 Task: Play online Dominion game.
Action: Mouse moved to (500, 504)
Screenshot: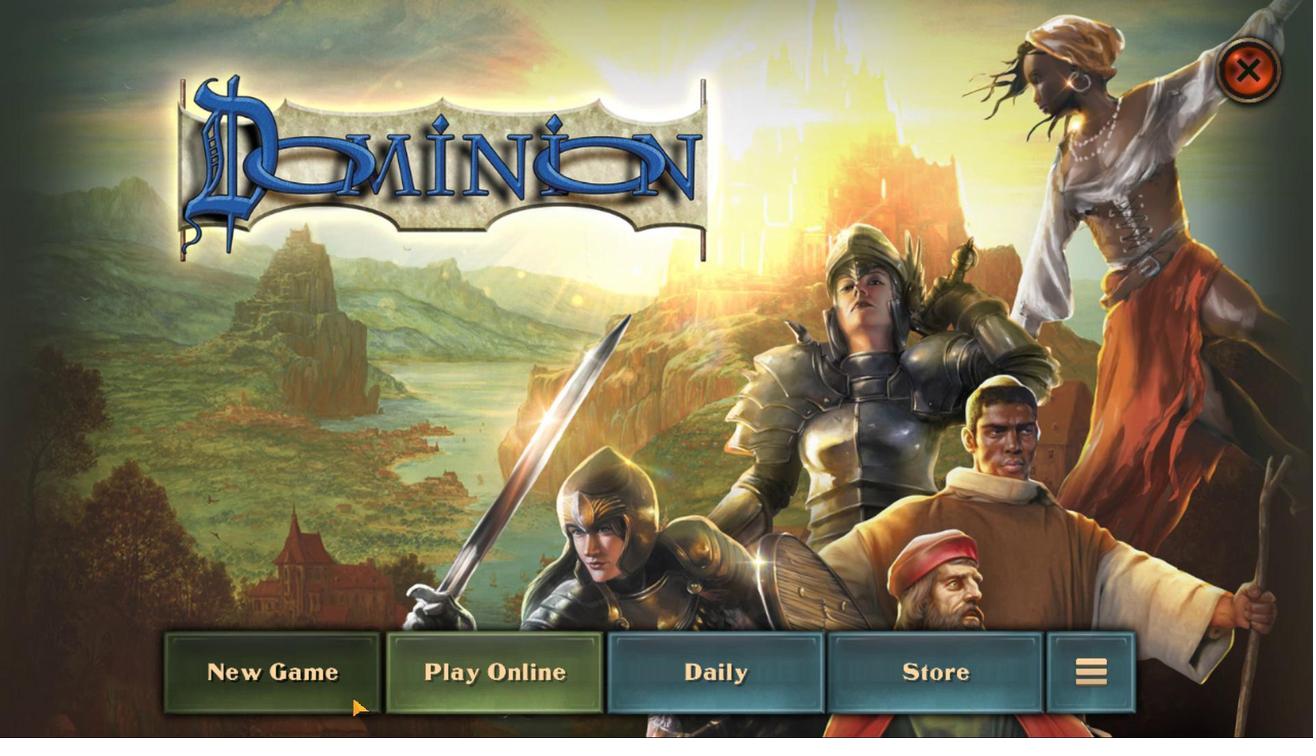 
Action: Mouse pressed left at (500, 504)
Screenshot: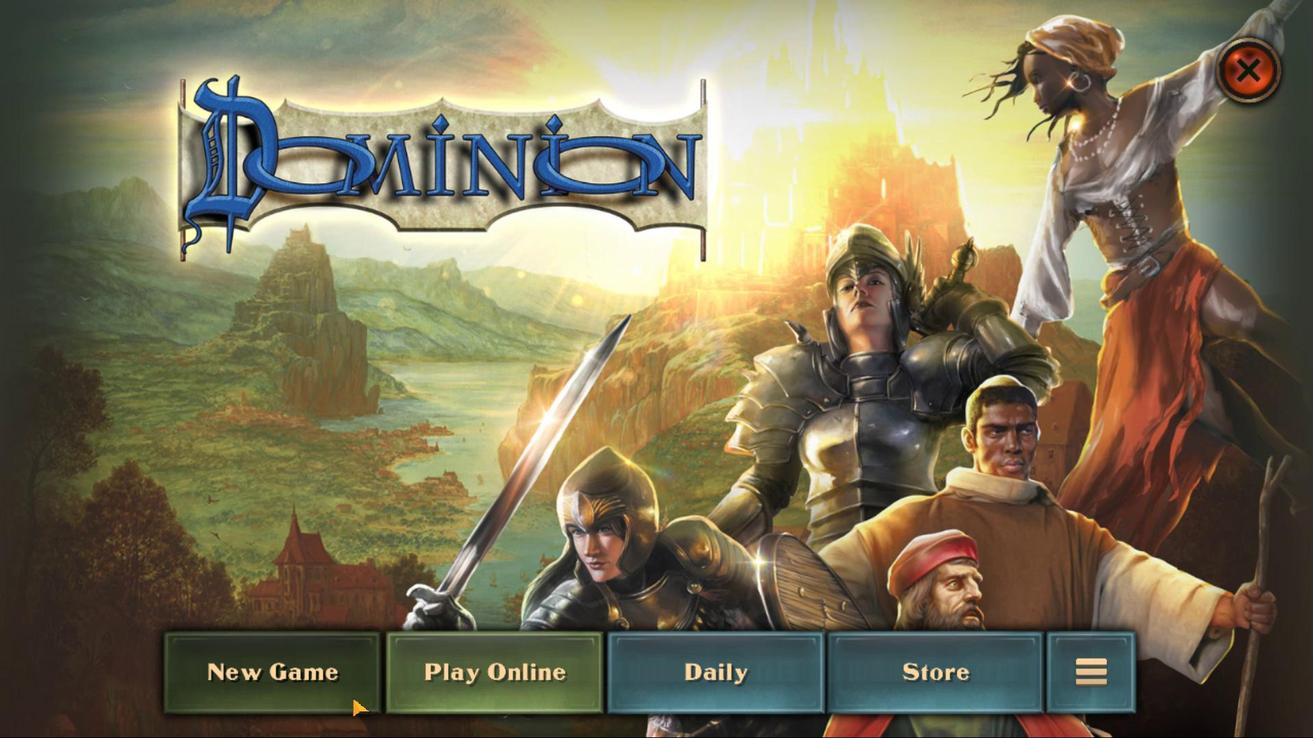 
Action: Mouse moved to (965, 481)
Screenshot: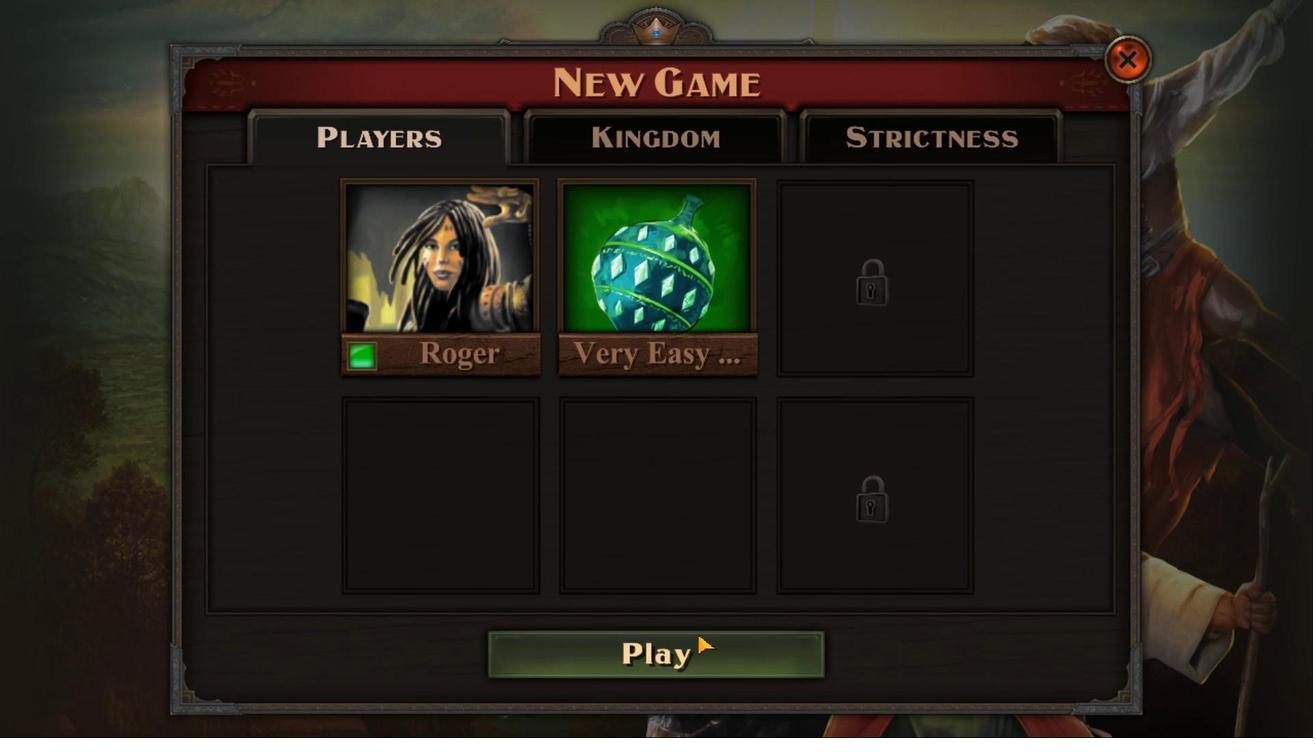 
Action: Mouse pressed left at (965, 481)
Screenshot: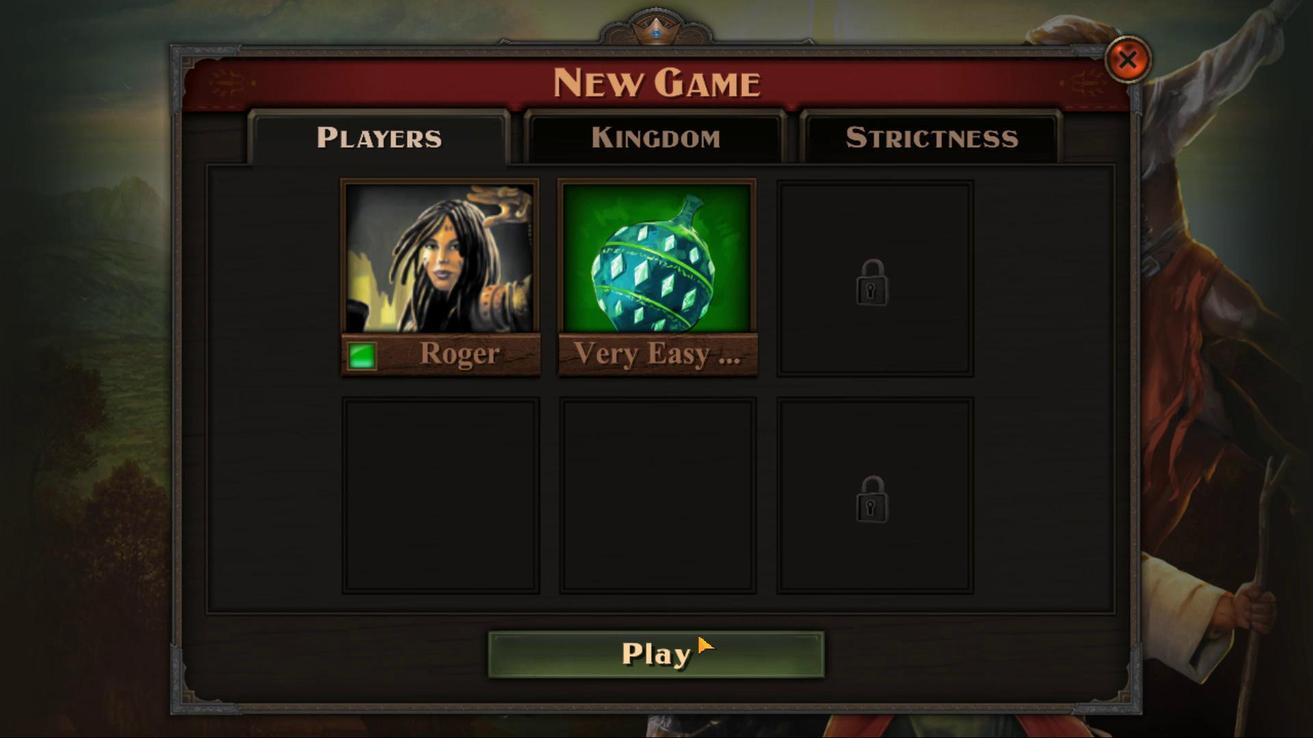 
Action: Mouse moved to (1004, 437)
Screenshot: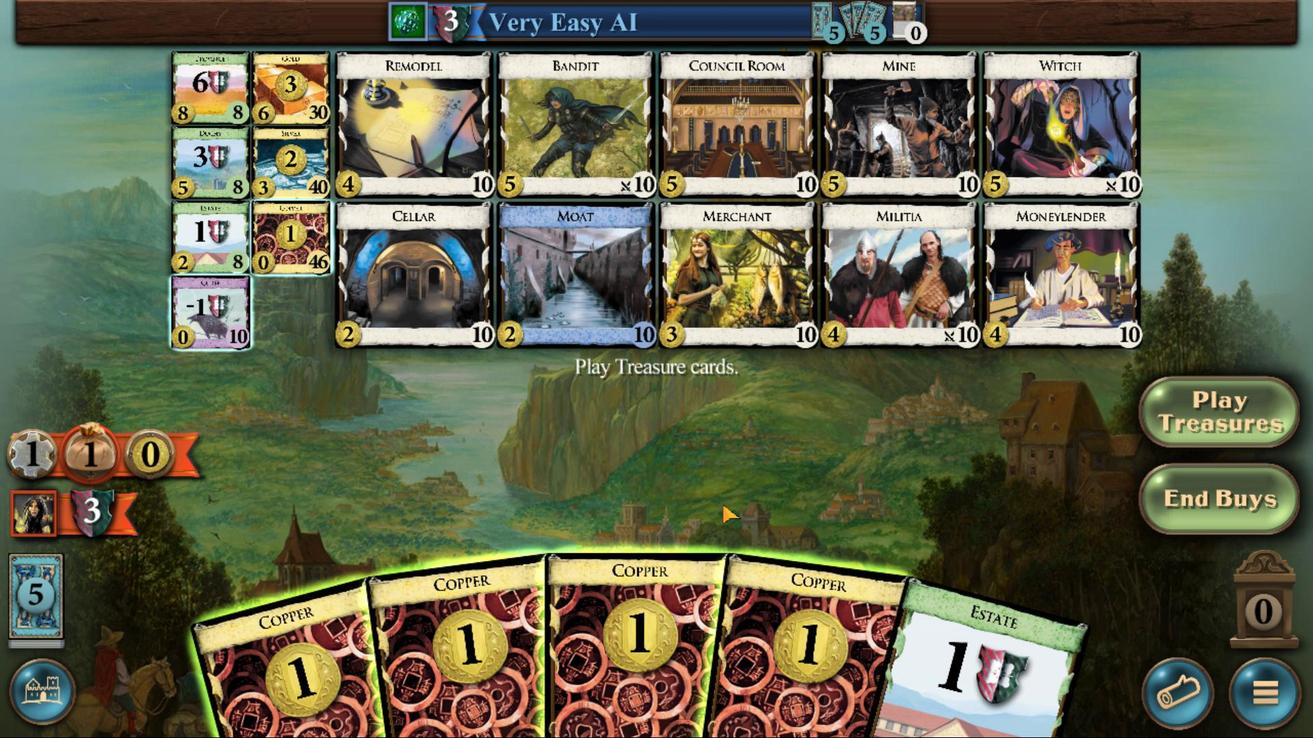 
Action: Mouse pressed left at (1004, 437)
Screenshot: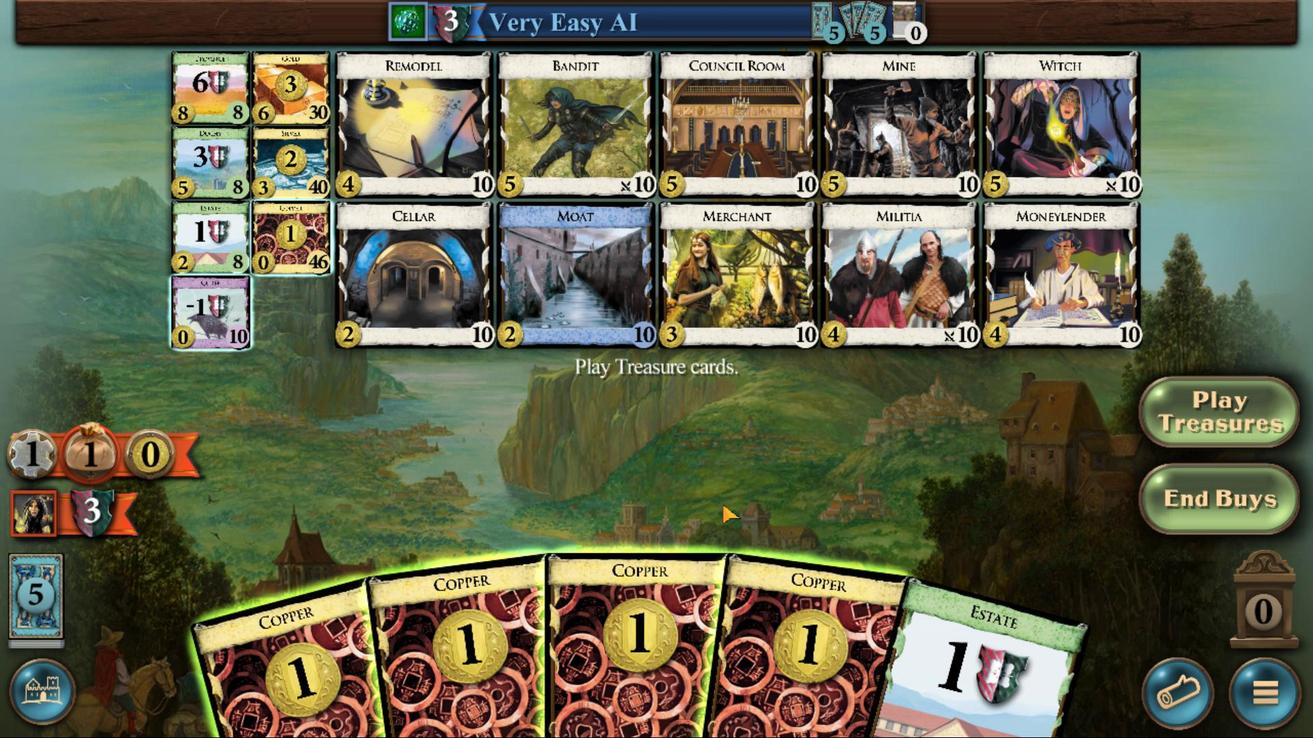
Action: Mouse moved to (1079, 468)
Screenshot: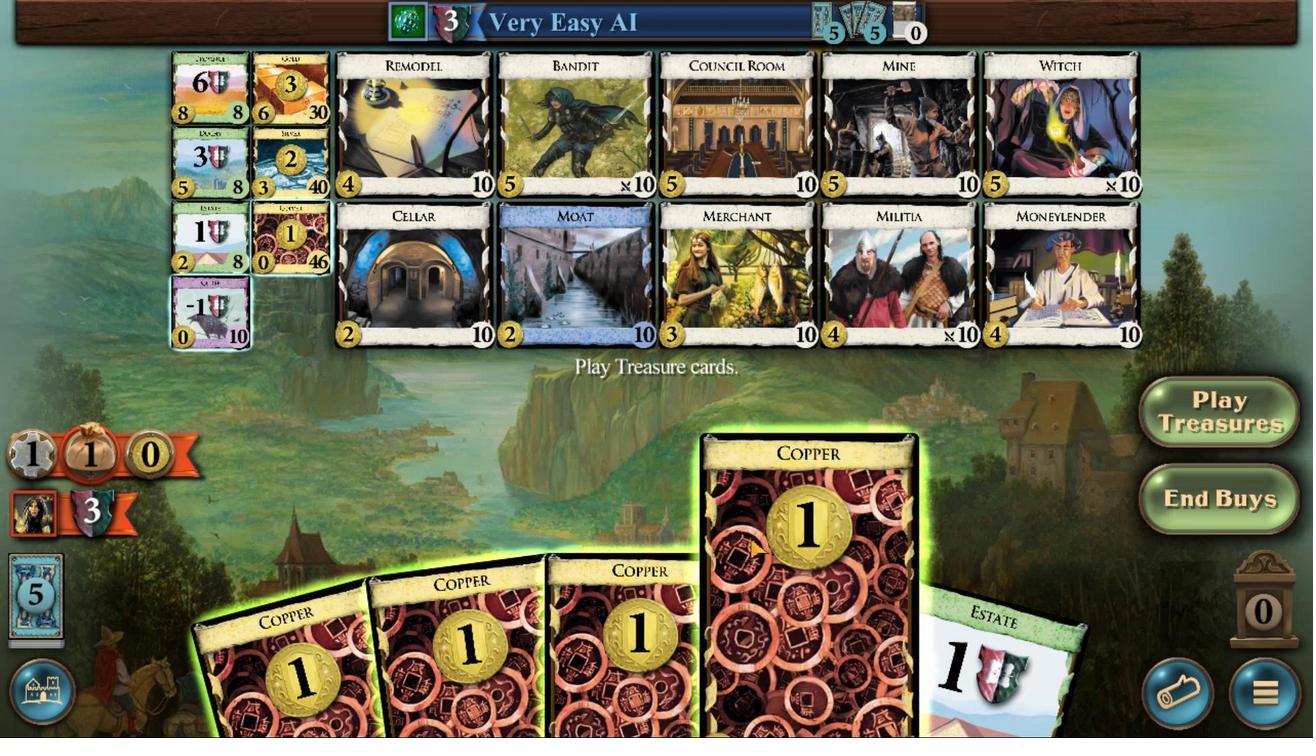
Action: Mouse pressed left at (1079, 468)
Screenshot: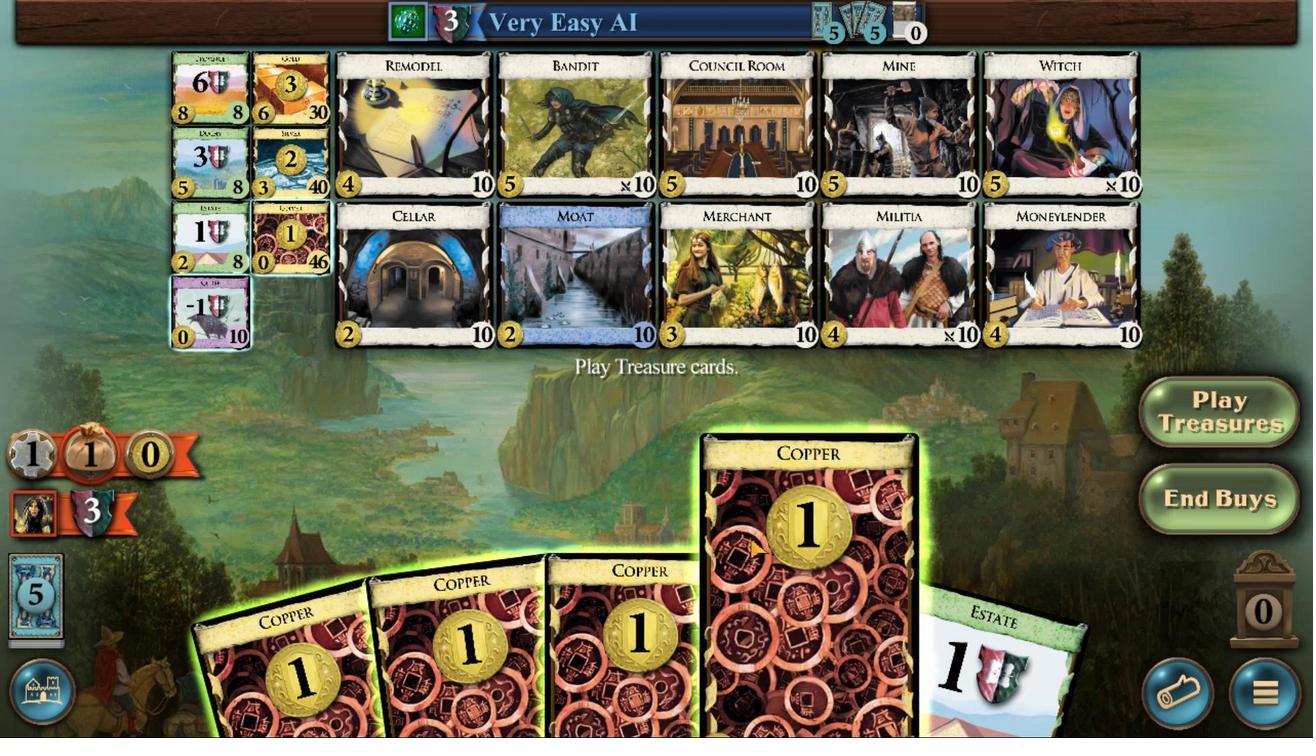 
Action: Mouse moved to (941, 471)
Screenshot: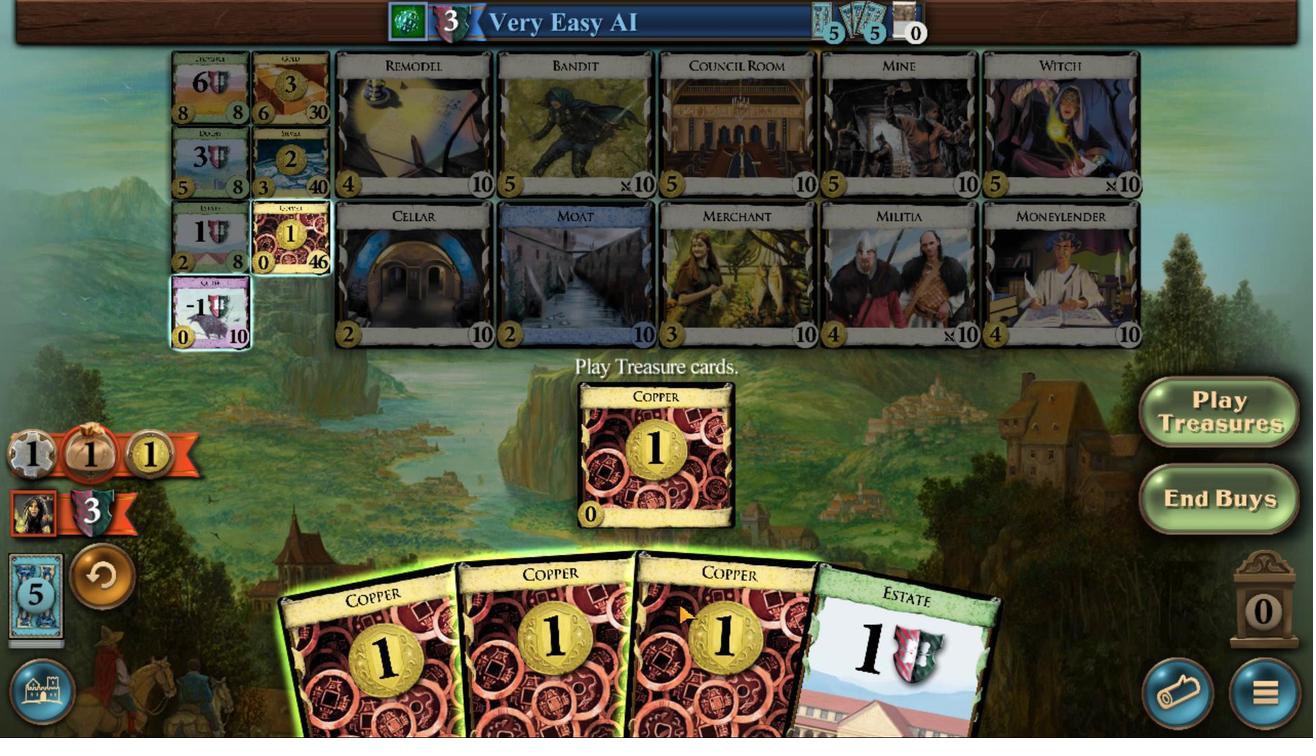 
Action: Mouse pressed left at (941, 471)
Screenshot: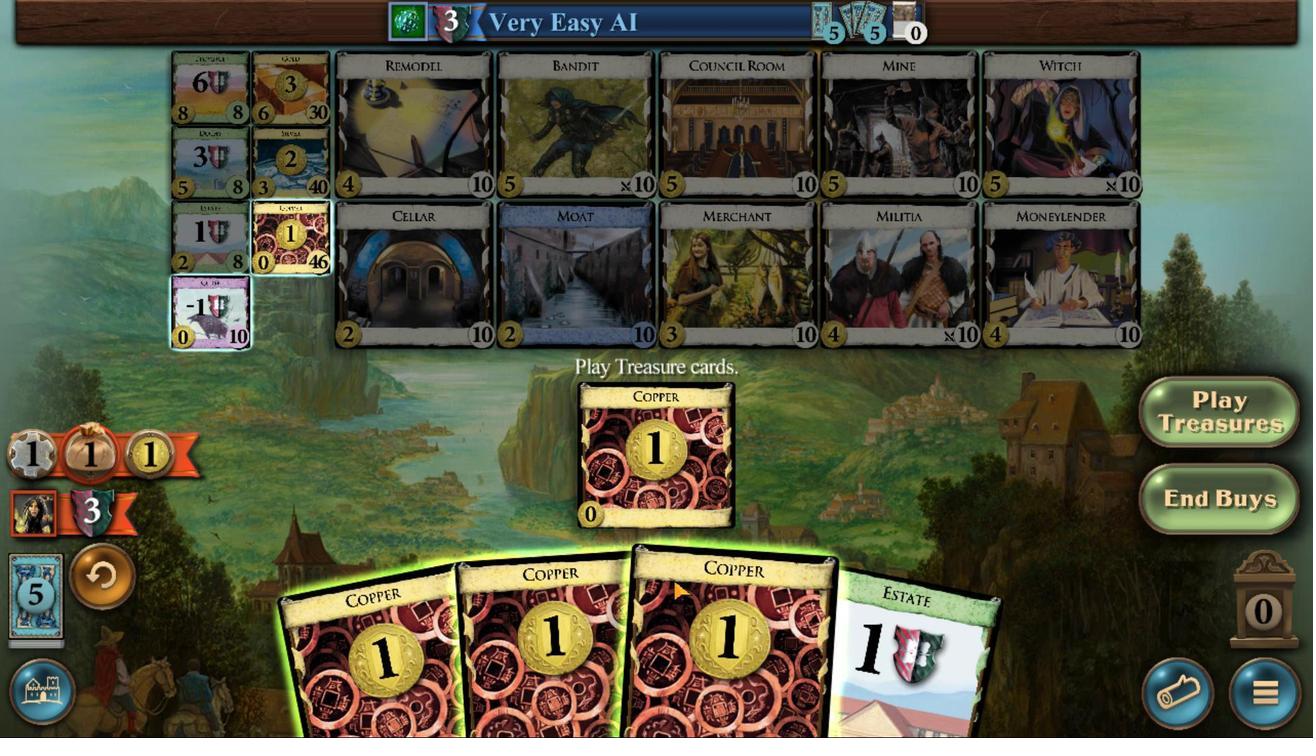 
Action: Mouse moved to (876, 448)
Screenshot: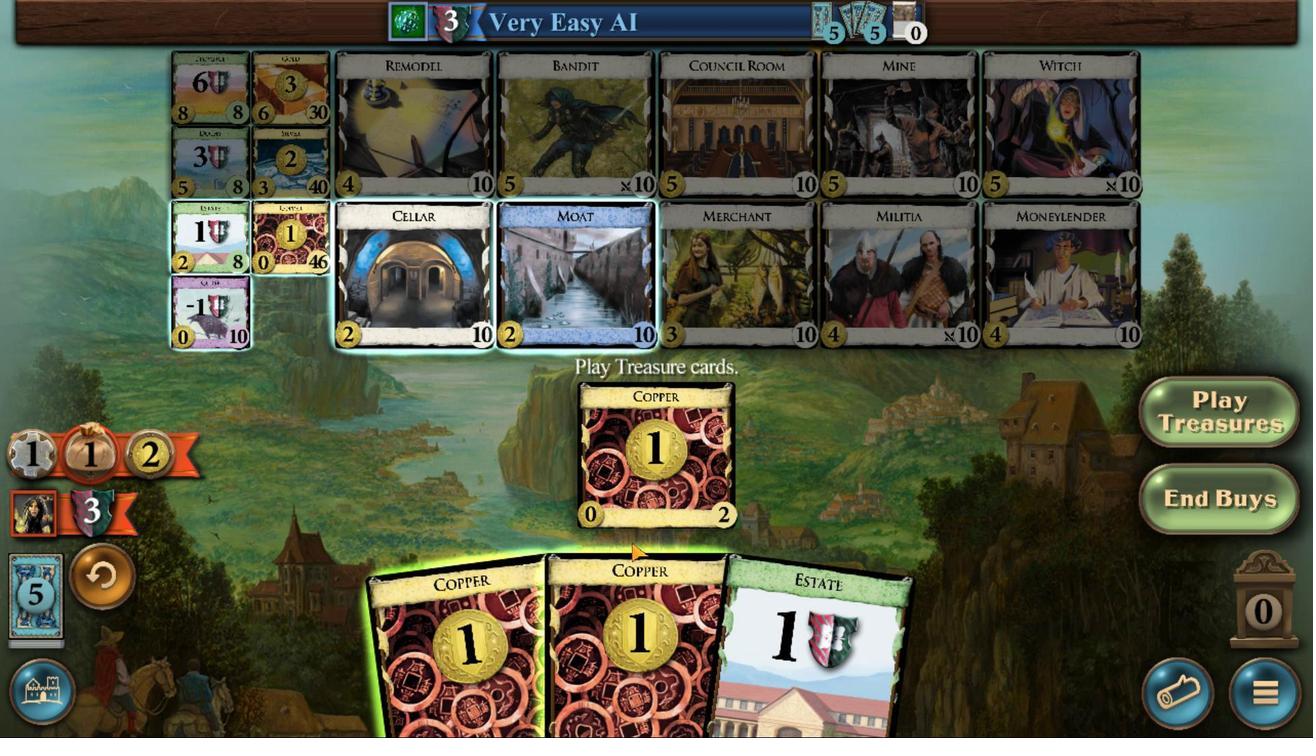
Action: Mouse pressed left at (876, 448)
Screenshot: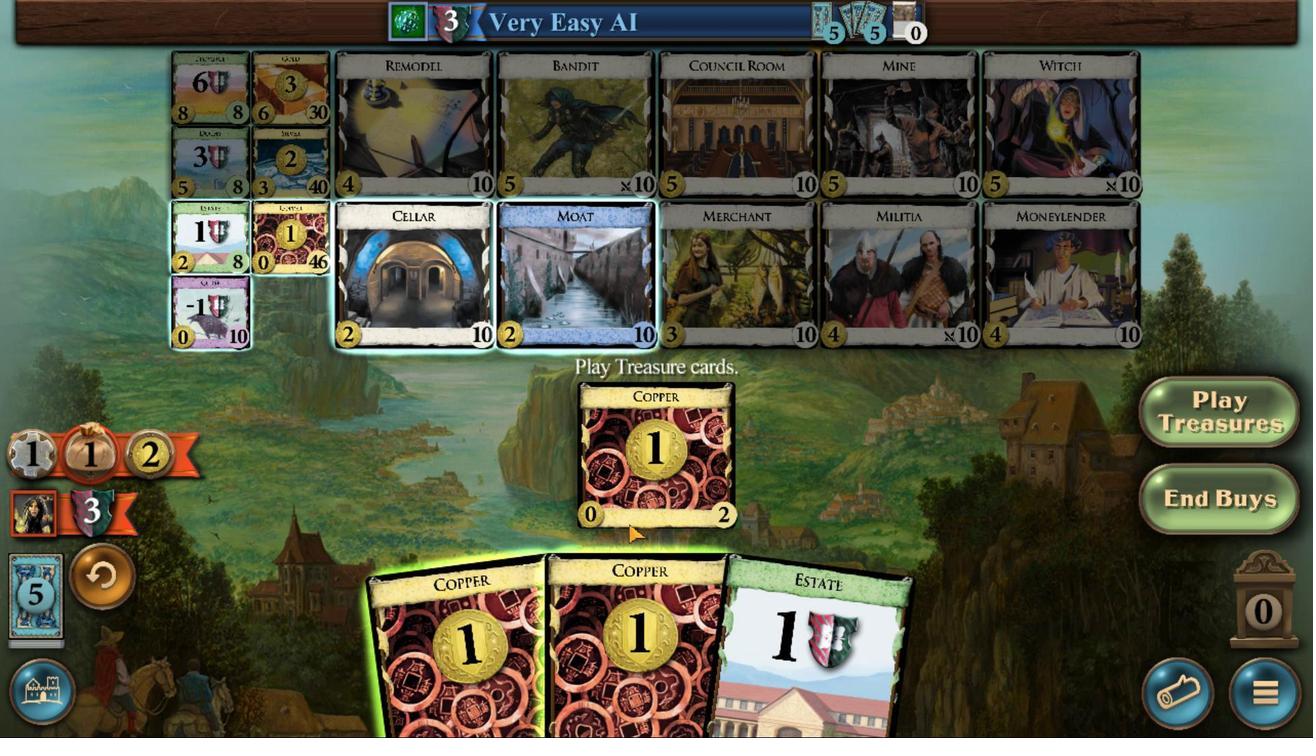 
Action: Mouse moved to (783, 468)
Screenshot: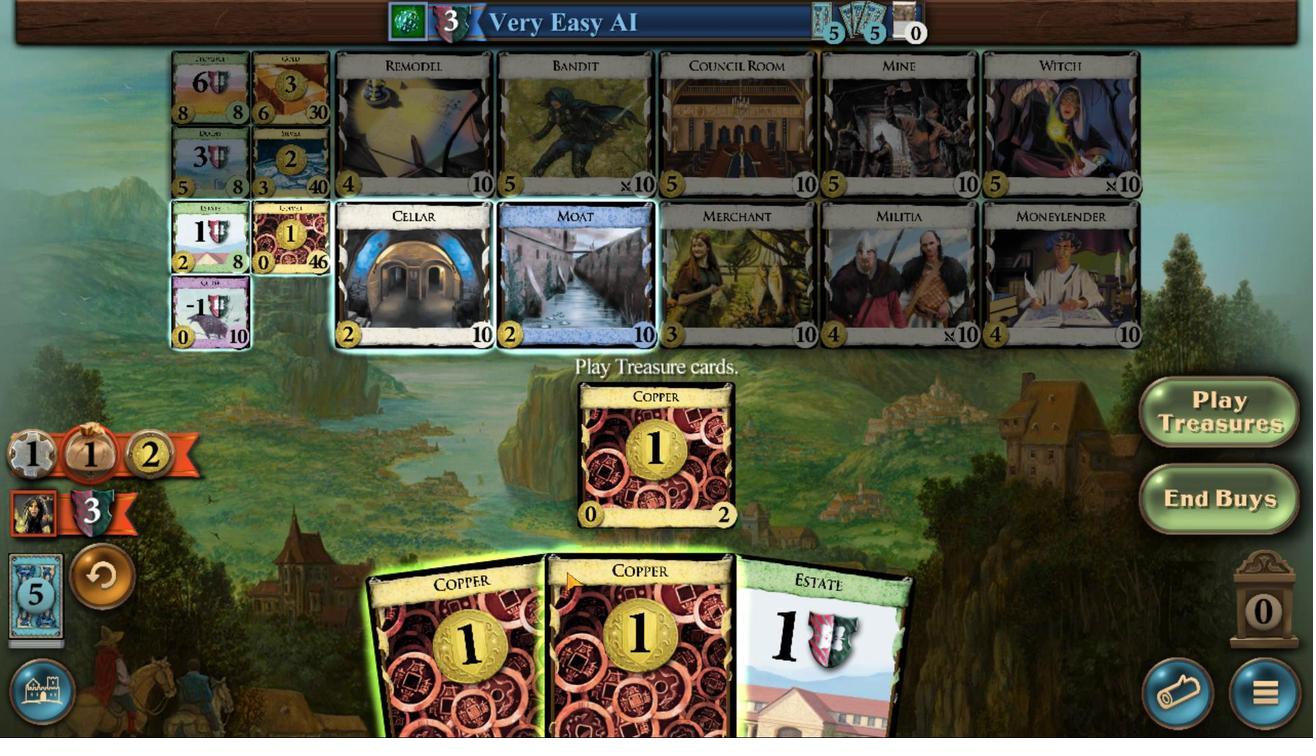 
Action: Mouse pressed left at (783, 468)
Screenshot: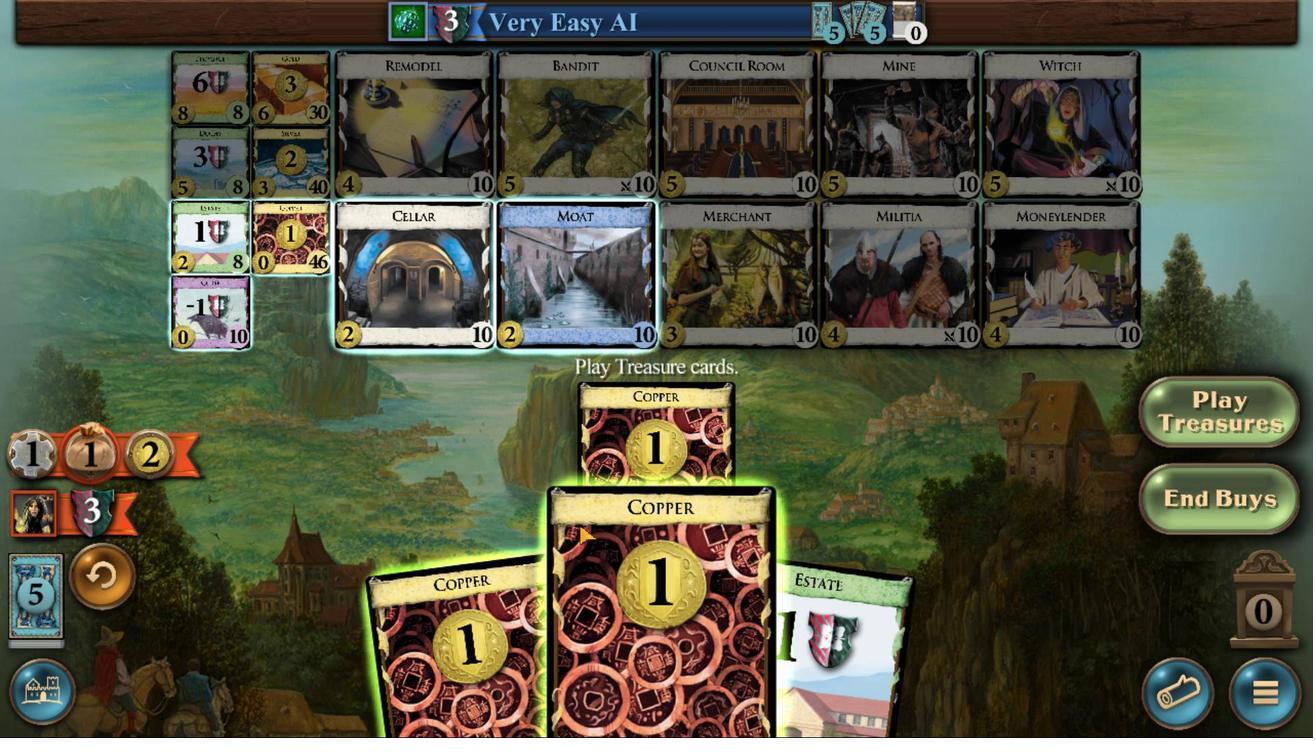 
Action: Mouse moved to (398, 320)
Screenshot: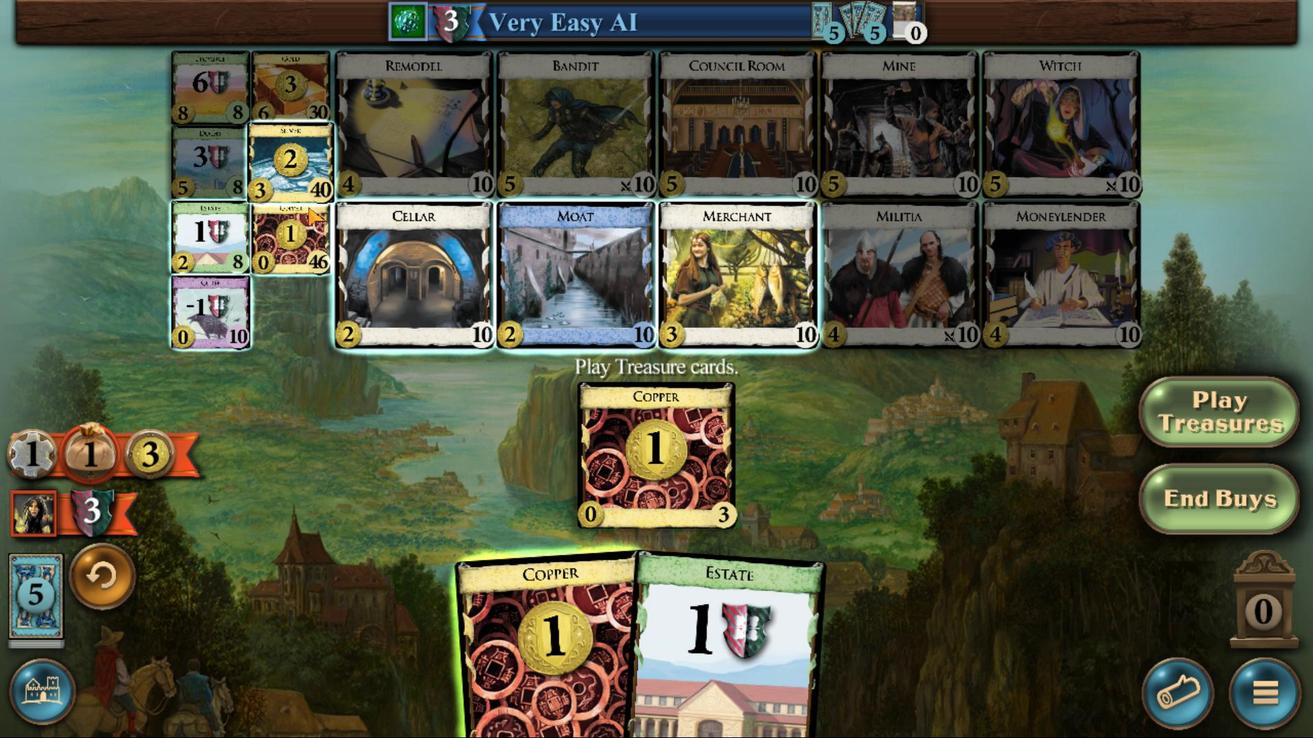 
Action: Mouse pressed left at (398, 320)
Screenshot: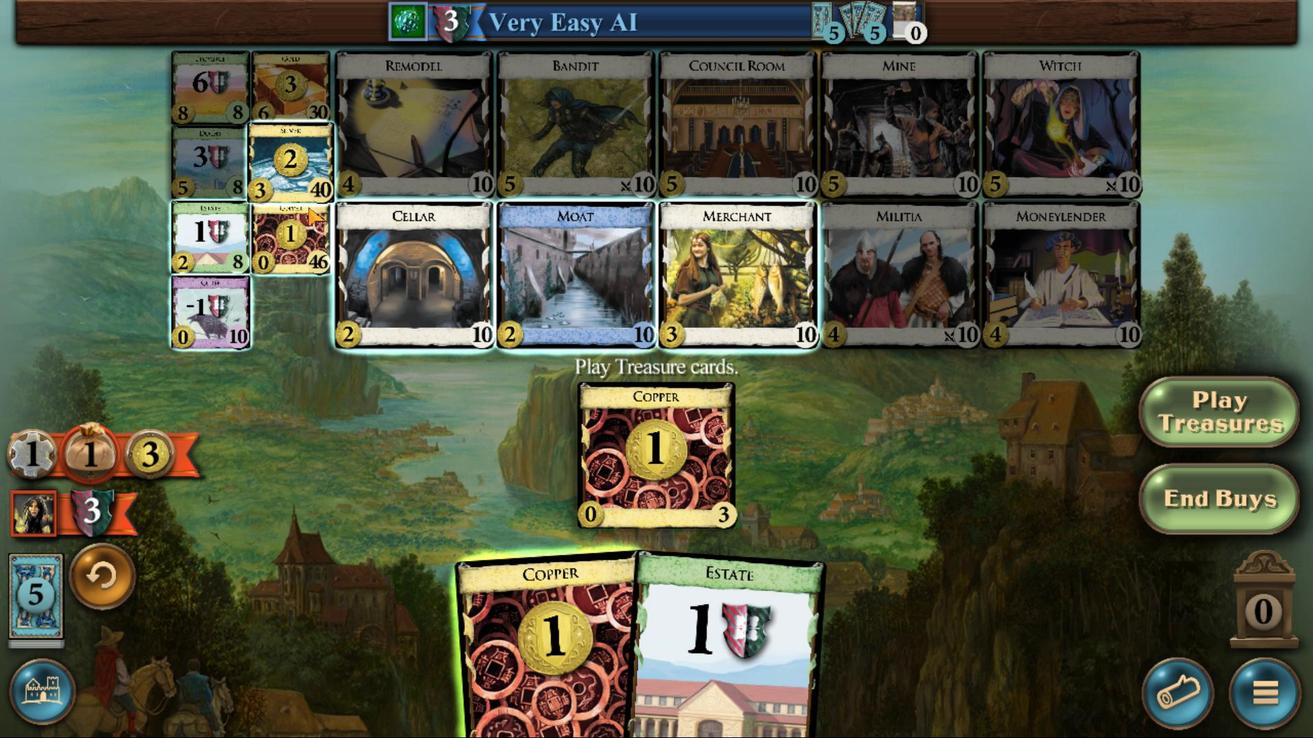 
Action: Mouse moved to (558, 369)
Screenshot: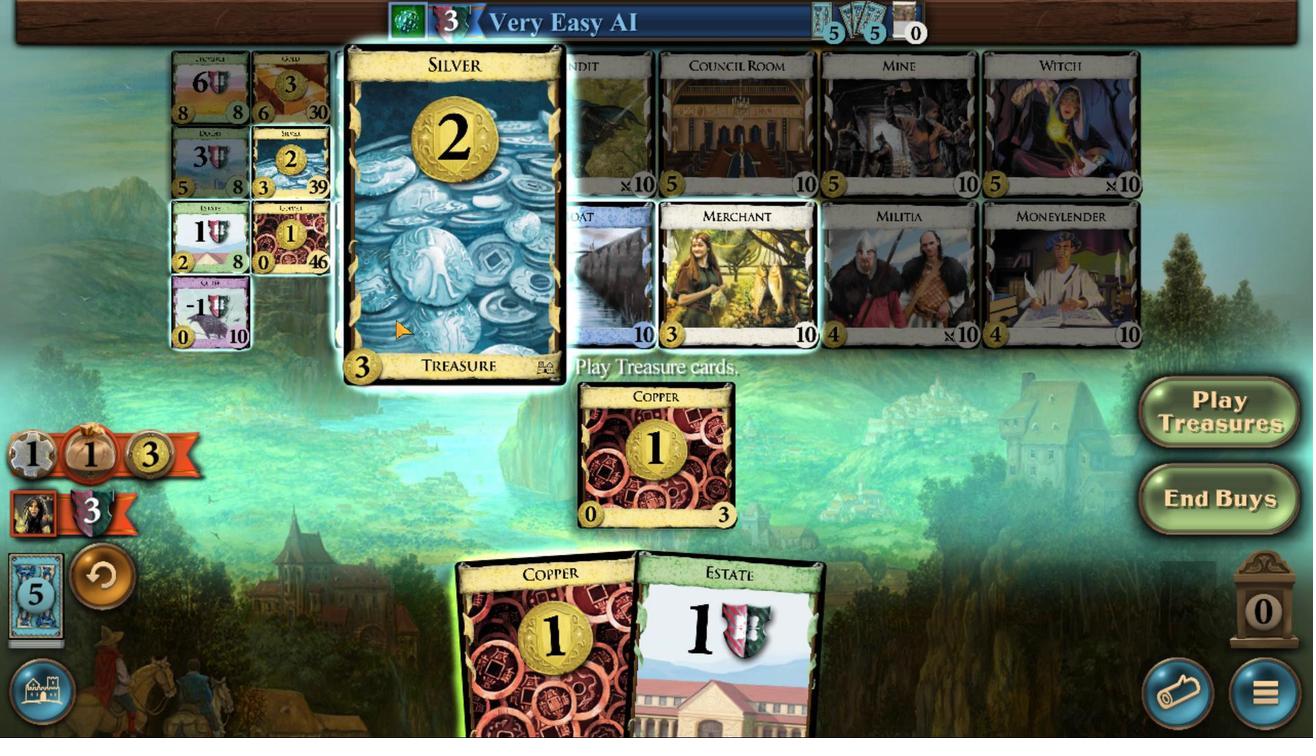 
Action: Mouse pressed left at (558, 369)
Screenshot: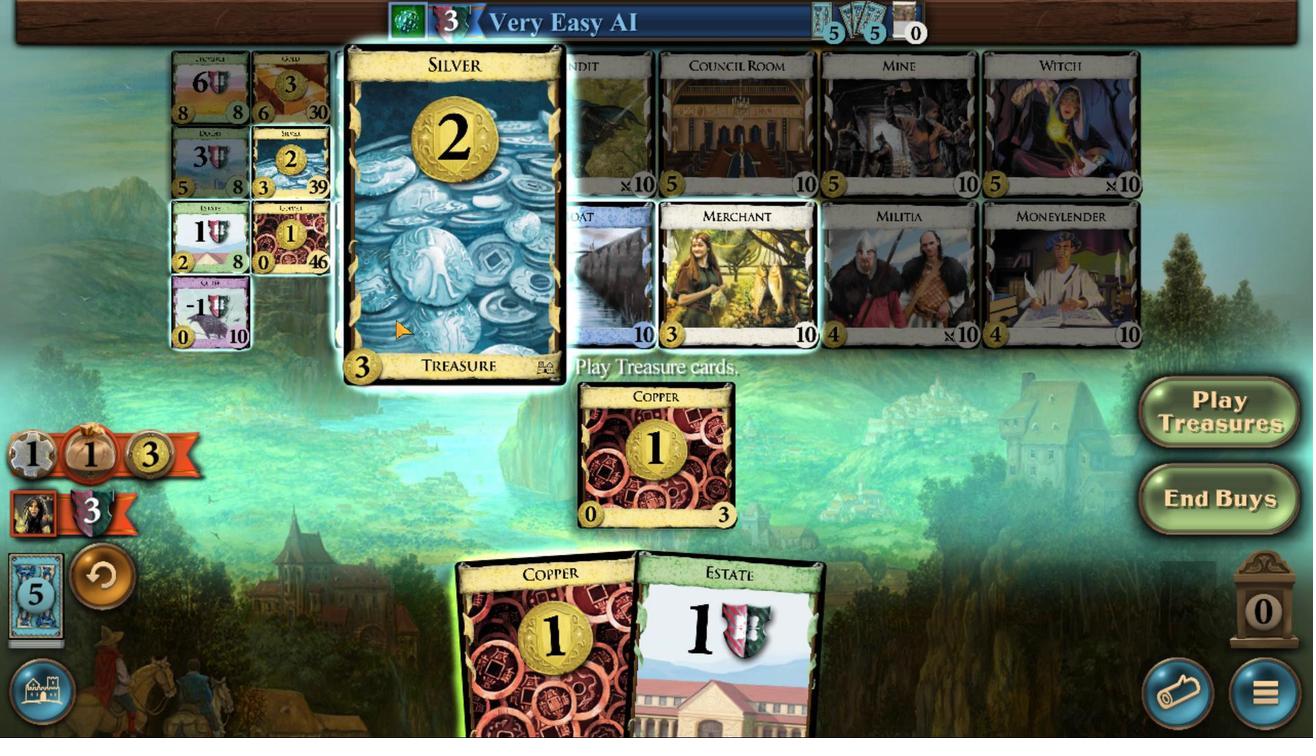 
Action: Mouse moved to (428, 321)
Screenshot: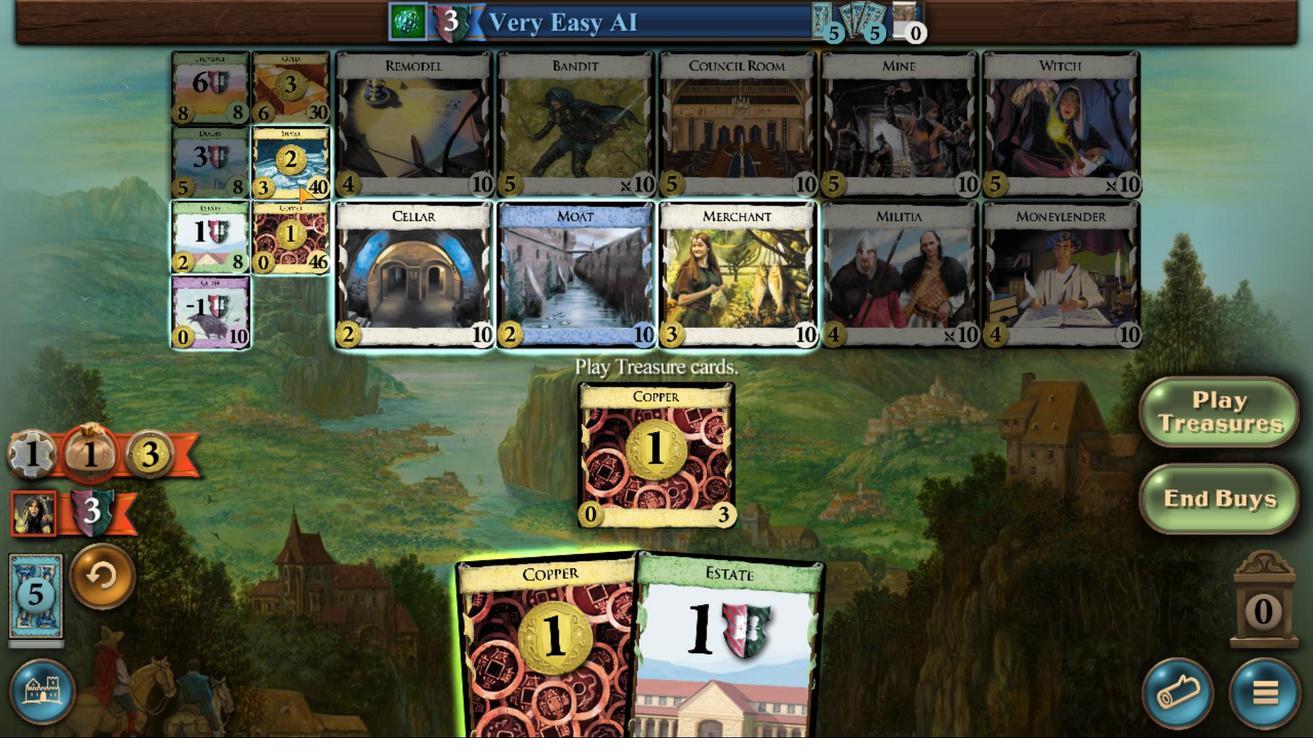 
Action: Mouse pressed left at (428, 321)
Screenshot: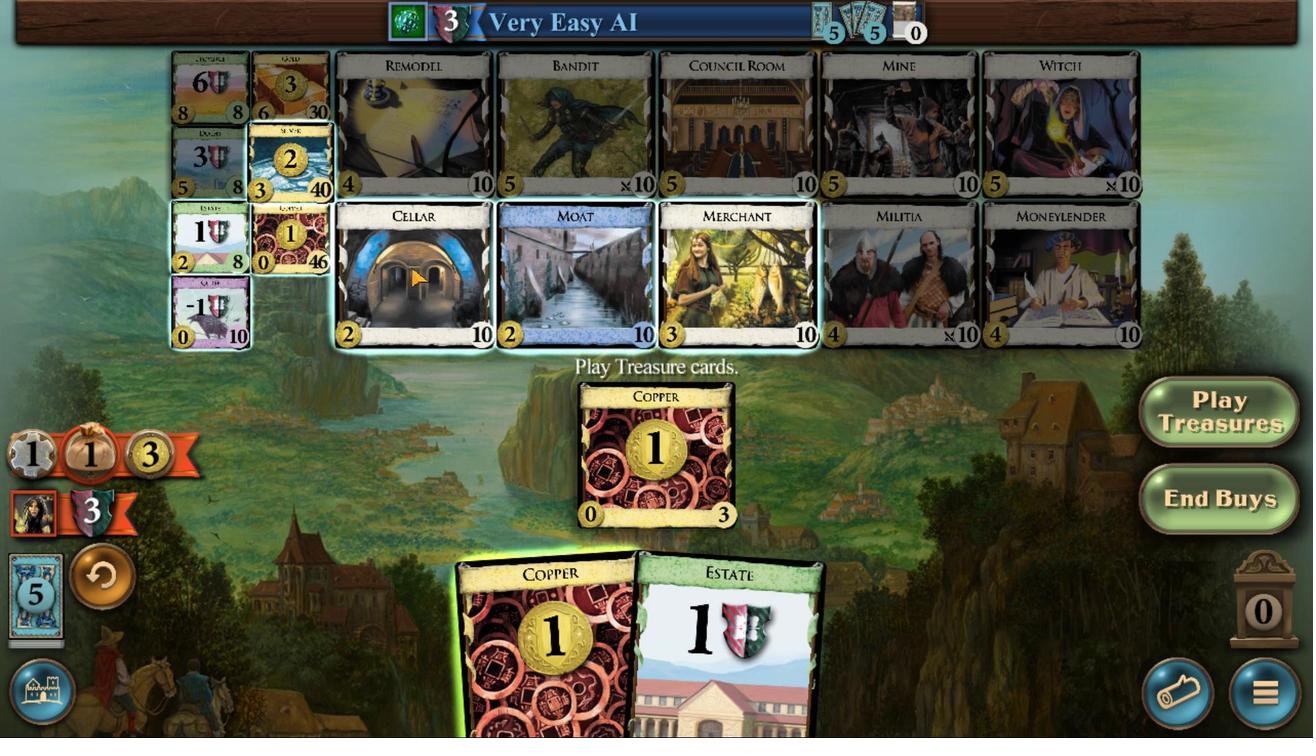 
Action: Mouse moved to (830, 473)
Screenshot: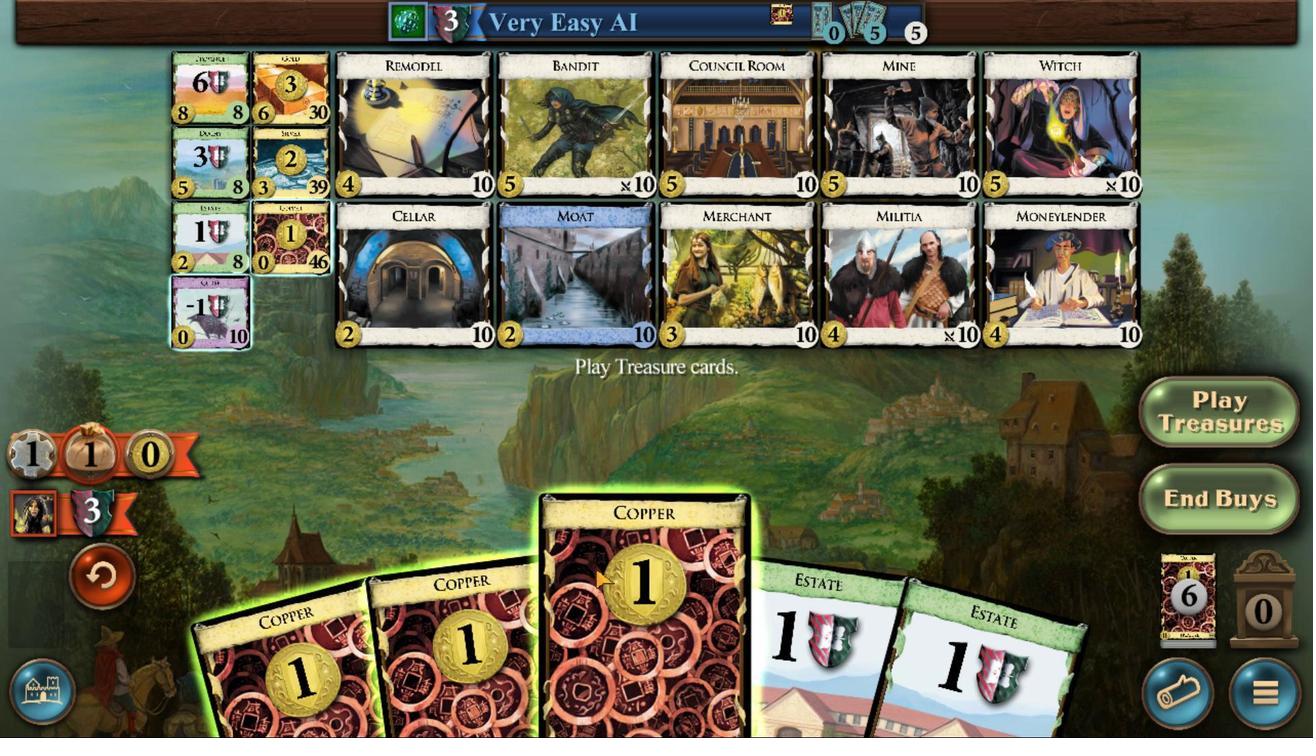 
Action: Mouse pressed left at (830, 473)
Screenshot: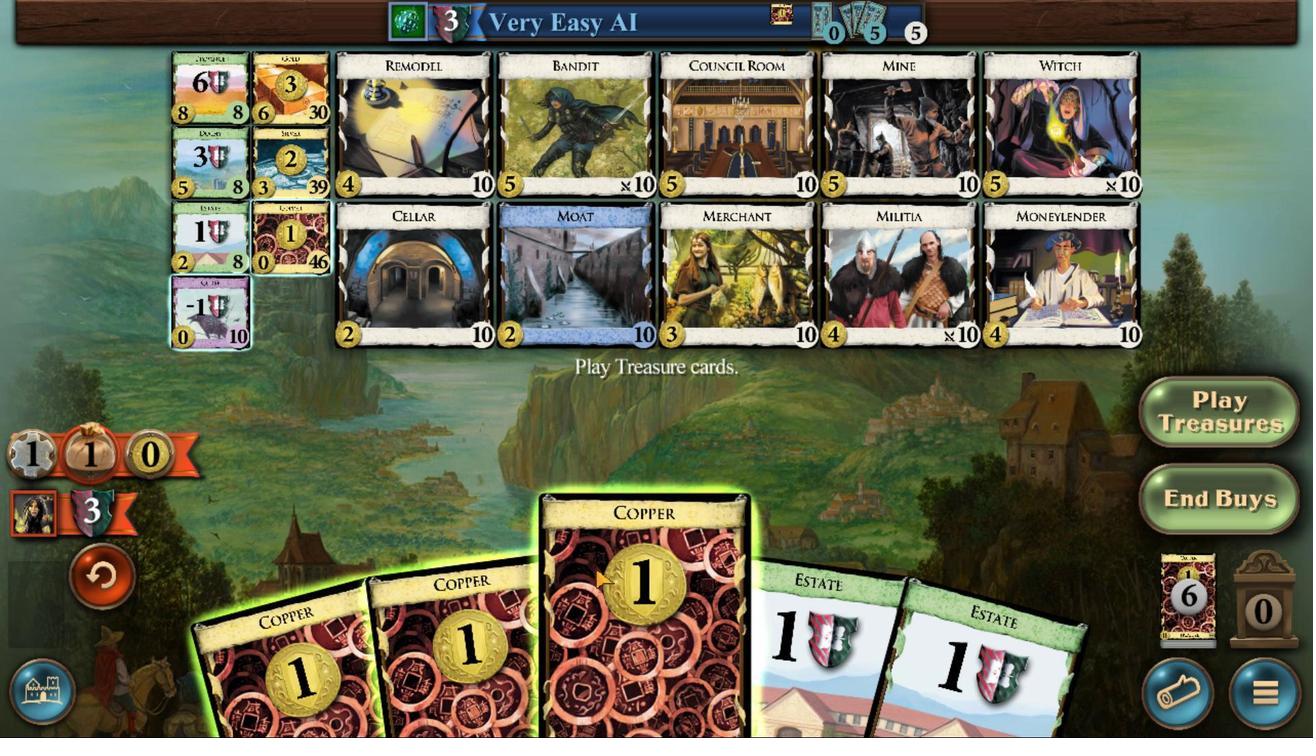 
Action: Mouse moved to (792, 474)
Screenshot: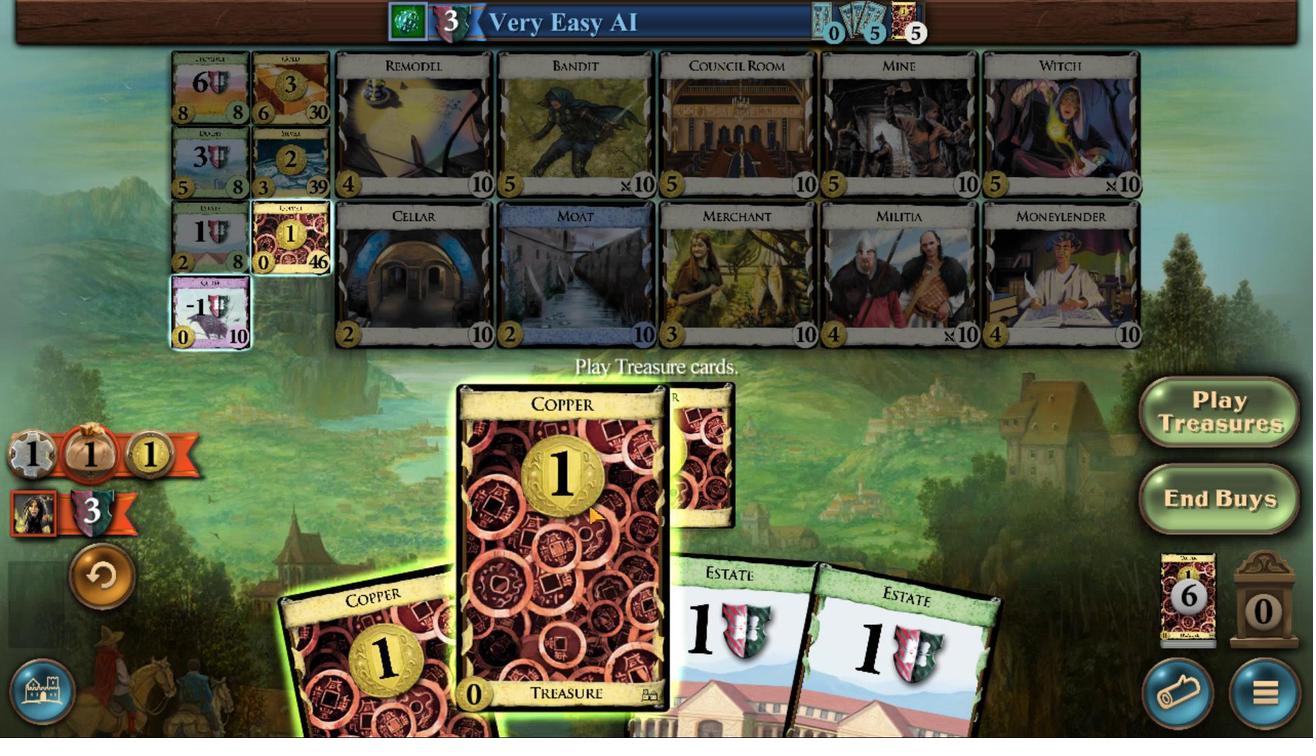 
Action: Mouse pressed left at (792, 474)
Screenshot: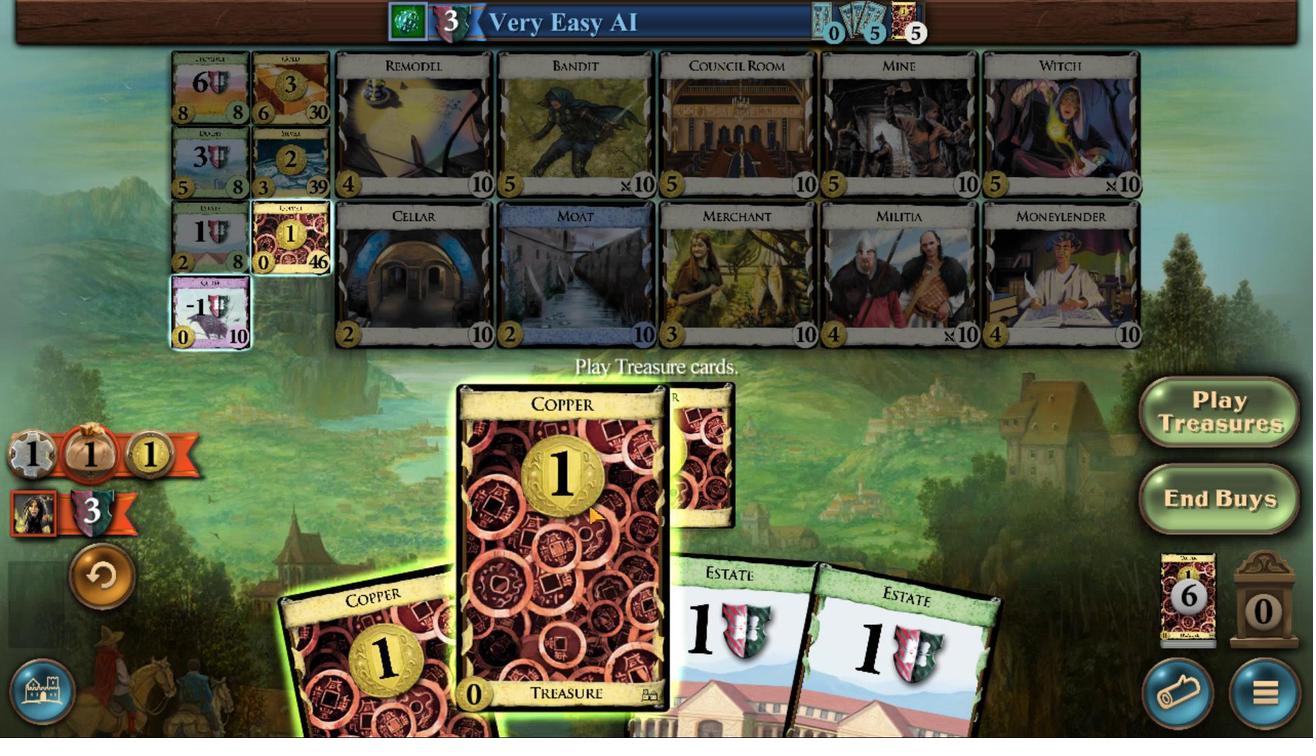 
Action: Mouse moved to (757, 474)
Screenshot: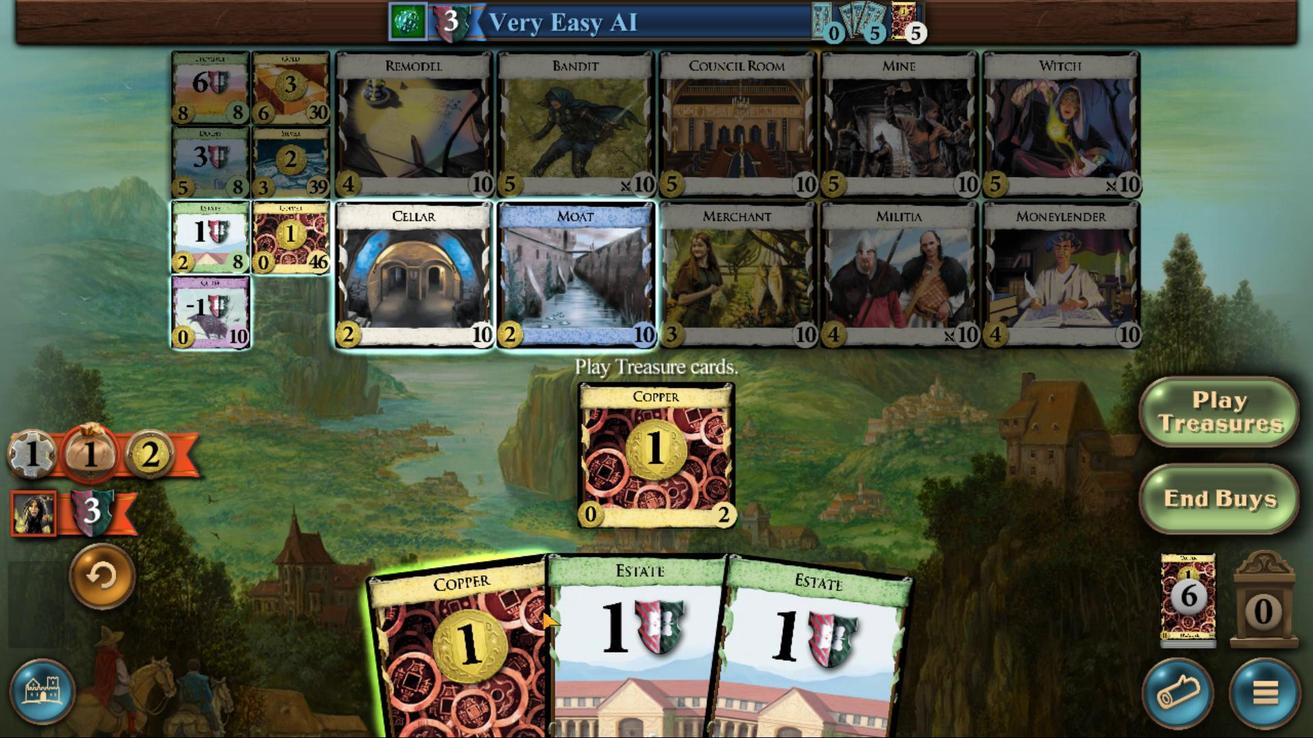
Action: Mouse pressed left at (757, 474)
Screenshot: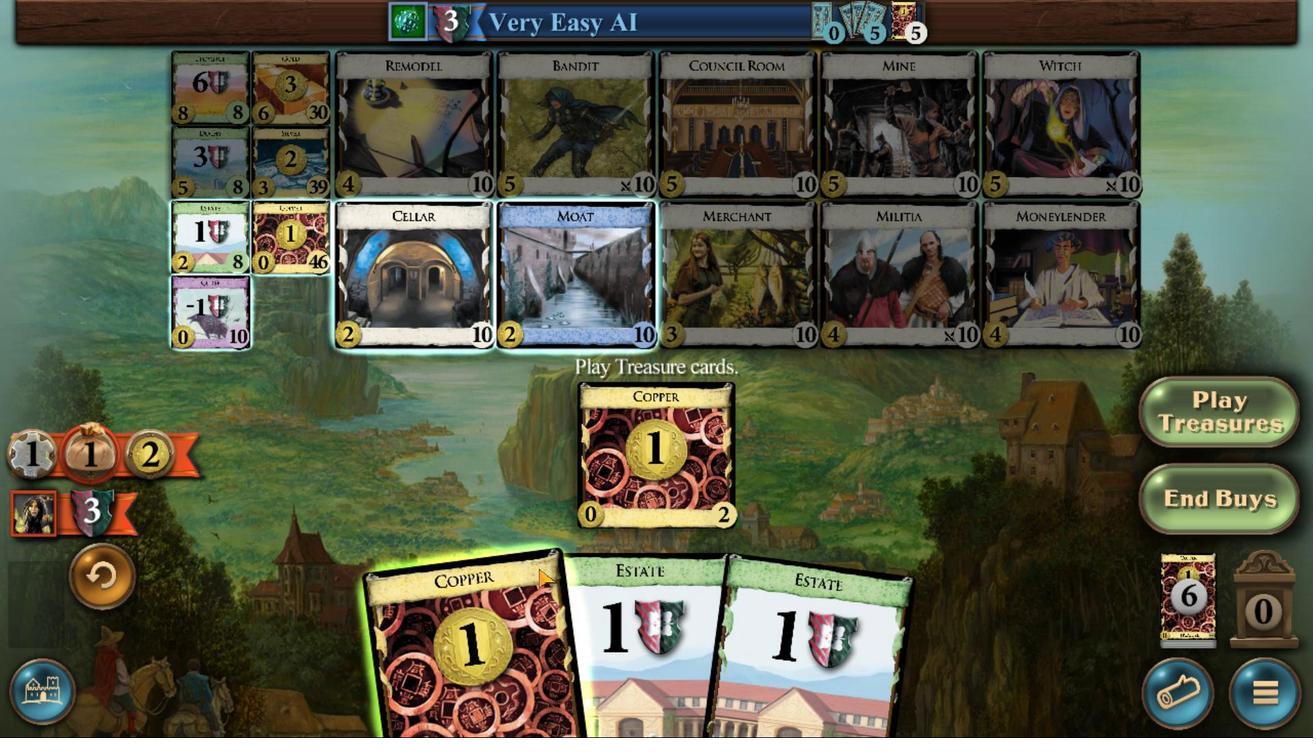 
Action: Mouse moved to (435, 326)
Screenshot: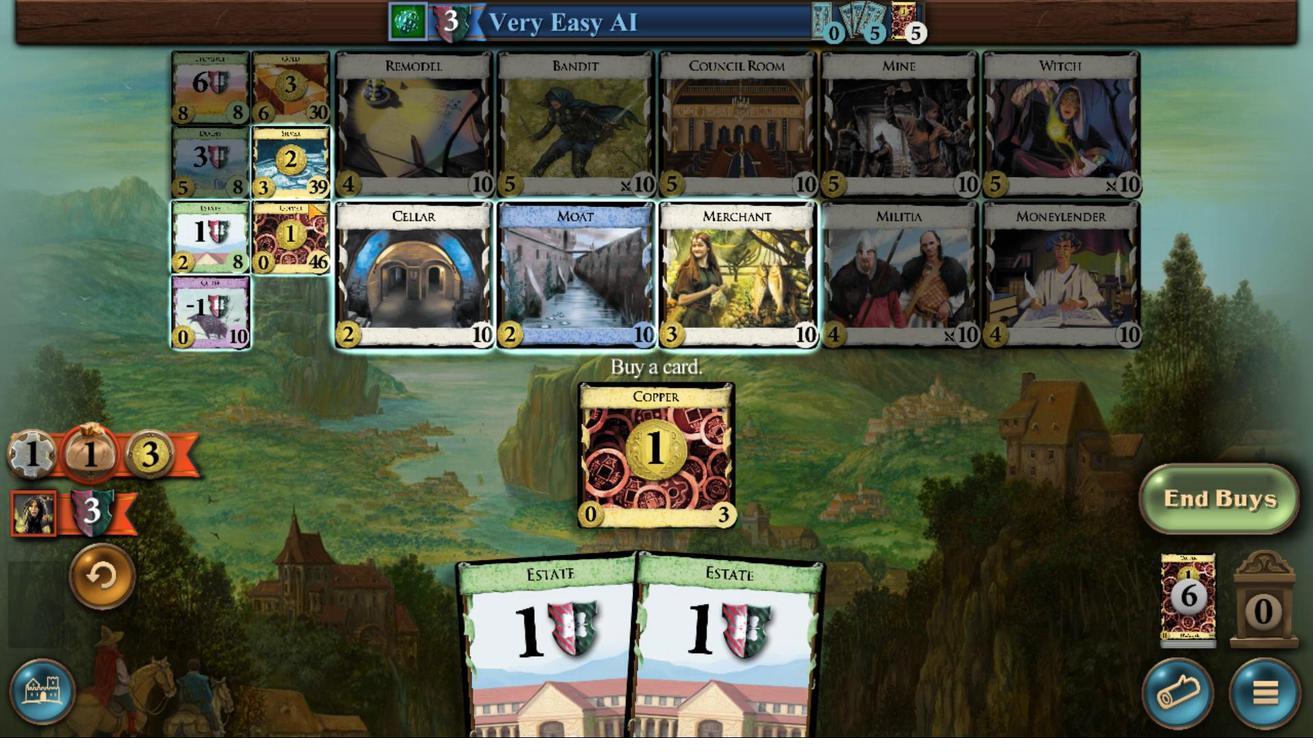 
Action: Mouse pressed left at (435, 326)
Screenshot: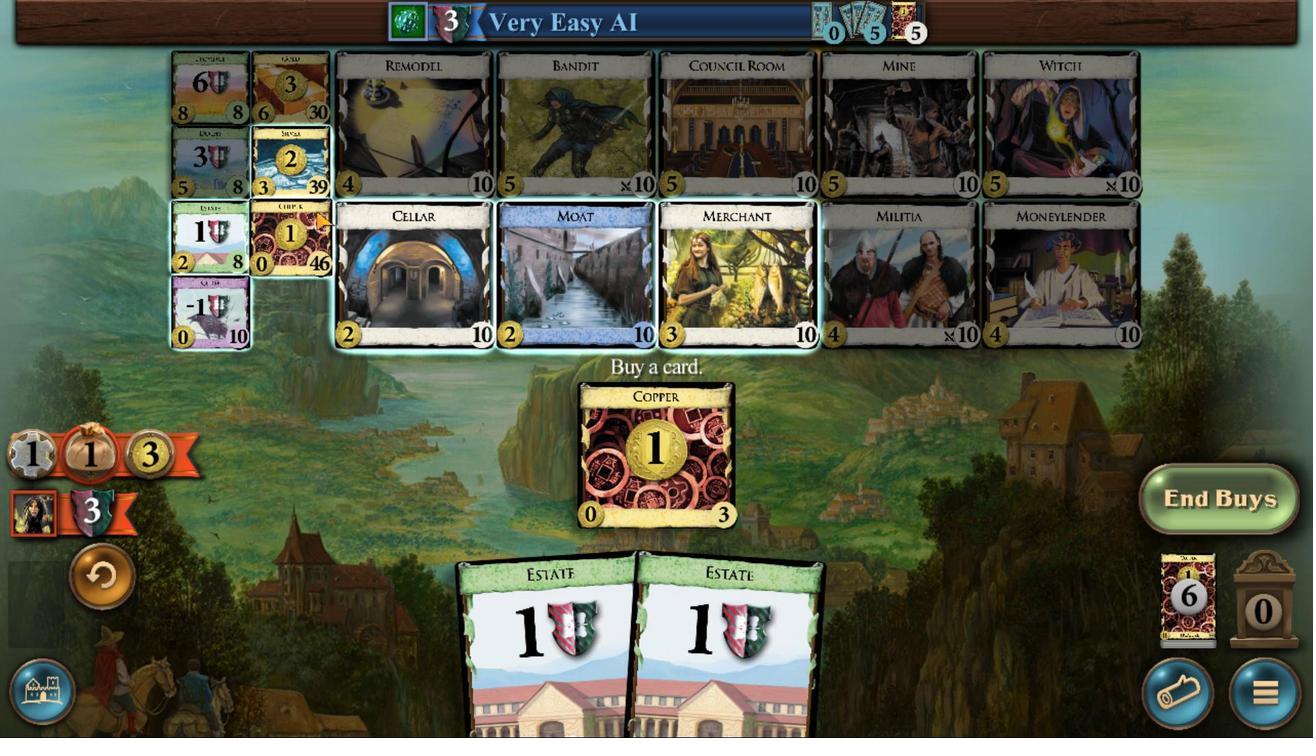
Action: Mouse moved to (403, 318)
Screenshot: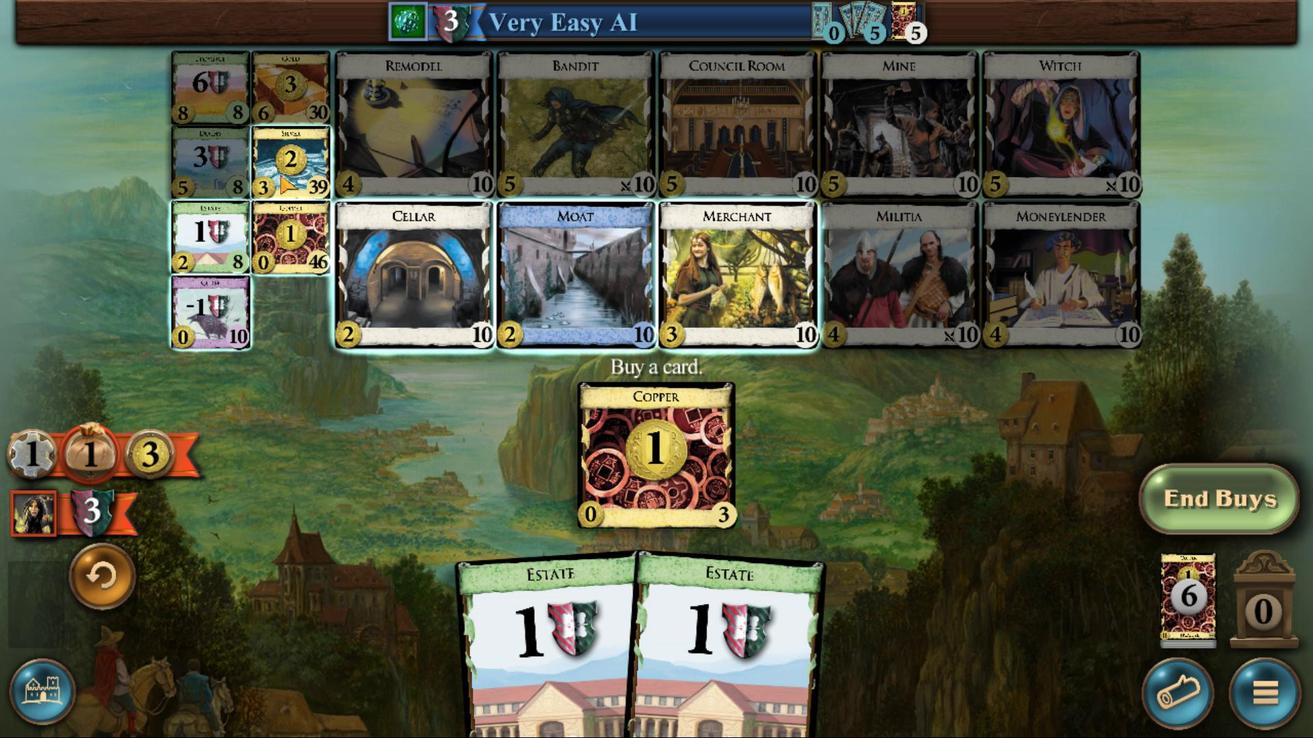 
Action: Mouse pressed left at (403, 318)
Screenshot: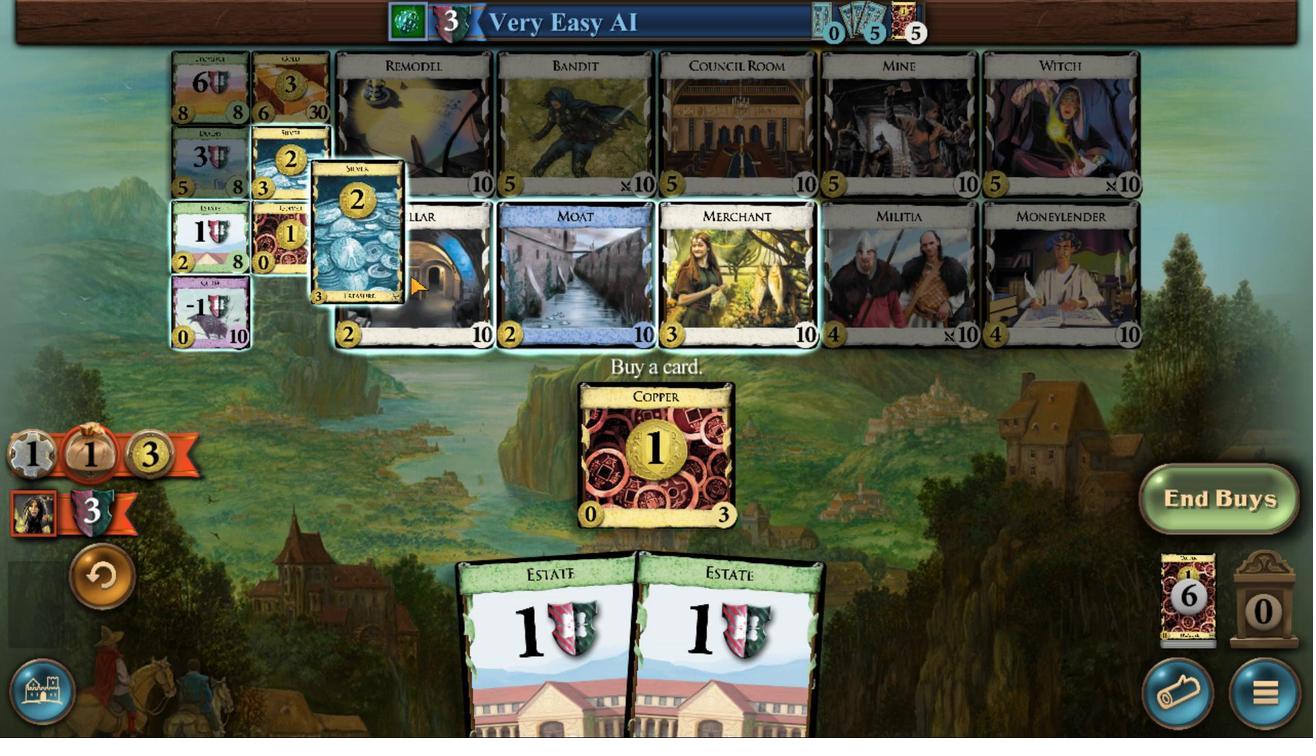 
Action: Mouse moved to (939, 467)
Screenshot: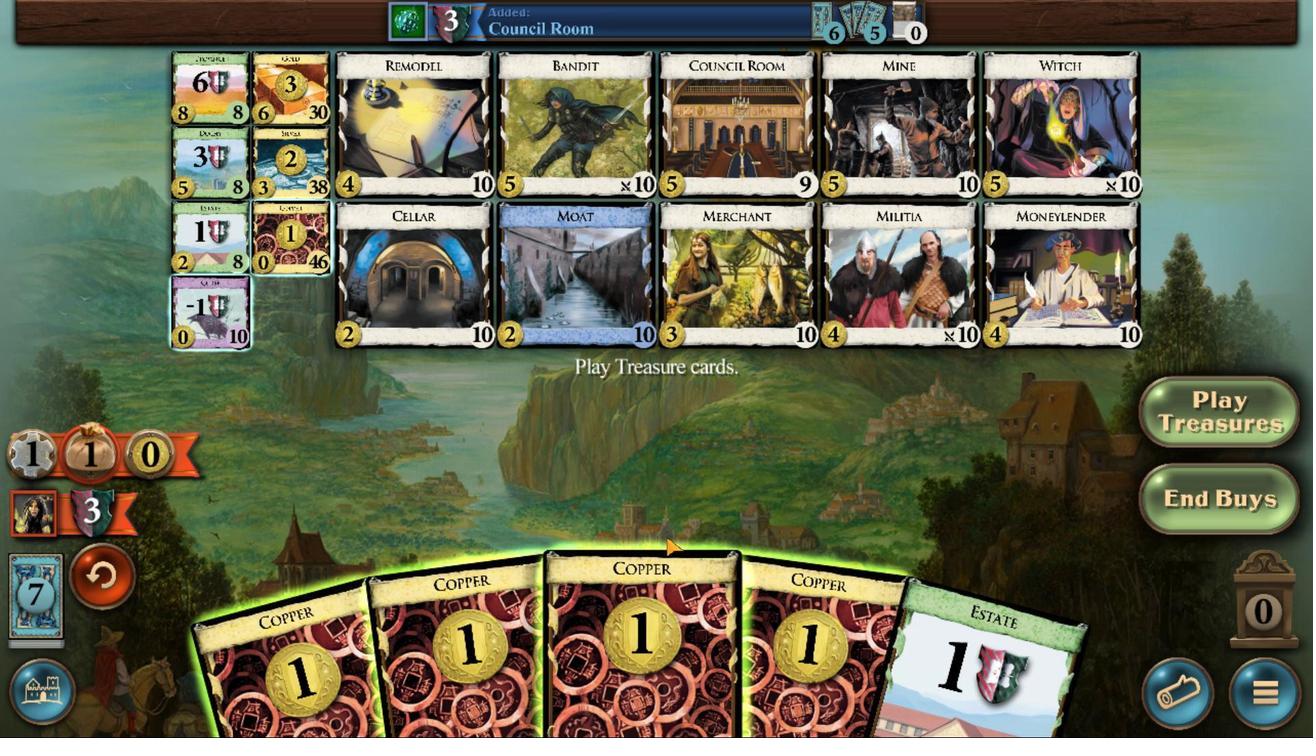 
Action: Mouse pressed left at (939, 467)
Screenshot: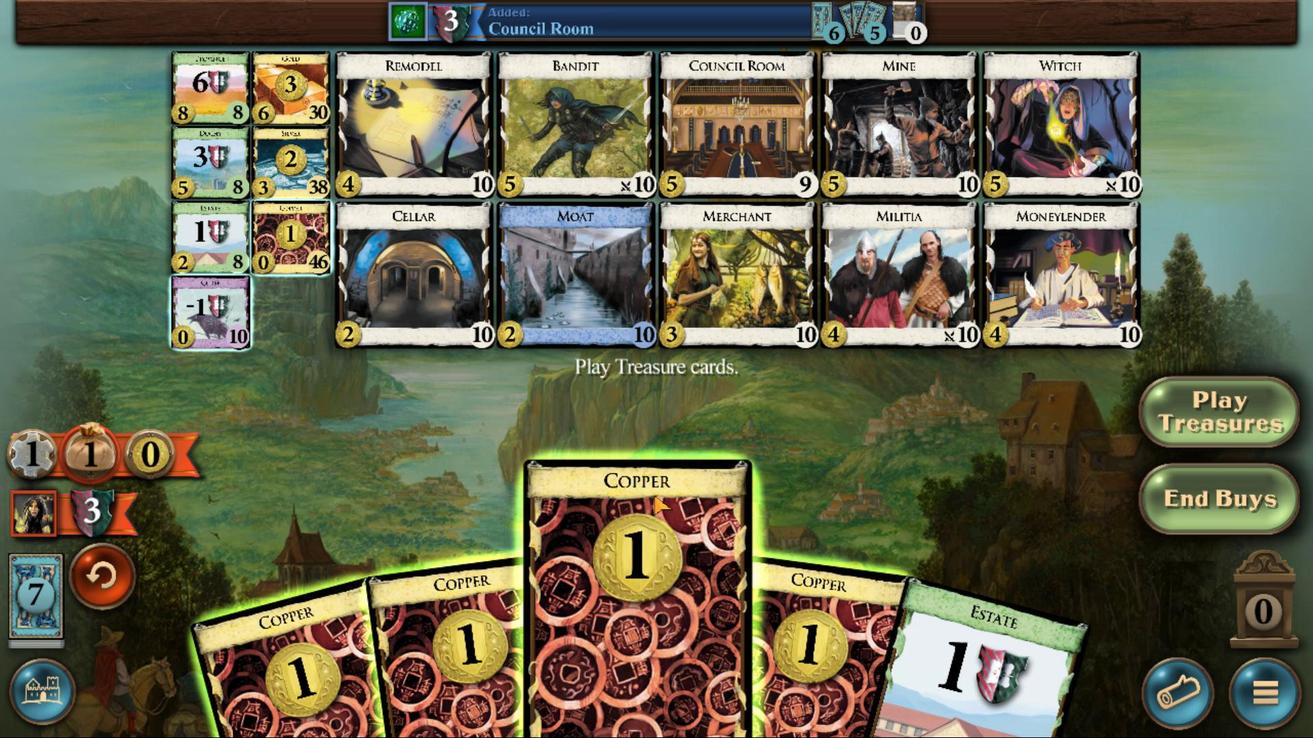 
Action: Mouse moved to (823, 469)
Screenshot: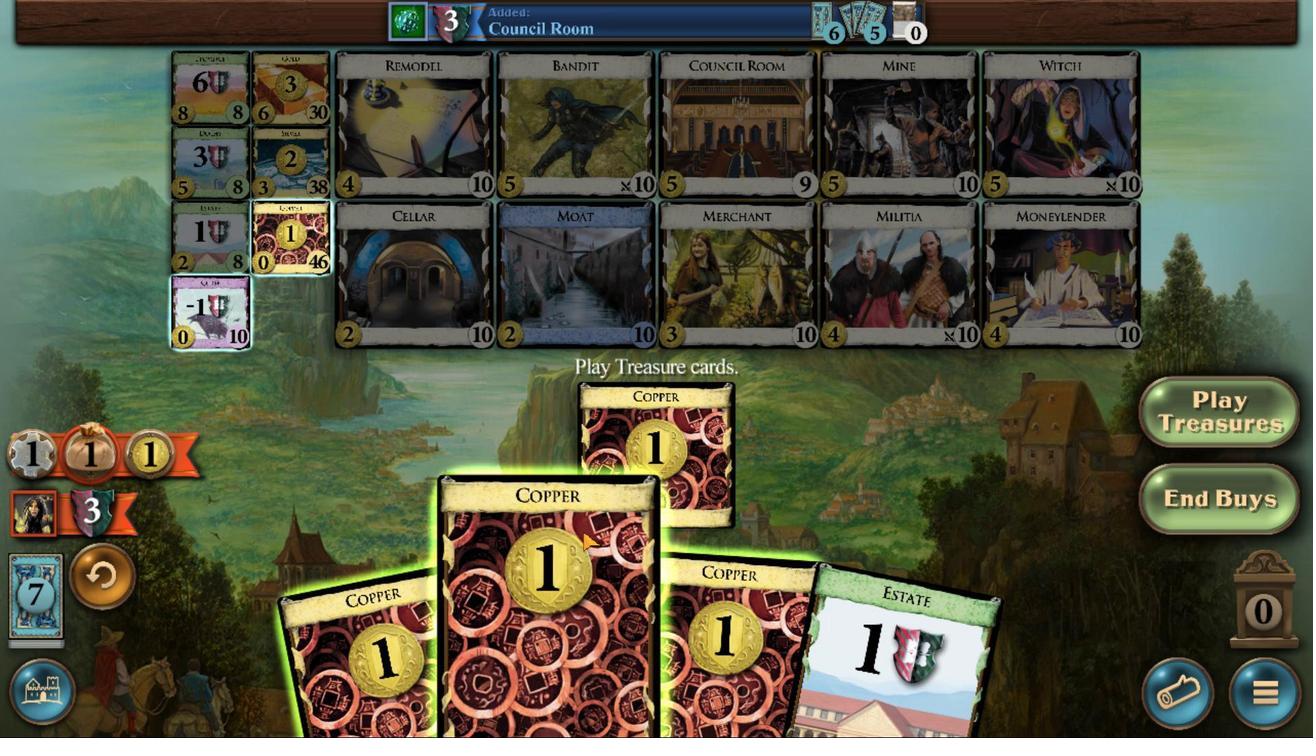
Action: Mouse pressed left at (823, 469)
Screenshot: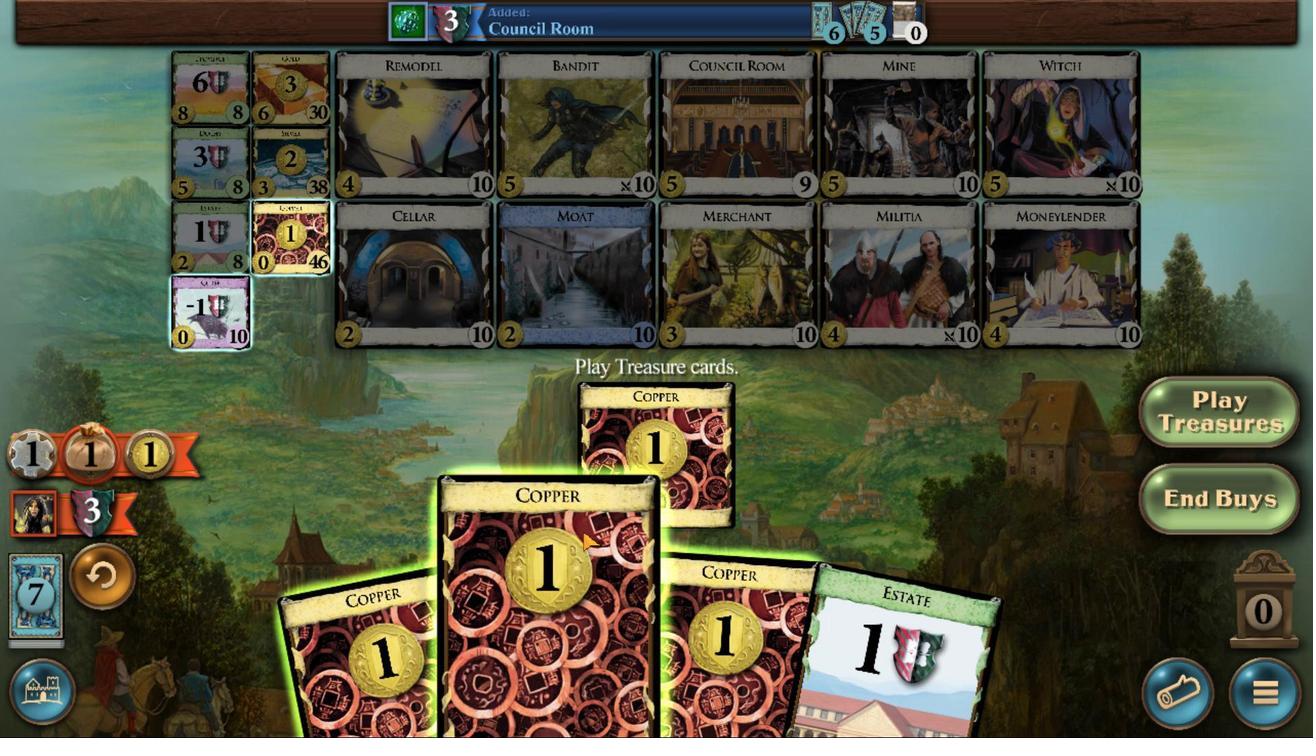 
Action: Mouse moved to (882, 455)
Screenshot: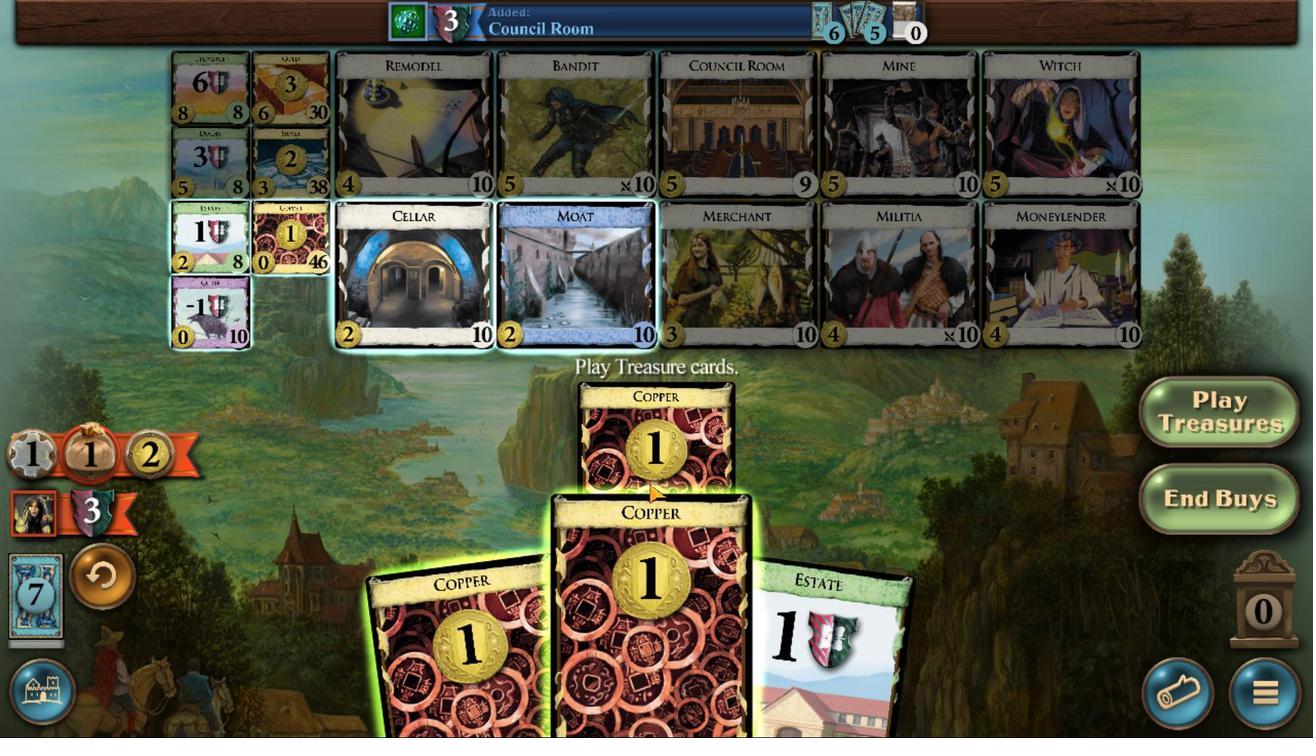 
Action: Mouse pressed left at (882, 455)
Screenshot: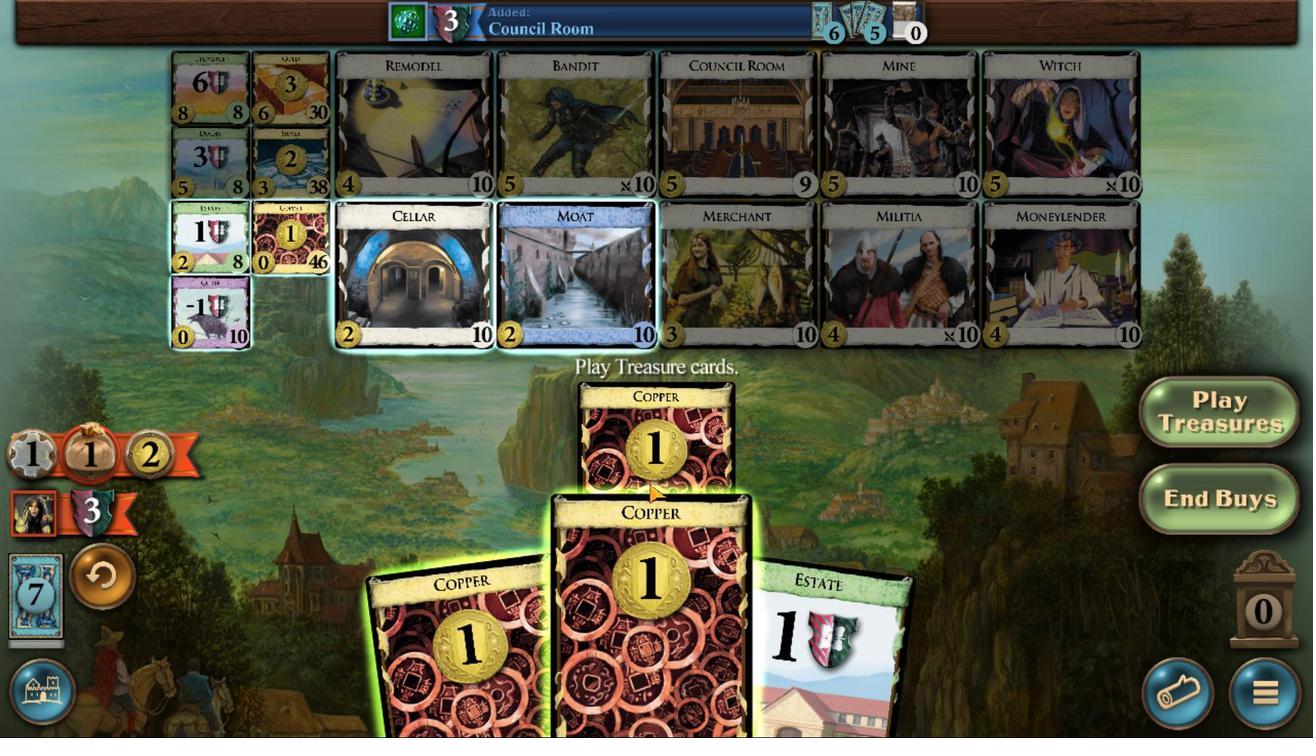 
Action: Mouse moved to (403, 308)
Screenshot: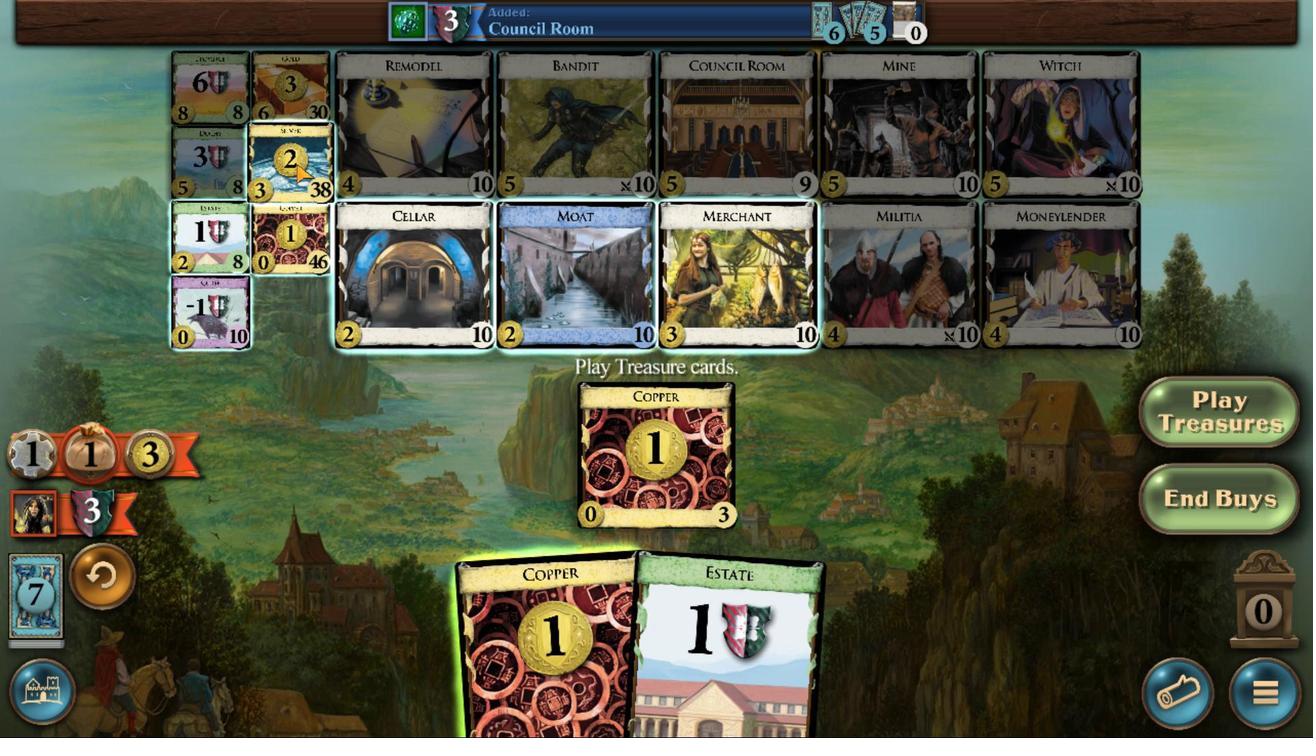 
Action: Mouse pressed left at (403, 308)
Screenshot: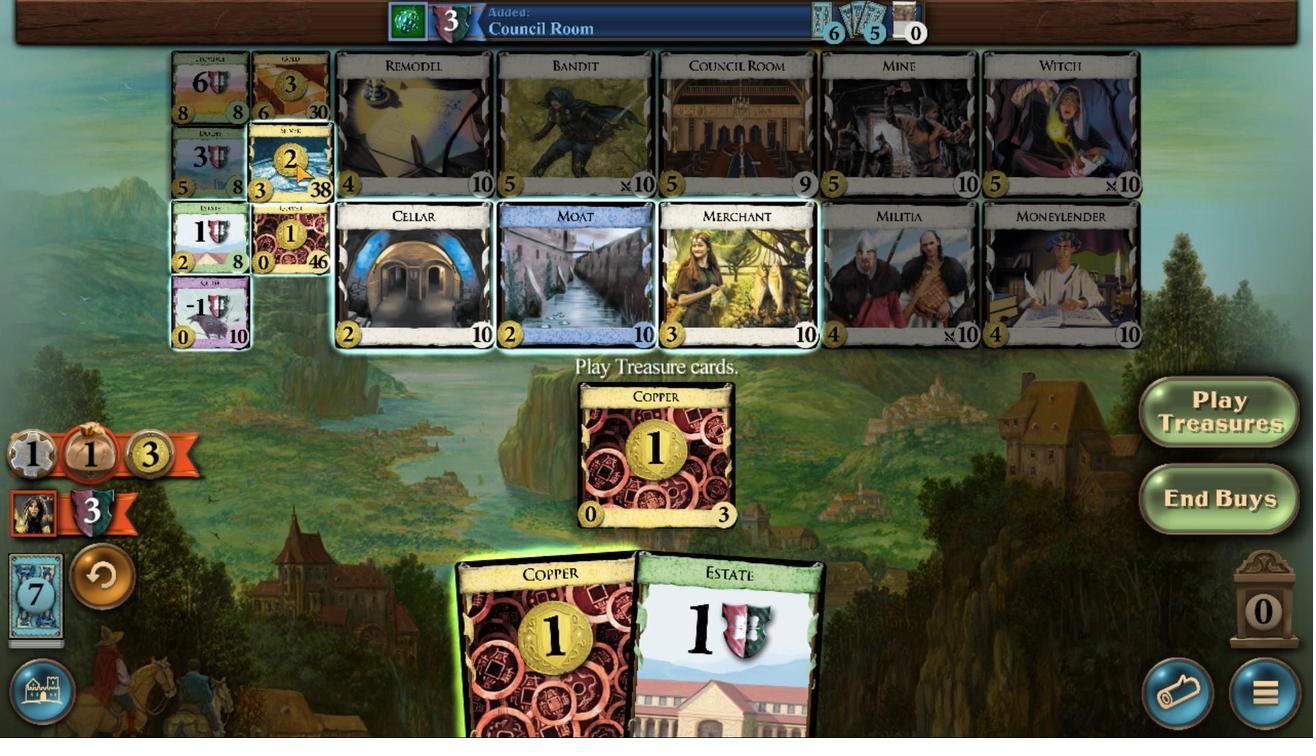 
Action: Mouse moved to (922, 454)
Screenshot: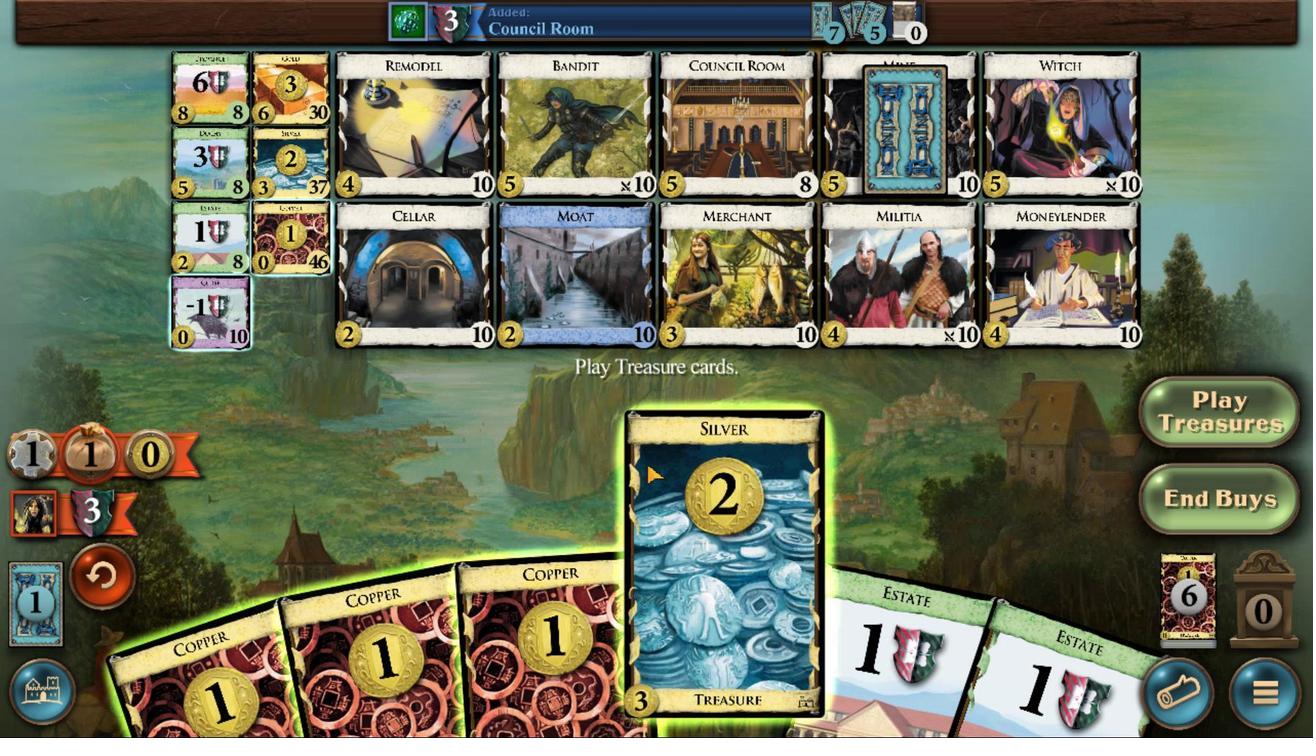 
Action: Mouse pressed left at (922, 454)
Screenshot: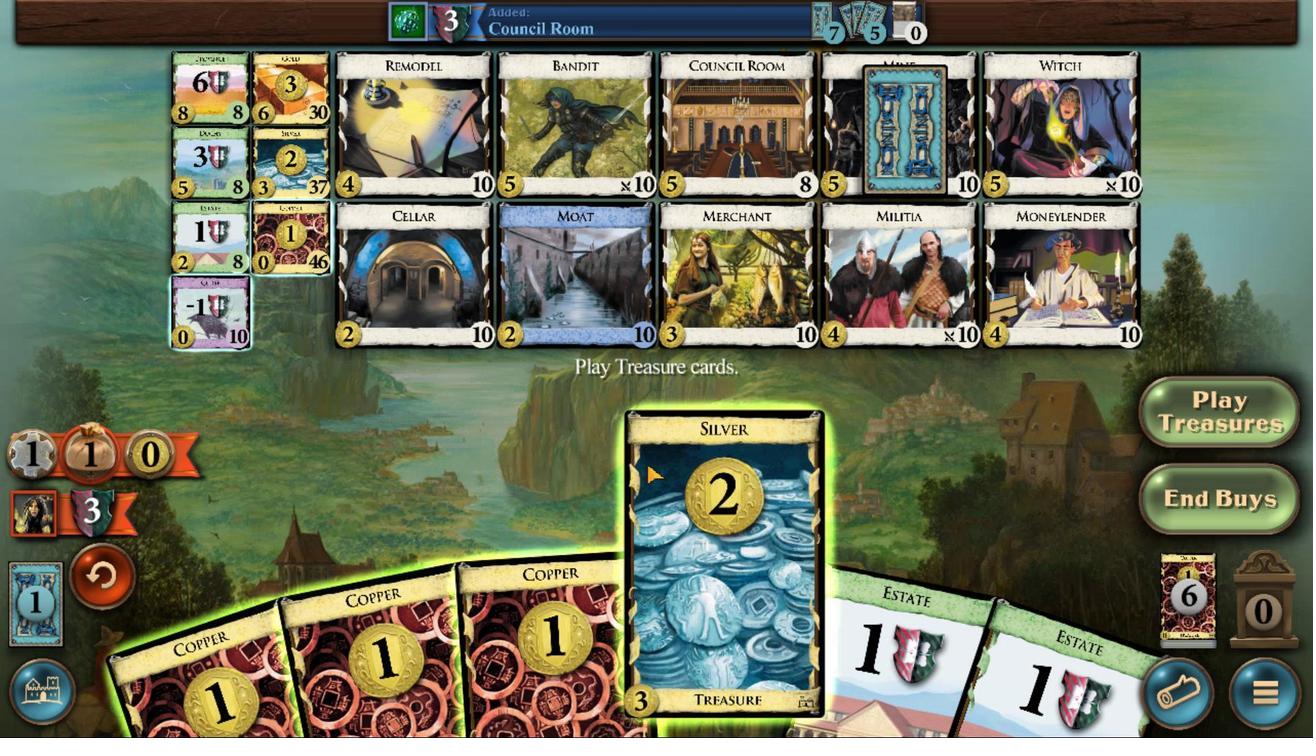 
Action: Mouse moved to (806, 473)
Screenshot: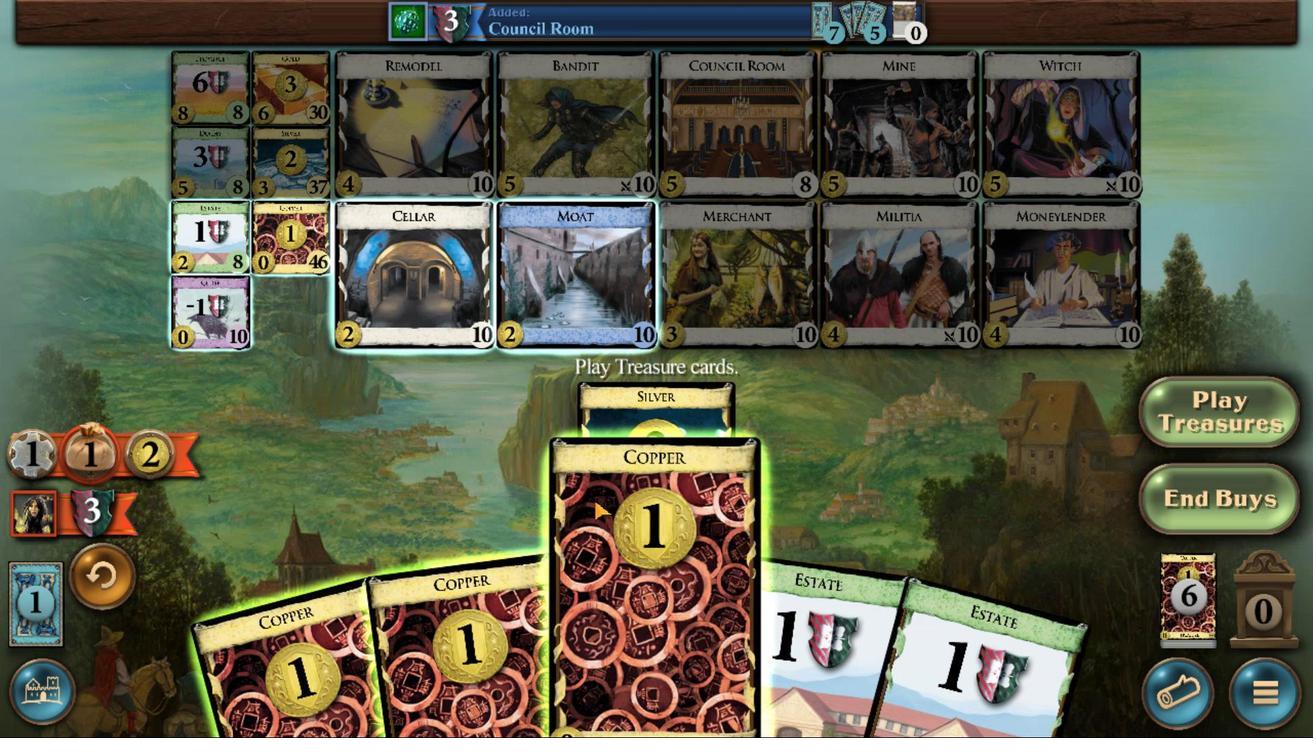 
Action: Mouse pressed left at (806, 473)
Screenshot: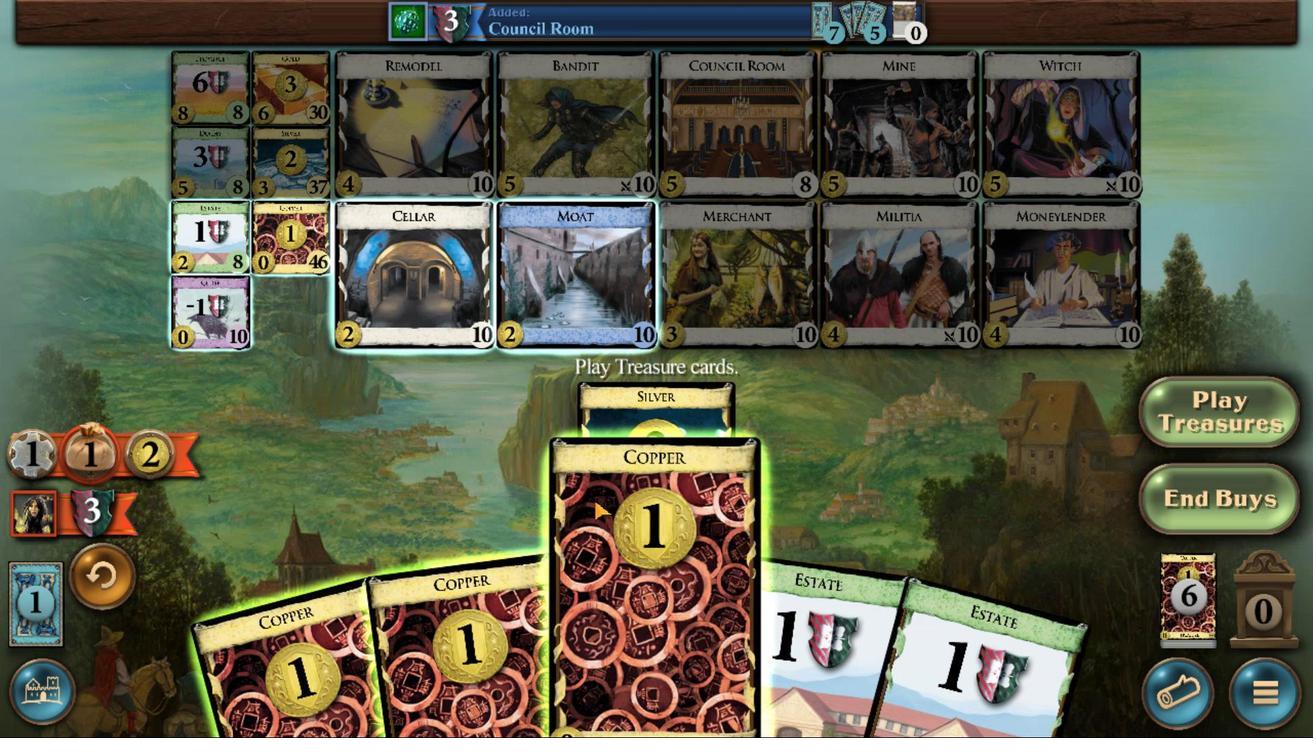 
Action: Mouse moved to (766, 460)
Screenshot: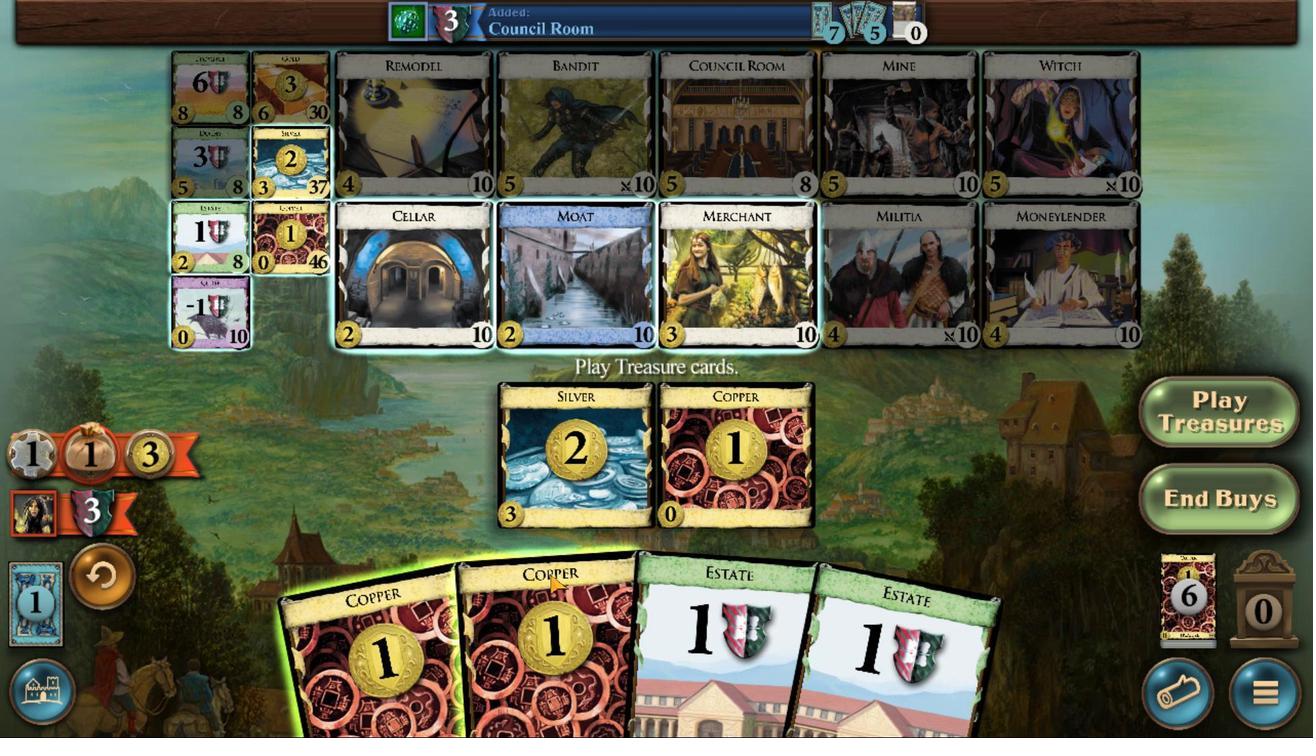 
Action: Mouse pressed left at (766, 460)
Screenshot: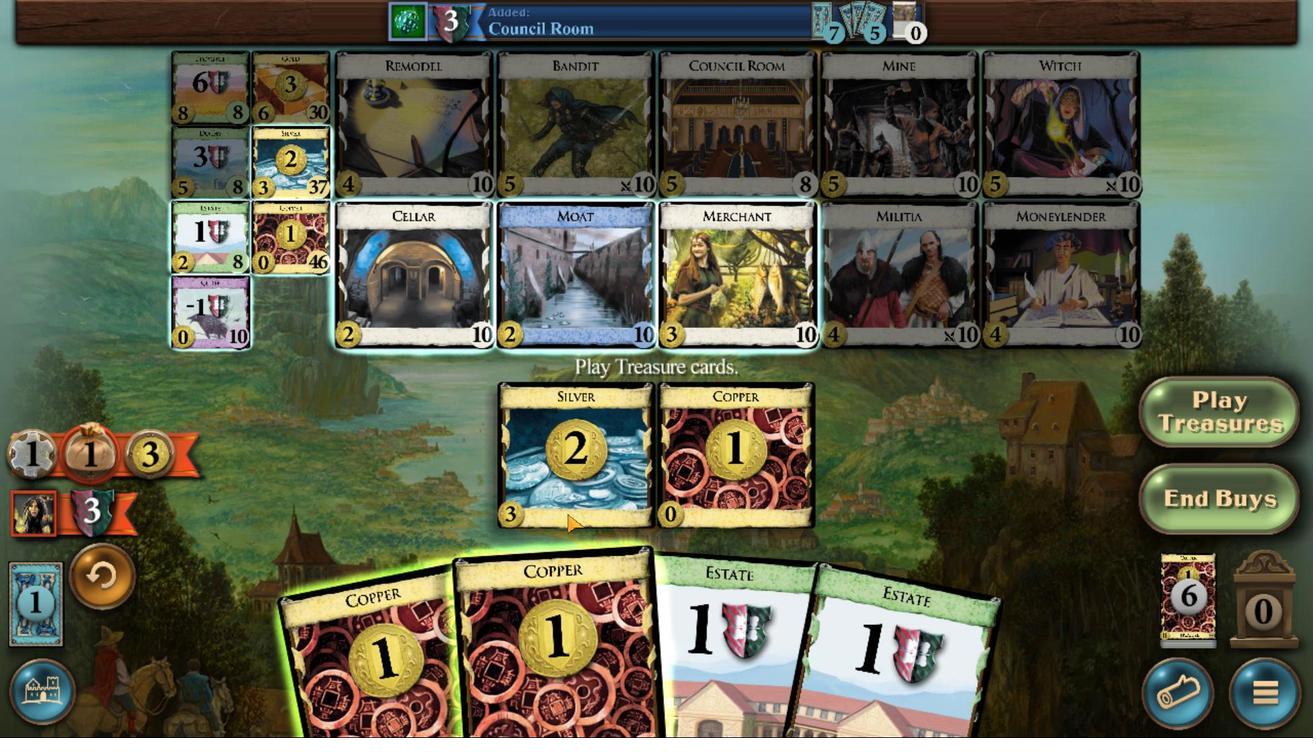 
Action: Mouse moved to (675, 484)
Screenshot: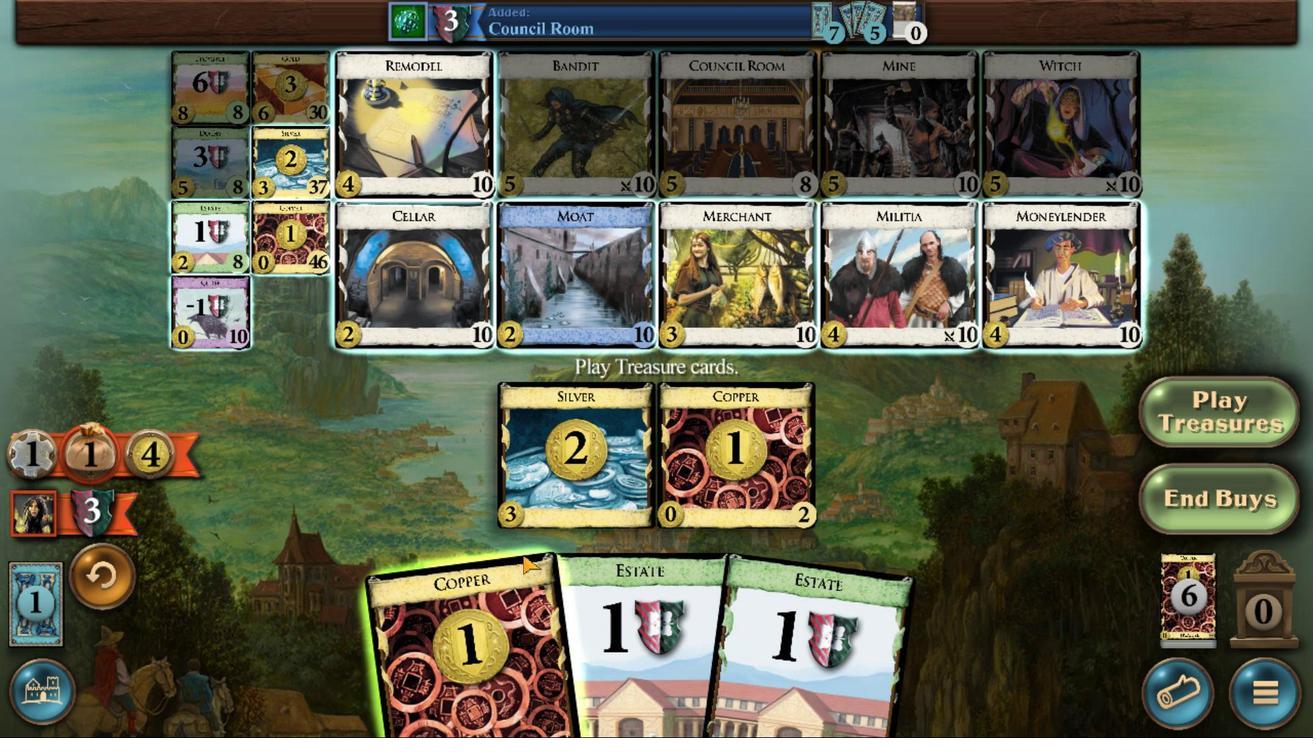 
Action: Mouse pressed left at (675, 484)
Screenshot: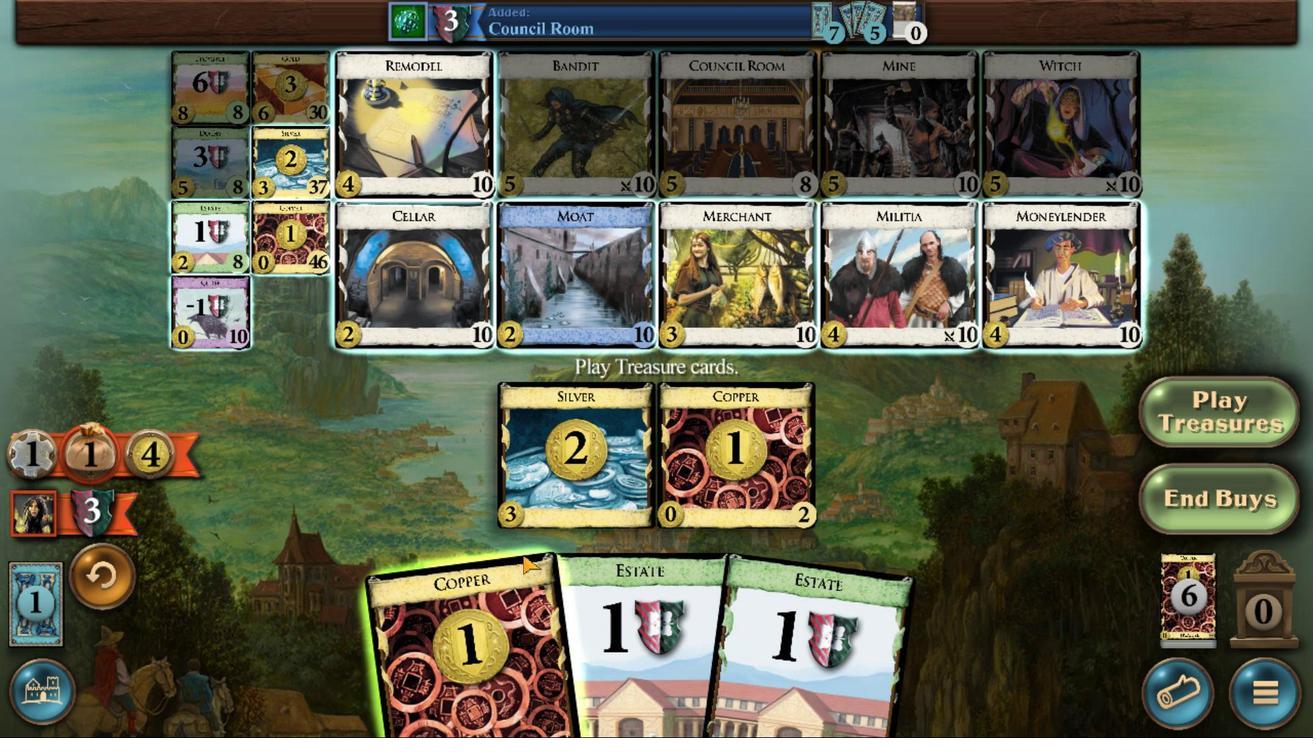 
Action: Mouse moved to (333, 307)
Screenshot: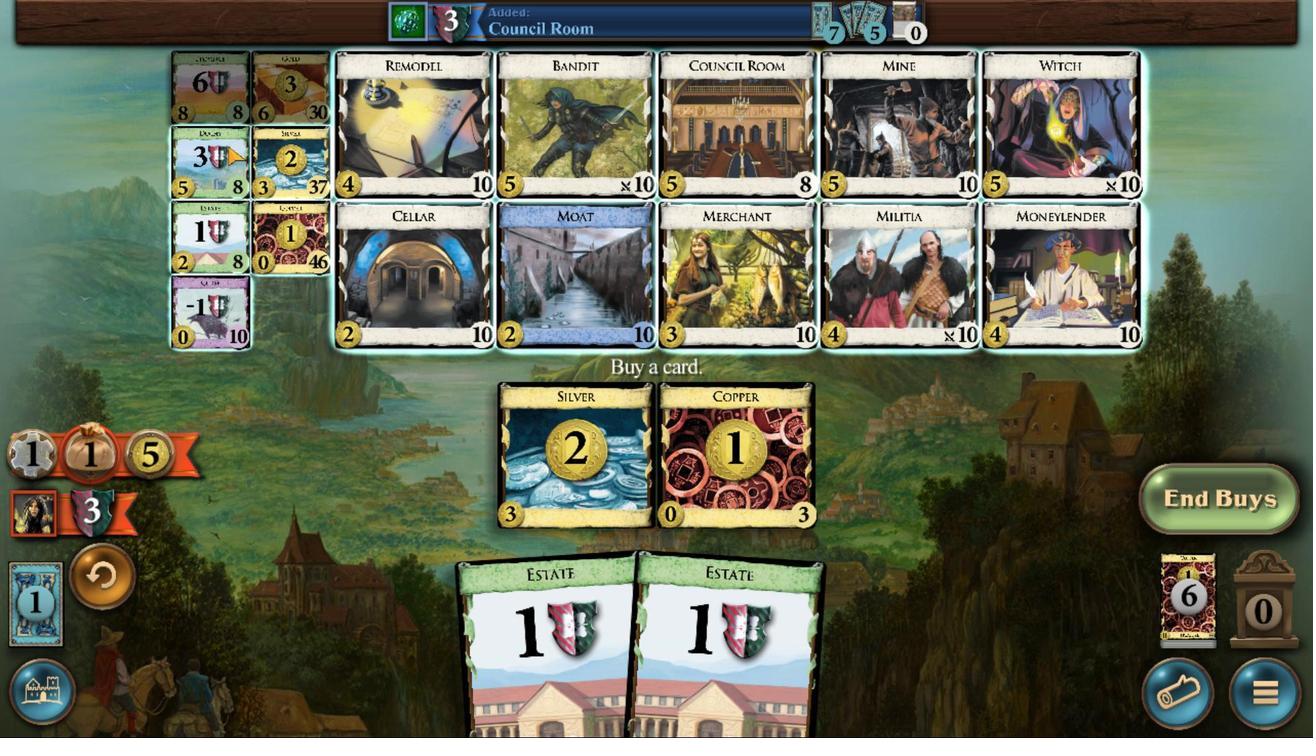 
Action: Mouse pressed left at (333, 307)
Screenshot: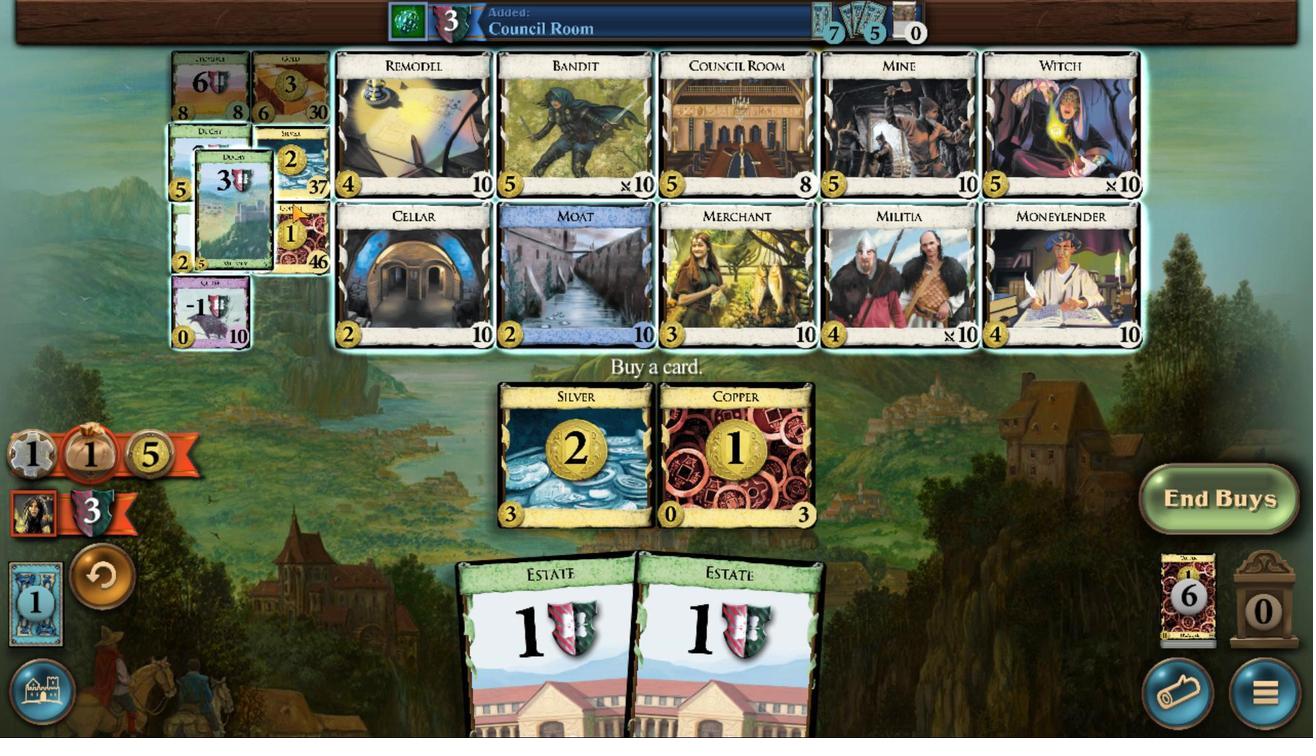 
Action: Mouse moved to (1024, 491)
Screenshot: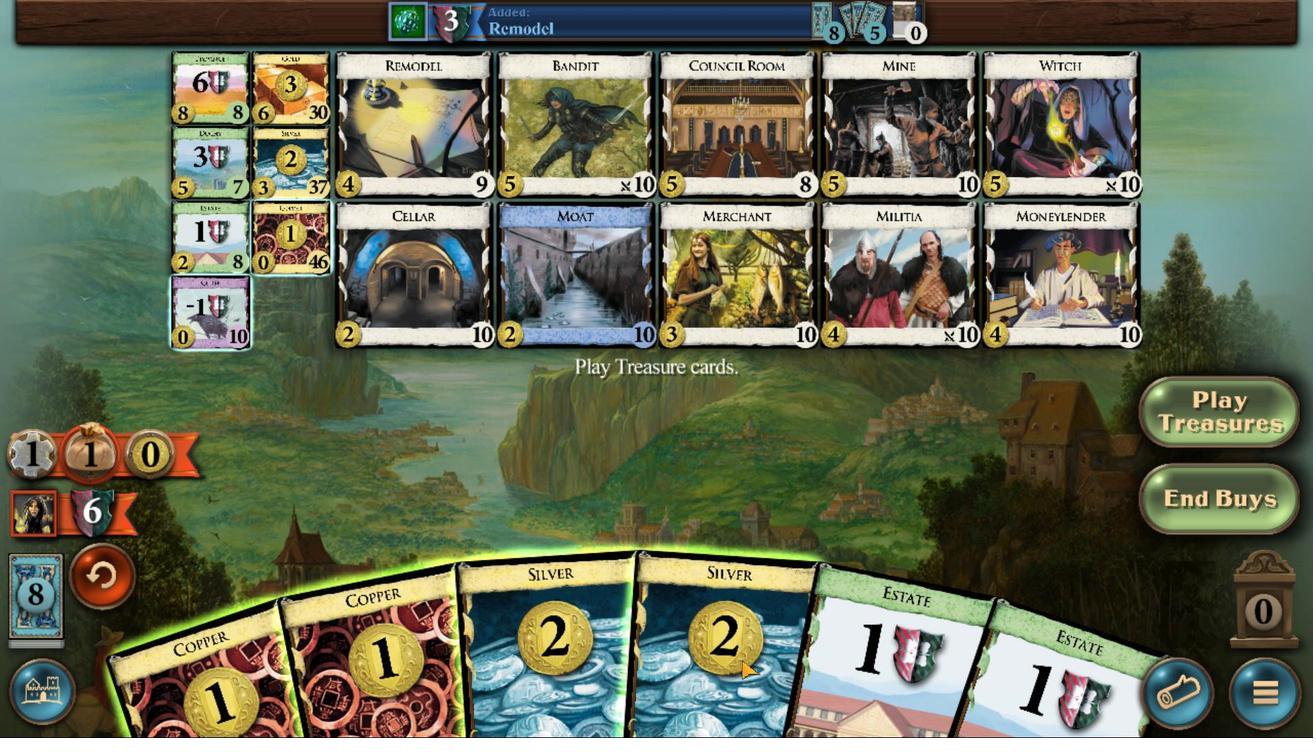 
Action: Mouse pressed left at (1024, 491)
Screenshot: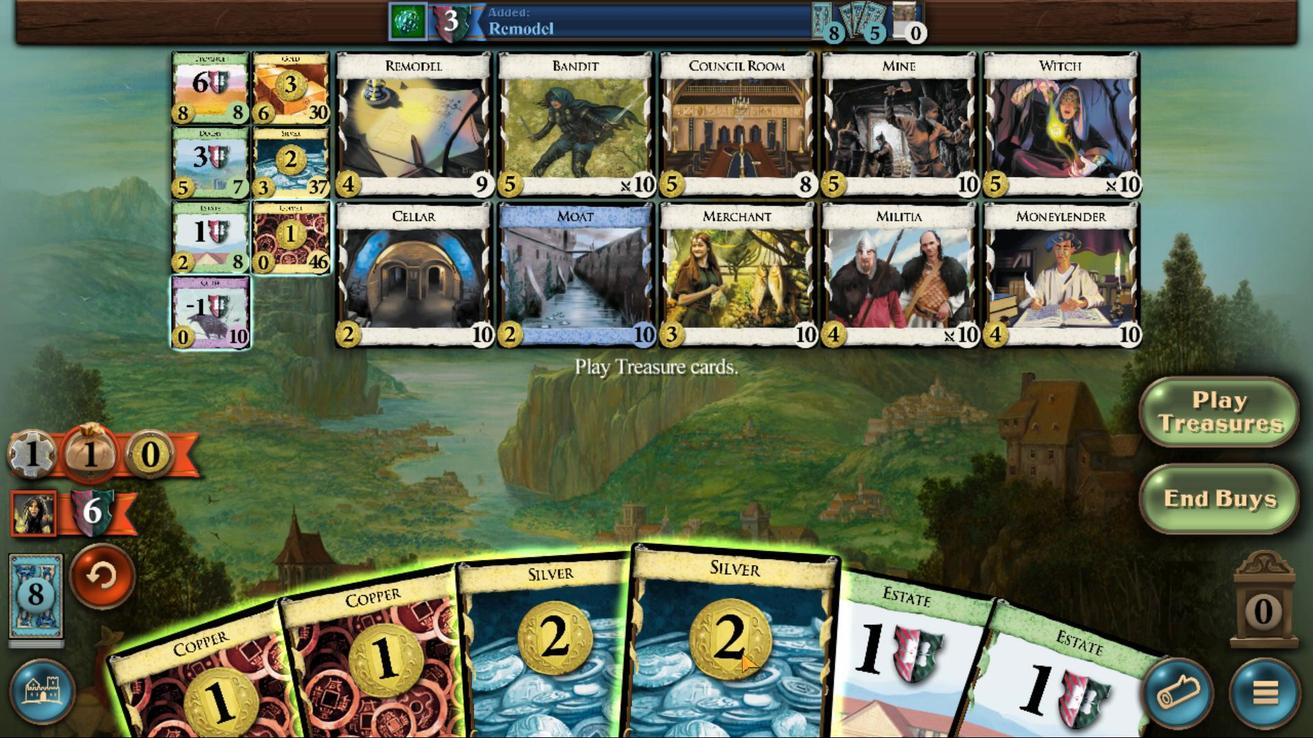 
Action: Mouse moved to (919, 496)
Screenshot: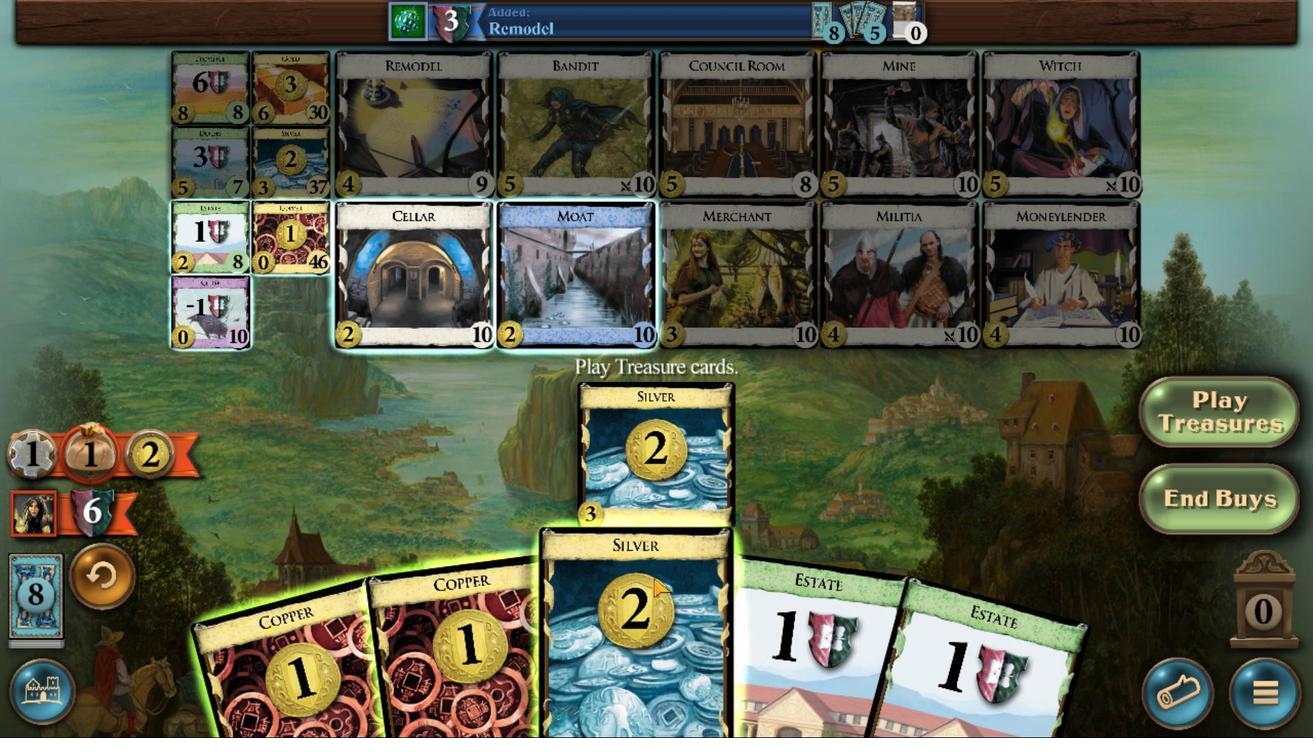 
Action: Mouse pressed left at (919, 496)
Screenshot: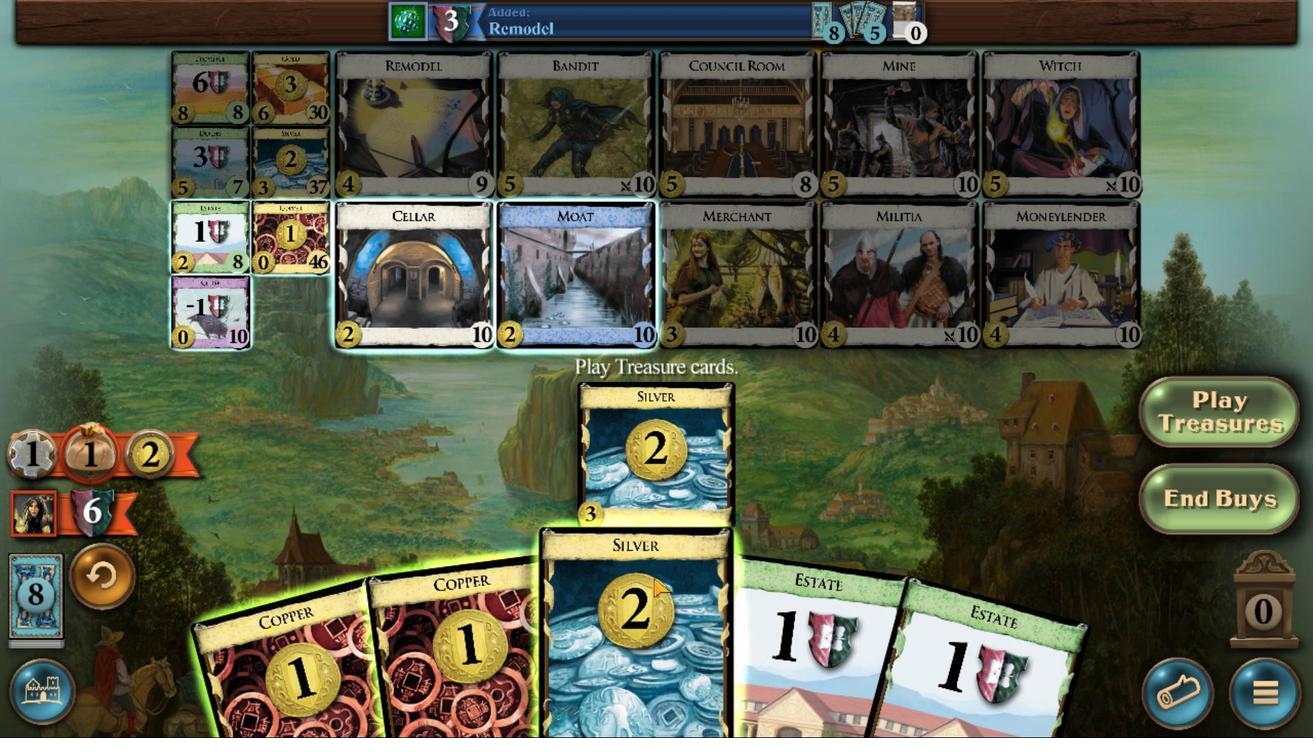 
Action: Mouse moved to (584, 505)
Screenshot: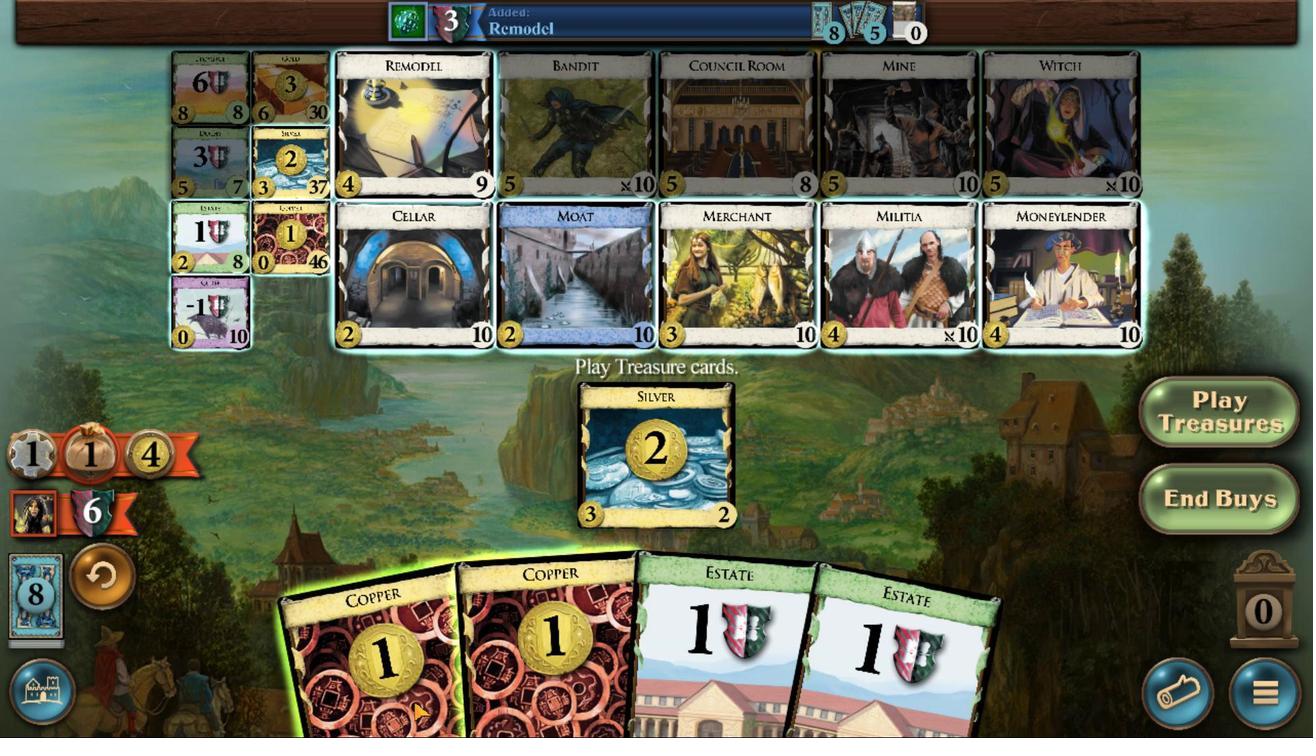 
Action: Mouse pressed left at (584, 505)
Screenshot: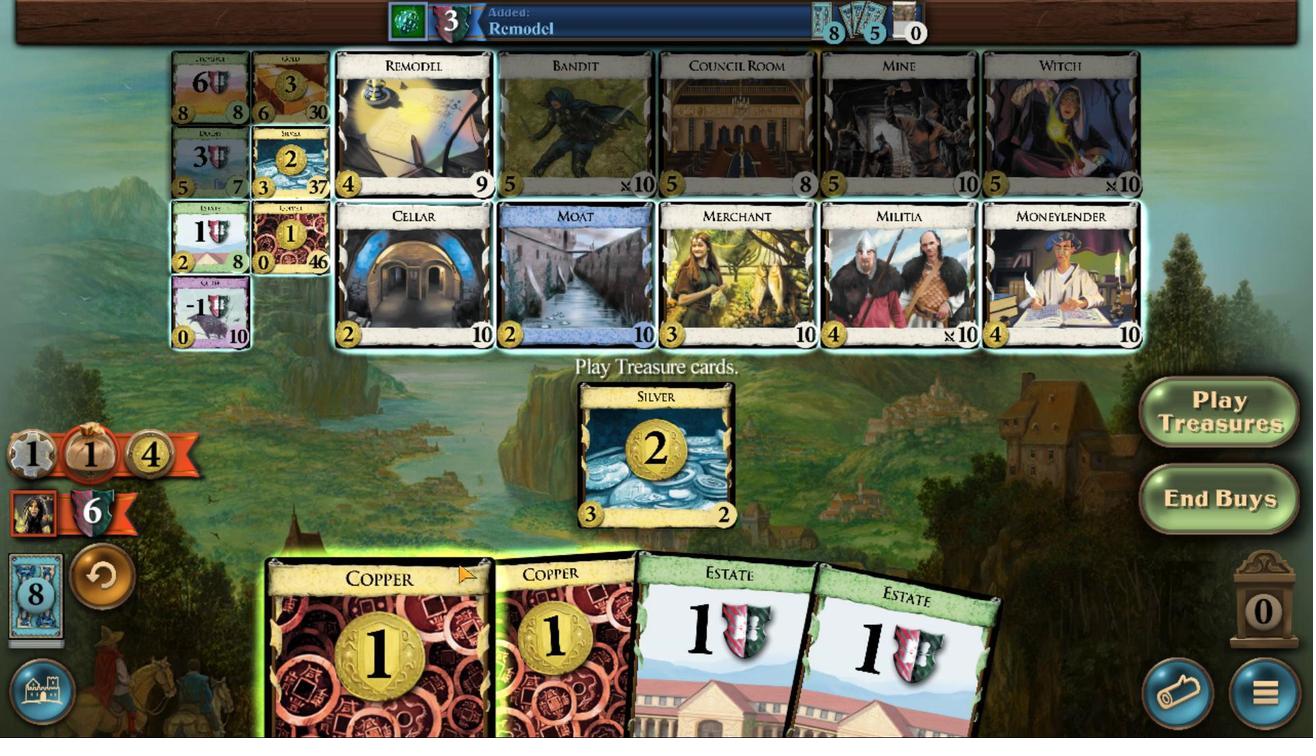 
Action: Mouse moved to (675, 499)
Screenshot: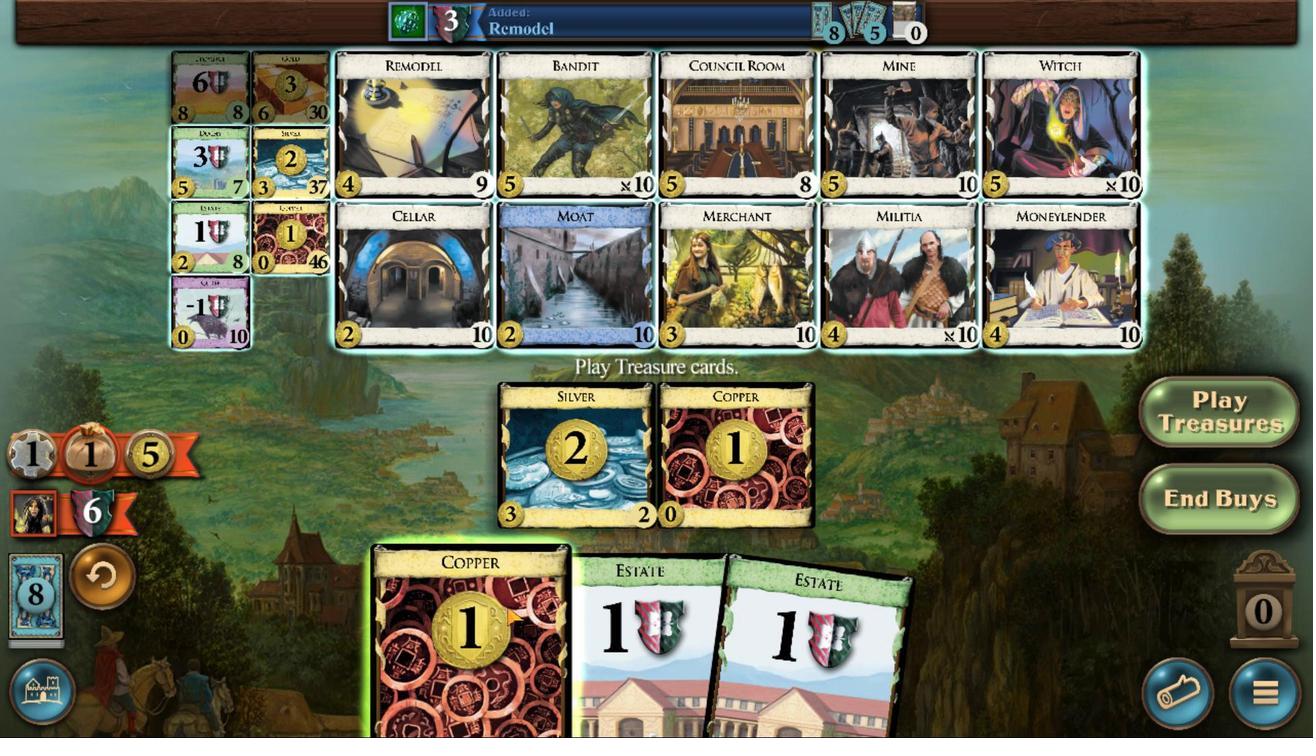 
Action: Mouse pressed left at (675, 499)
Screenshot: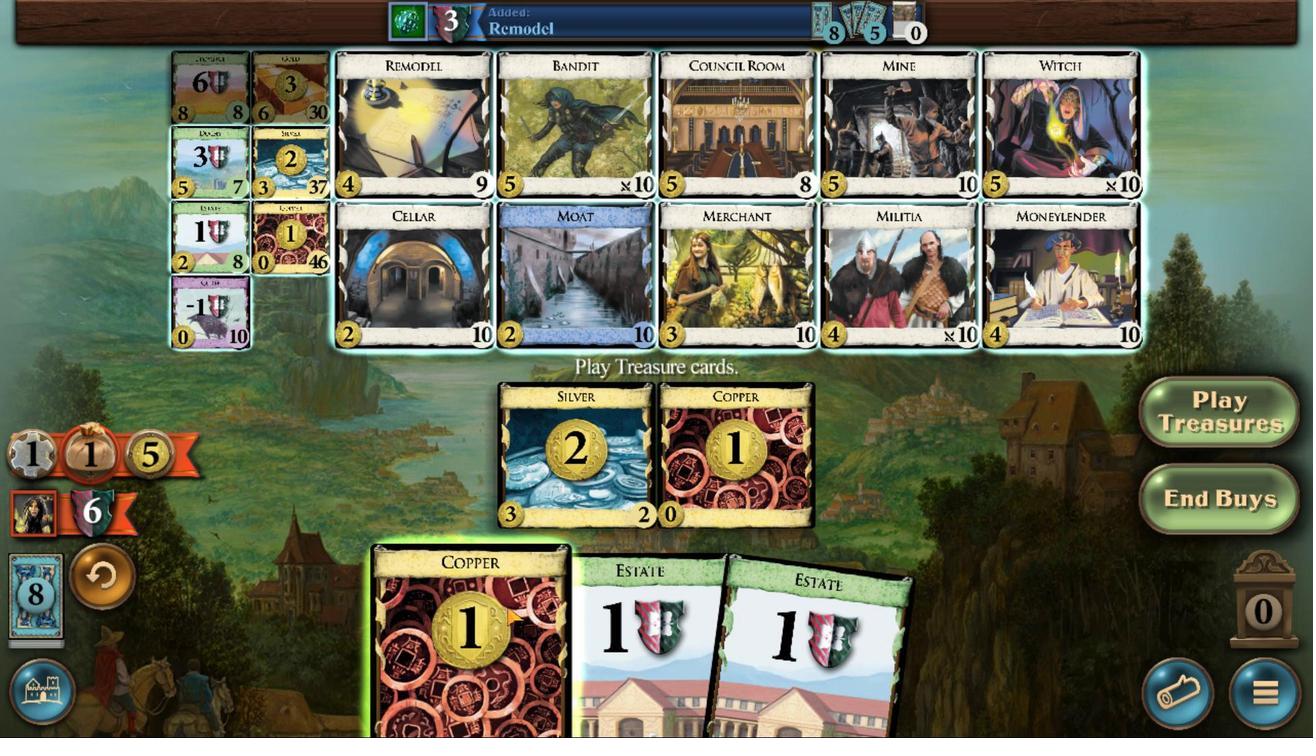 
Action: Mouse moved to (433, 290)
Screenshot: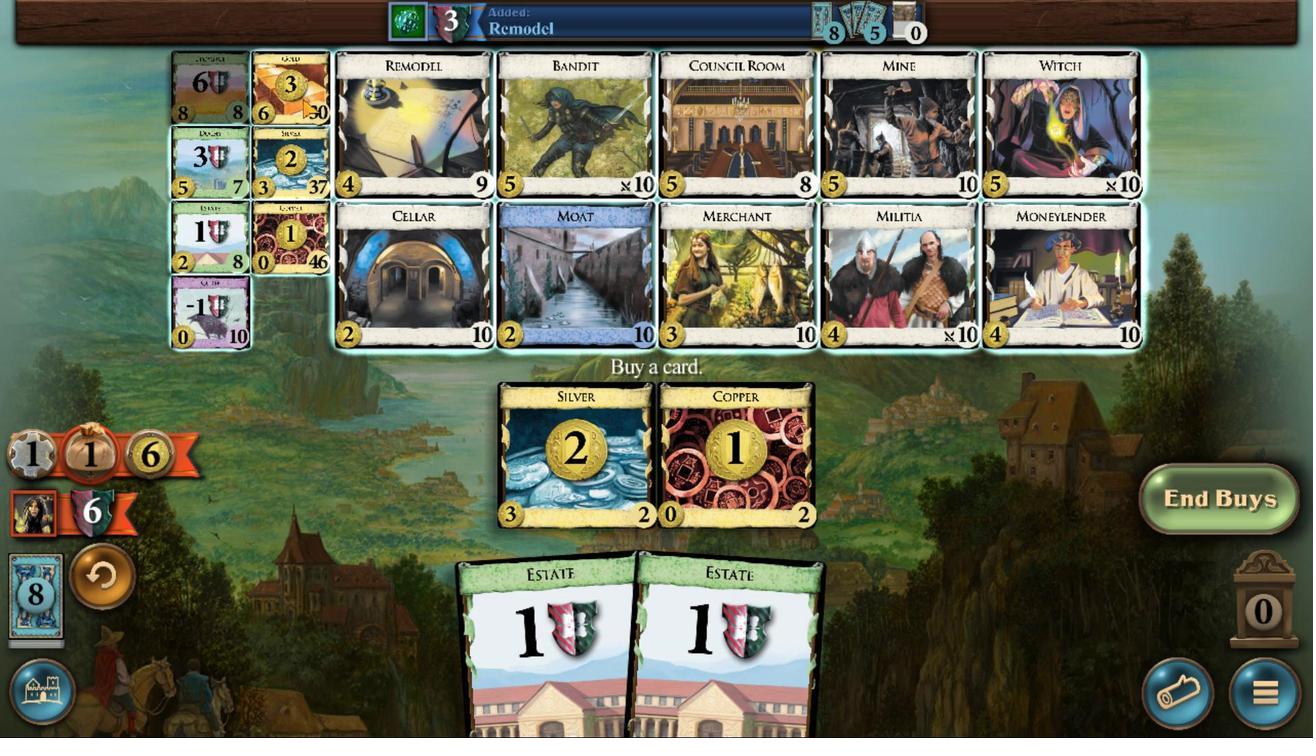 
Action: Mouse pressed left at (433, 290)
Screenshot: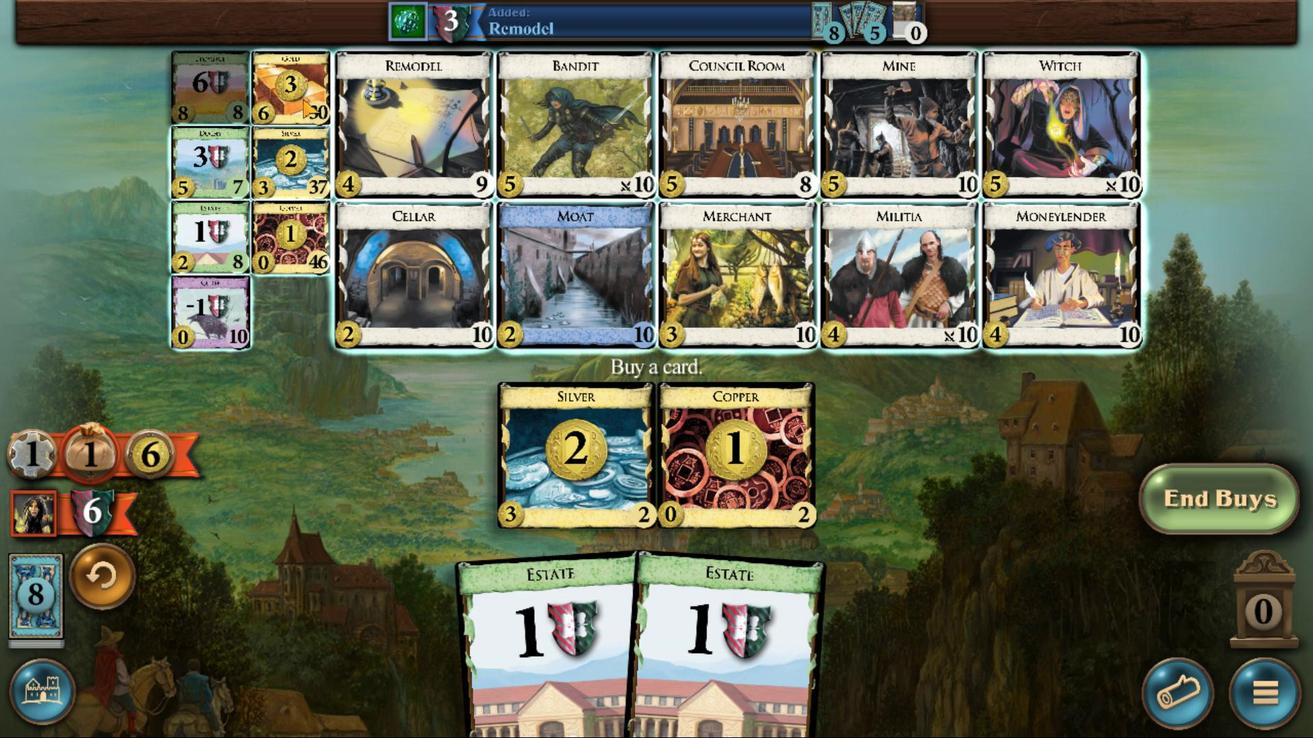 
Action: Mouse moved to (1034, 491)
Screenshot: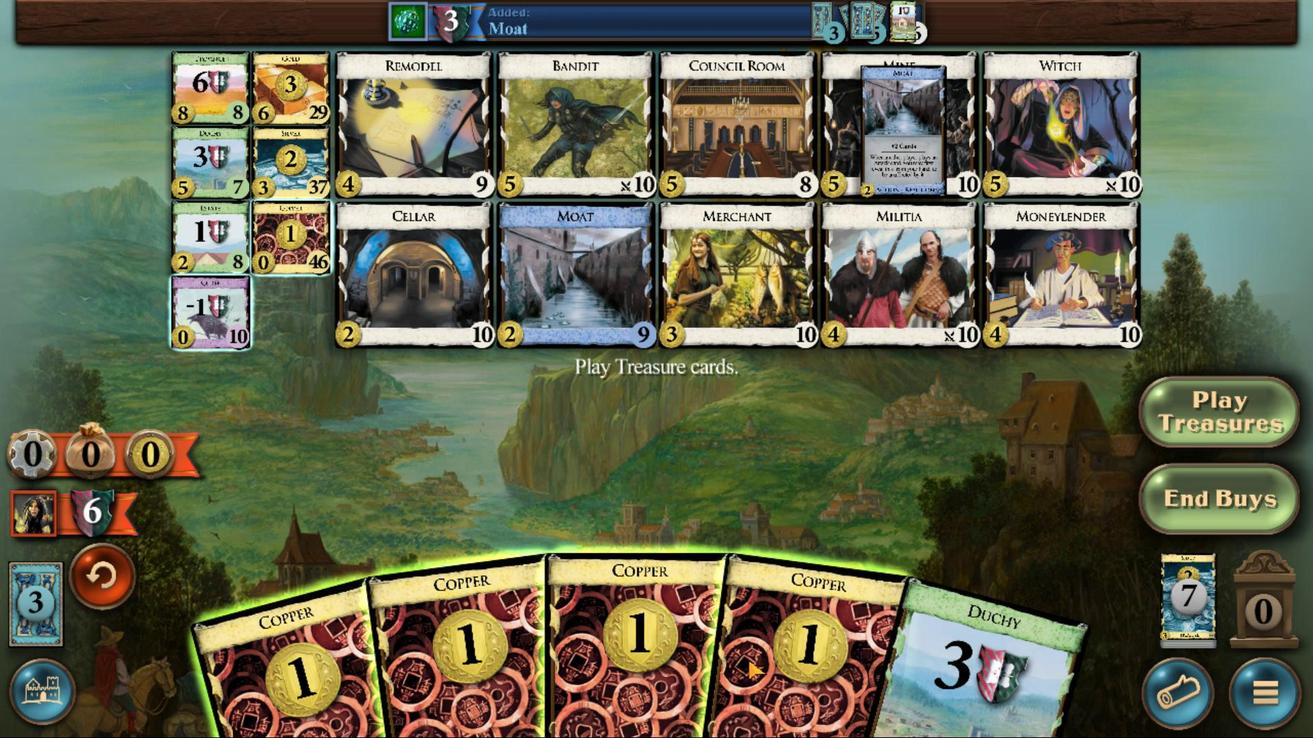 
Action: Mouse pressed left at (1034, 491)
Screenshot: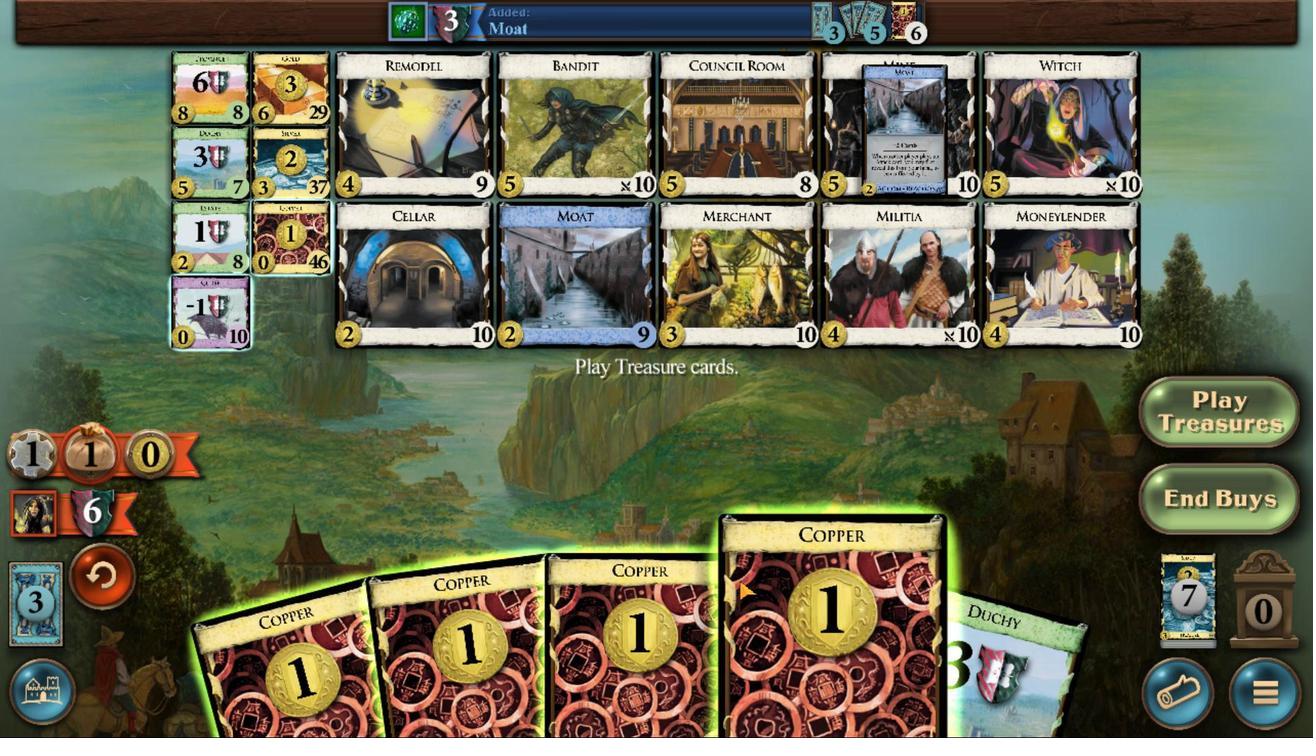 
Action: Mouse moved to (980, 493)
Screenshot: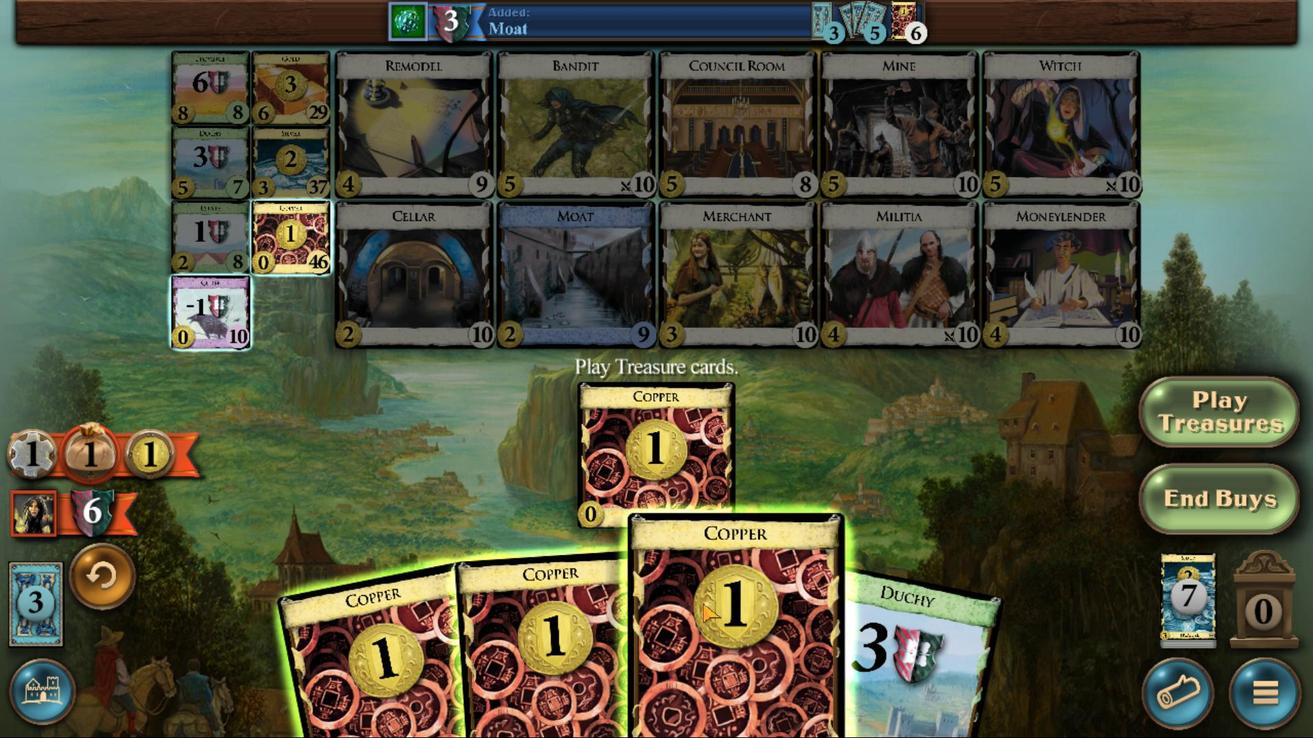 
Action: Mouse pressed left at (980, 493)
Screenshot: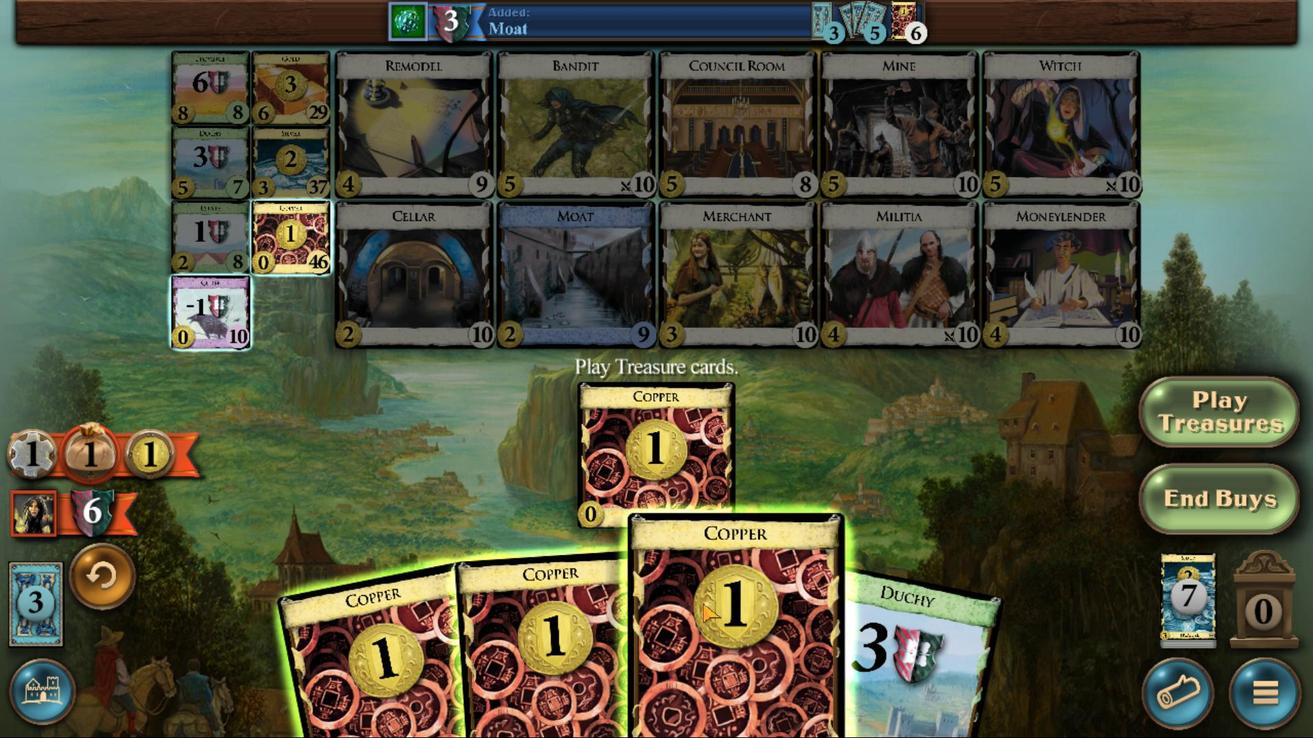 
Action: Mouse moved to (948, 484)
Screenshot: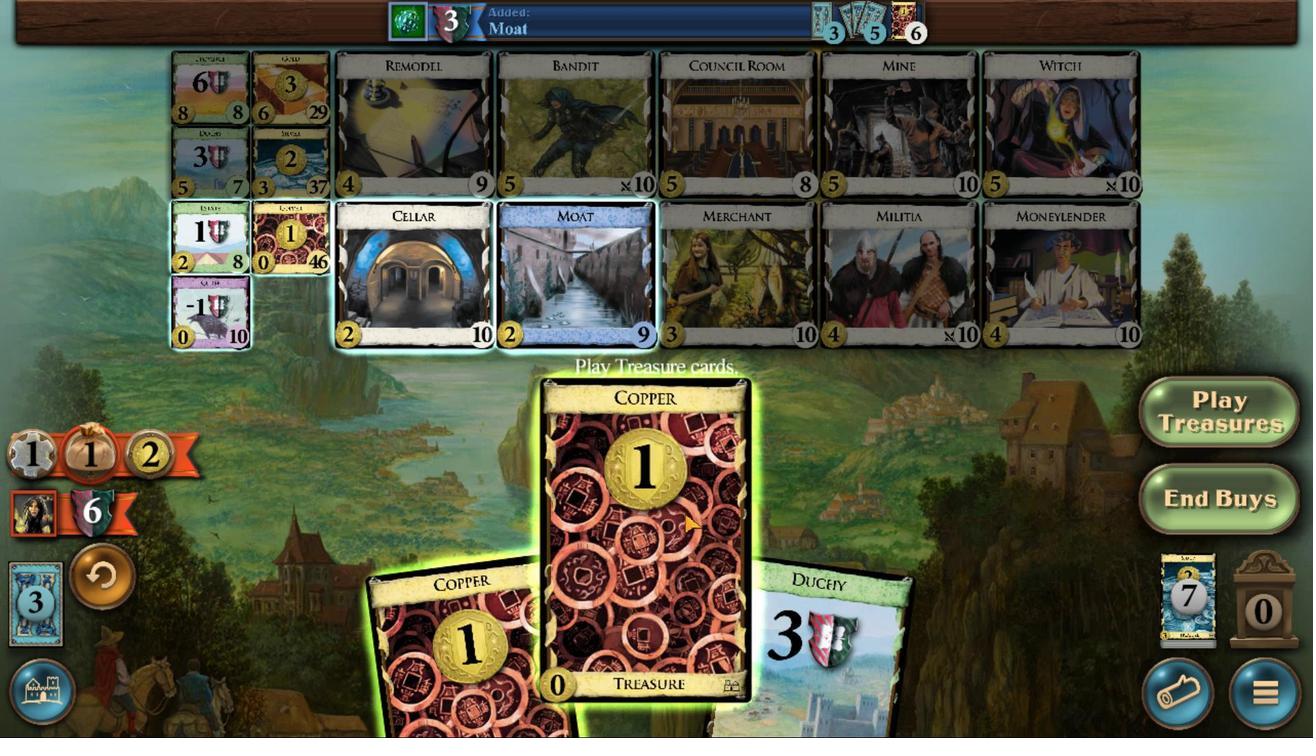 
Action: Mouse pressed left at (948, 484)
Screenshot: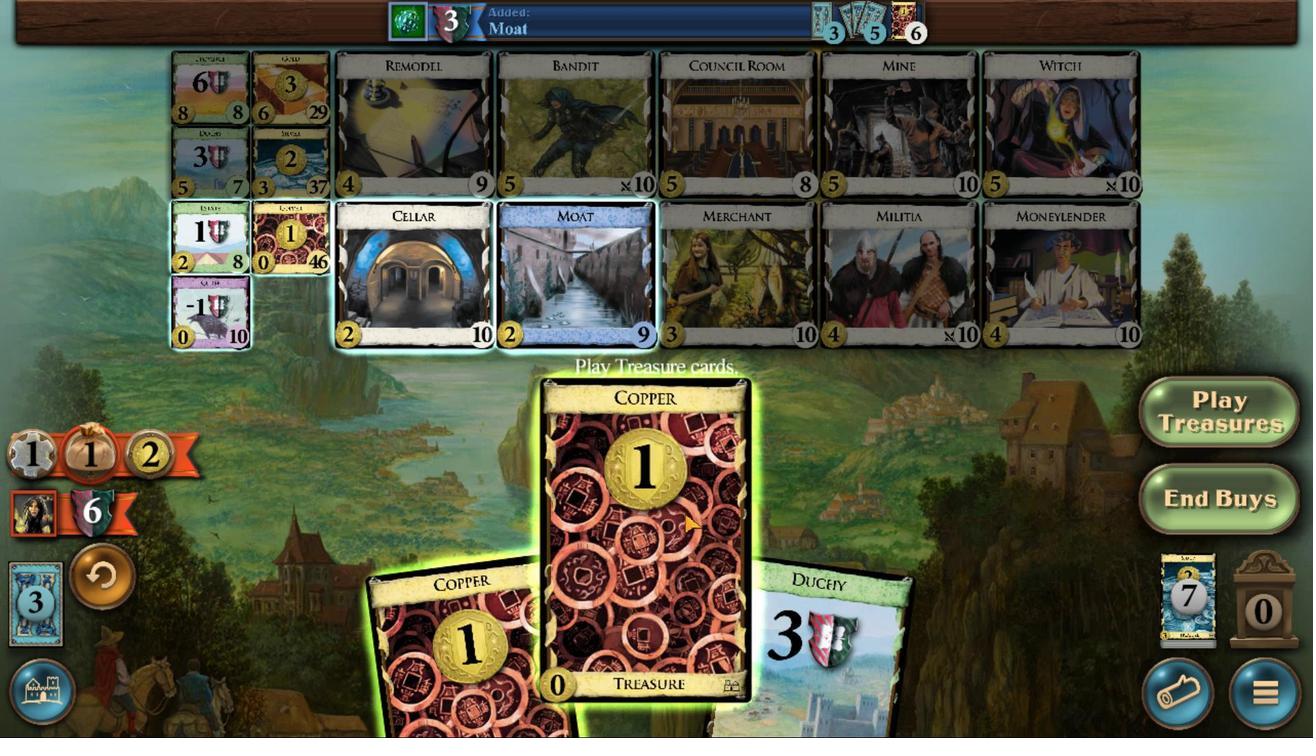 
Action: Mouse moved to (404, 314)
Screenshot: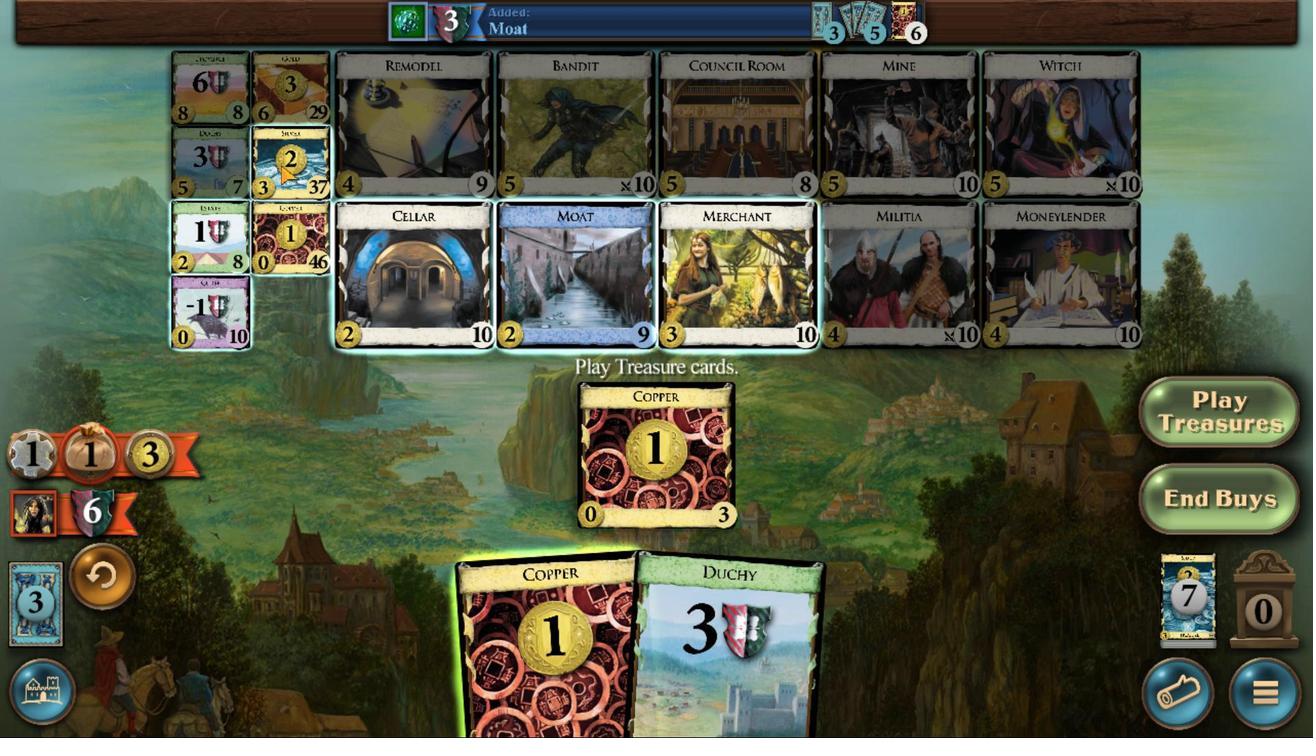 
Action: Mouse pressed left at (404, 314)
Screenshot: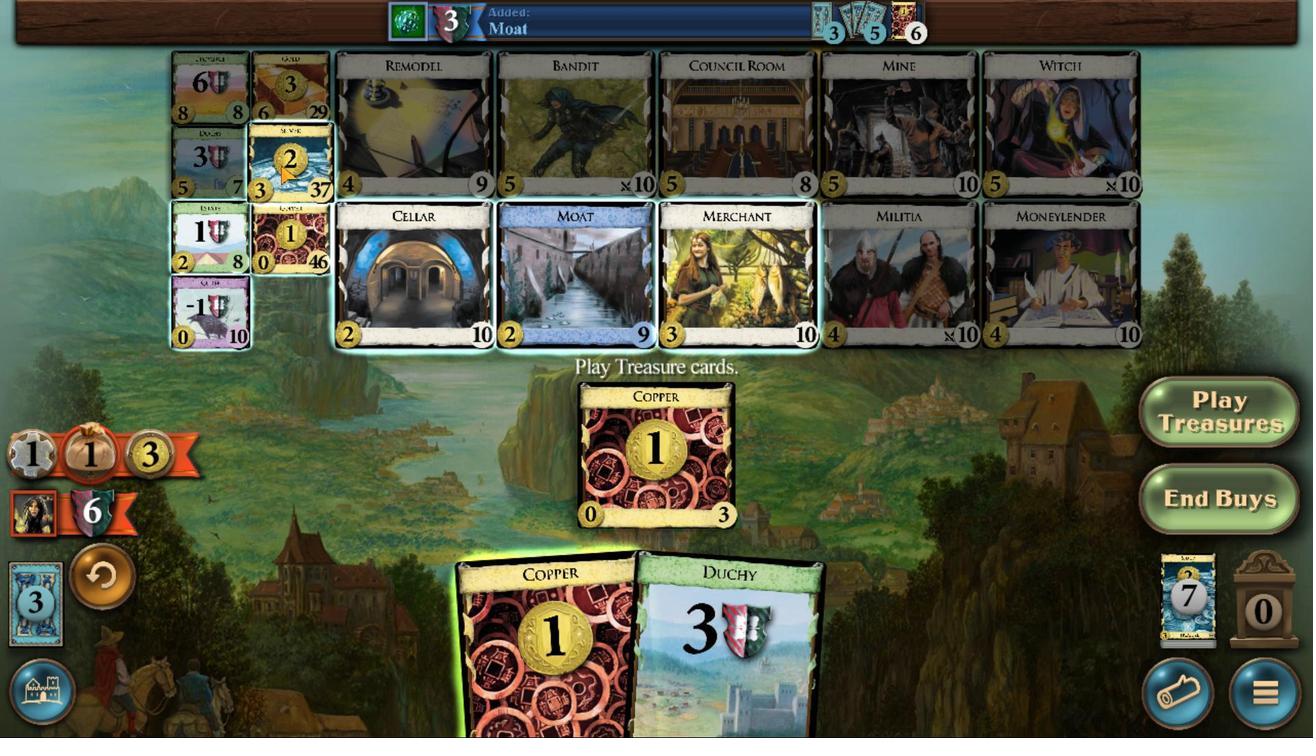 
Action: Mouse moved to (1103, 489)
Screenshot: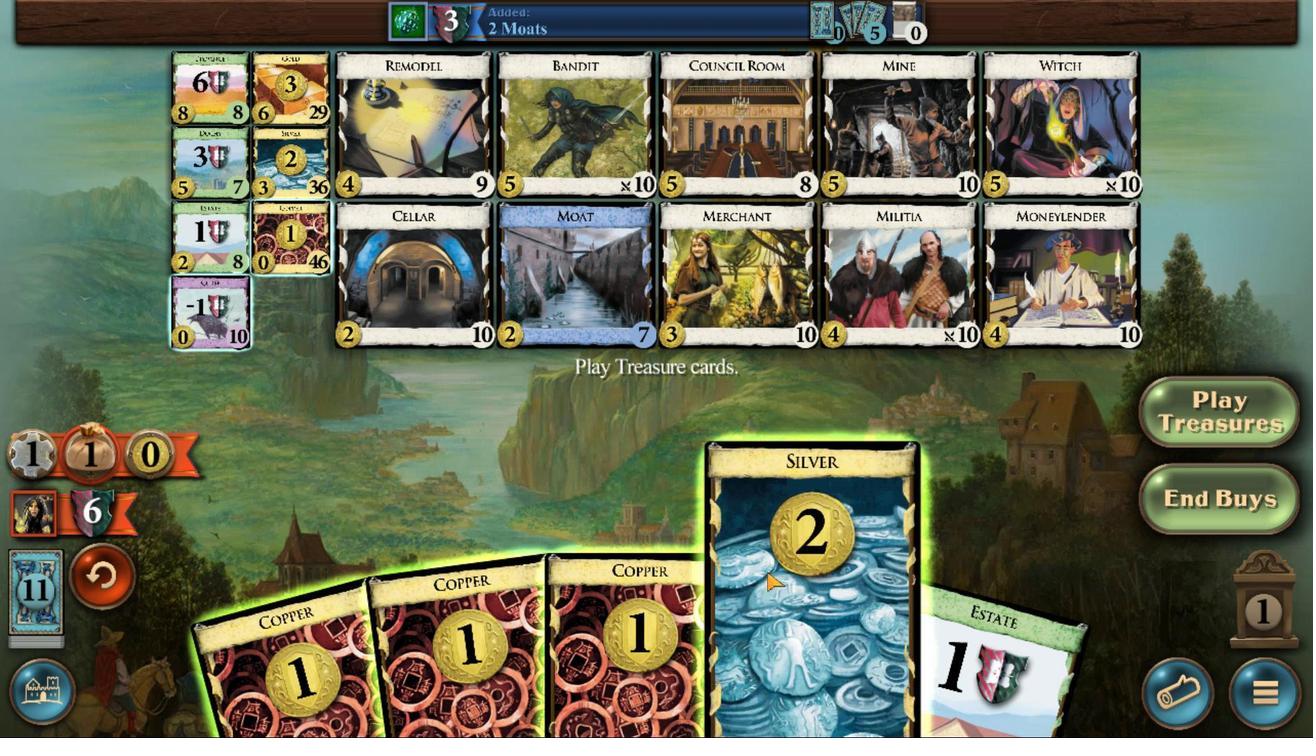 
Action: Mouse pressed left at (1103, 489)
Screenshot: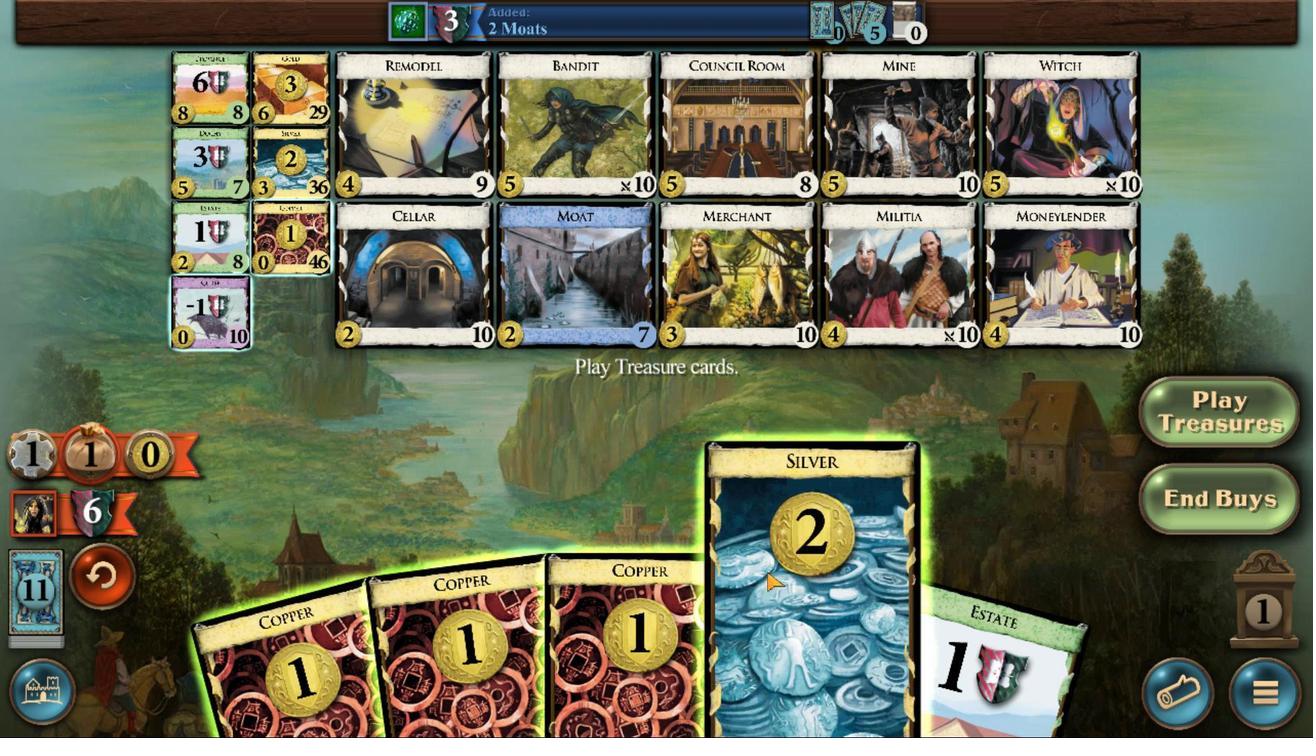 
Action: Mouse moved to (941, 472)
Screenshot: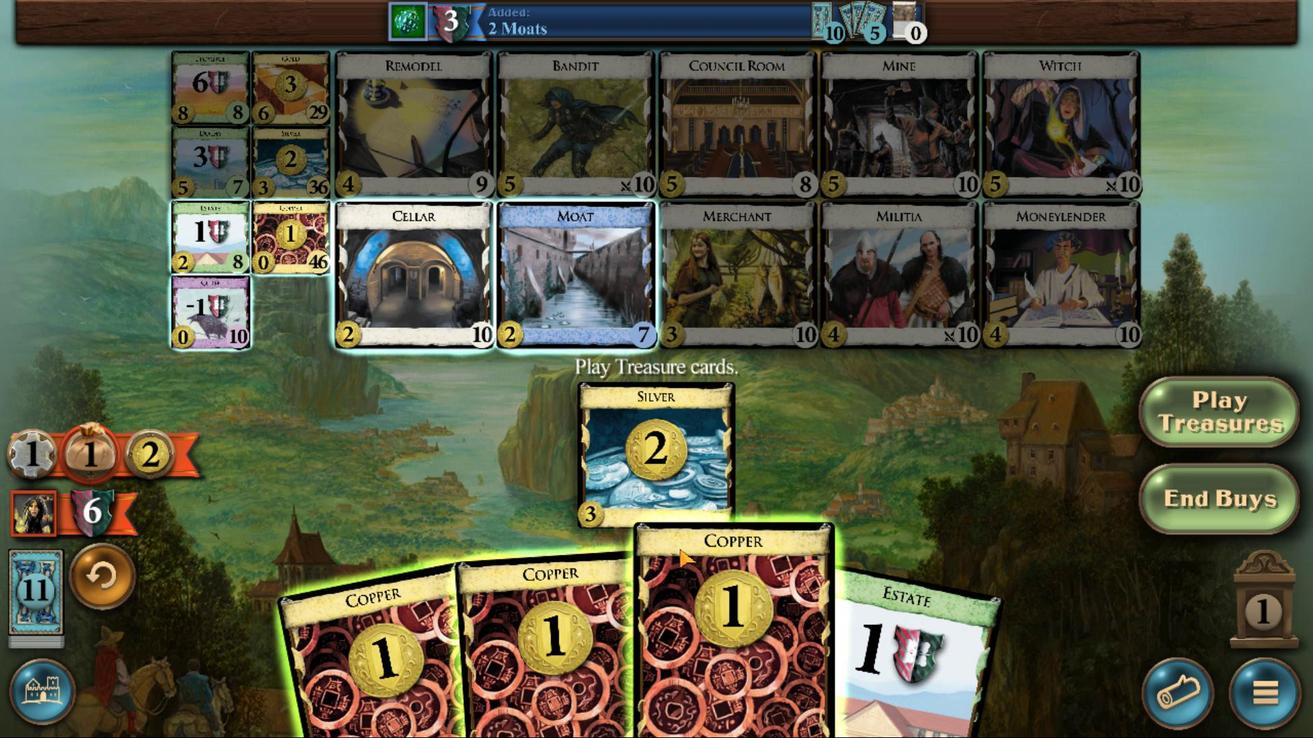 
Action: Mouse pressed left at (941, 472)
Screenshot: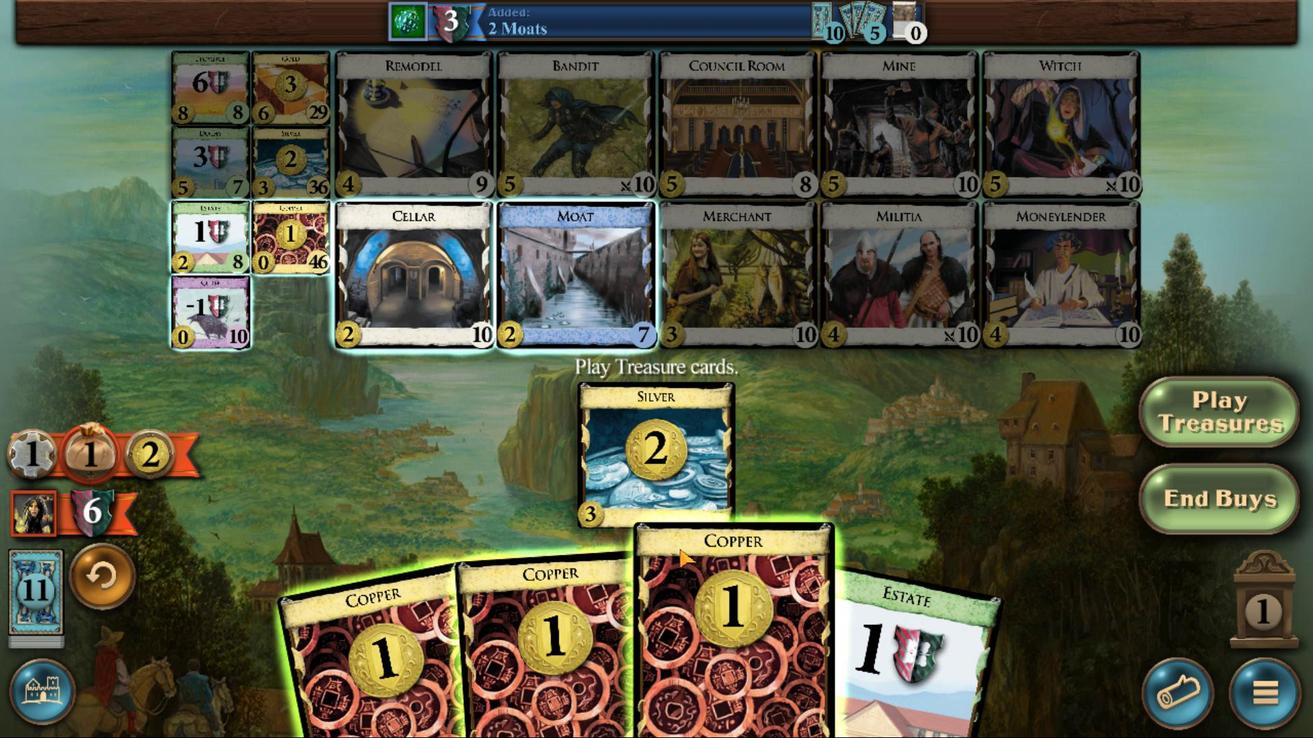 
Action: Mouse moved to (811, 486)
Screenshot: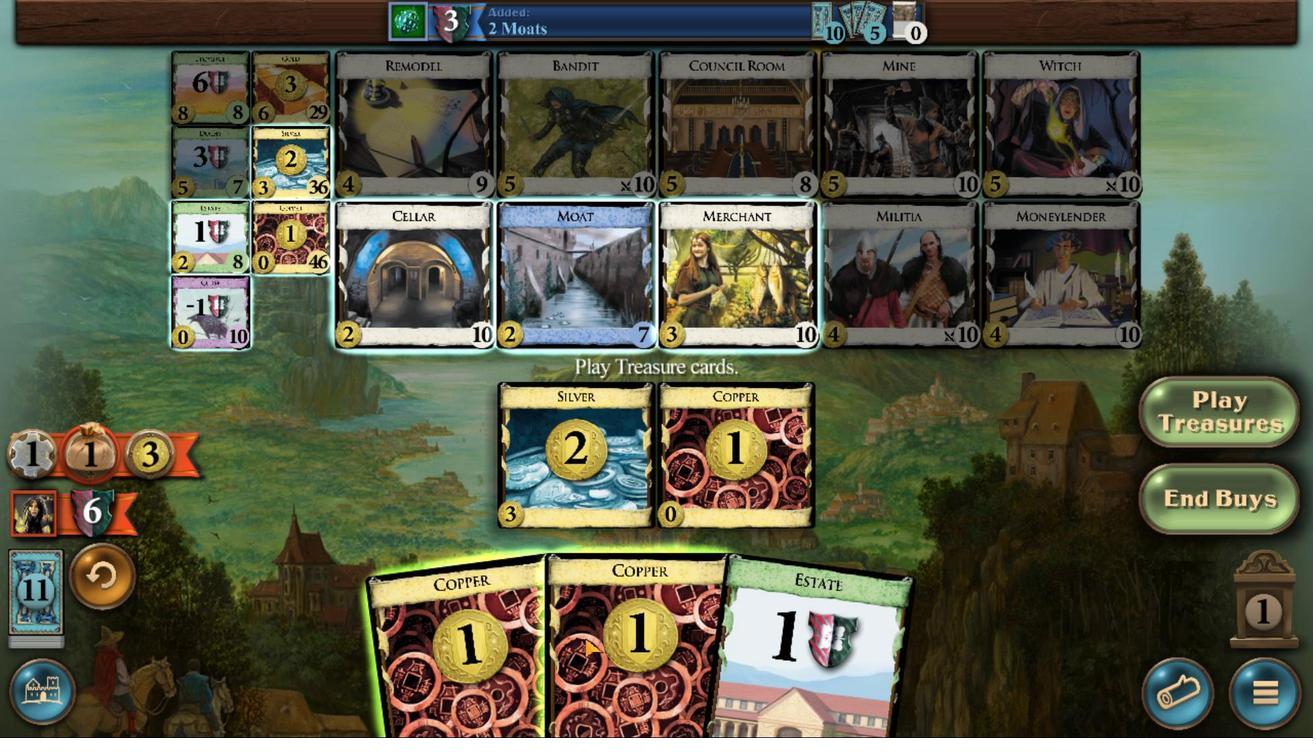 
Action: Mouse pressed left at (811, 486)
Screenshot: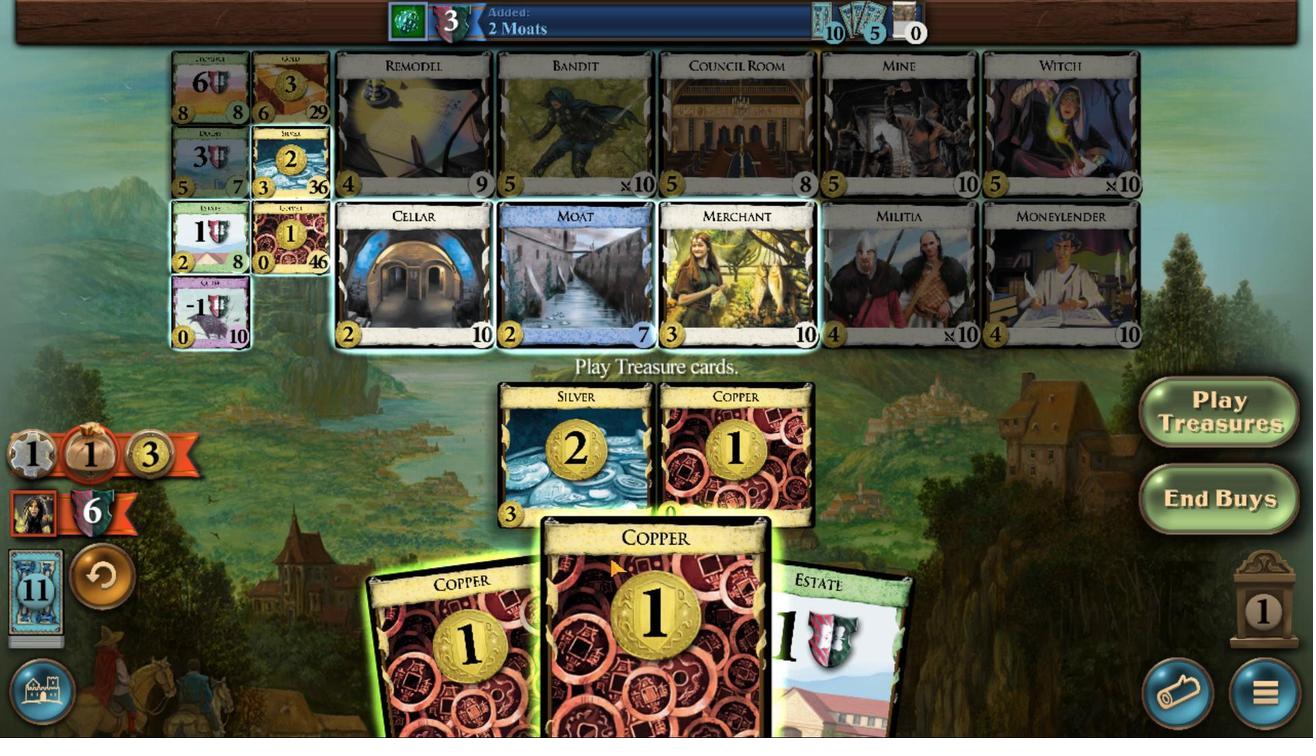 
Action: Mouse moved to (750, 482)
Screenshot: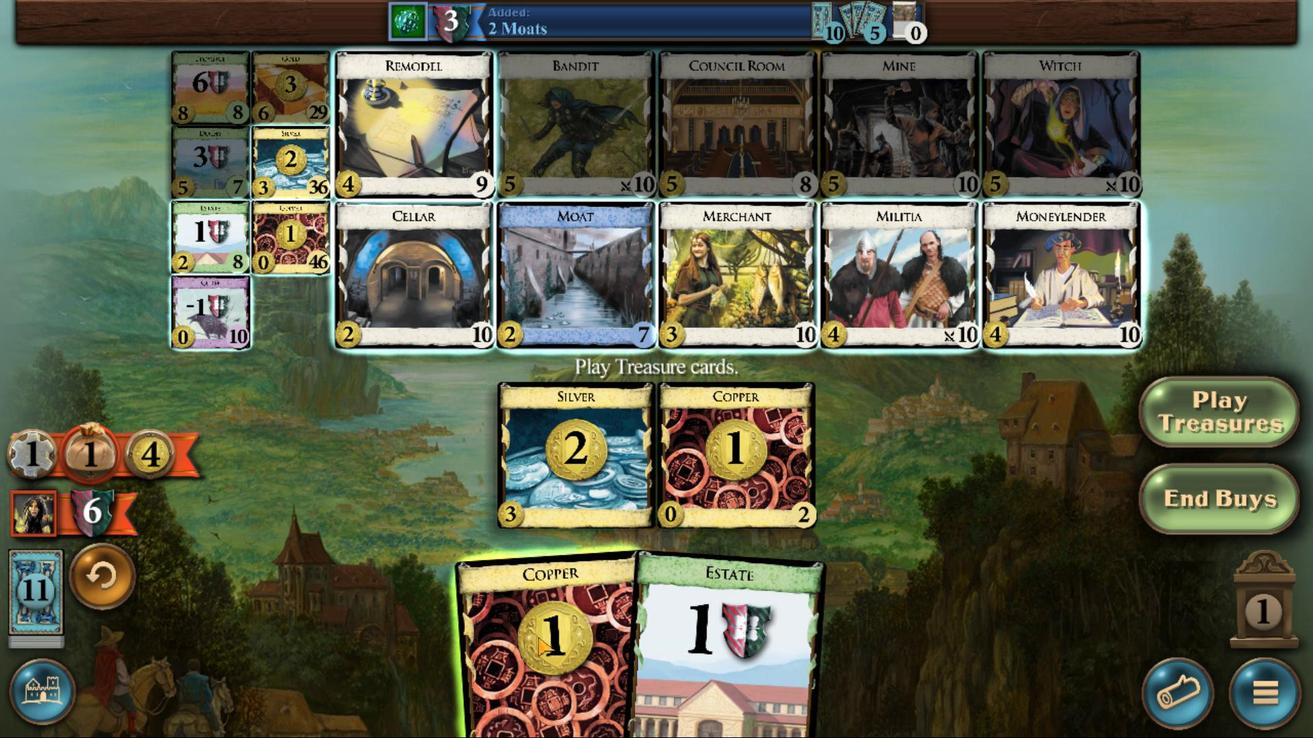 
Action: Mouse pressed left at (750, 482)
Screenshot: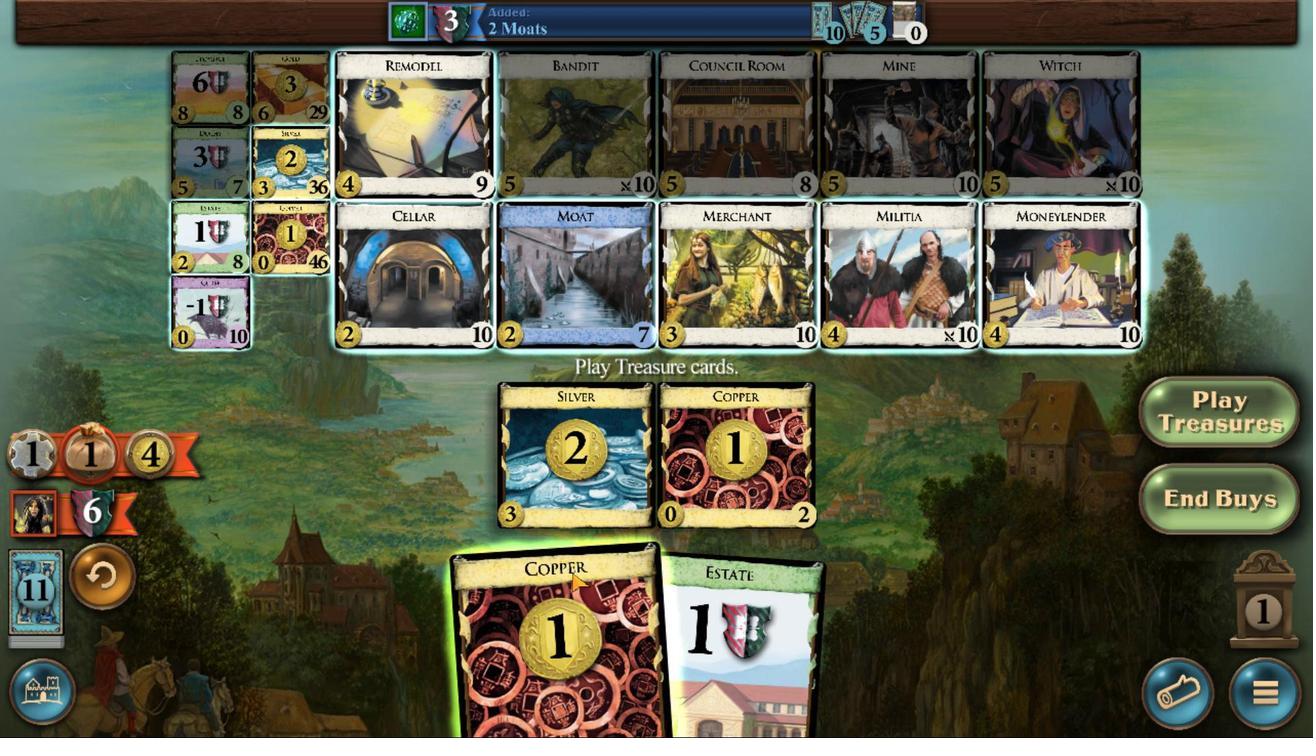
Action: Mouse moved to (305, 313)
Screenshot: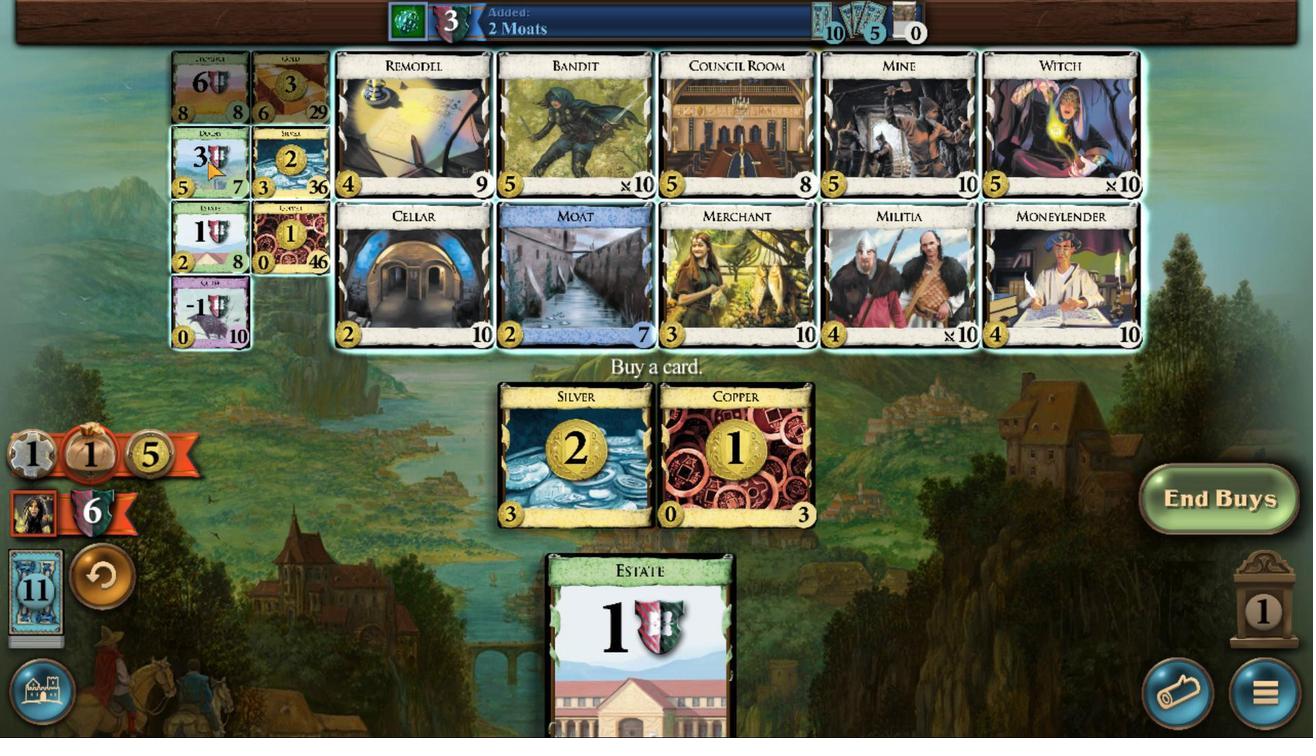 
Action: Mouse pressed left at (305, 313)
Screenshot: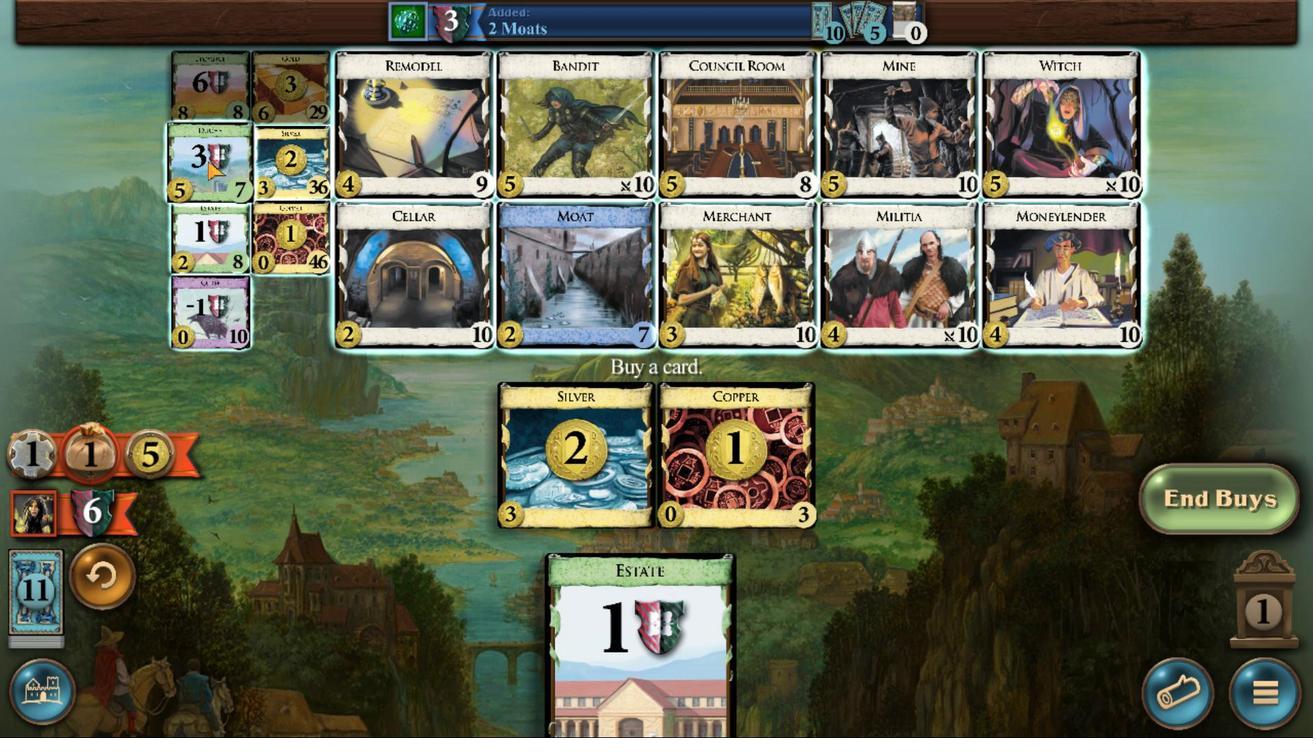 
Action: Mouse moved to (988, 465)
Screenshot: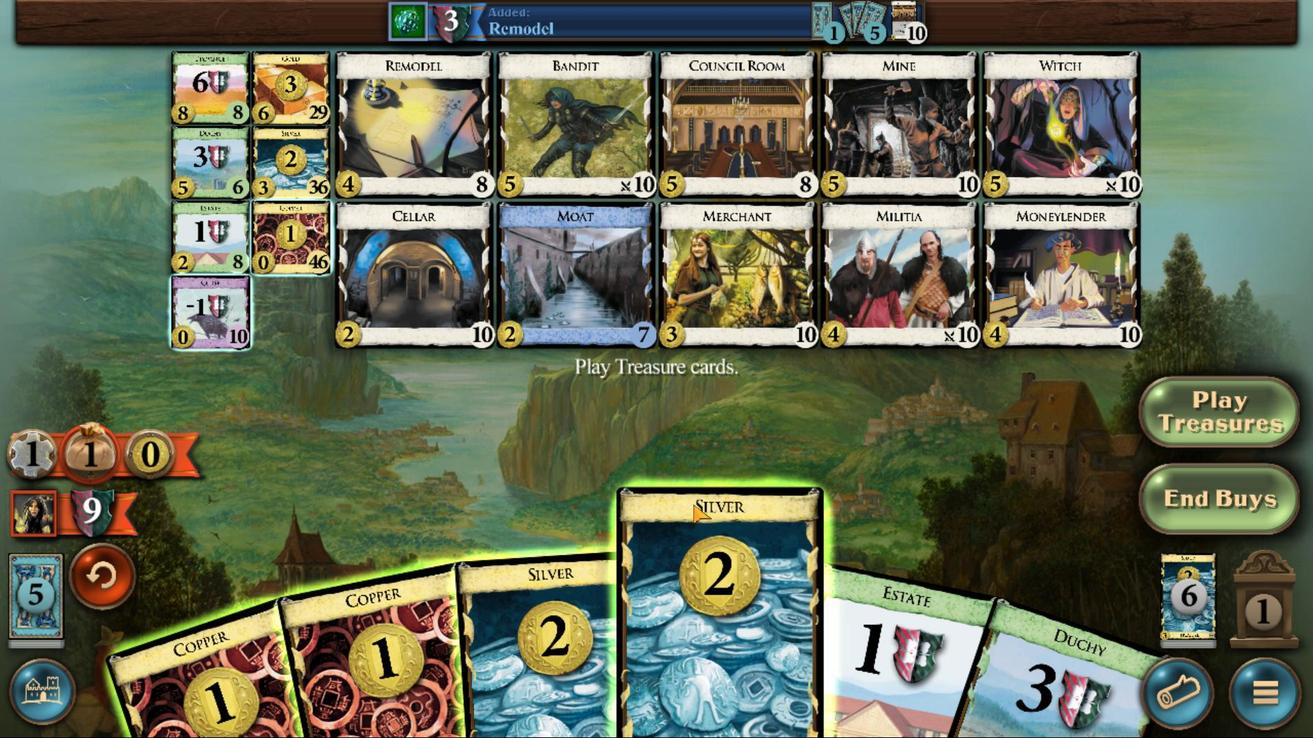 
Action: Mouse pressed left at (988, 465)
Screenshot: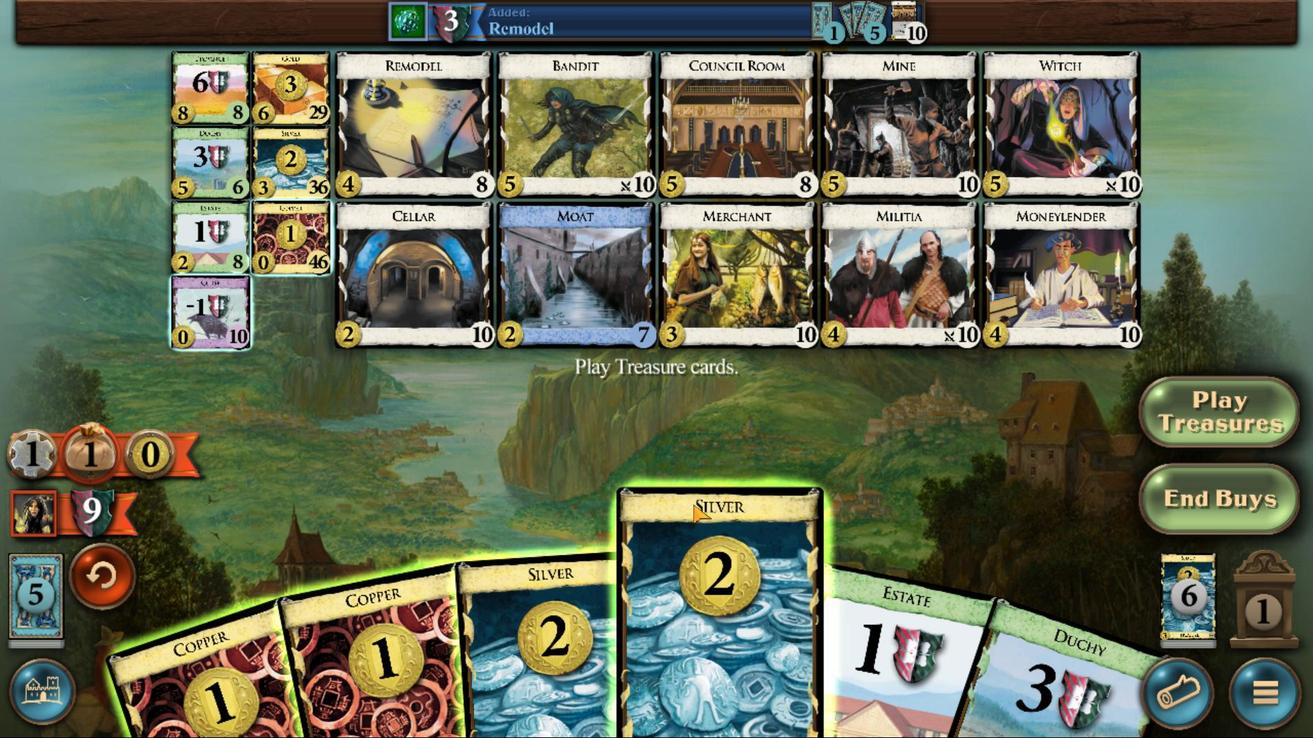 
Action: Mouse moved to (876, 471)
Screenshot: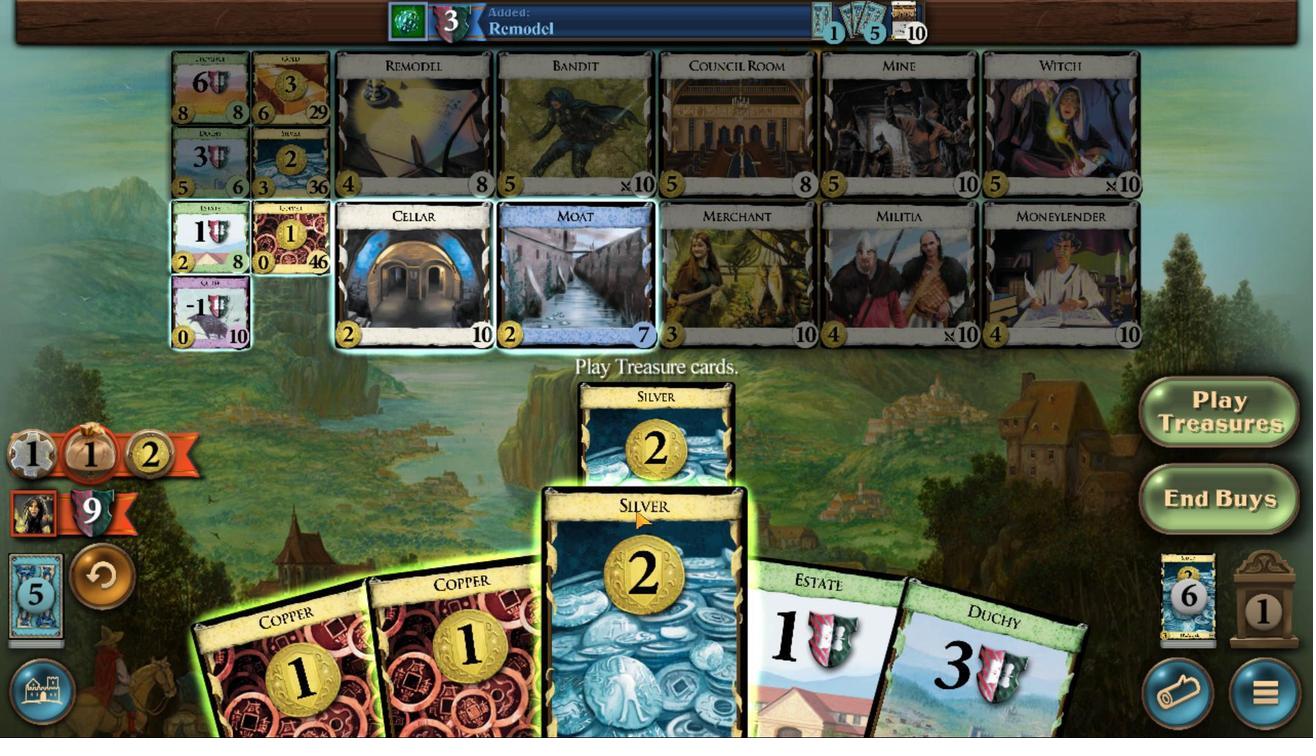 
Action: Mouse pressed left at (876, 471)
Screenshot: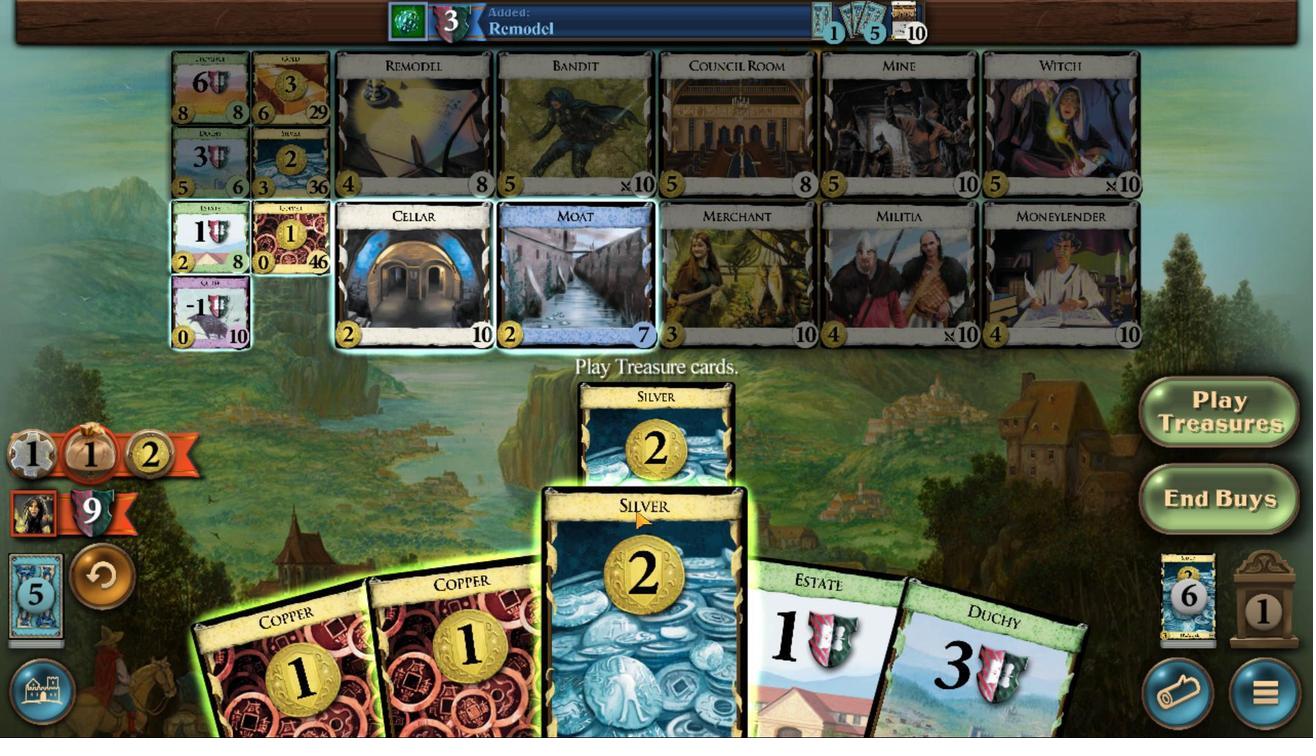 
Action: Mouse moved to (794, 489)
Screenshot: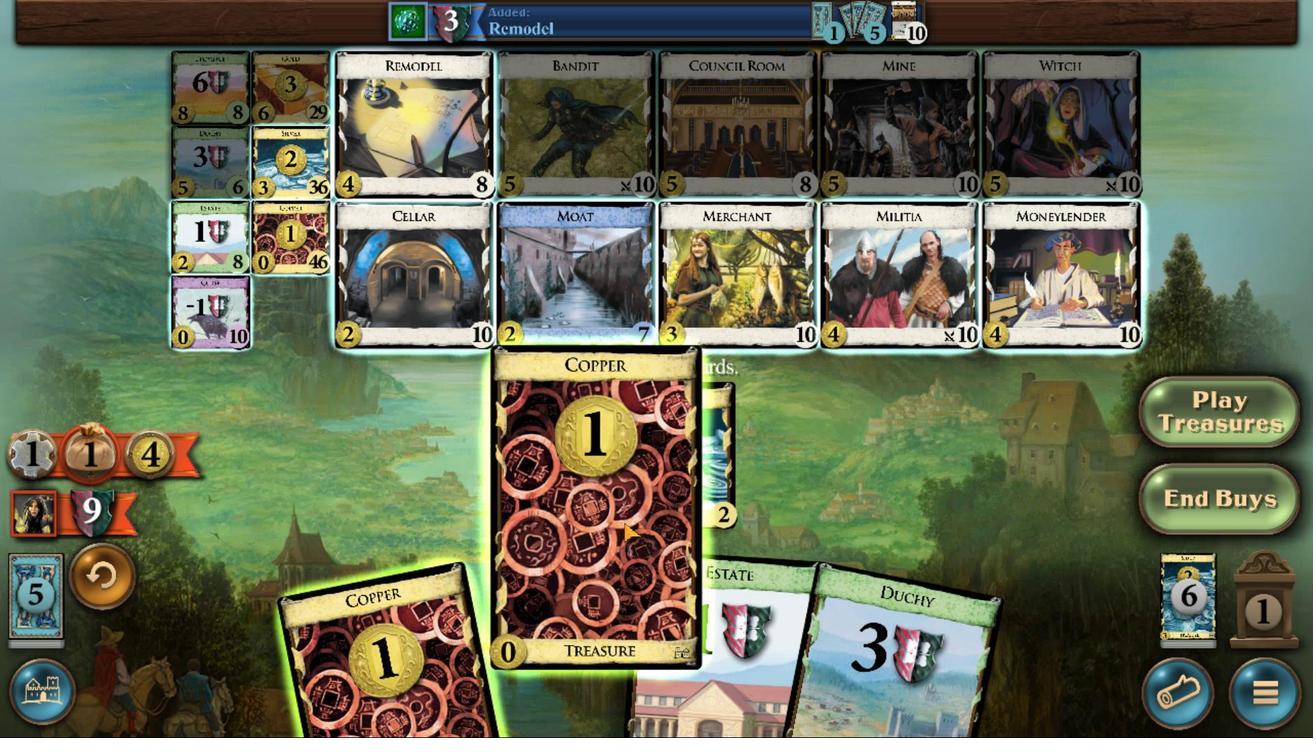
Action: Mouse pressed left at (794, 489)
Screenshot: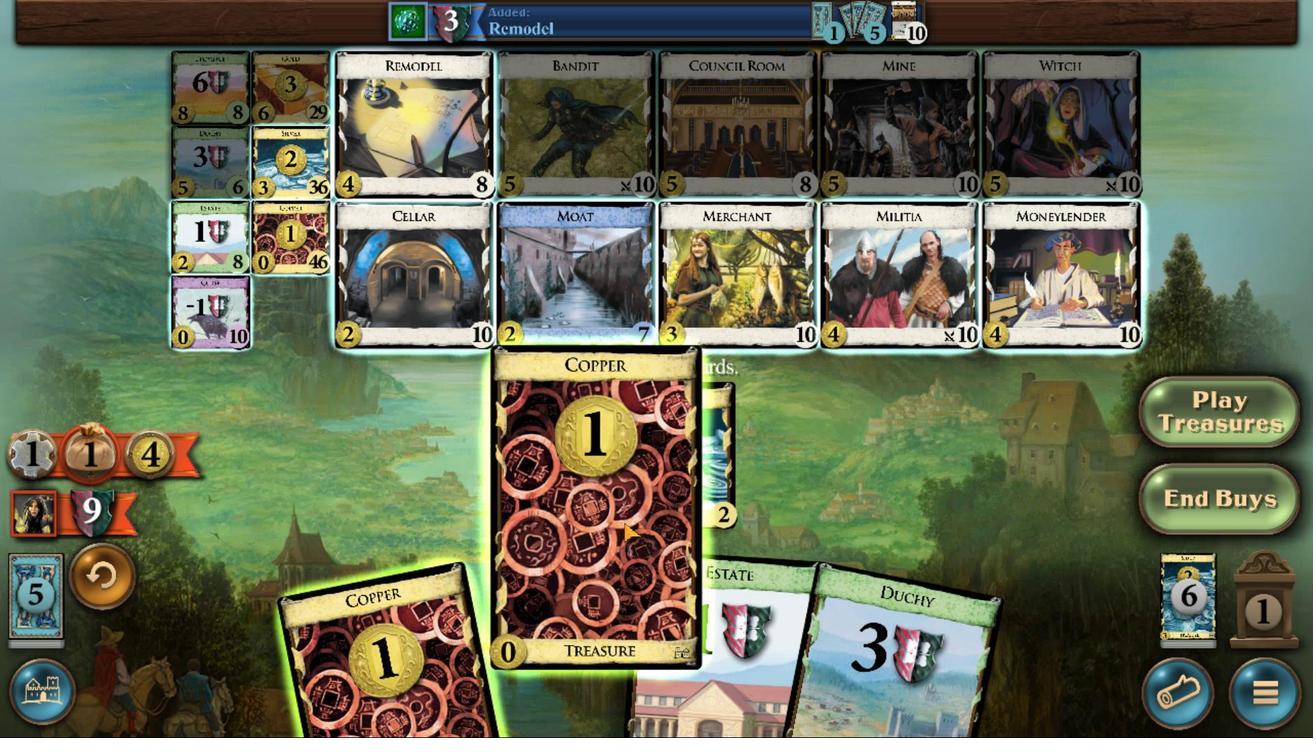 
Action: Mouse moved to (622, 490)
Screenshot: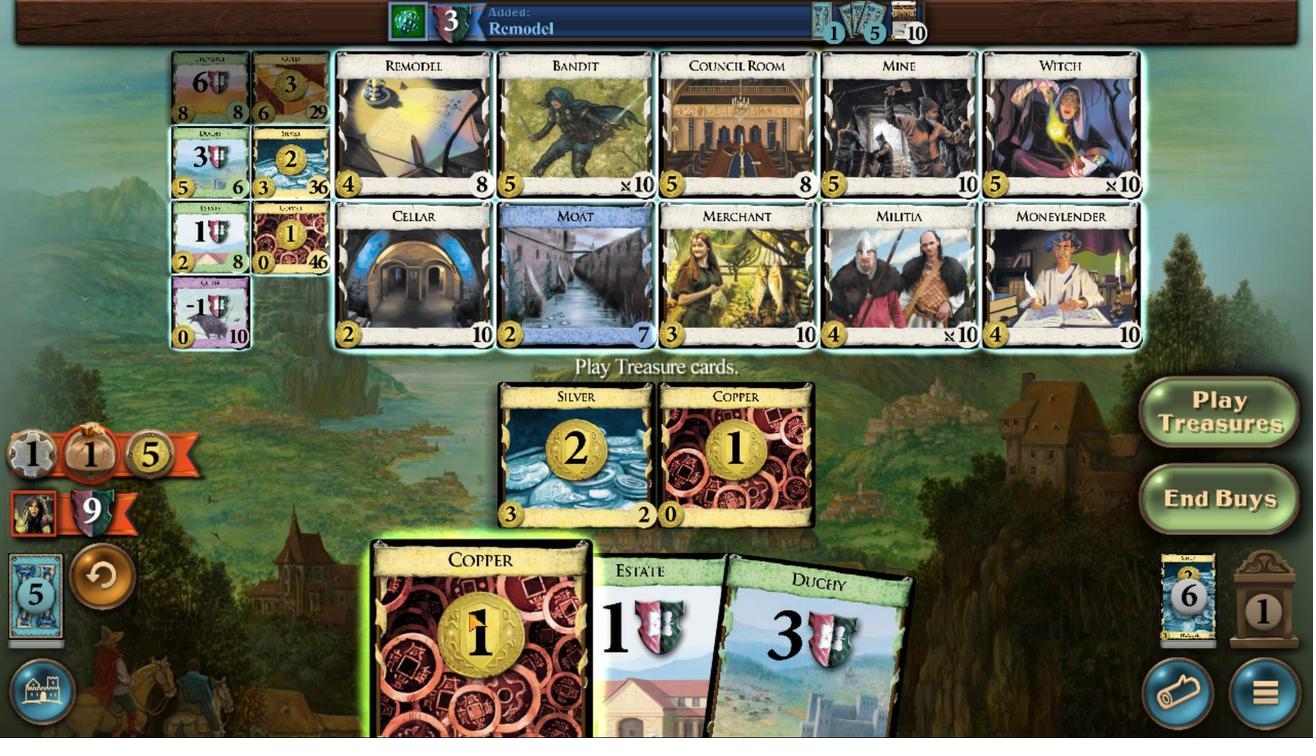 
Action: Mouse pressed left at (622, 490)
Screenshot: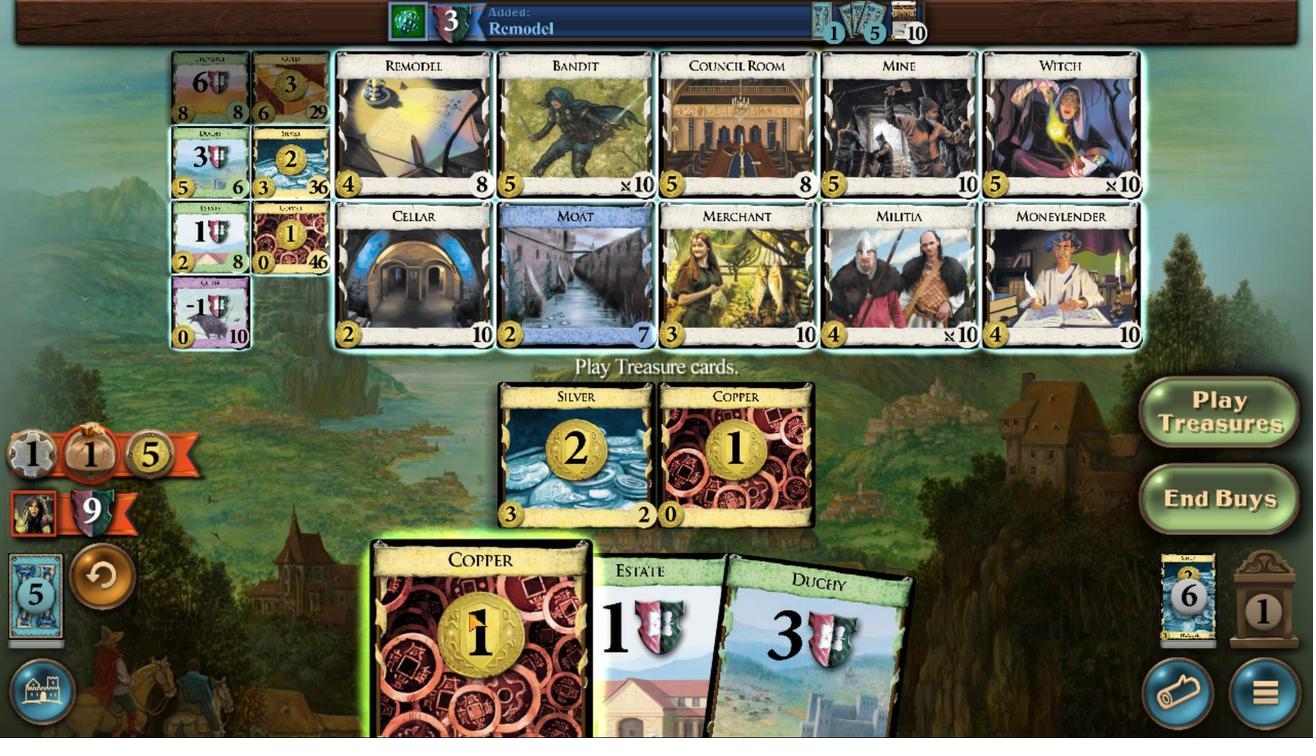 
Action: Mouse moved to (443, 287)
Screenshot: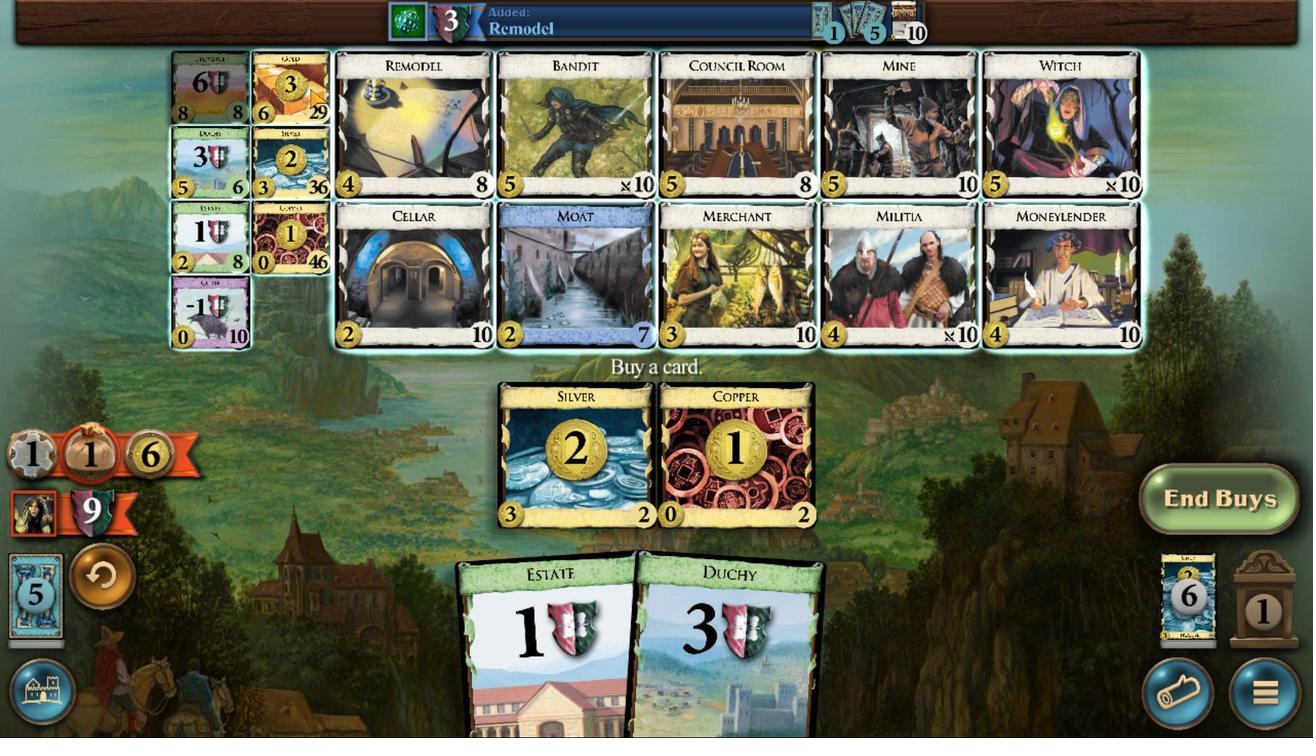 
Action: Mouse pressed left at (443, 287)
Screenshot: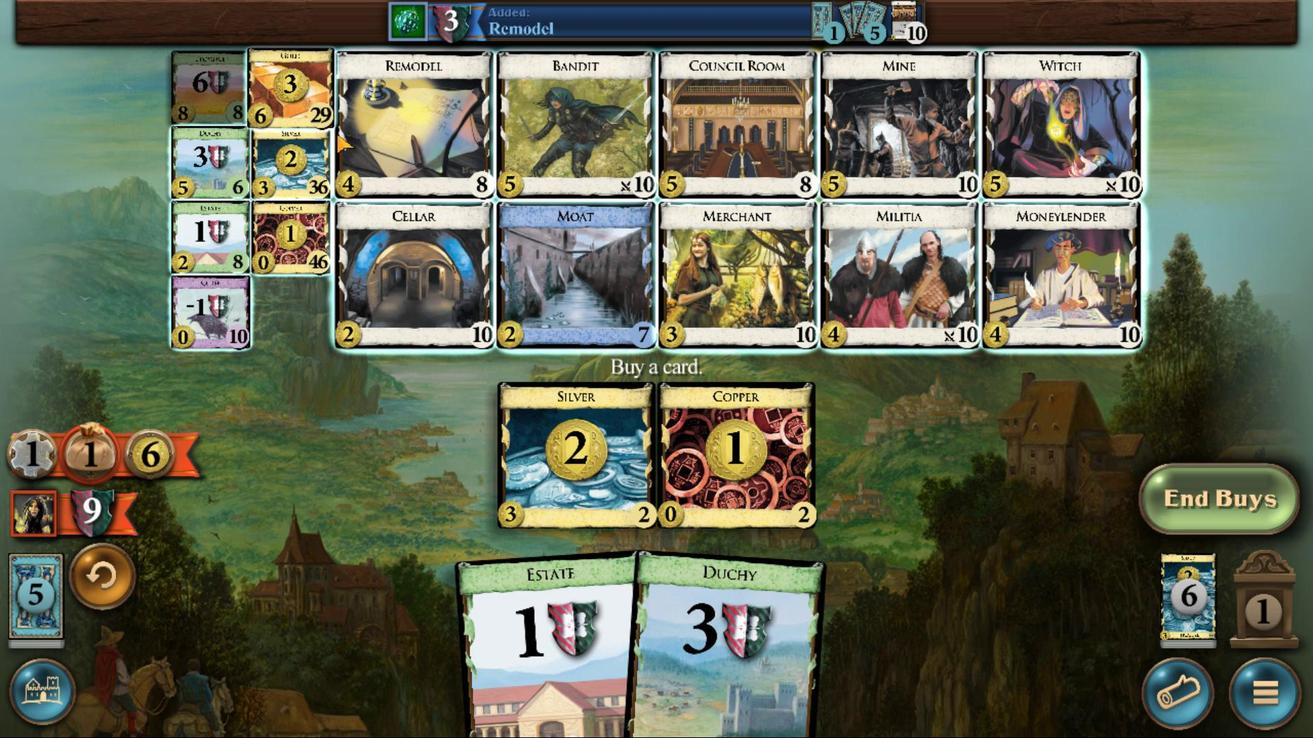 
Action: Mouse moved to (1037, 483)
Screenshot: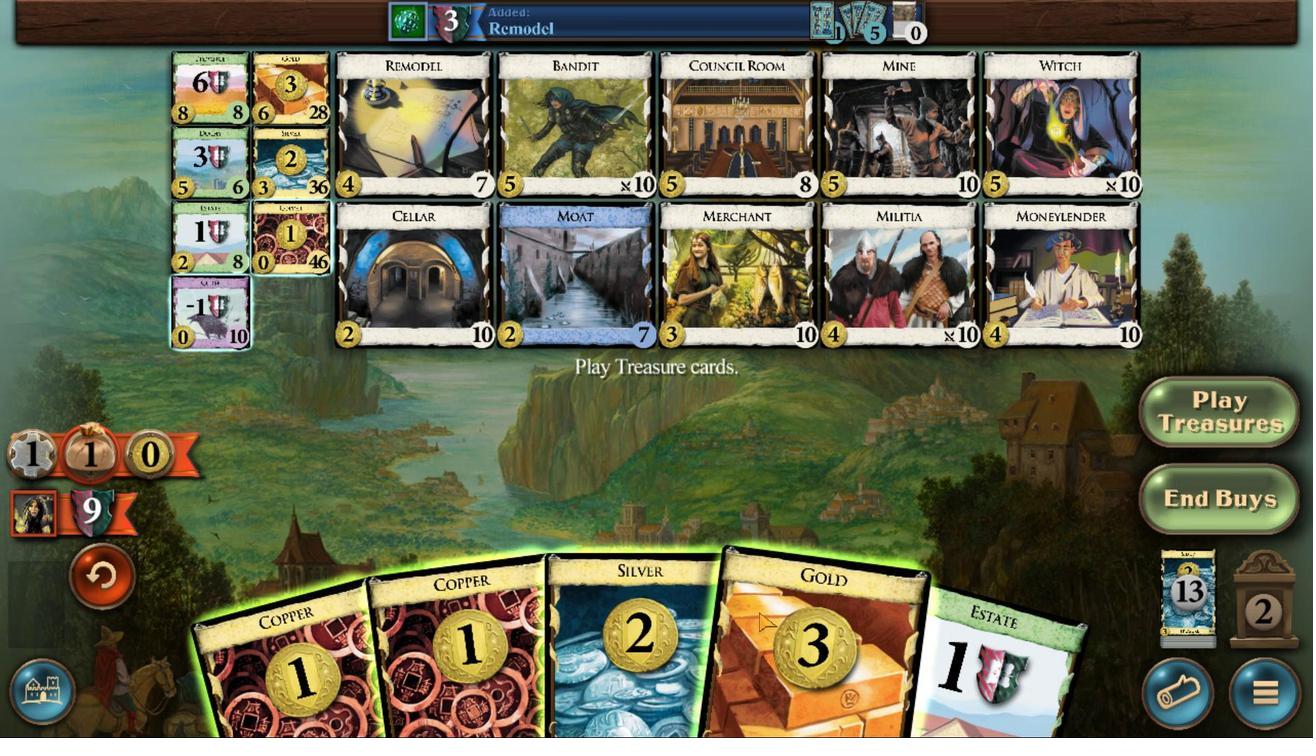 
Action: Mouse pressed left at (1037, 483)
Screenshot: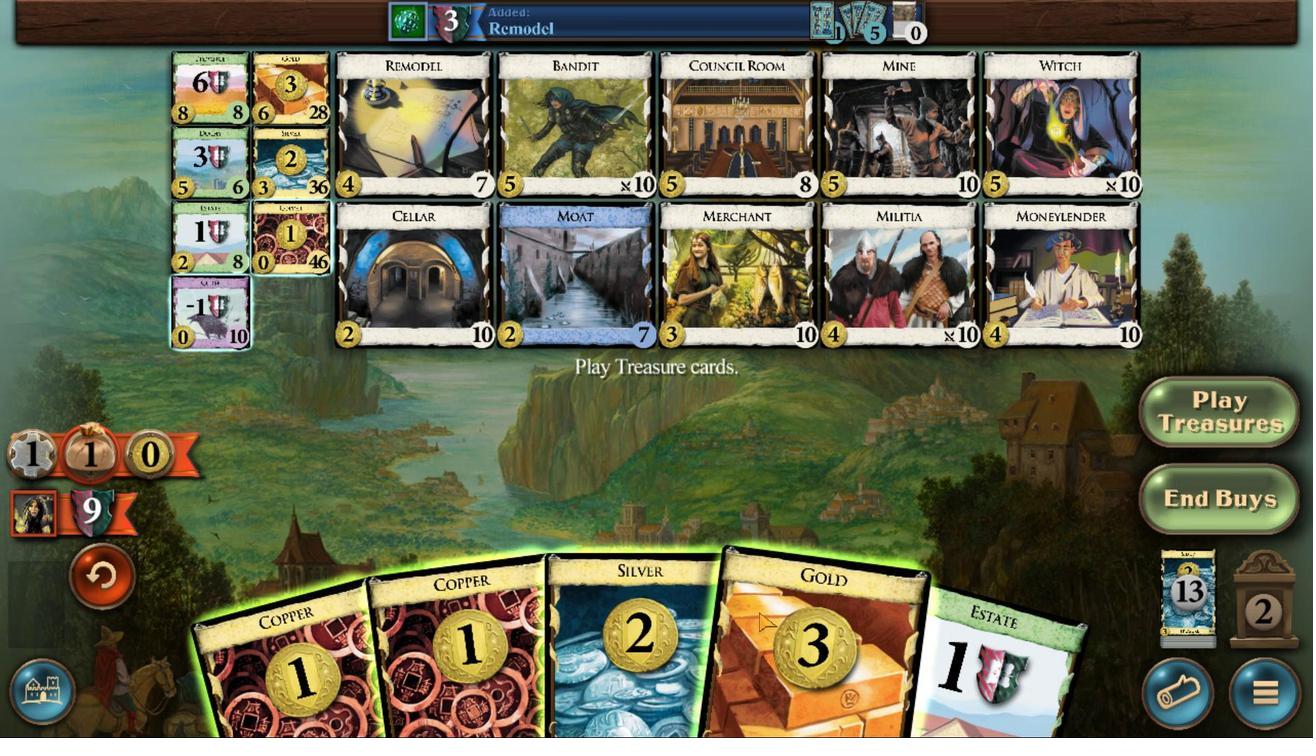 
Action: Mouse moved to (1006, 482)
Screenshot: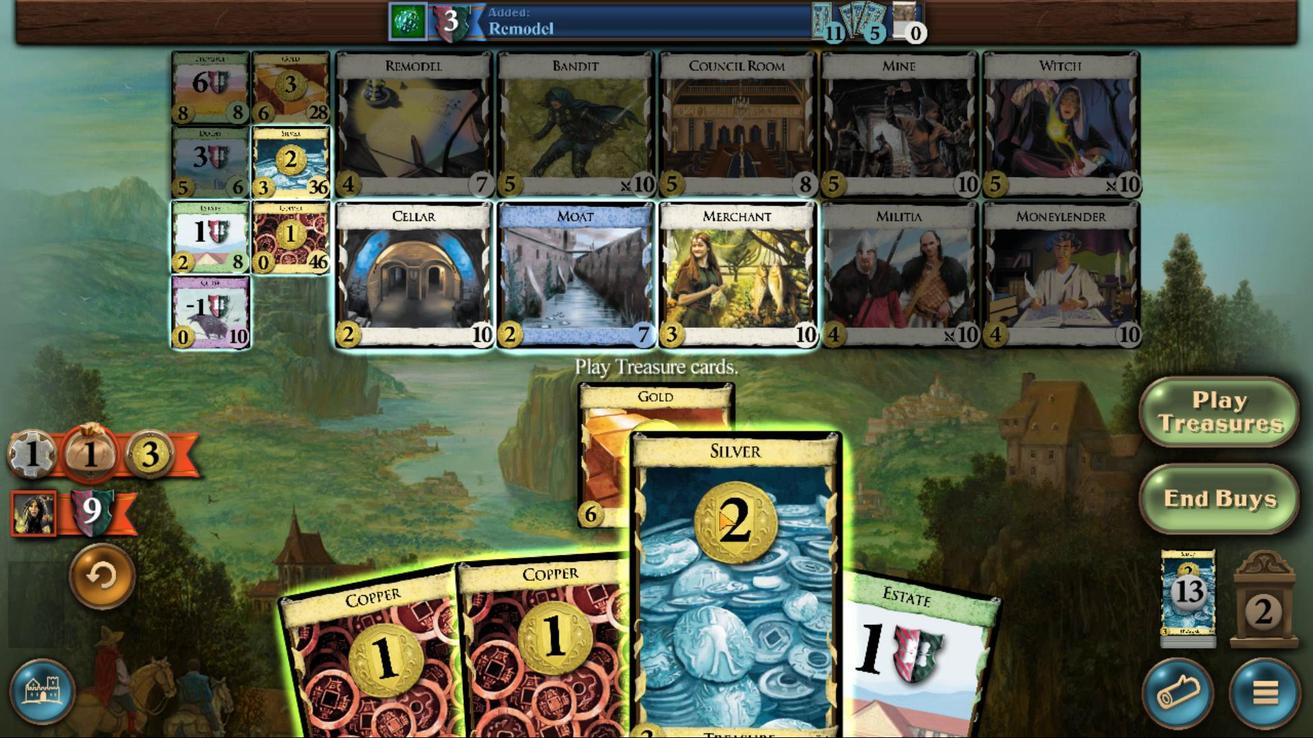 
Action: Mouse pressed left at (1006, 482)
Screenshot: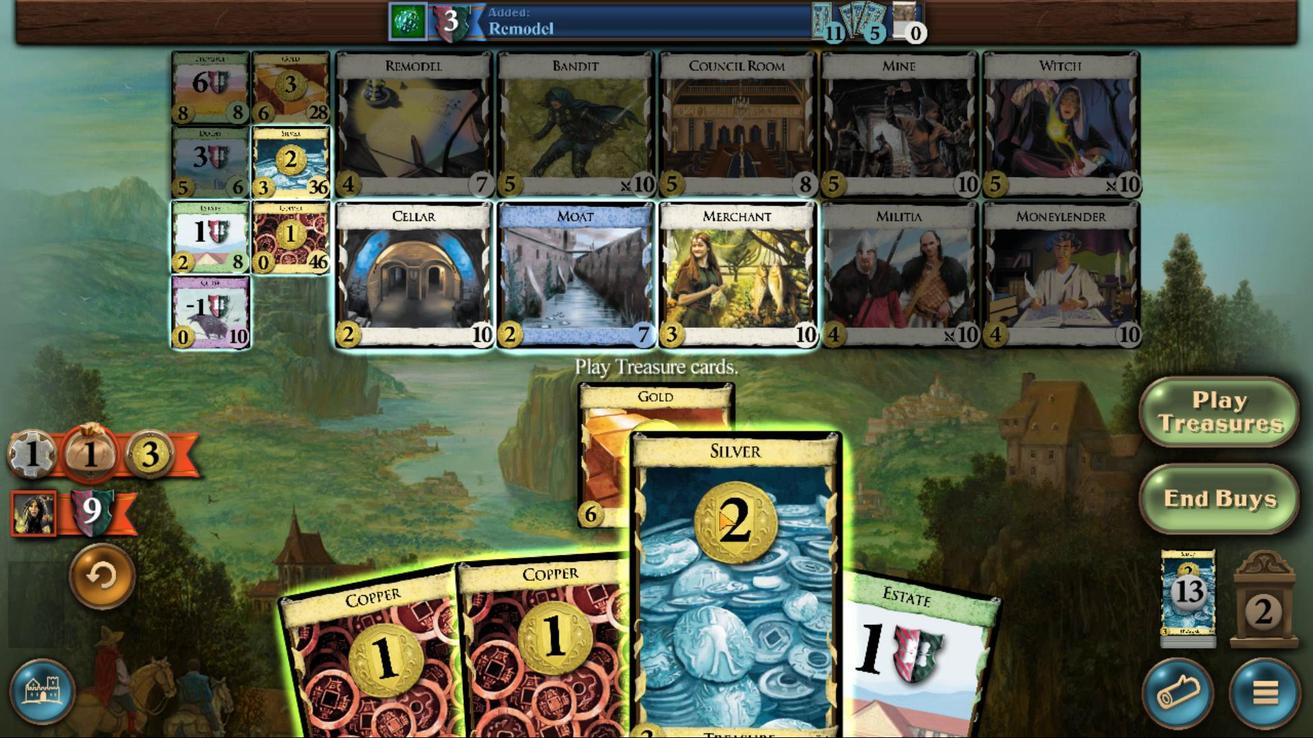 
Action: Mouse moved to (675, 484)
Screenshot: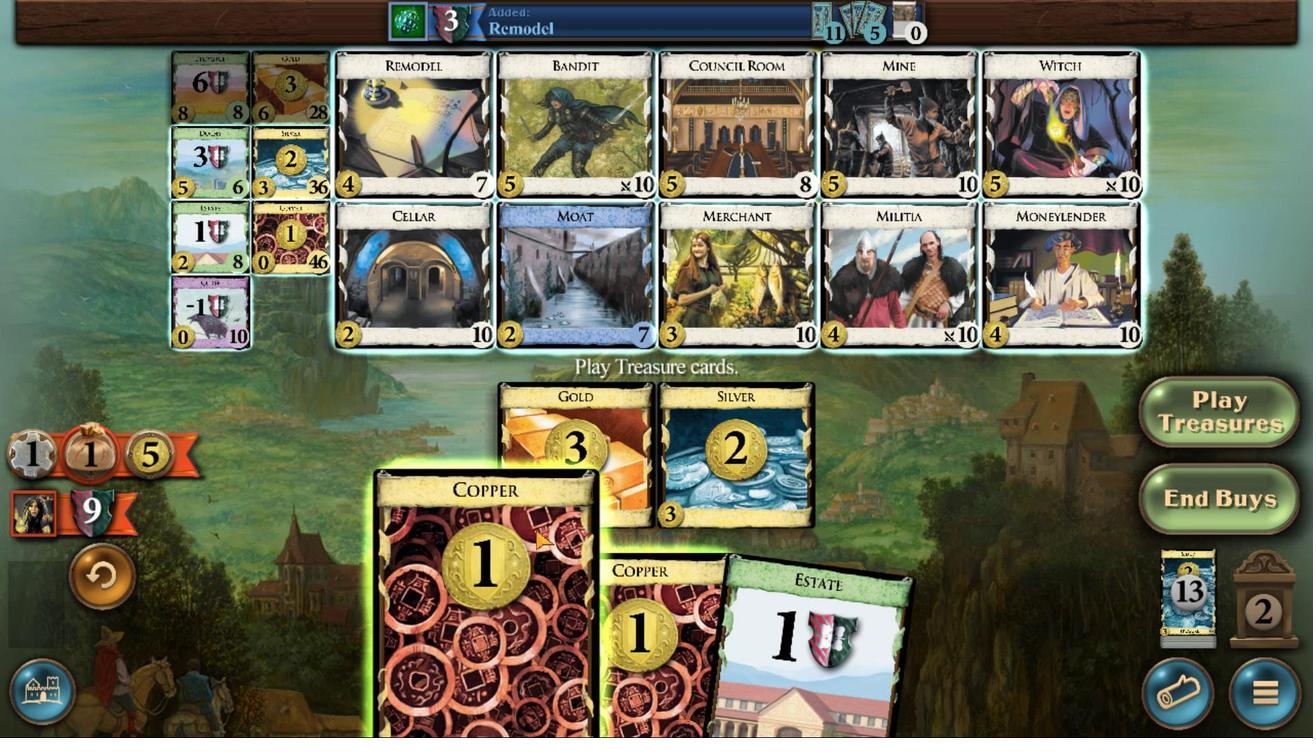 
Action: Mouse pressed left at (675, 484)
Screenshot: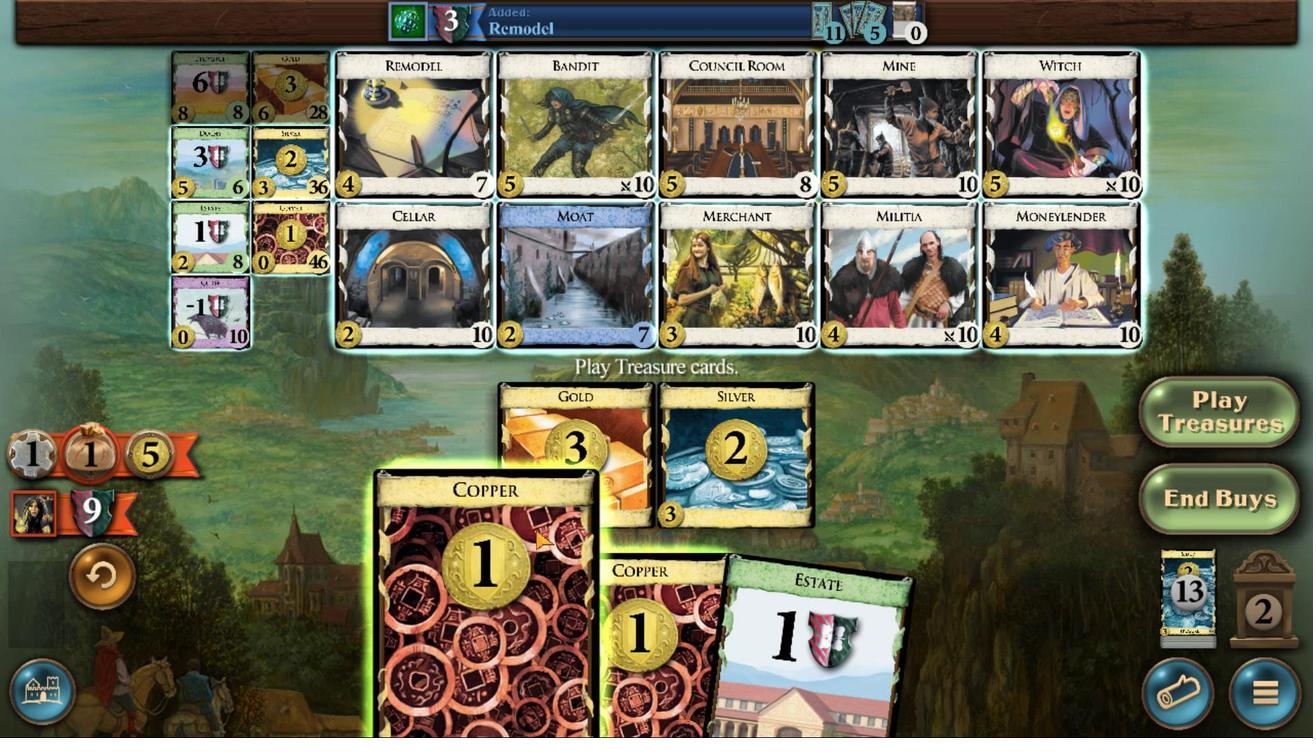 
Action: Mouse moved to (410, 290)
Screenshot: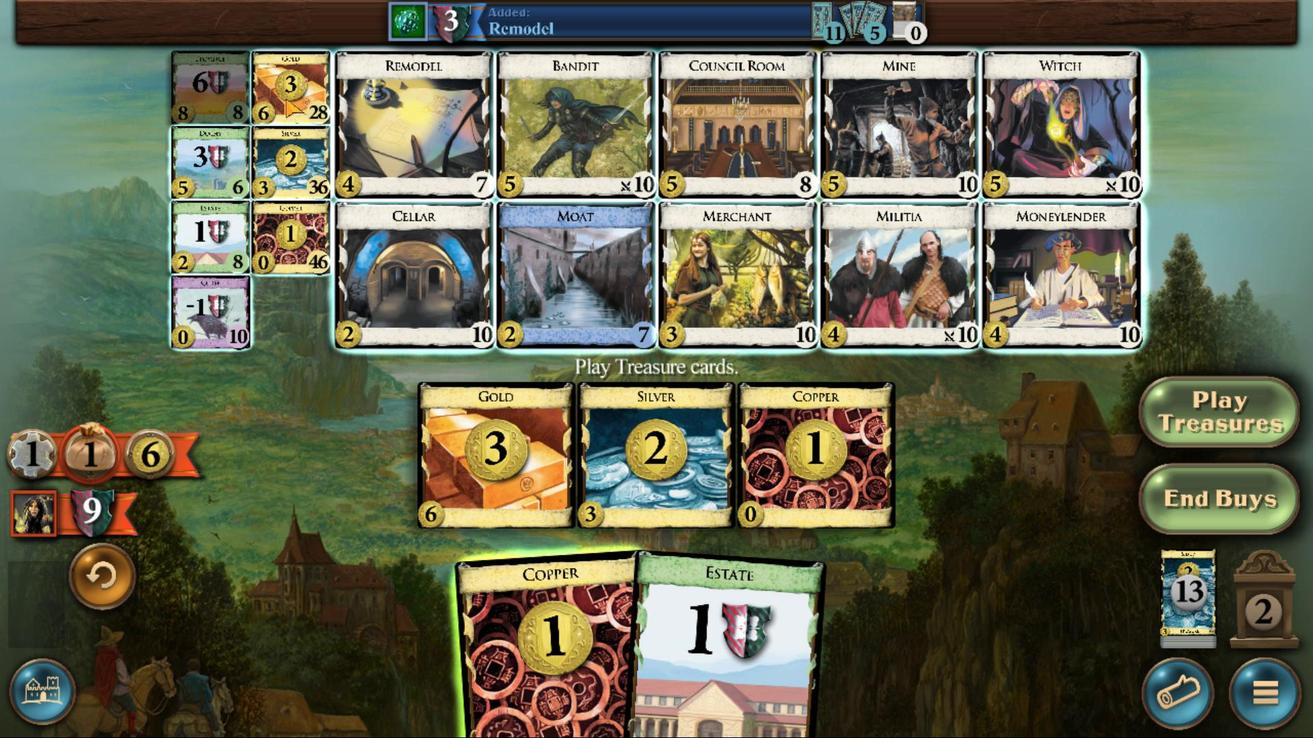 
Action: Mouse pressed left at (410, 290)
Screenshot: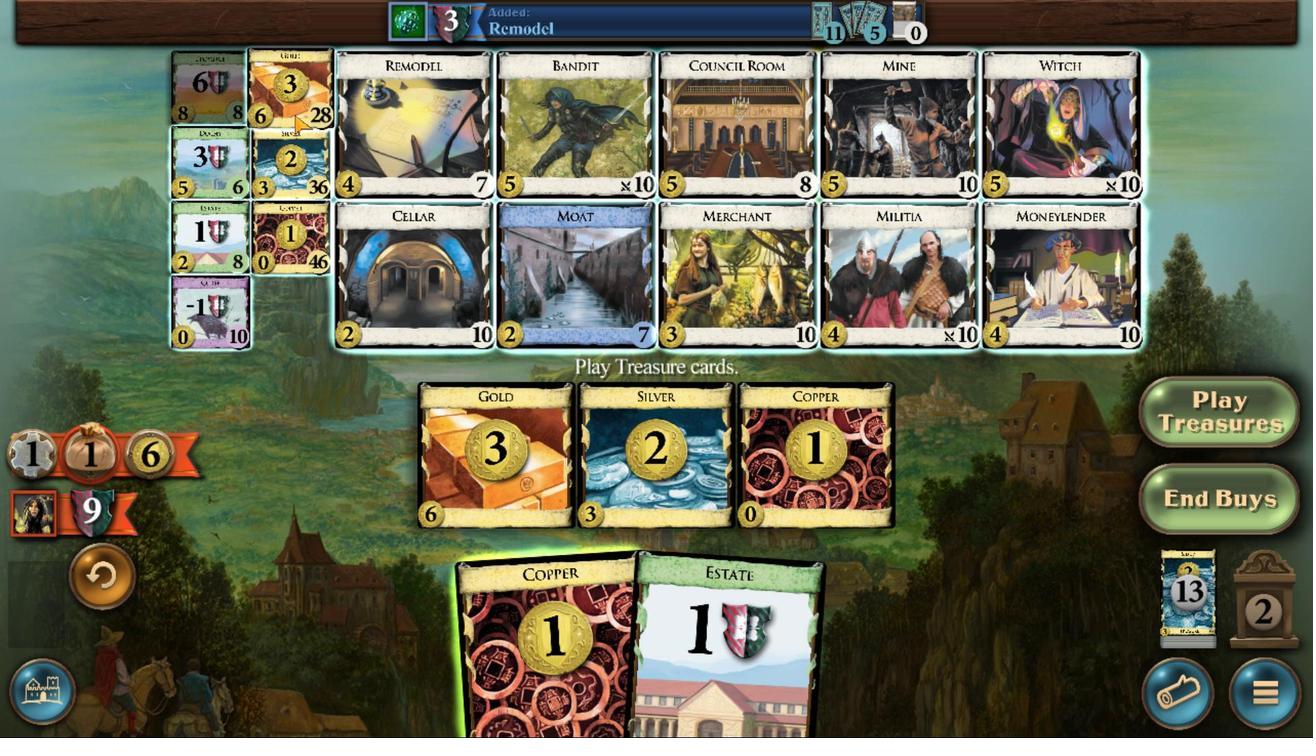 
Action: Mouse moved to (941, 473)
Screenshot: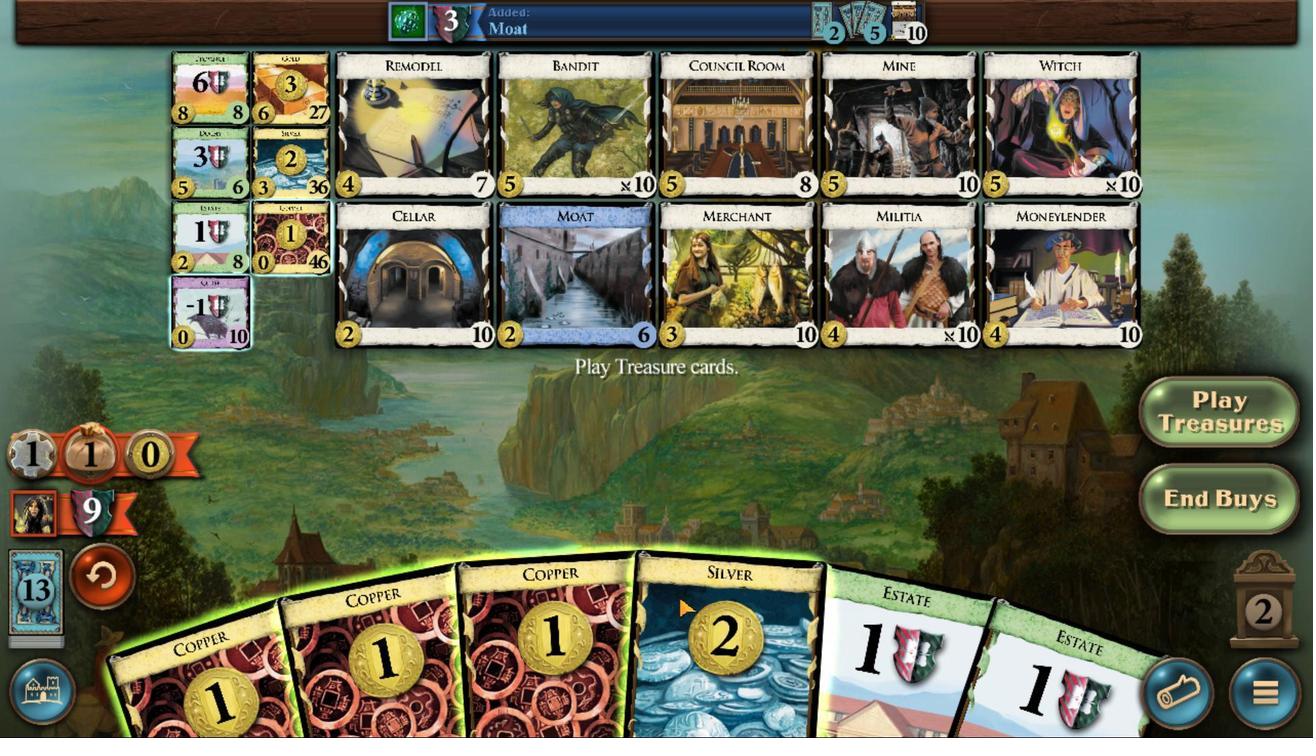 
Action: Mouse pressed left at (941, 473)
Screenshot: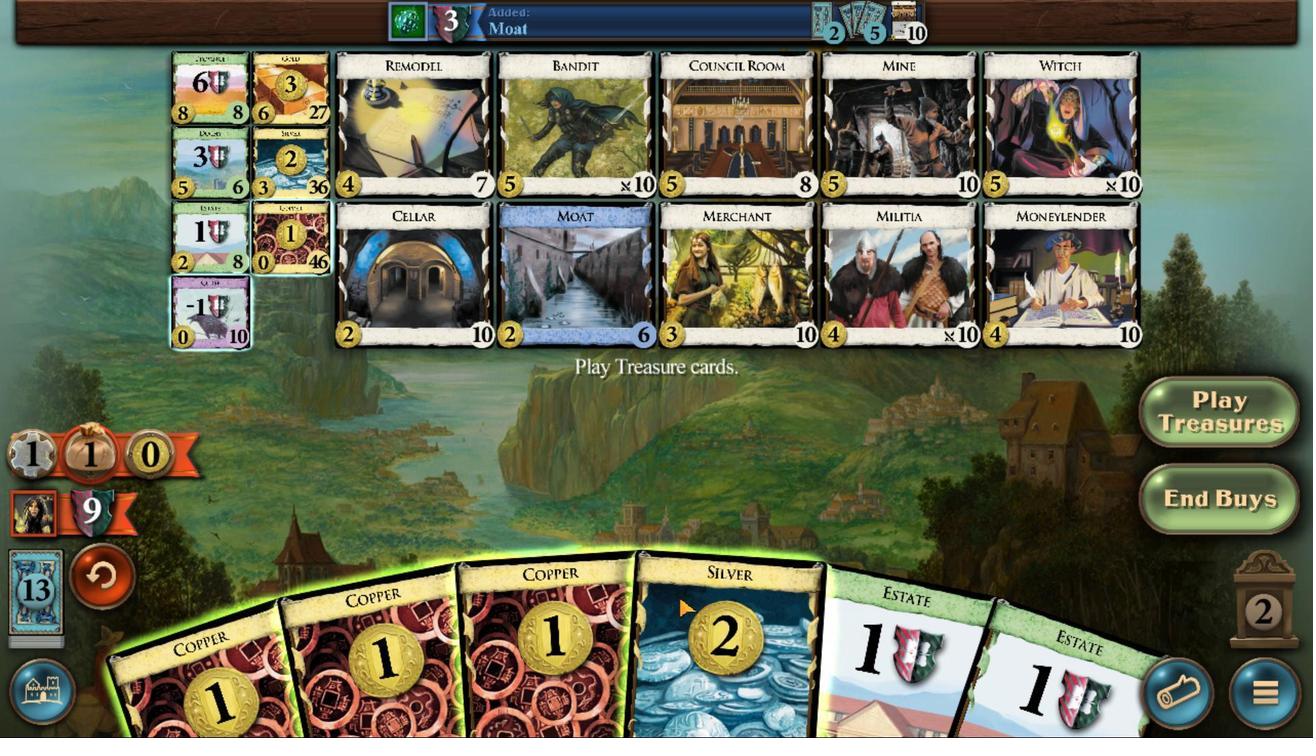 
Action: Mouse moved to (797, 507)
Screenshot: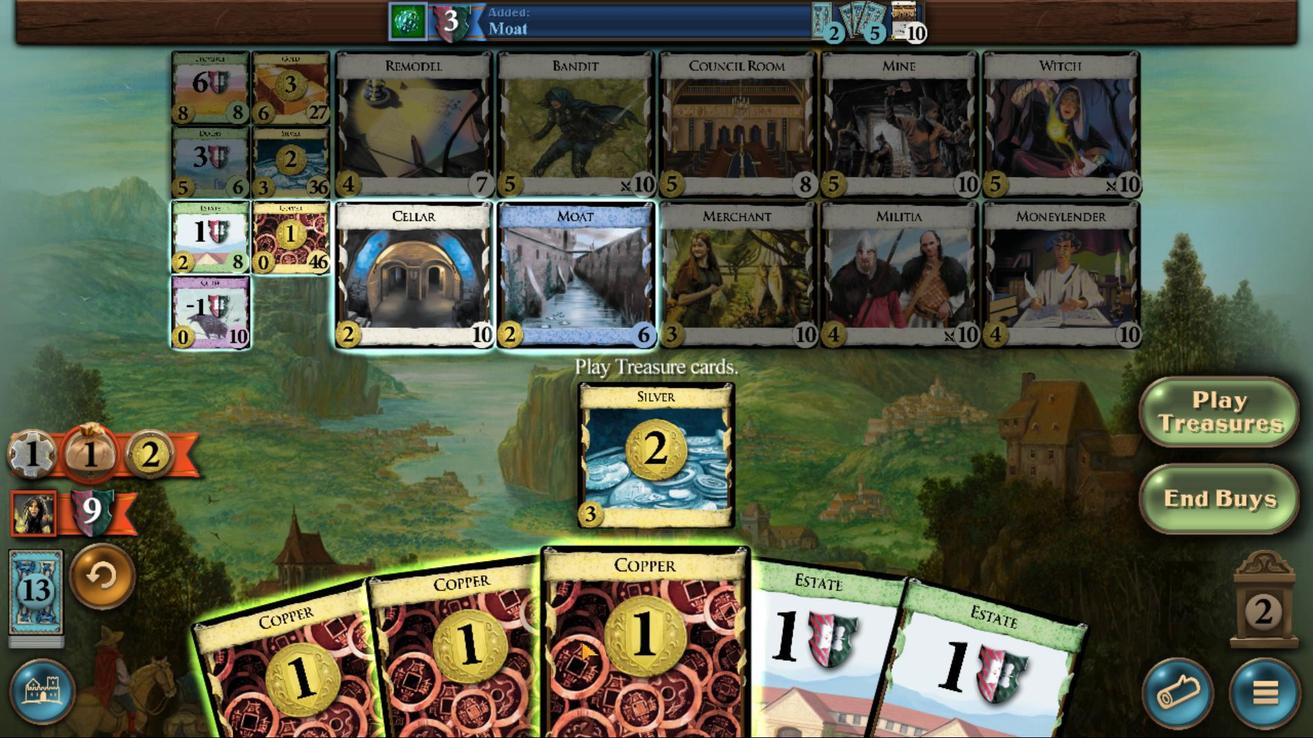 
Action: Mouse pressed left at (797, 507)
Screenshot: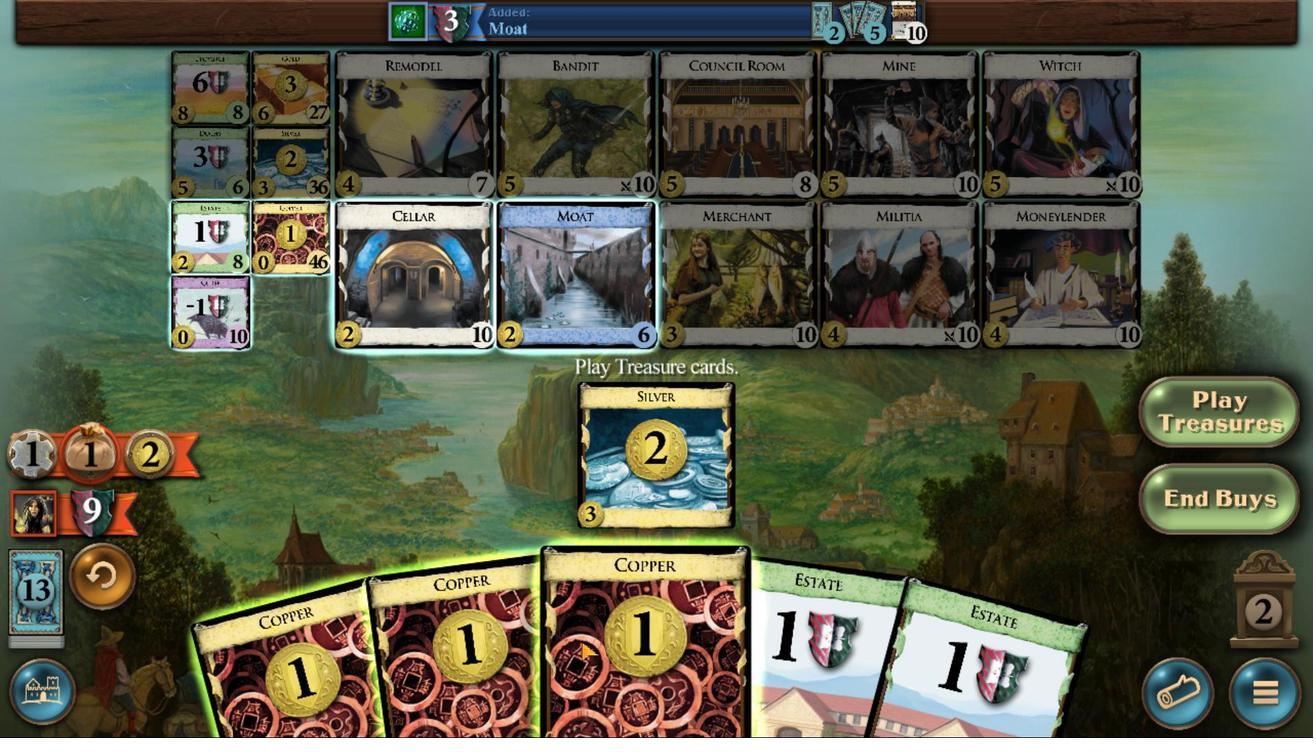 
Action: Mouse moved to (744, 508)
Screenshot: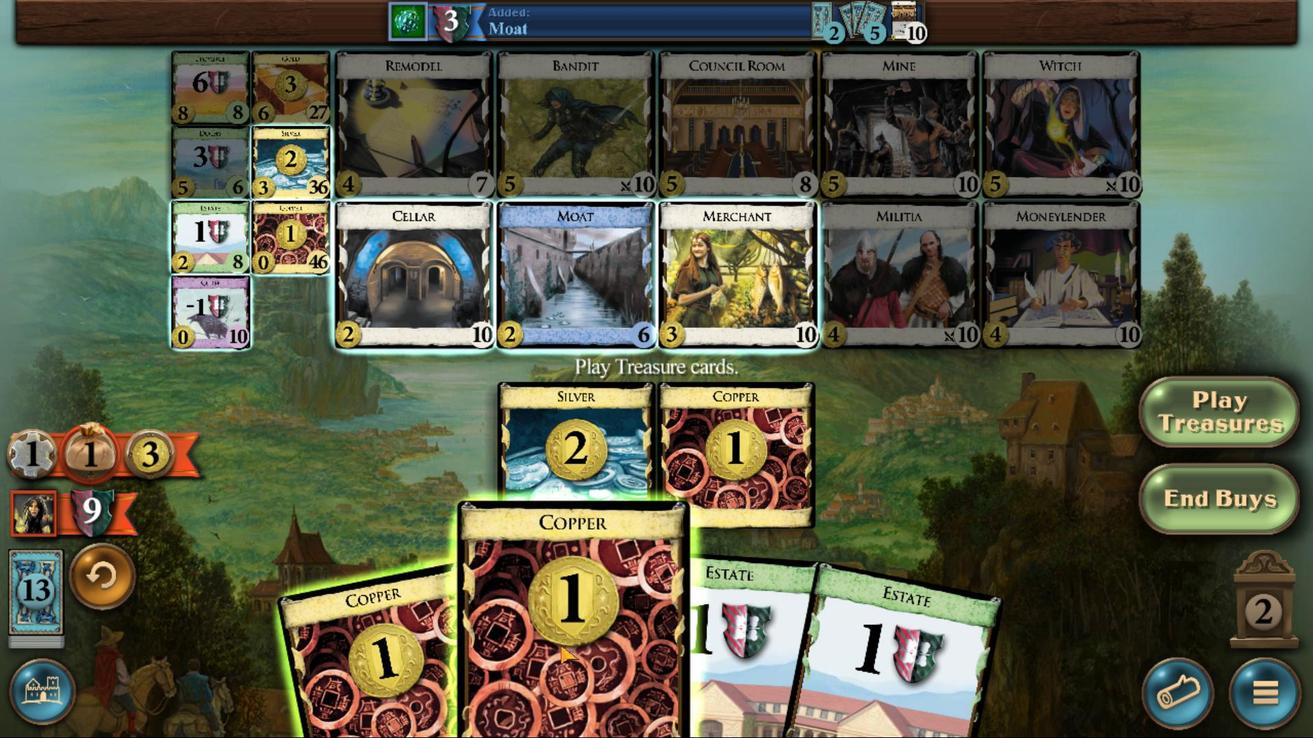 
Action: Mouse pressed left at (744, 508)
Screenshot: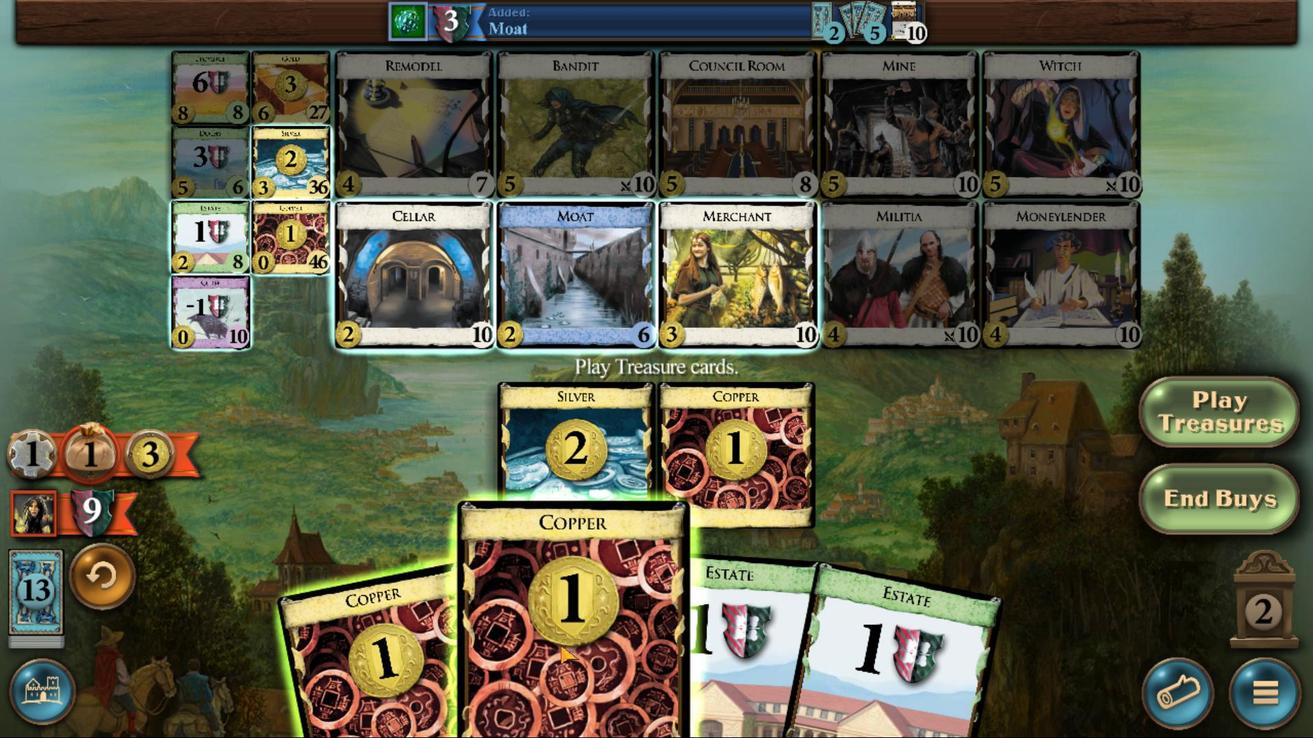 
Action: Mouse moved to (809, 467)
Screenshot: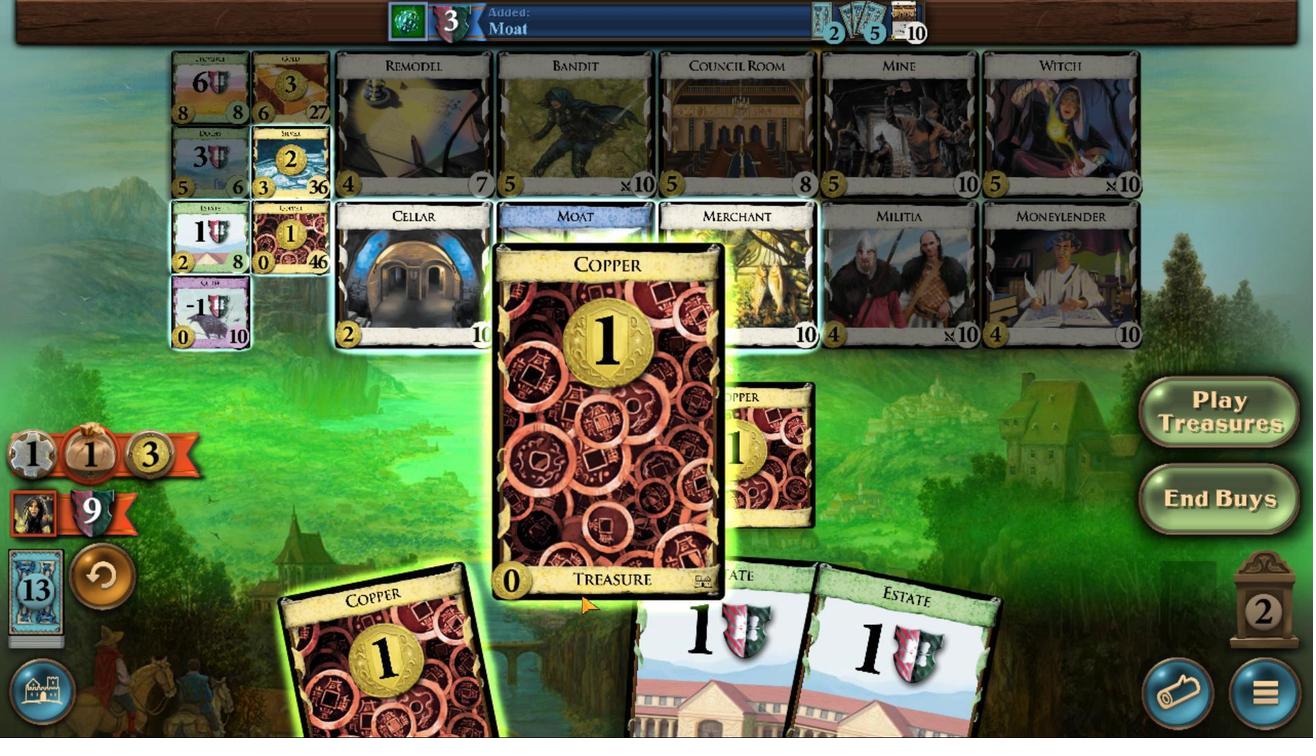 
Action: Mouse pressed left at (809, 467)
Screenshot: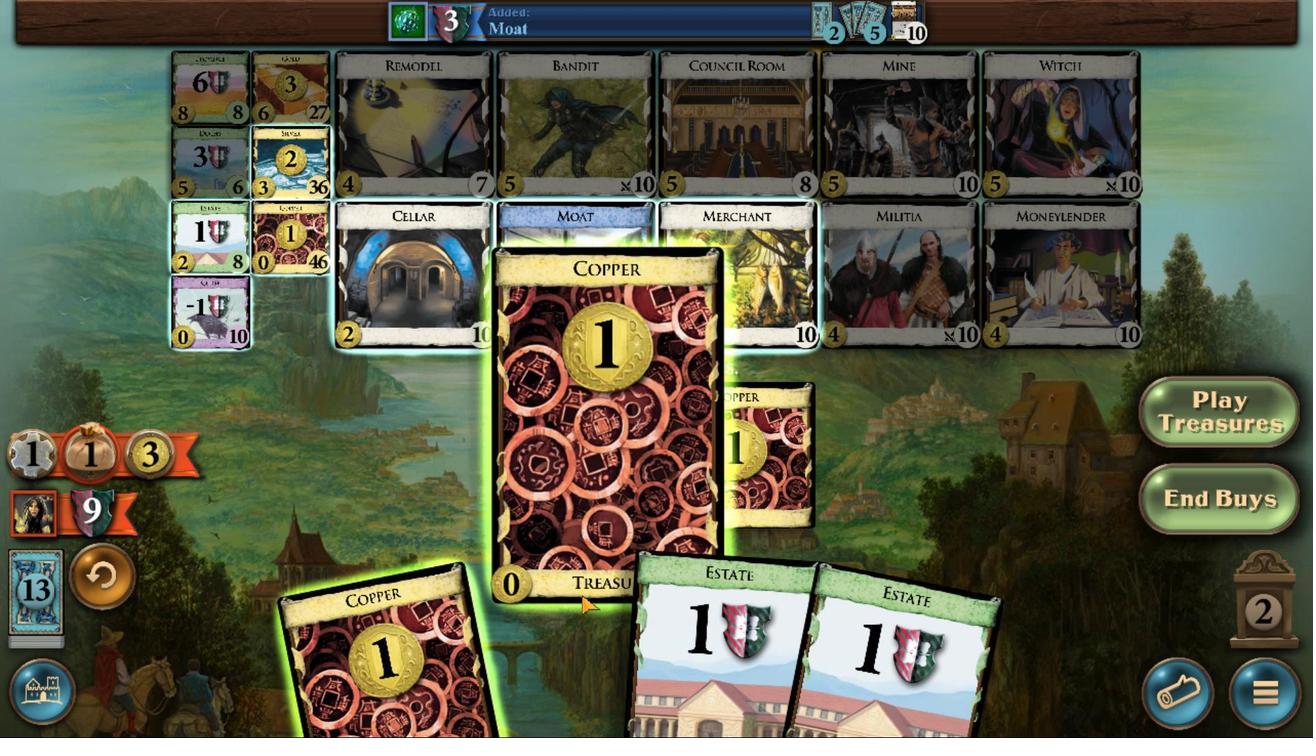 
Action: Mouse moved to (521, 421)
Screenshot: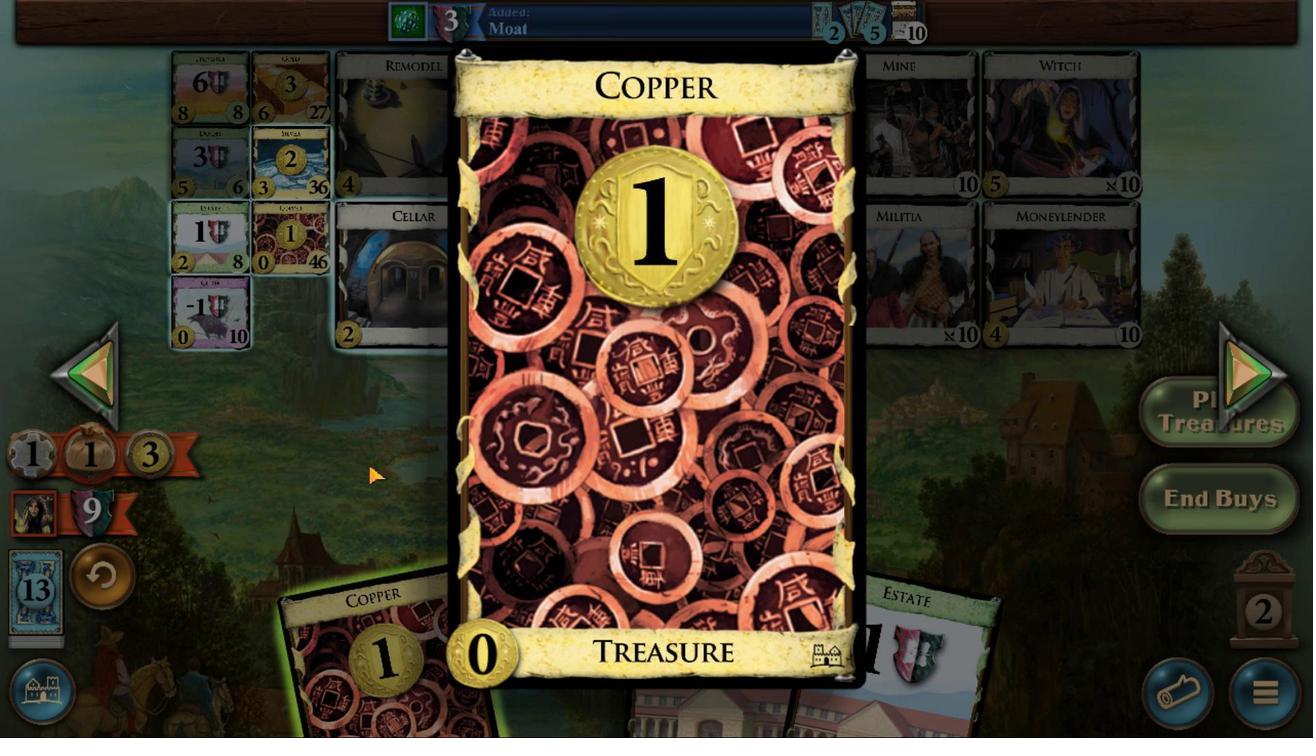 
Action: Mouse pressed left at (521, 421)
Screenshot: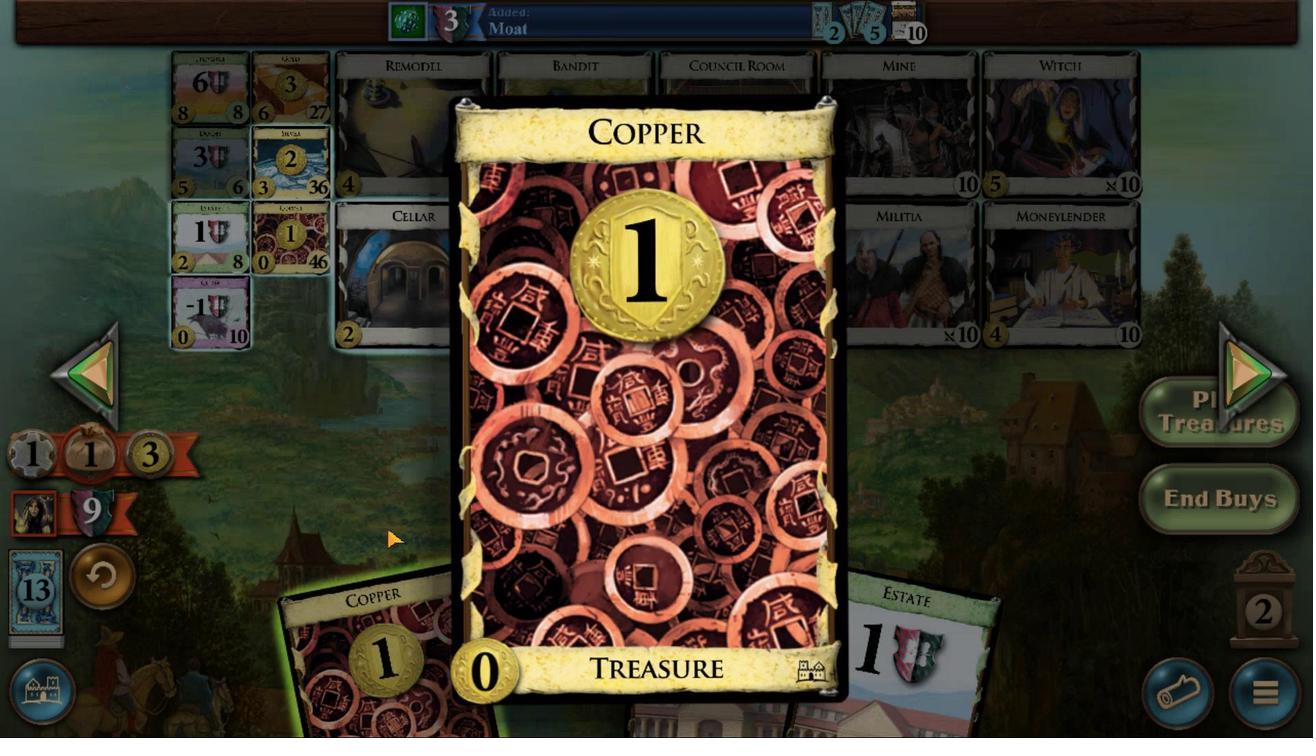 
Action: Mouse moved to (560, 478)
Screenshot: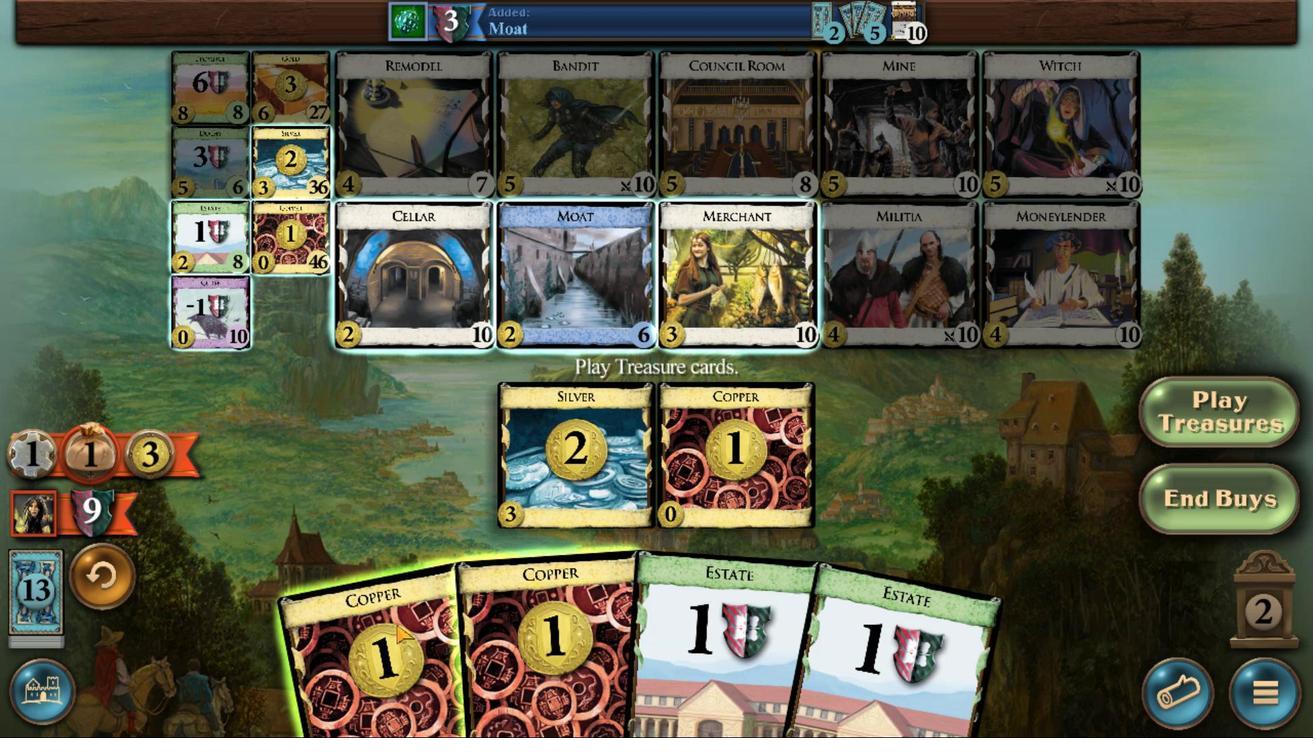
Action: Mouse pressed left at (560, 478)
Screenshot: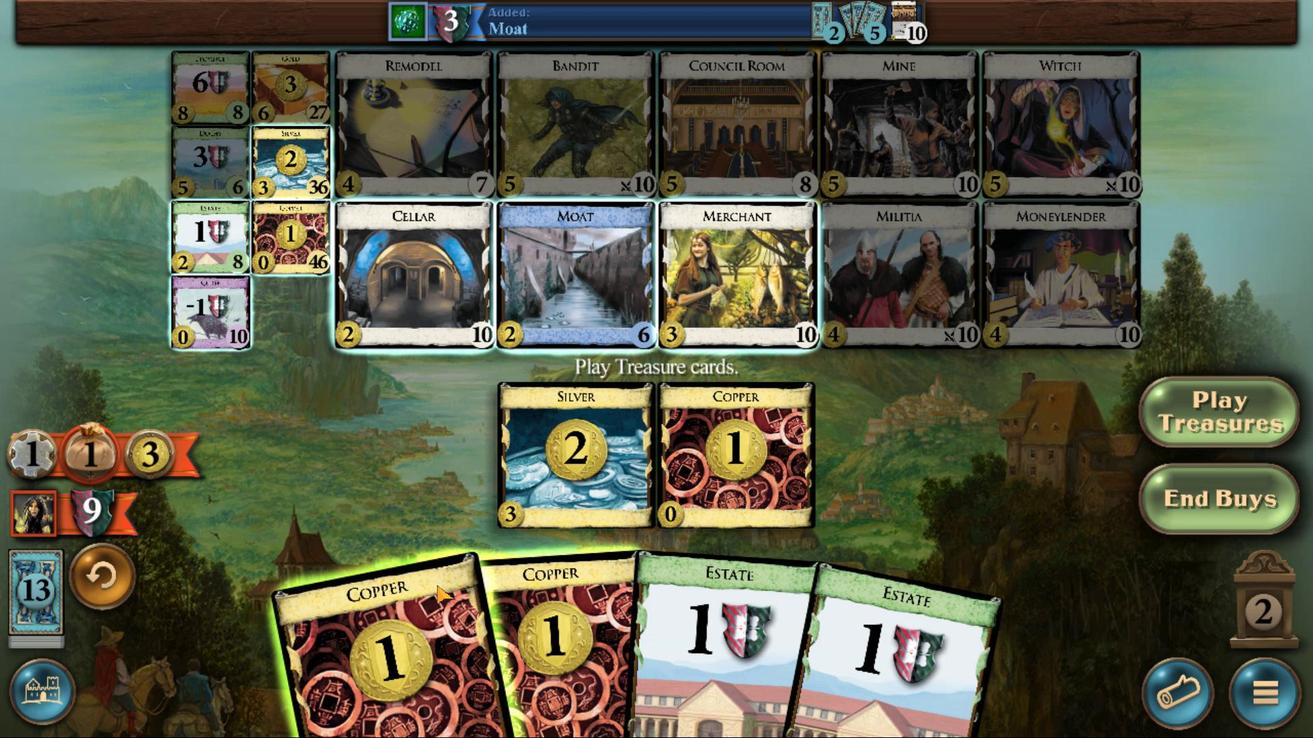 
Action: Mouse moved to (683, 494)
Screenshot: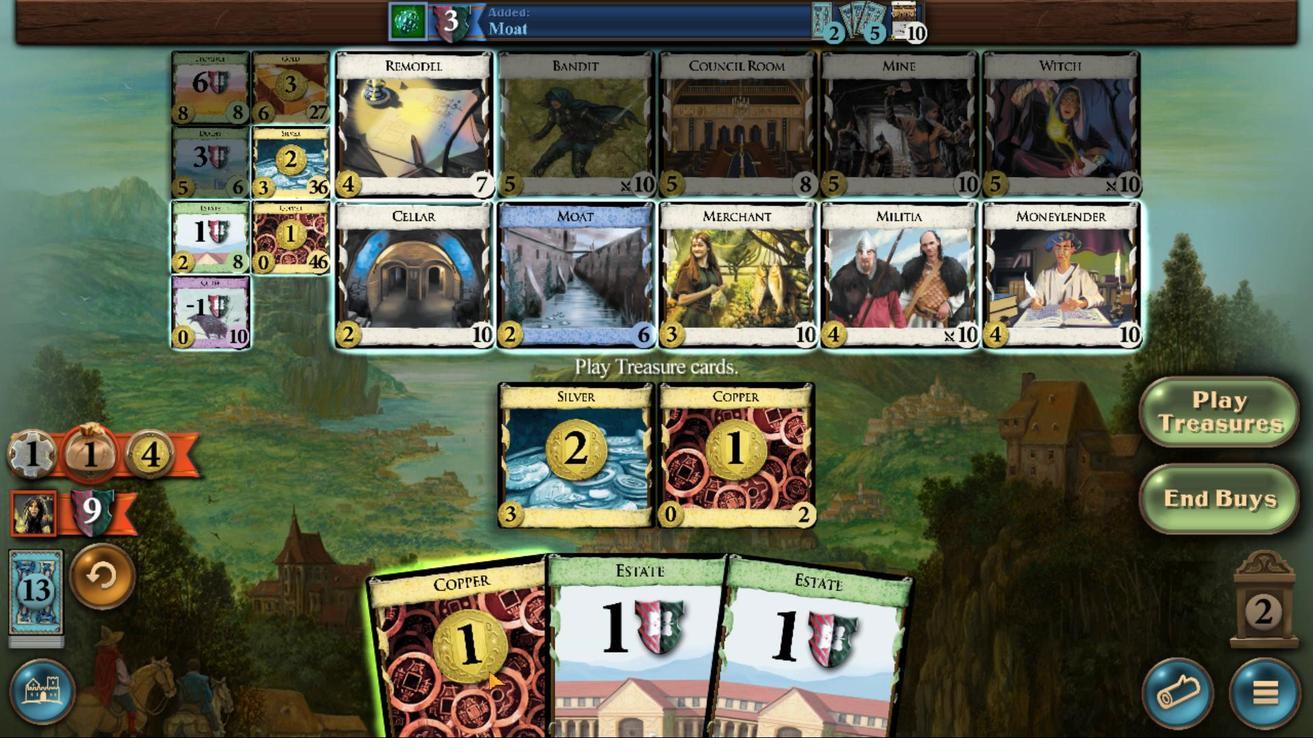 
Action: Mouse pressed left at (683, 494)
Screenshot: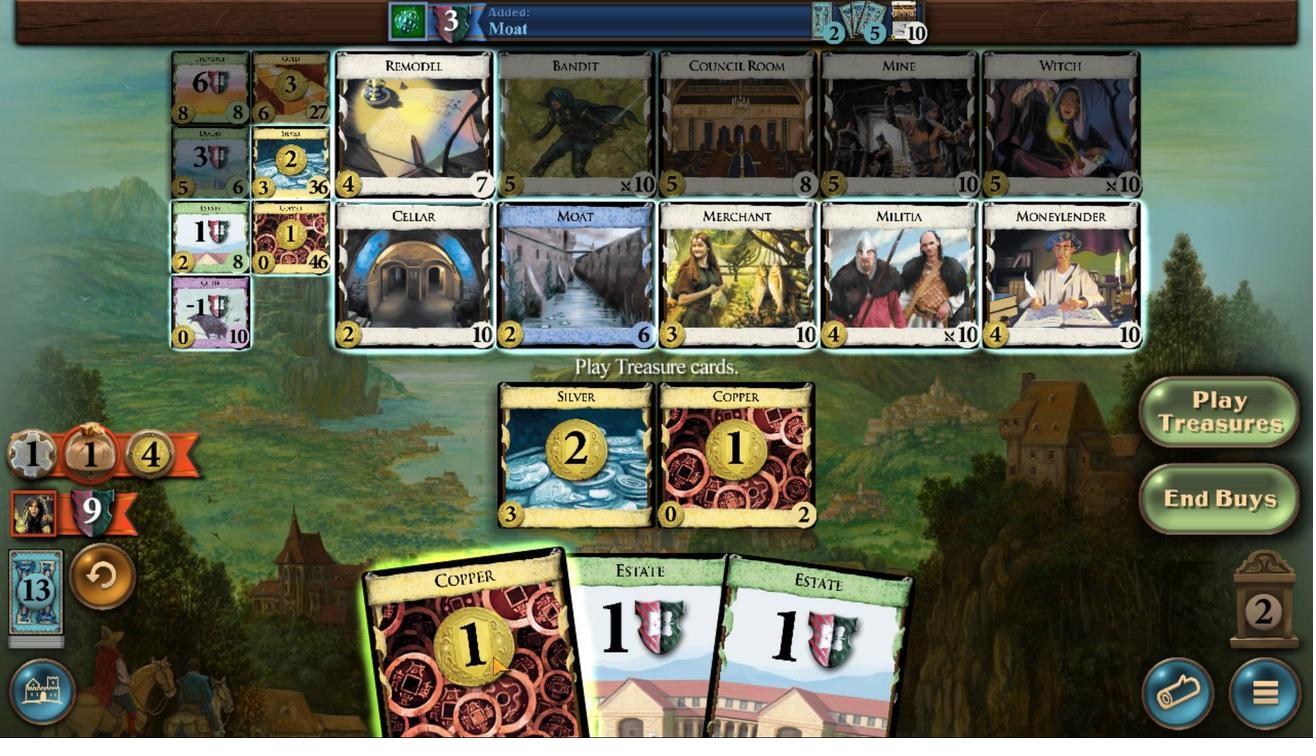 
Action: Mouse moved to (662, 471)
Screenshot: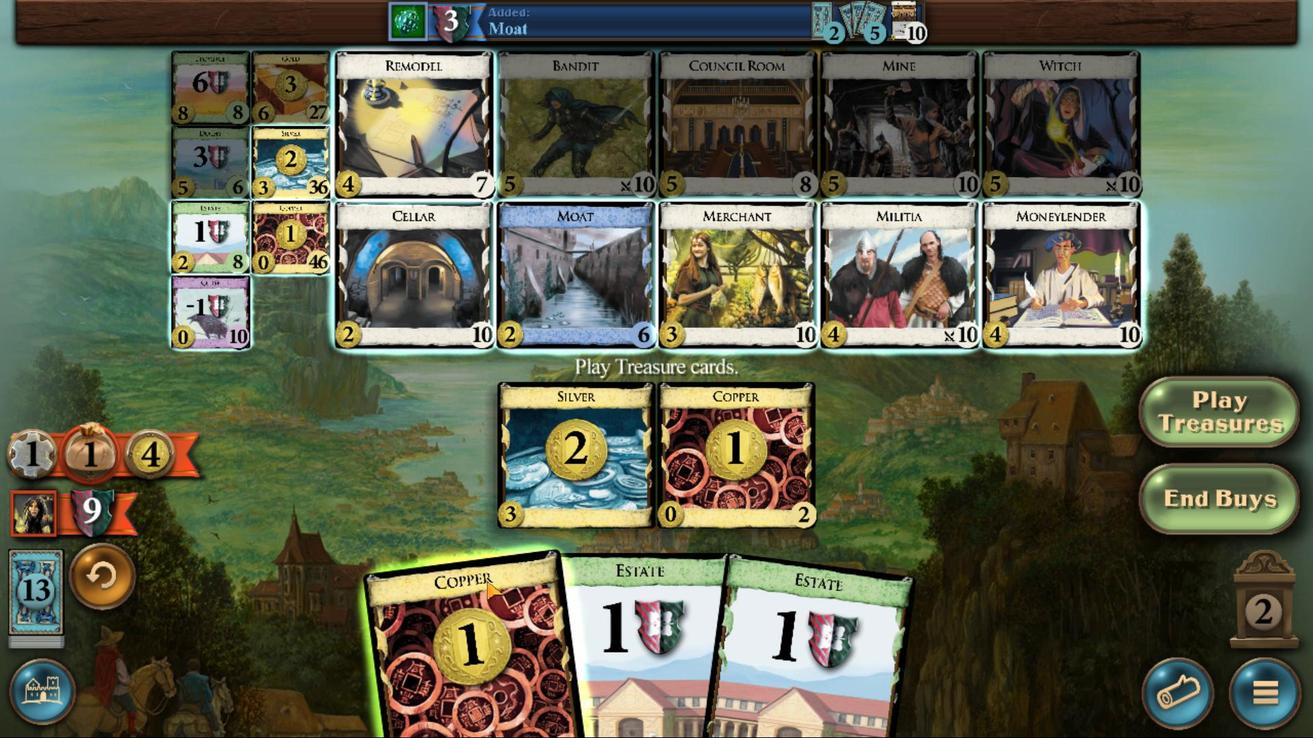 
Action: Mouse pressed left at (662, 471)
Screenshot: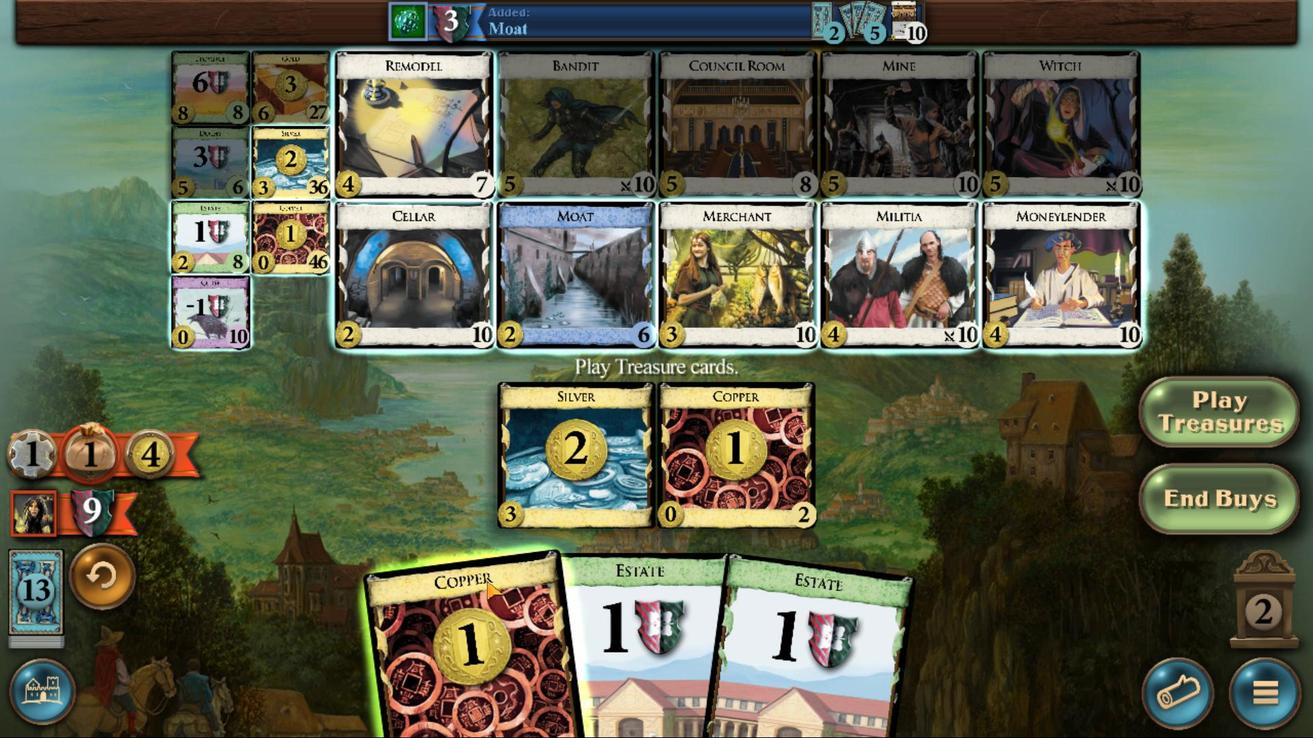 
Action: Mouse moved to (311, 318)
Screenshot: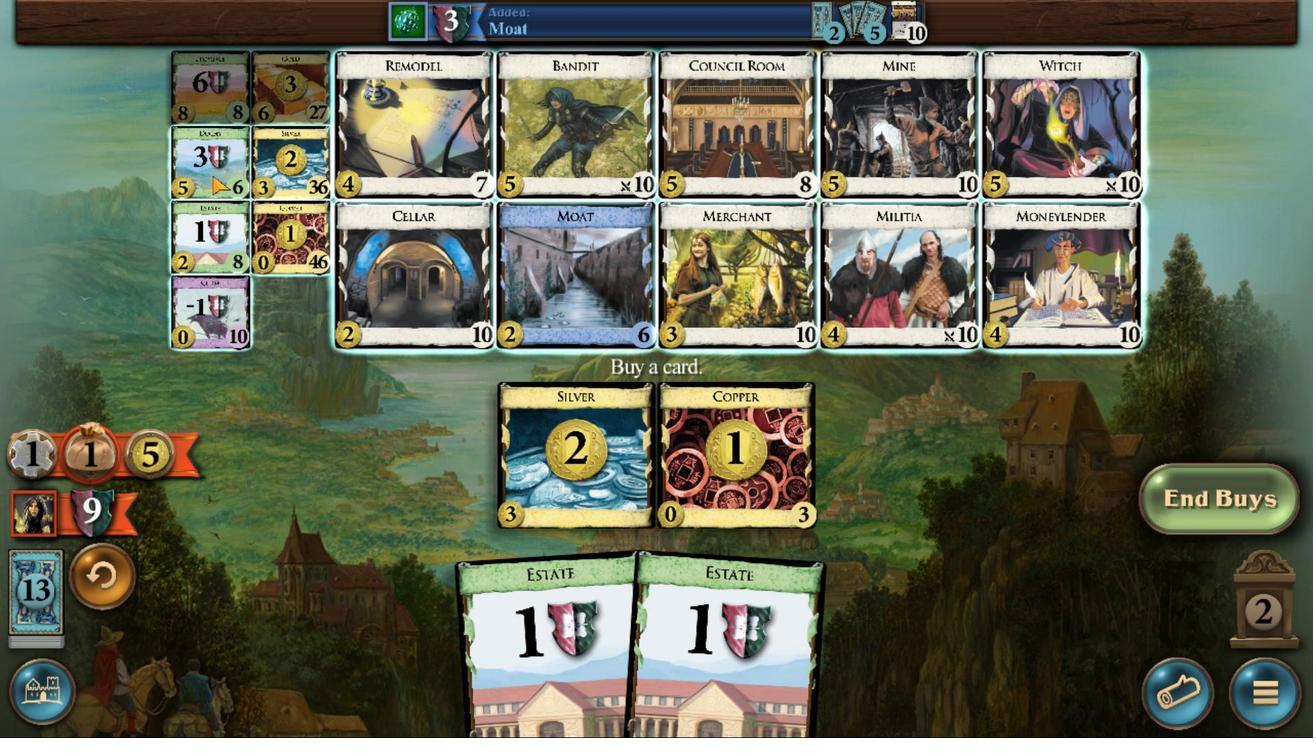 
Action: Mouse pressed left at (311, 318)
Screenshot: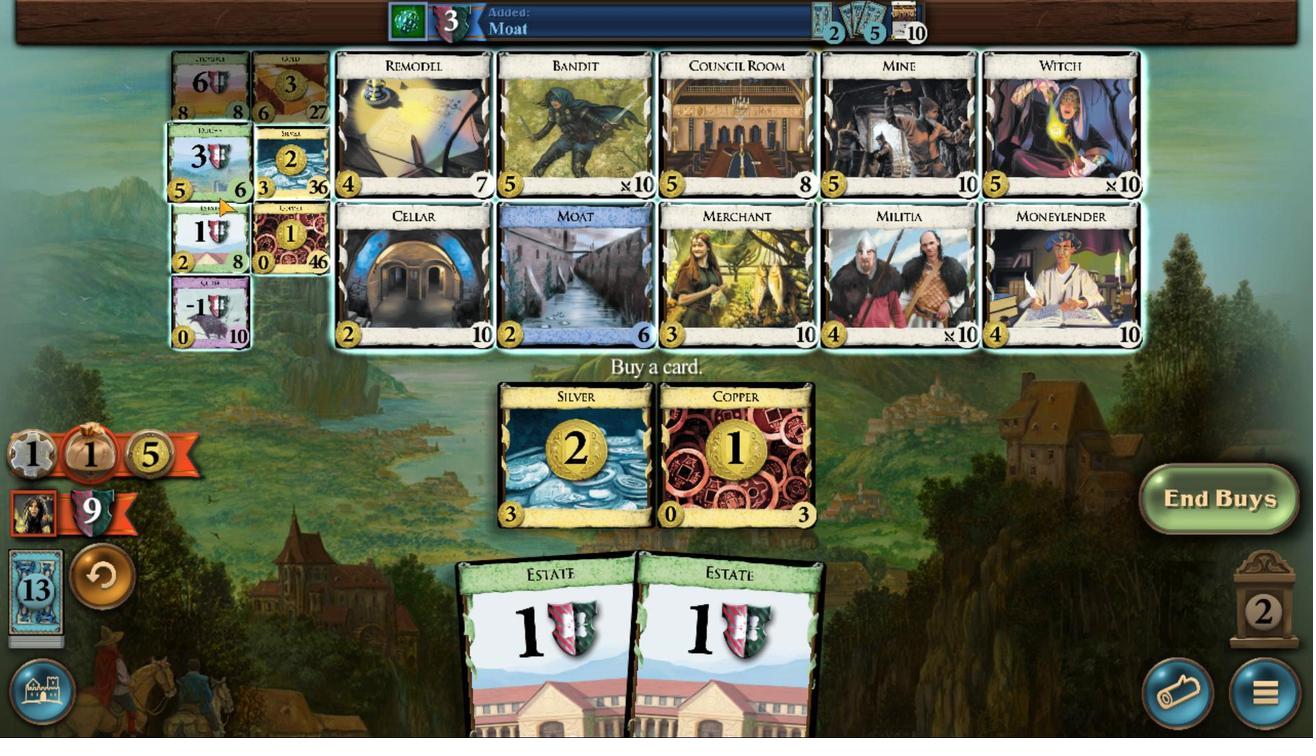 
Action: Mouse moved to (959, 505)
Screenshot: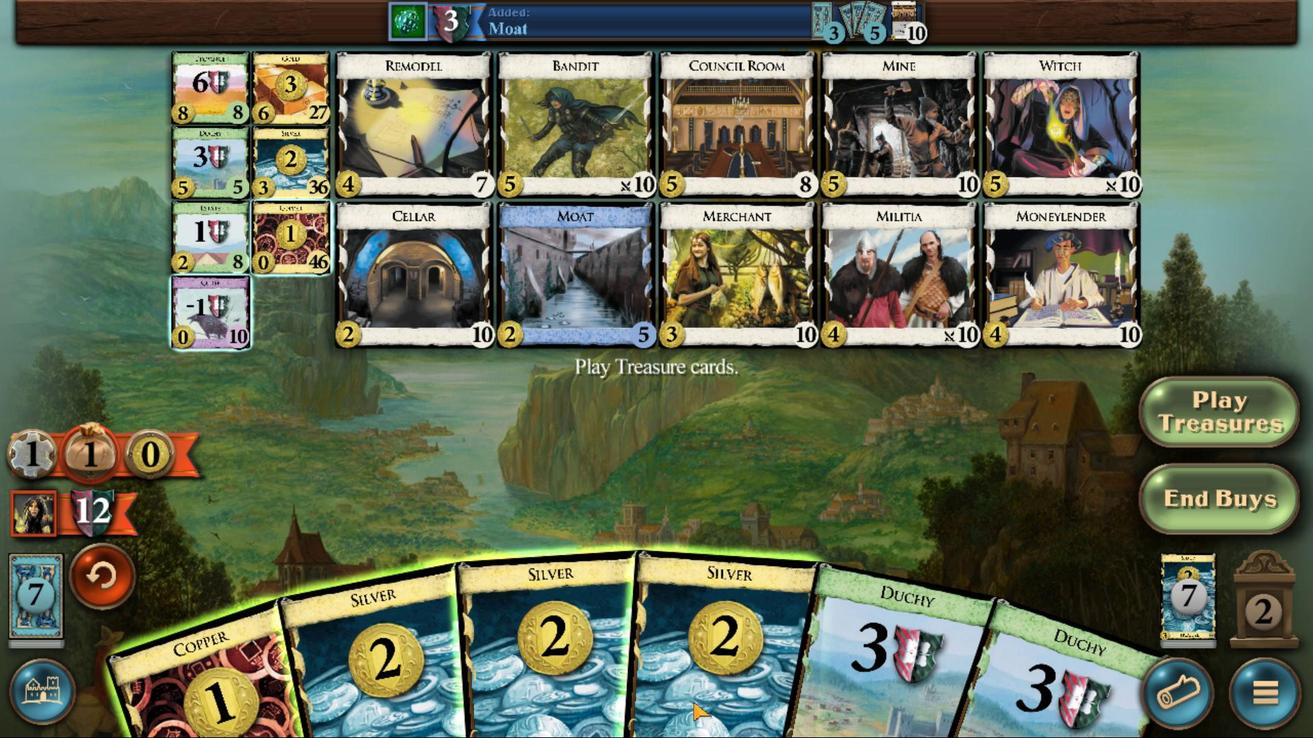 
Action: Mouse pressed left at (959, 505)
Screenshot: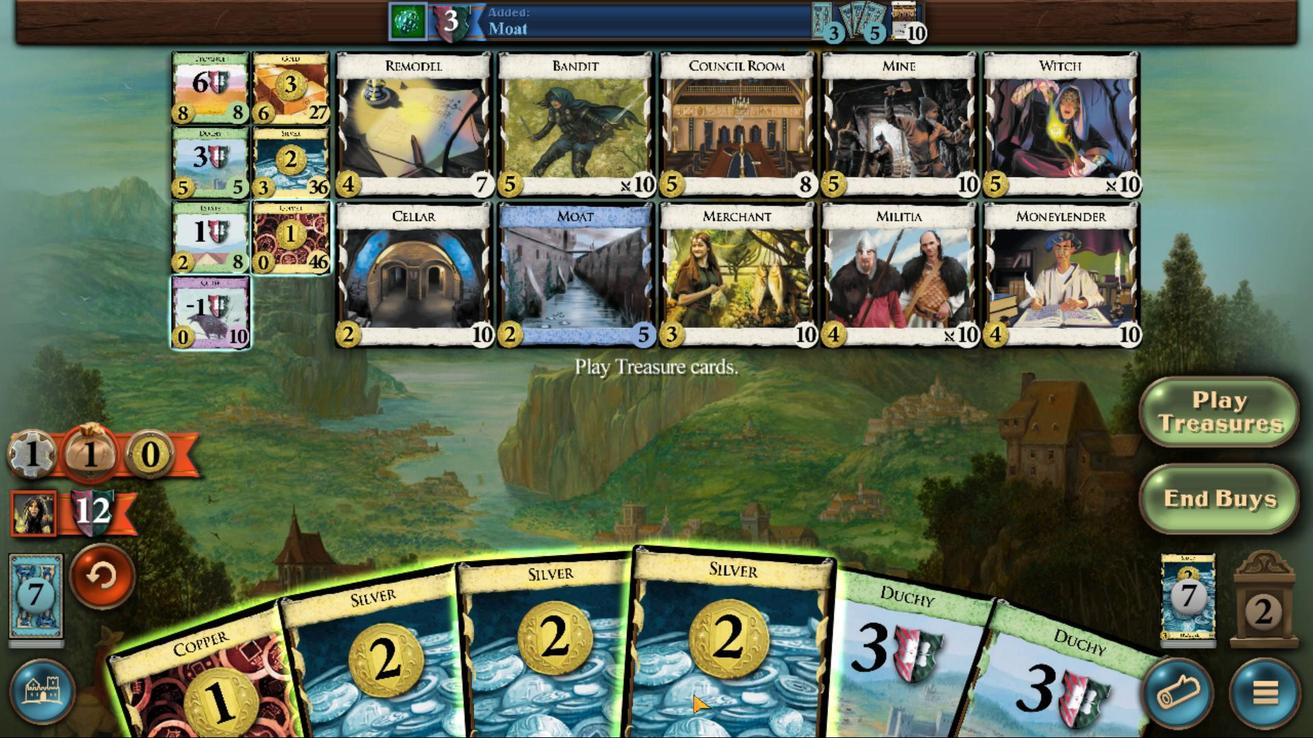 
Action: Mouse moved to (828, 504)
Screenshot: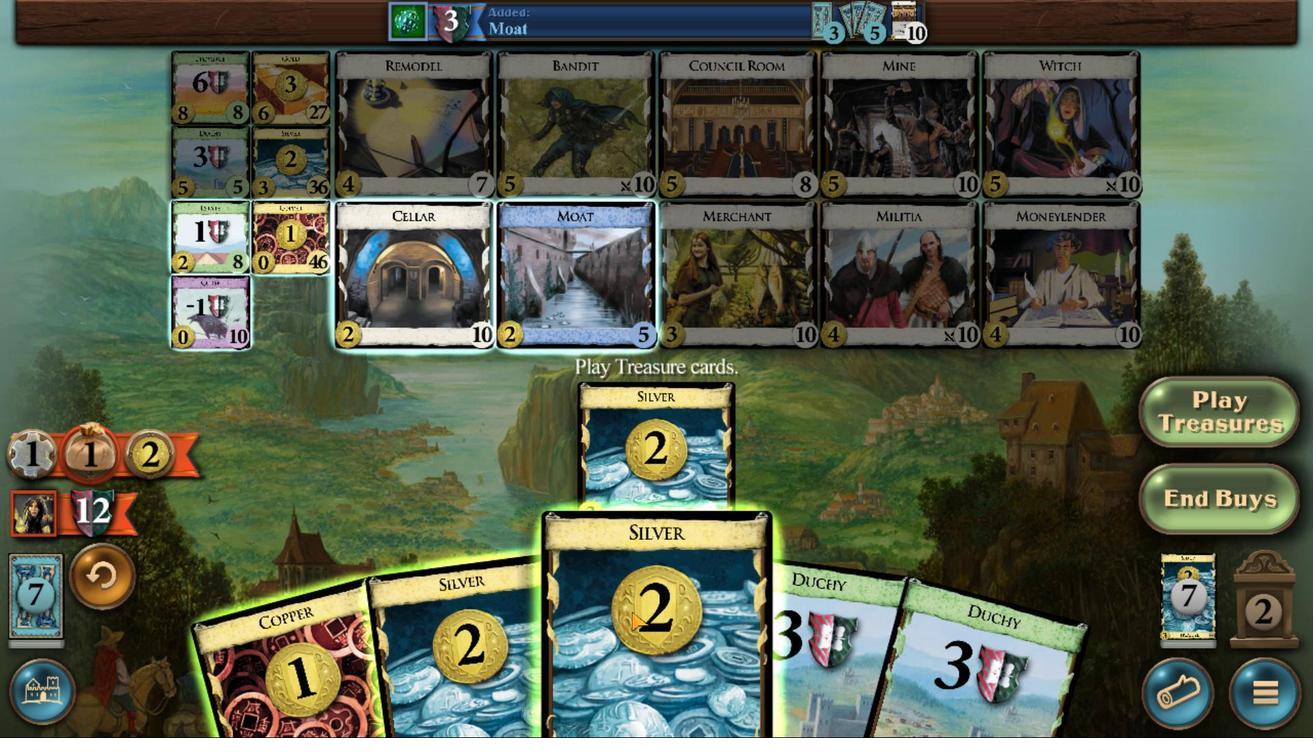 
Action: Mouse pressed left at (828, 504)
Screenshot: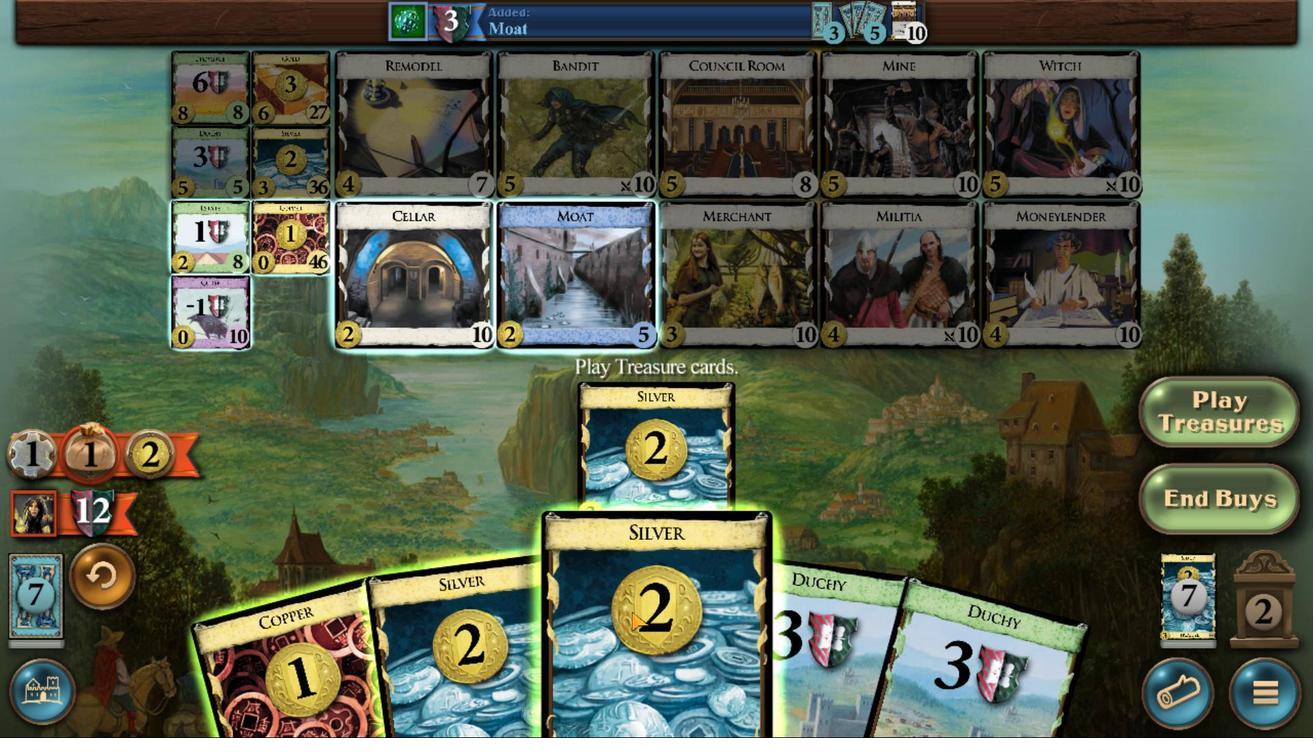 
Action: Mouse moved to (775, 499)
Screenshot: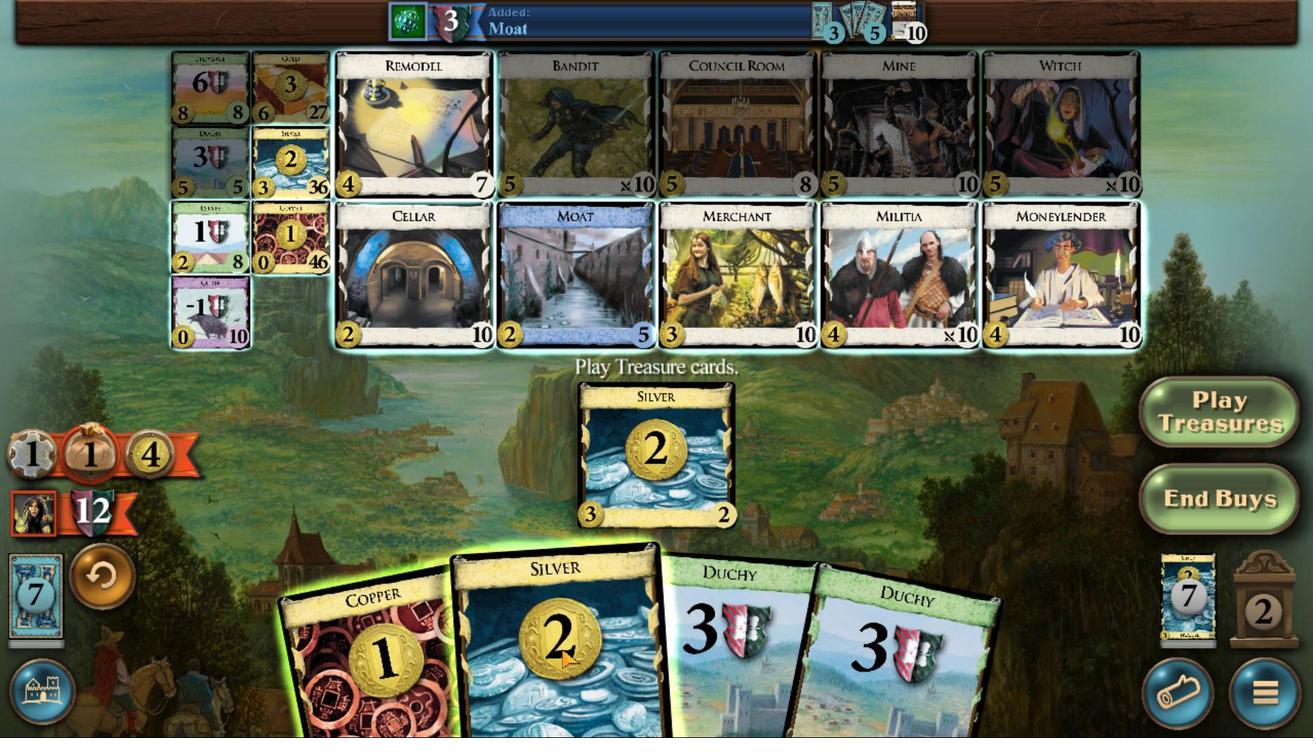
Action: Mouse pressed left at (775, 499)
Screenshot: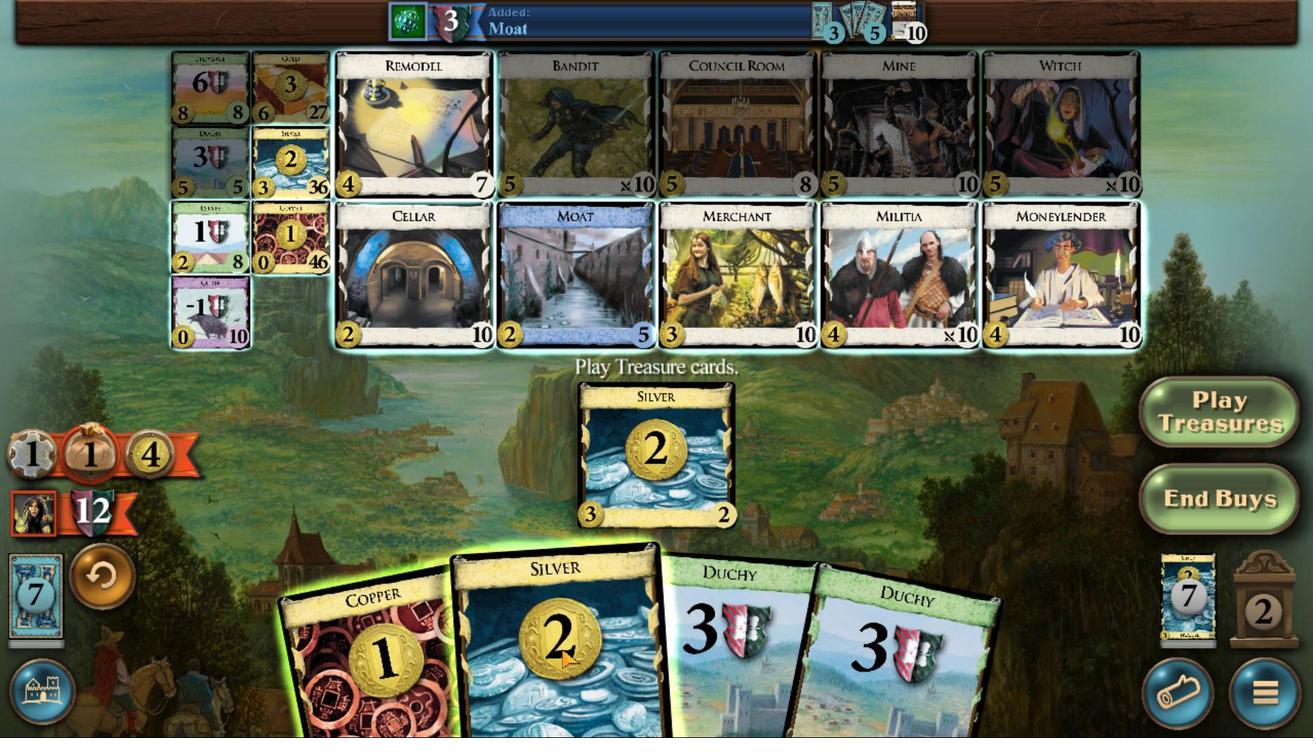 
Action: Mouse moved to (426, 290)
Screenshot: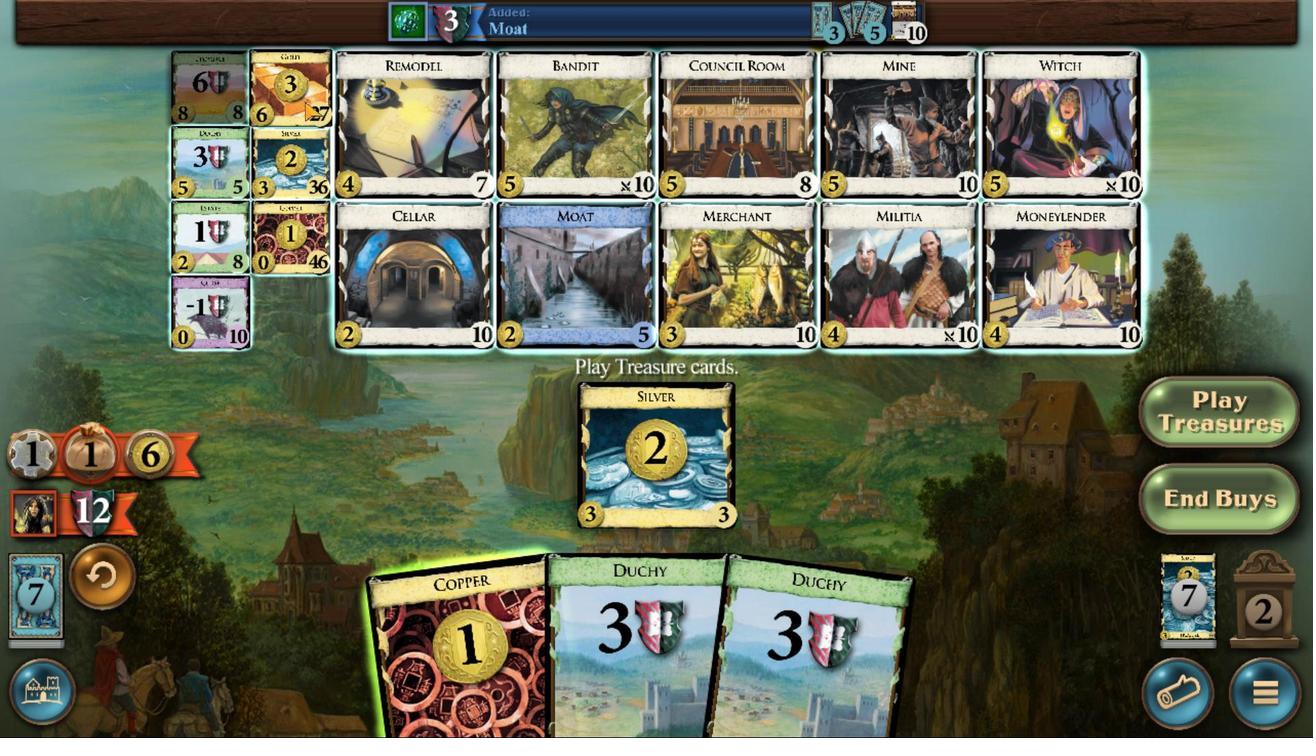 
Action: Mouse pressed left at (426, 290)
Screenshot: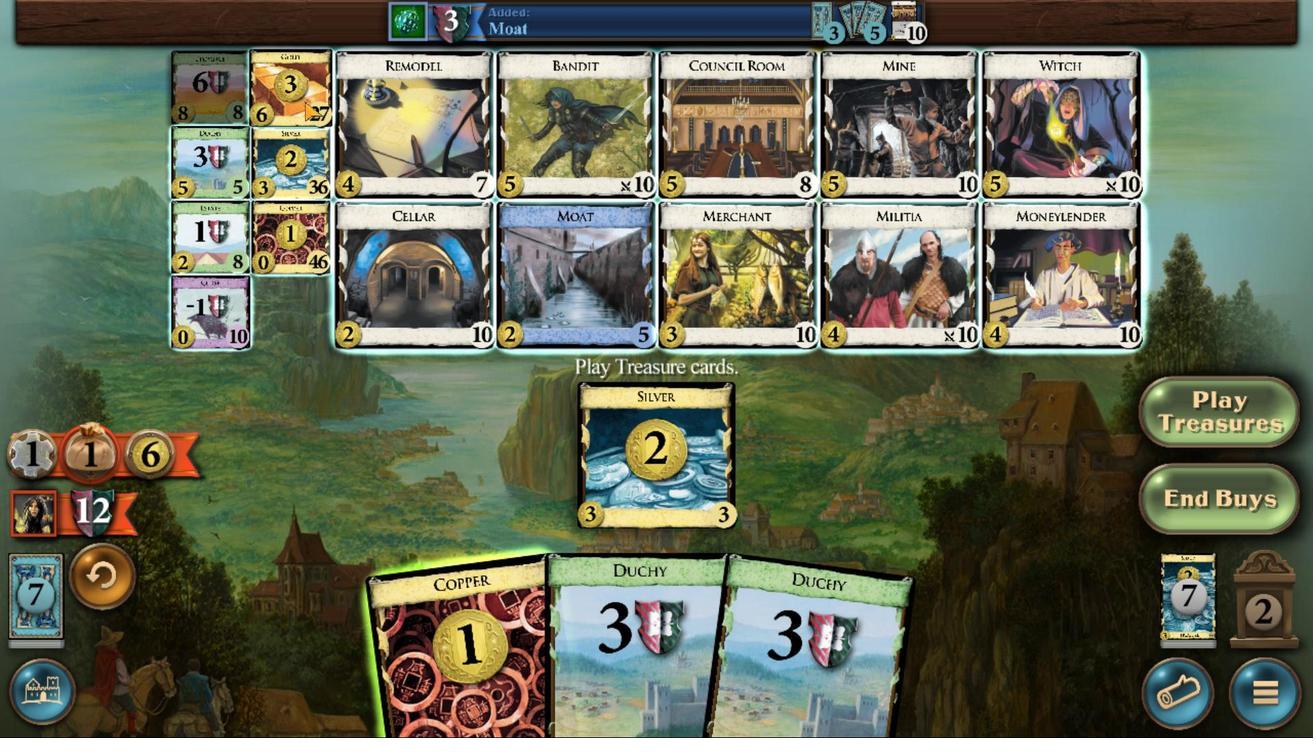 
Action: Mouse moved to (1239, 486)
Screenshot: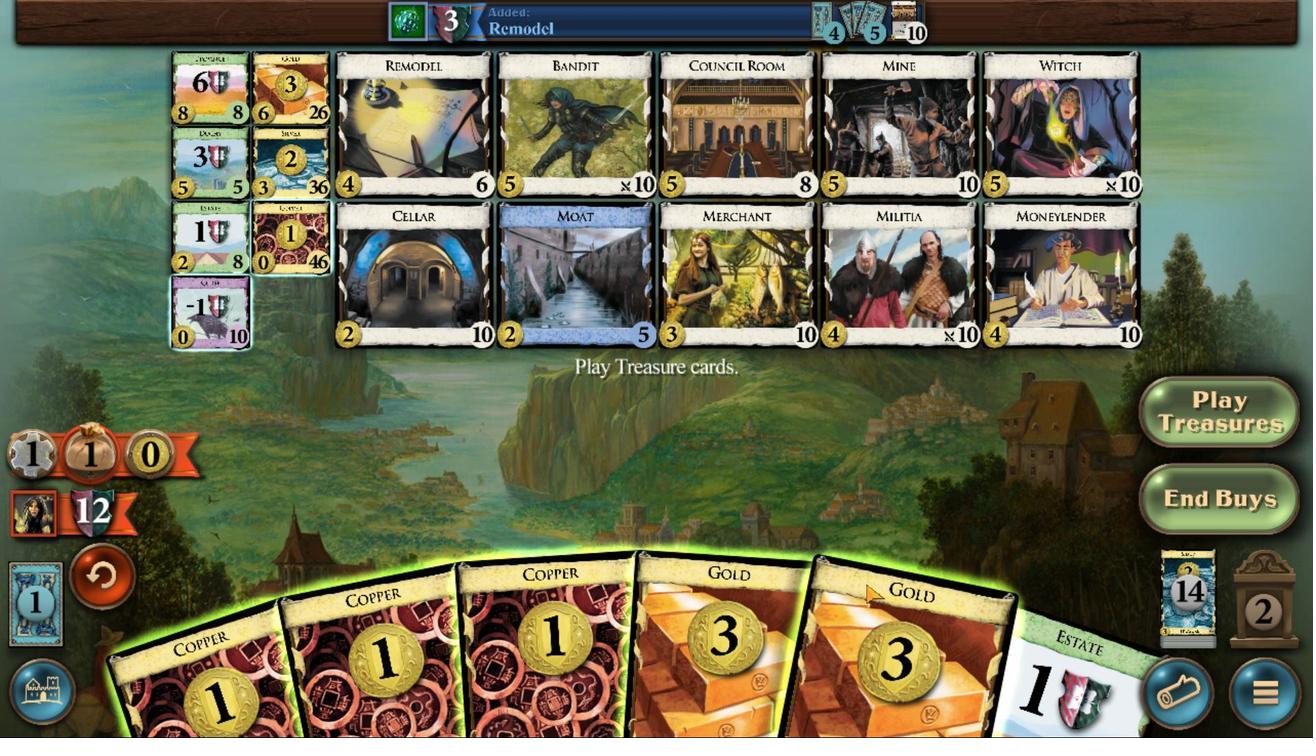
Action: Mouse pressed left at (1239, 486)
Screenshot: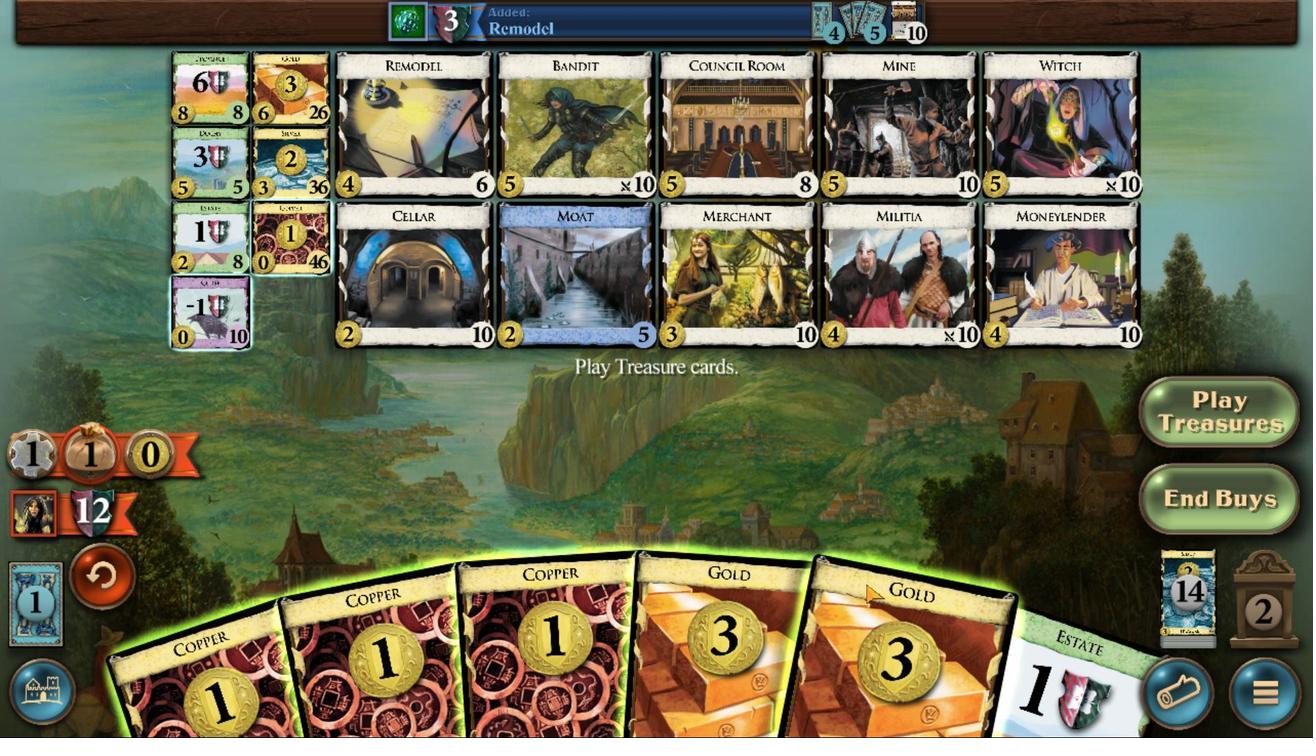
Action: Mouse moved to (1120, 486)
Screenshot: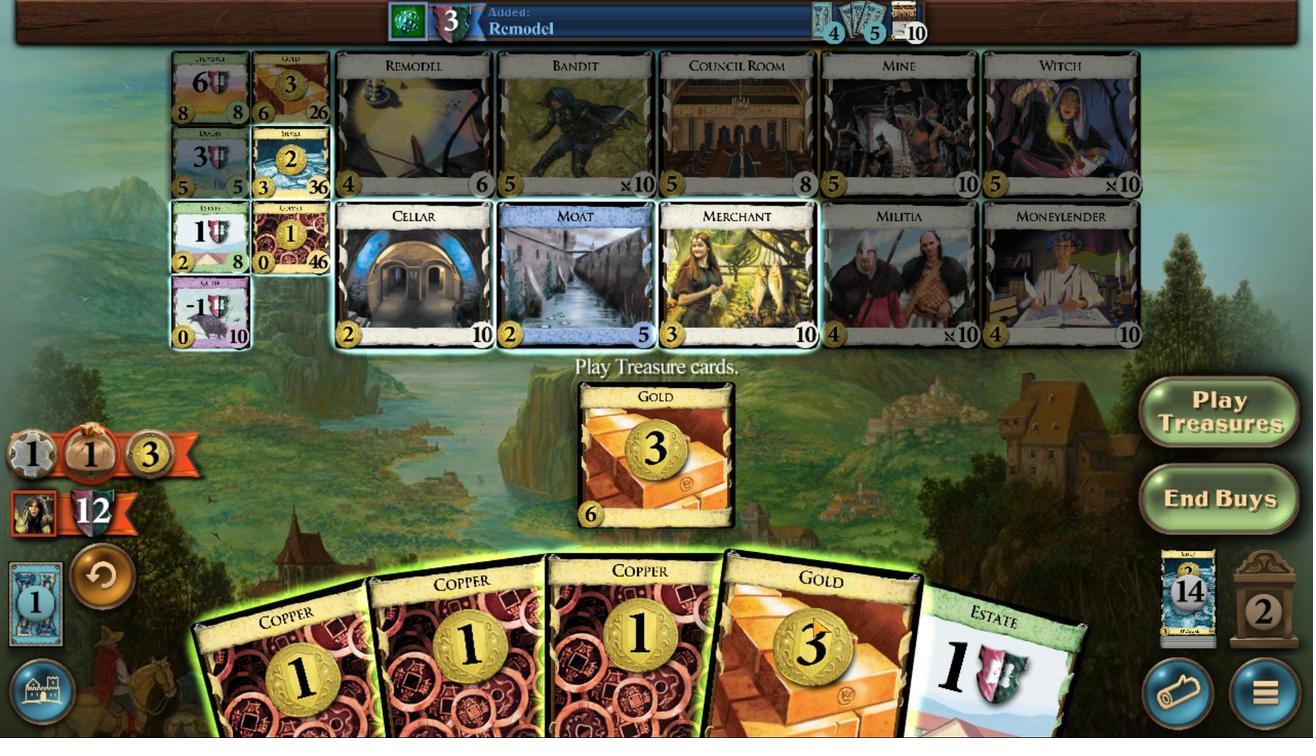 
Action: Mouse pressed left at (1120, 486)
Screenshot: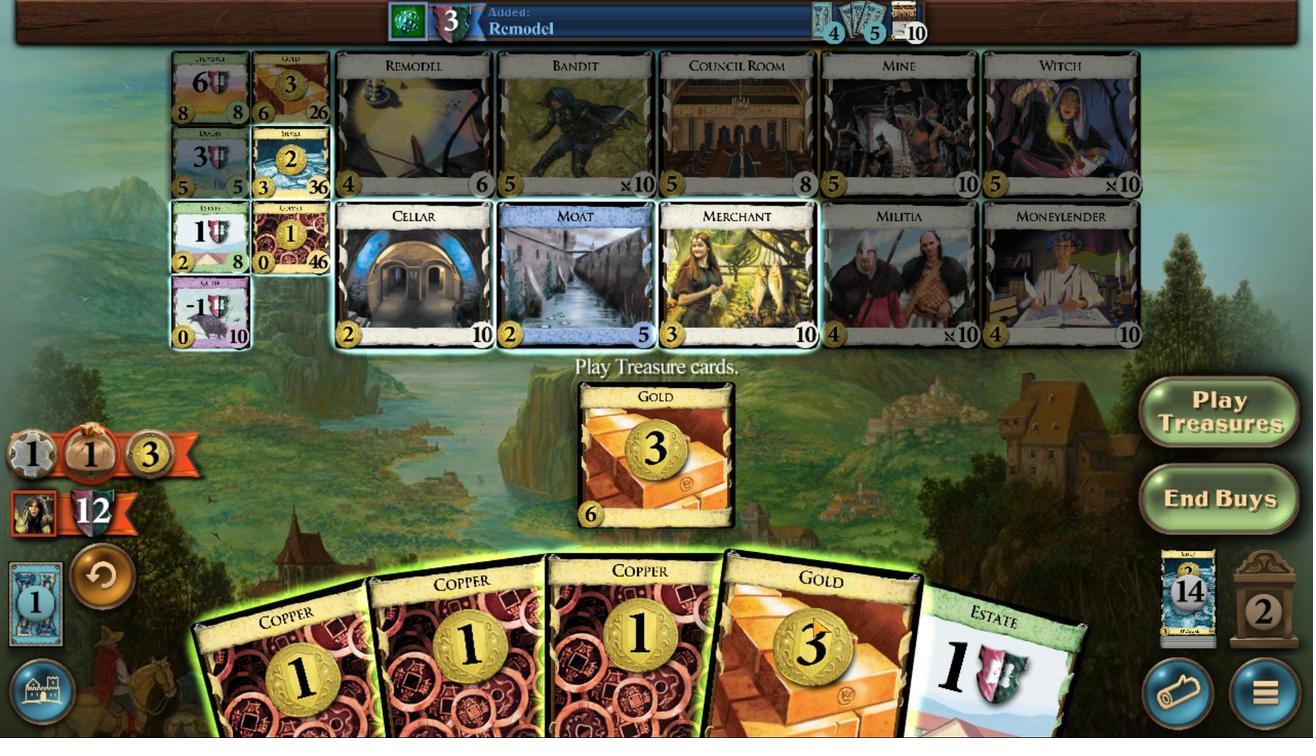 
Action: Mouse moved to (902, 450)
Screenshot: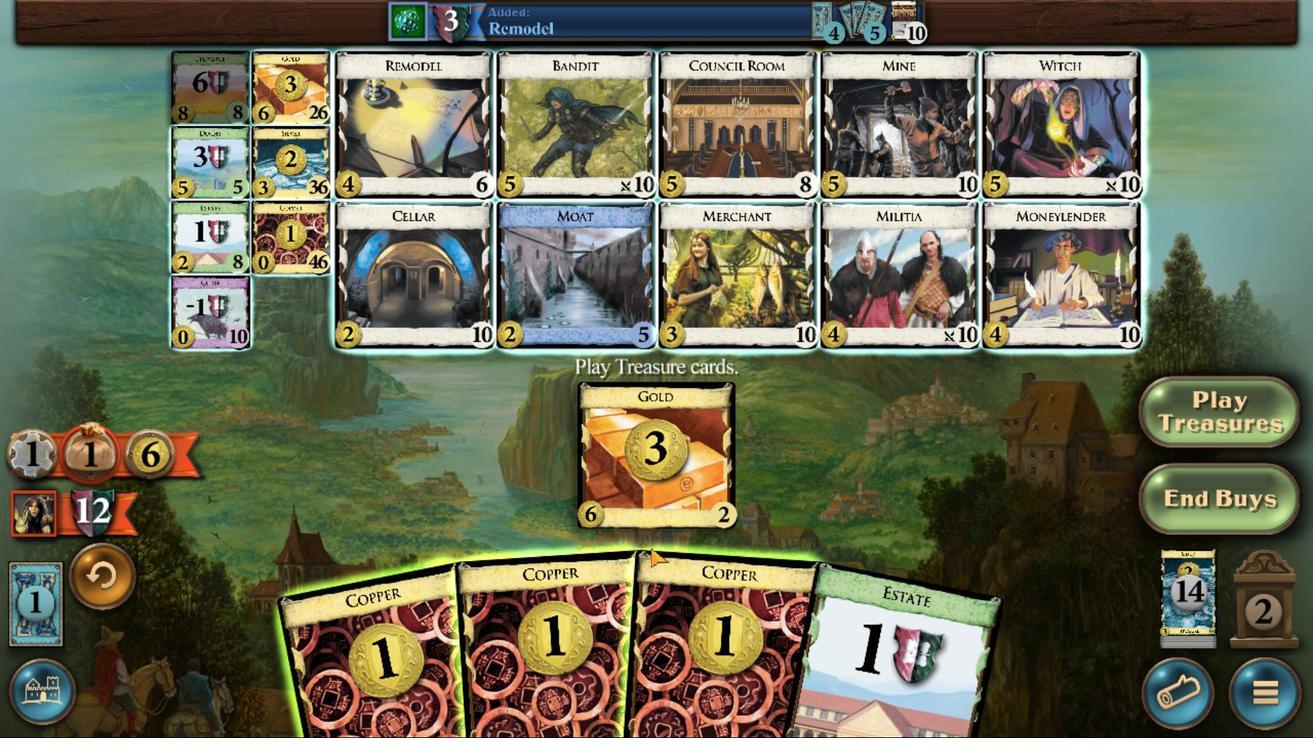 
Action: Mouse pressed left at (902, 450)
Screenshot: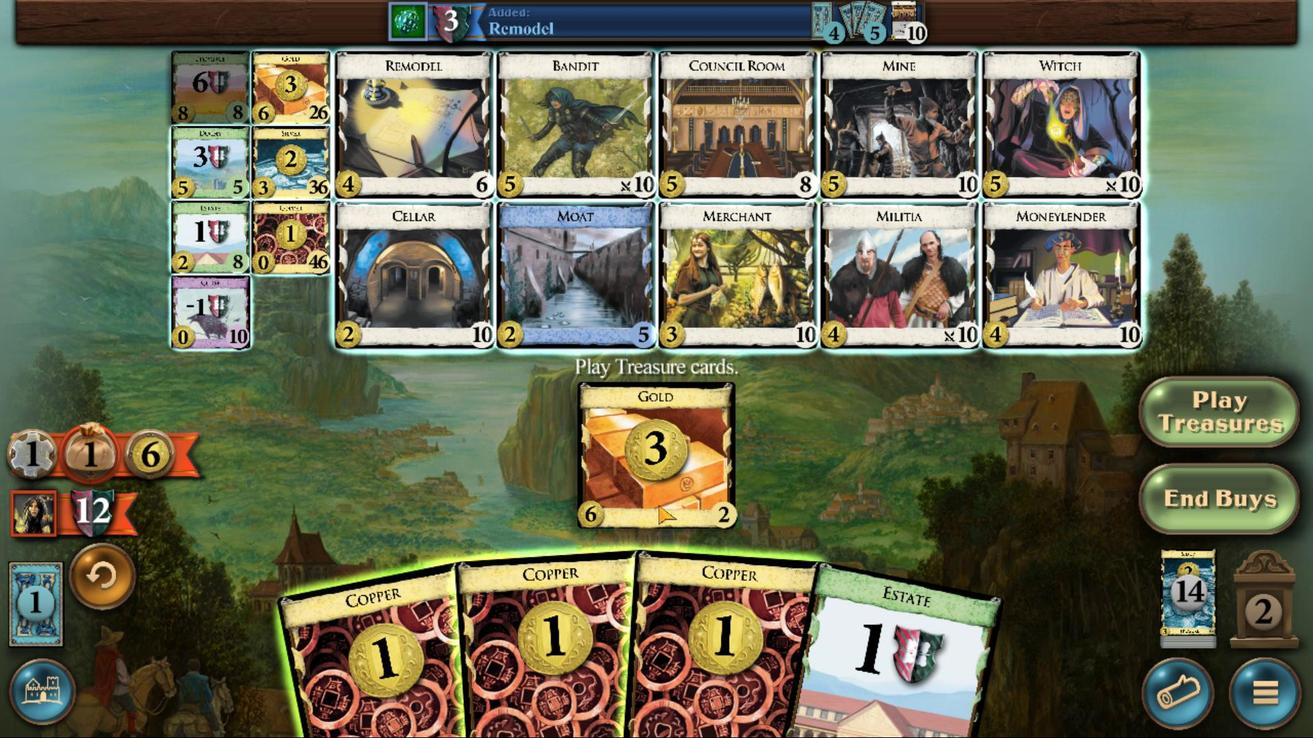 
Action: Mouse moved to (988, 471)
Screenshot: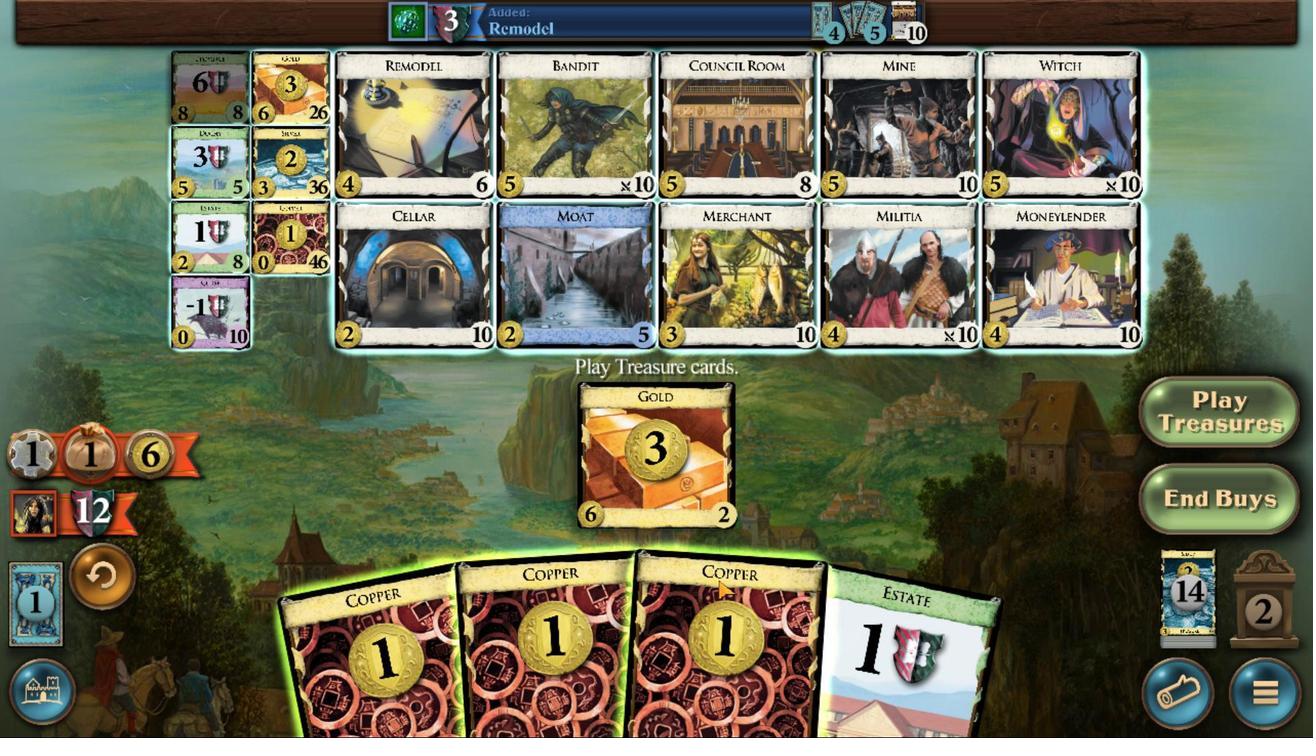 
Action: Mouse pressed left at (988, 471)
Screenshot: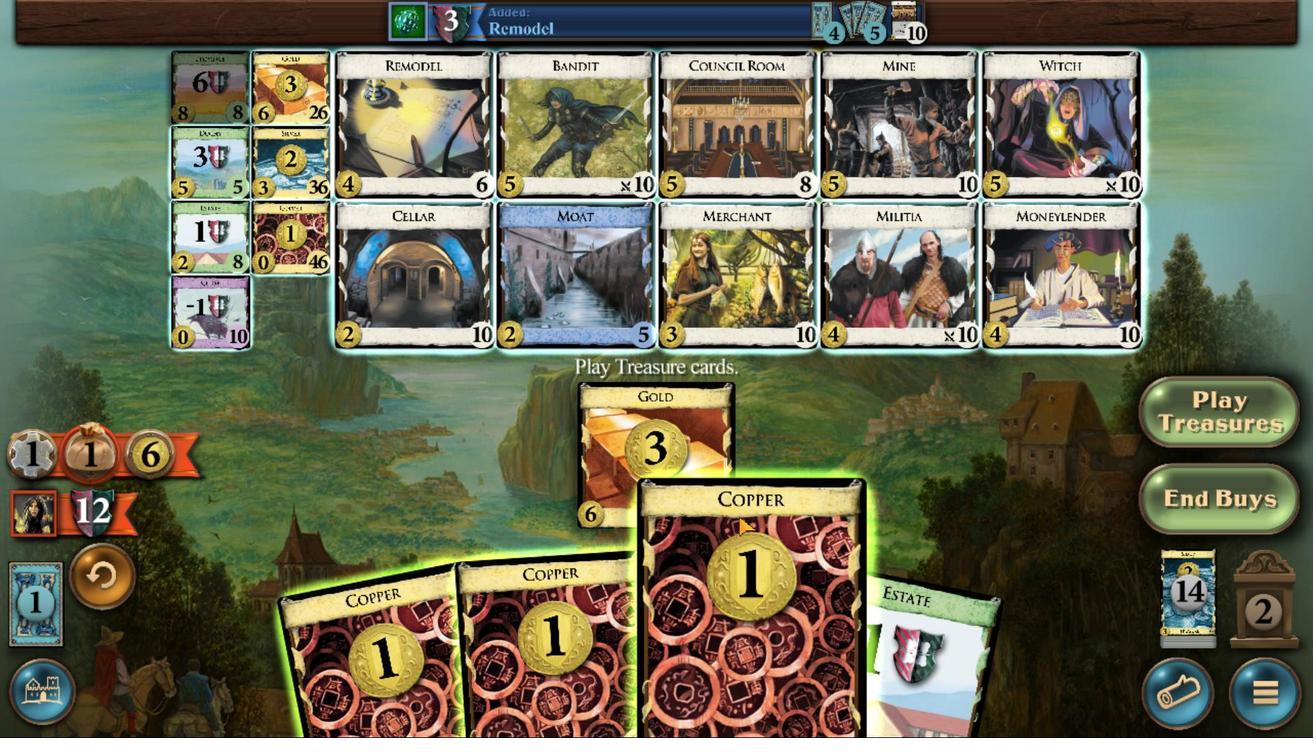 
Action: Mouse moved to (922, 485)
Screenshot: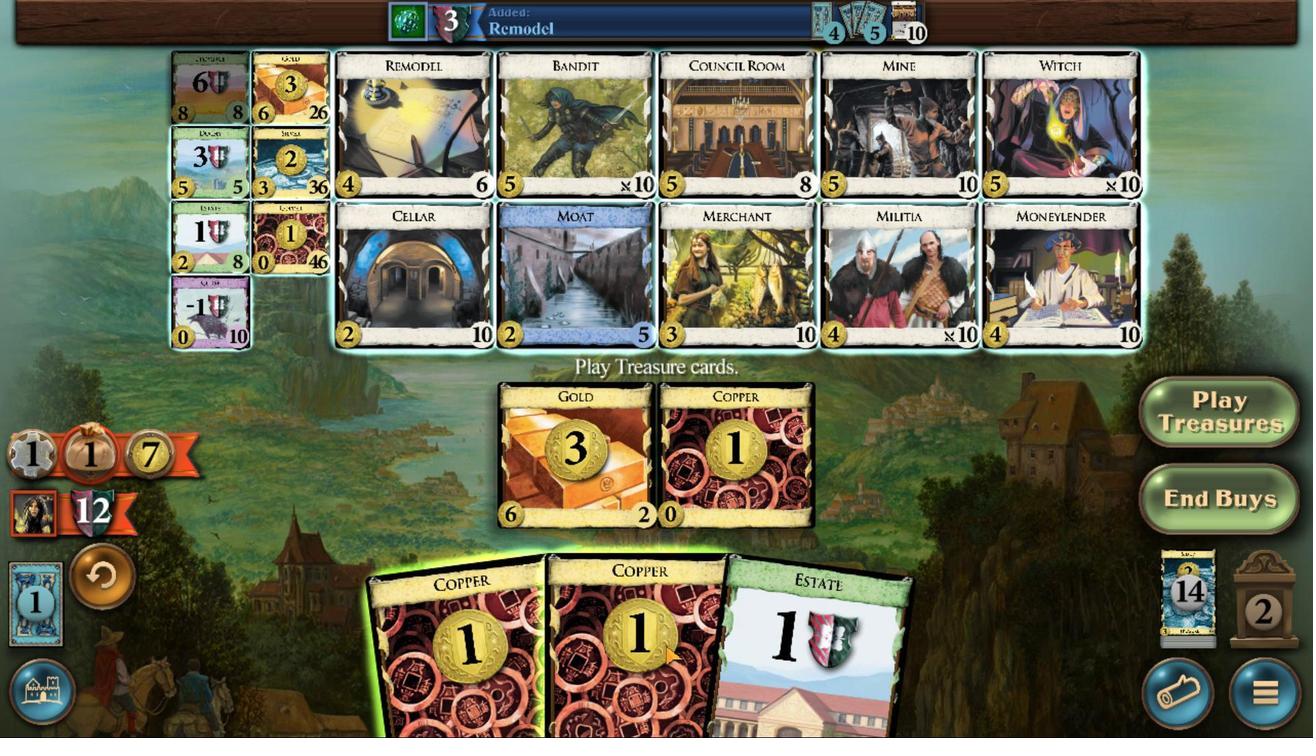 
Action: Mouse pressed left at (922, 485)
Screenshot: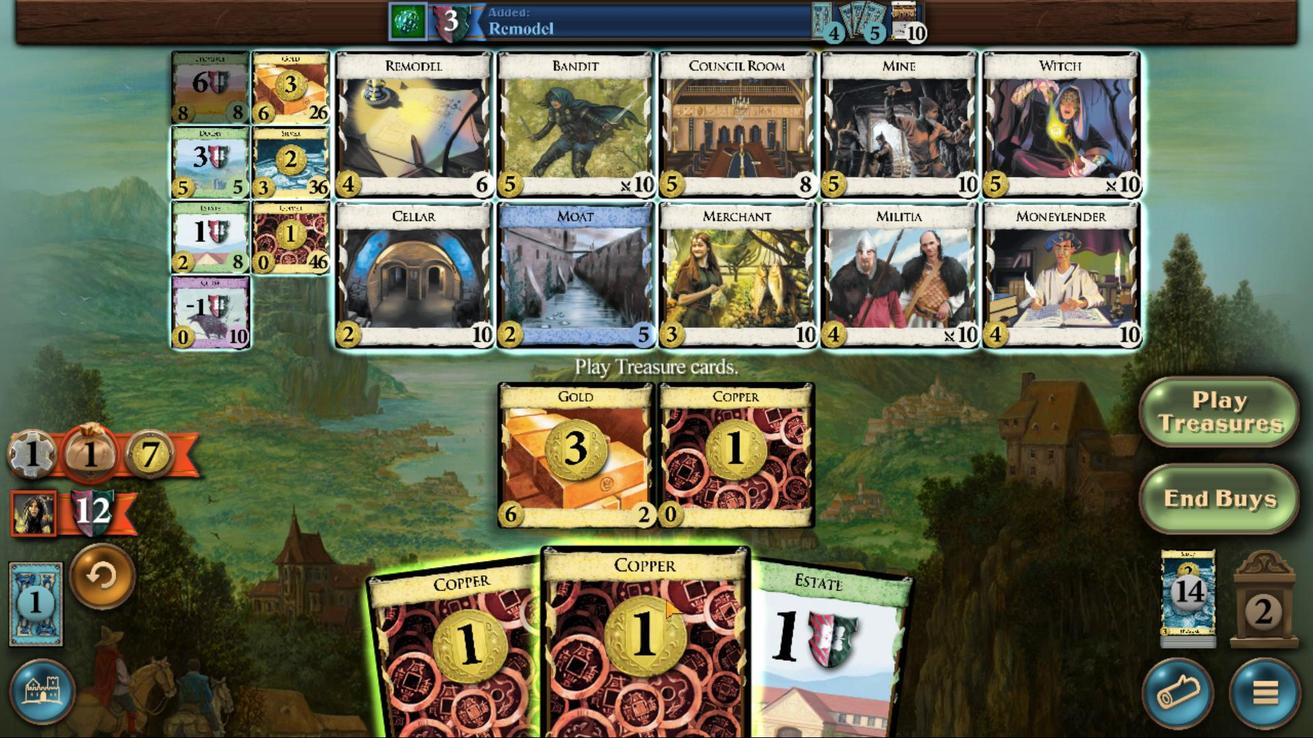 
Action: Mouse moved to (302, 287)
Screenshot: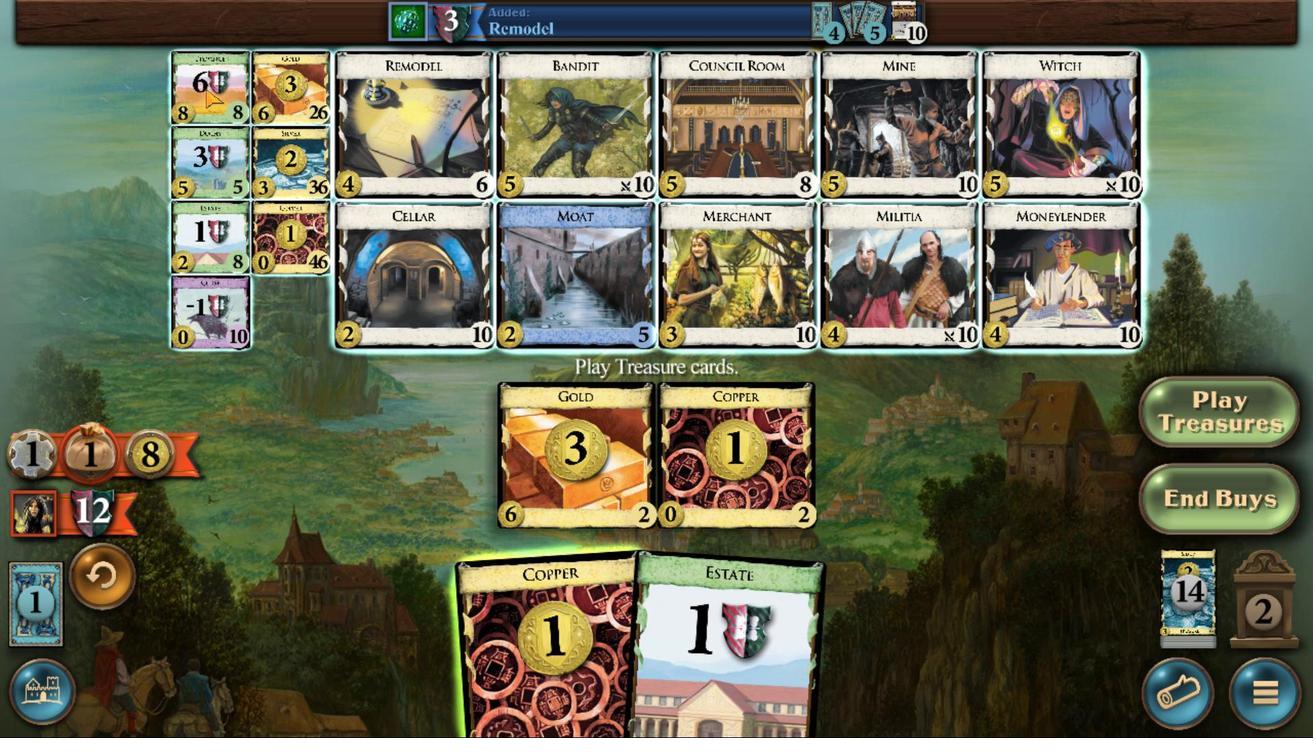 
Action: Mouse pressed left at (302, 287)
Screenshot: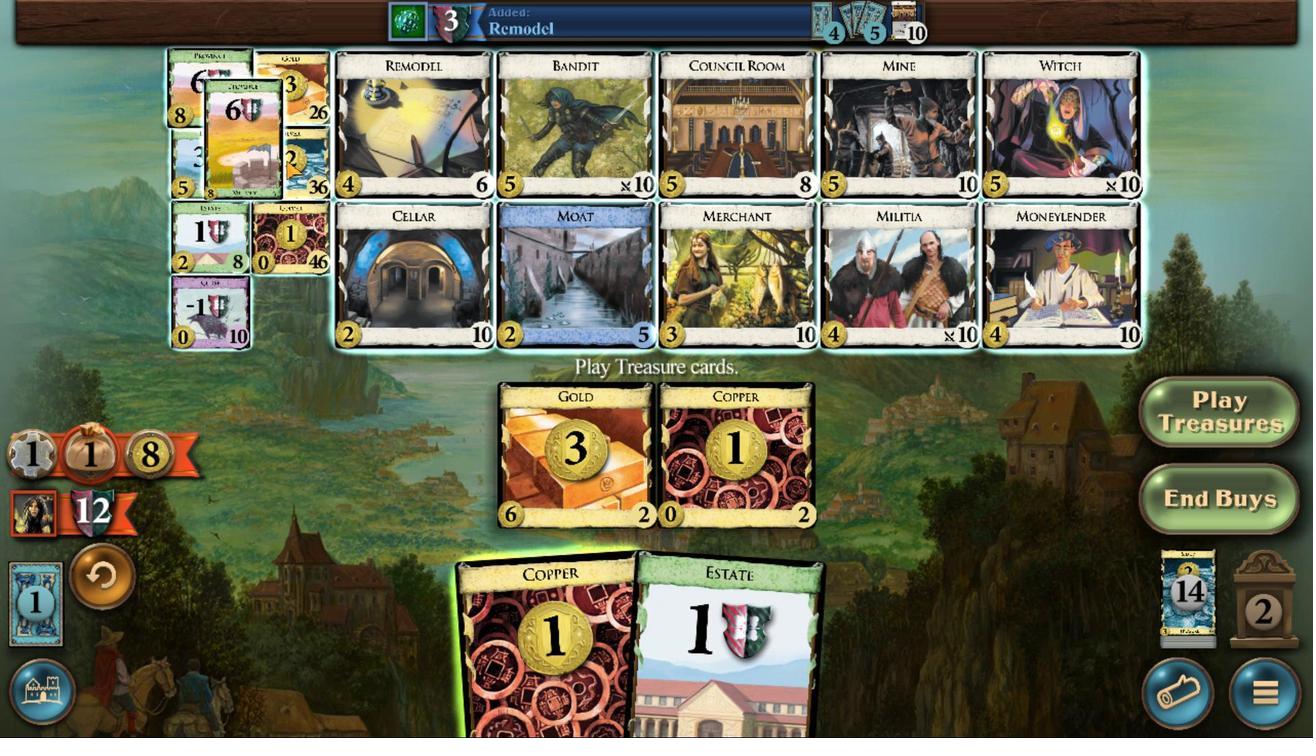 
Action: Mouse moved to (949, 475)
Screenshot: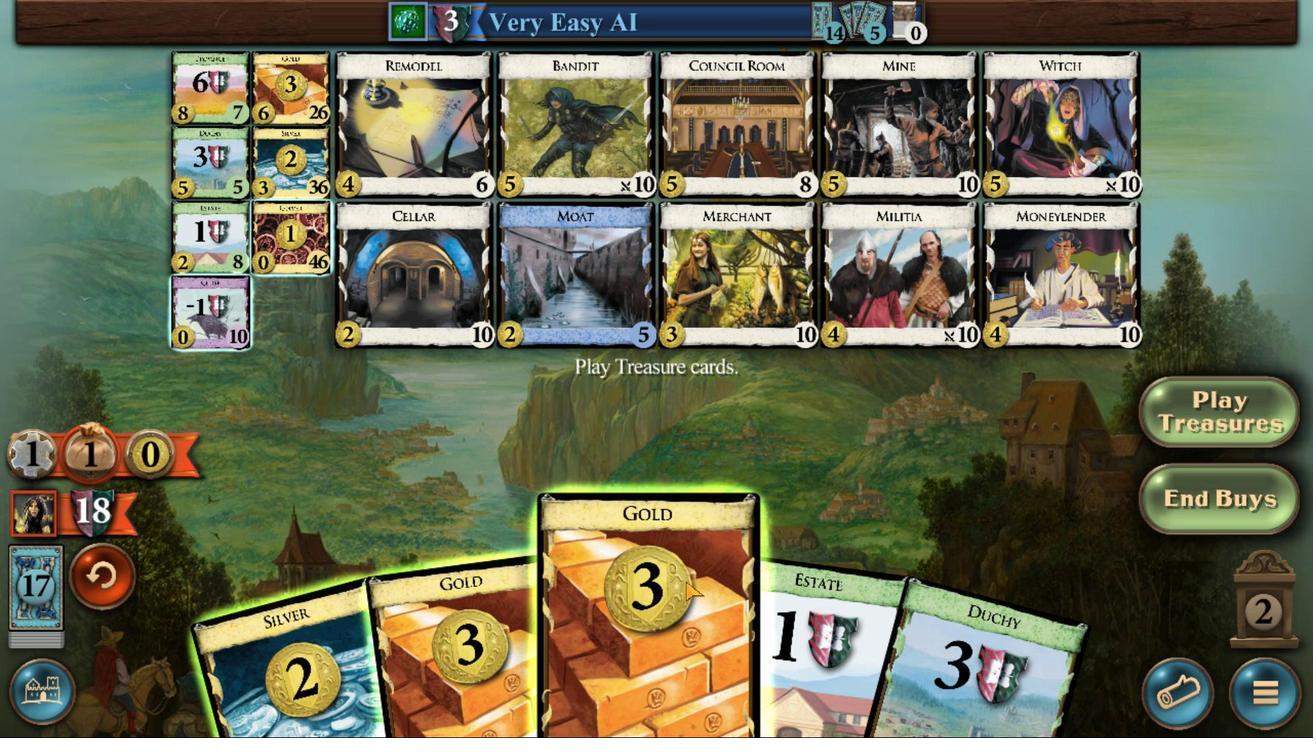 
Action: Mouse pressed left at (949, 475)
Screenshot: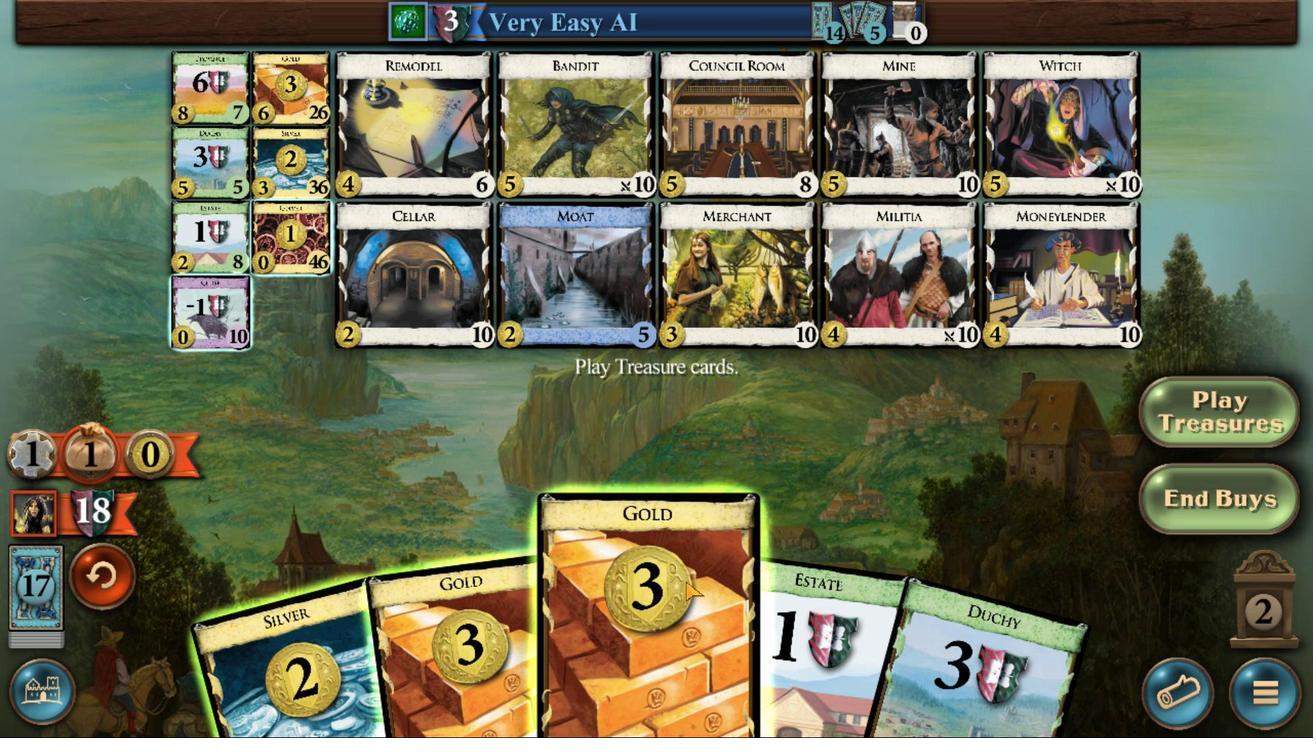 
Action: Mouse moved to (847, 482)
Screenshot: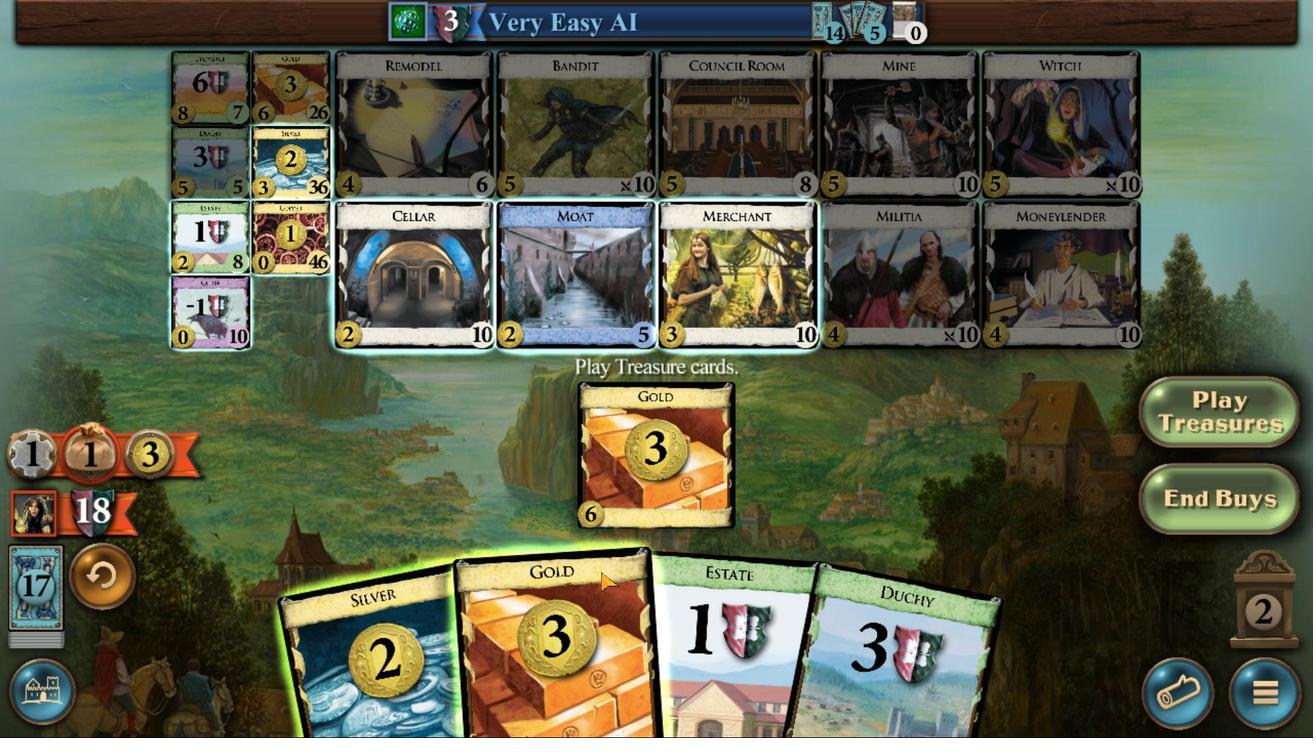 
Action: Mouse pressed left at (847, 482)
Screenshot: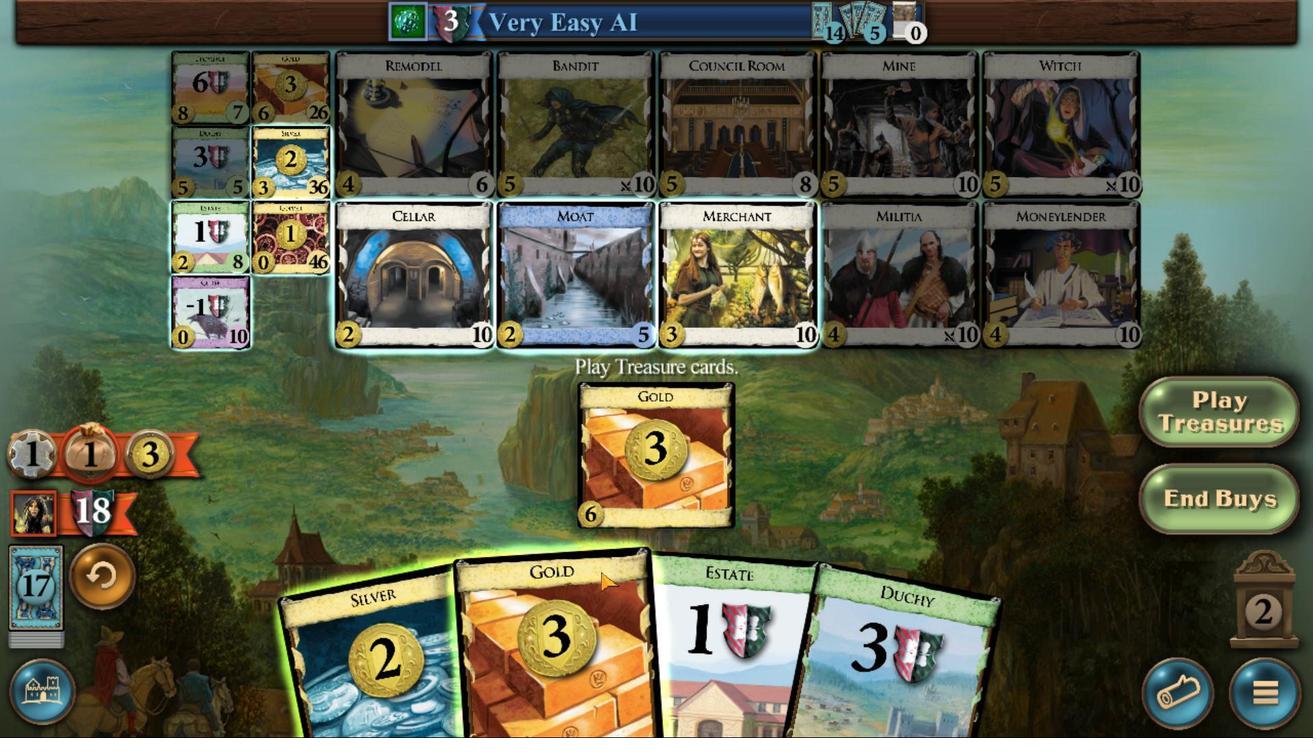 
Action: Mouse moved to (404, 289)
Screenshot: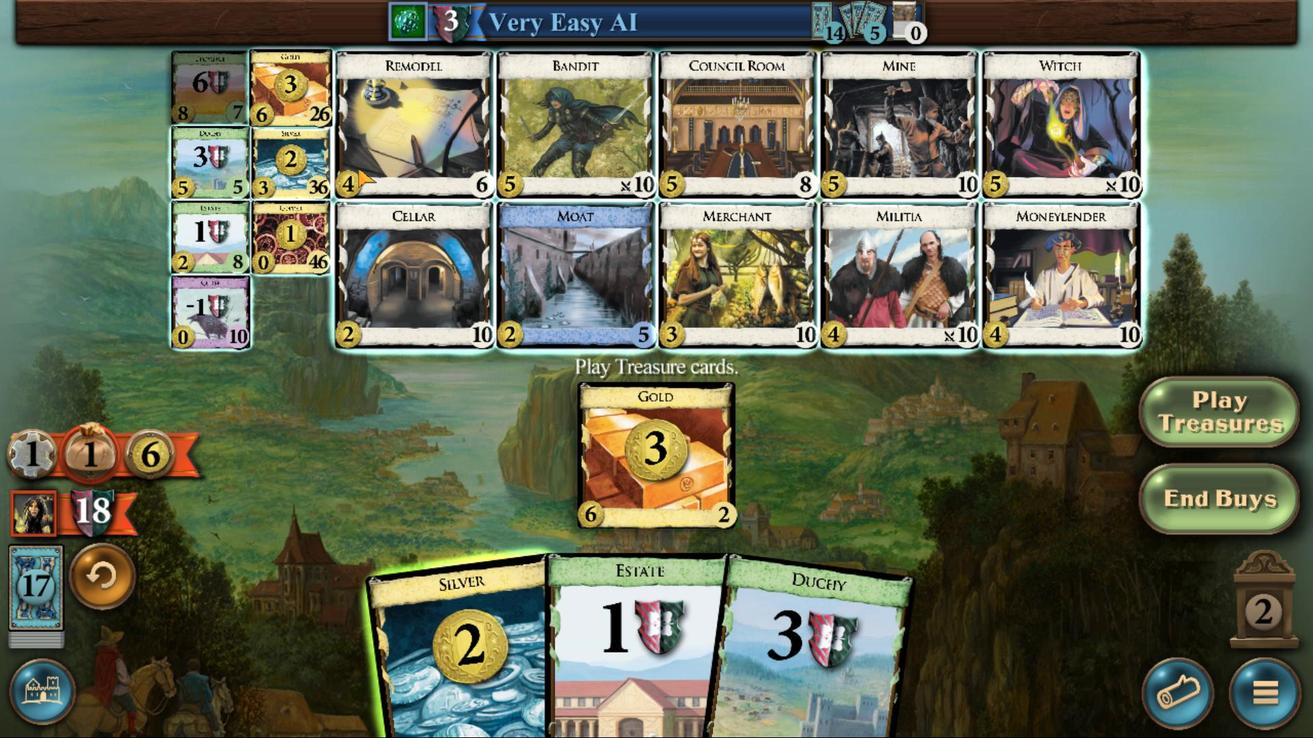 
Action: Mouse pressed left at (404, 289)
Screenshot: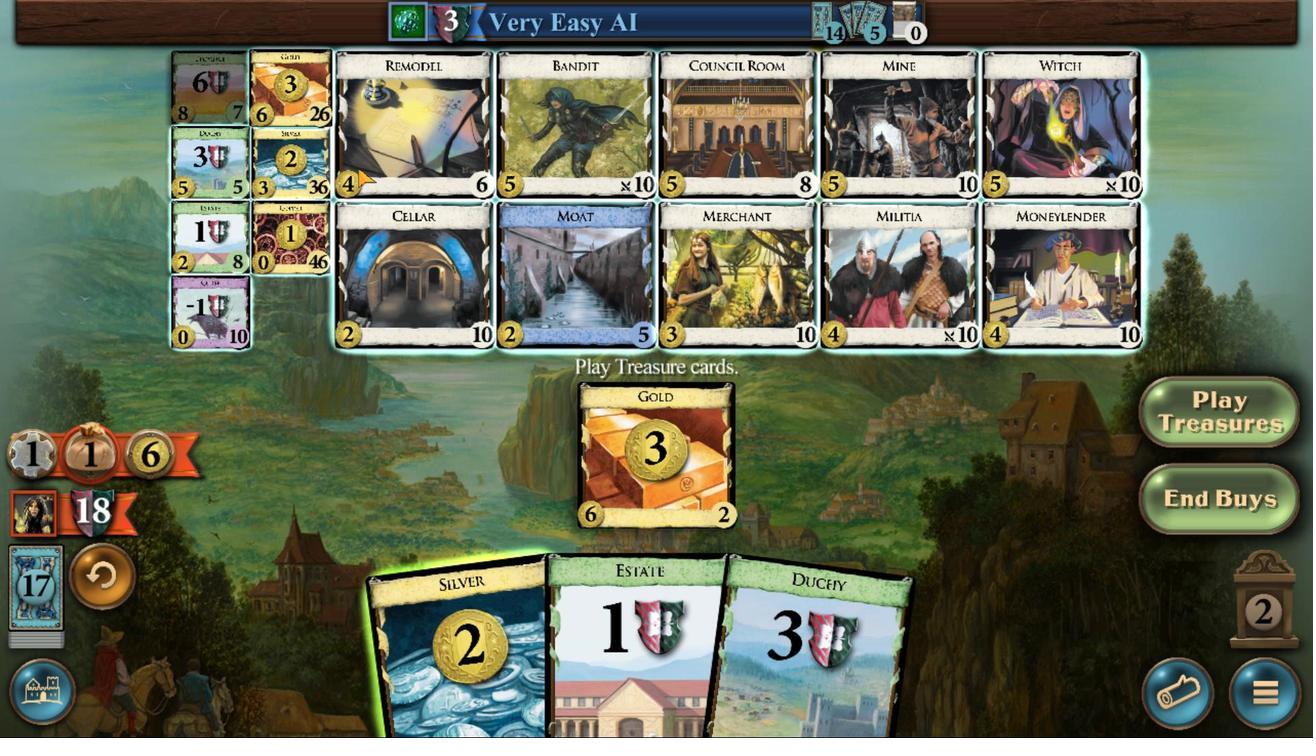 
Action: Mouse moved to (1179, 483)
Screenshot: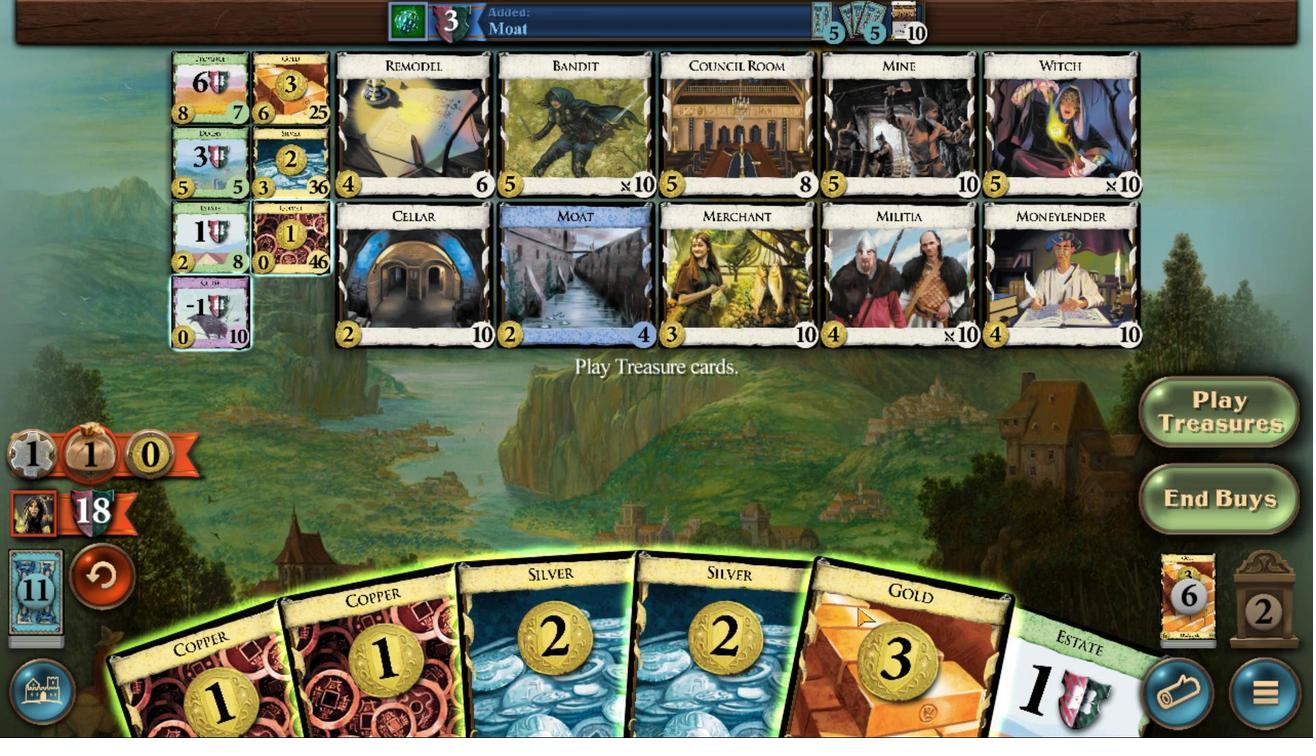 
Action: Mouse pressed left at (1179, 483)
Screenshot: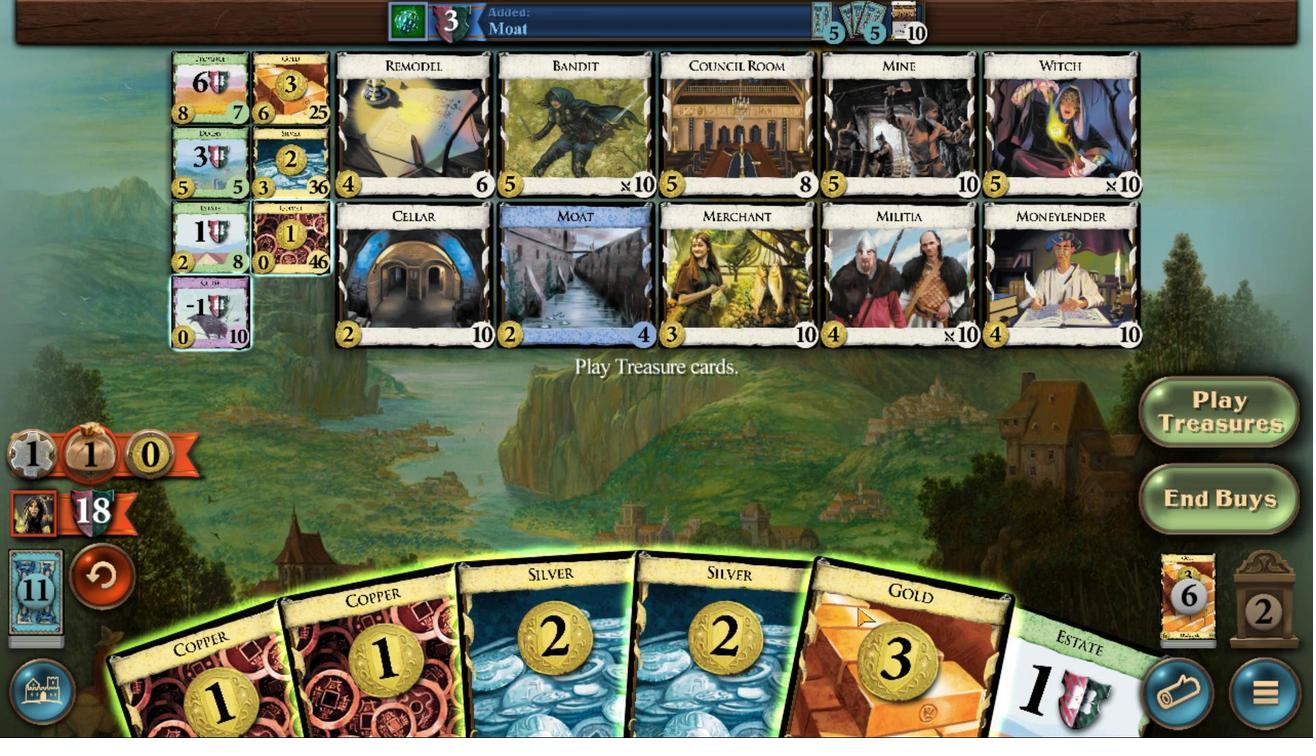 
Action: Mouse moved to (1040, 493)
Screenshot: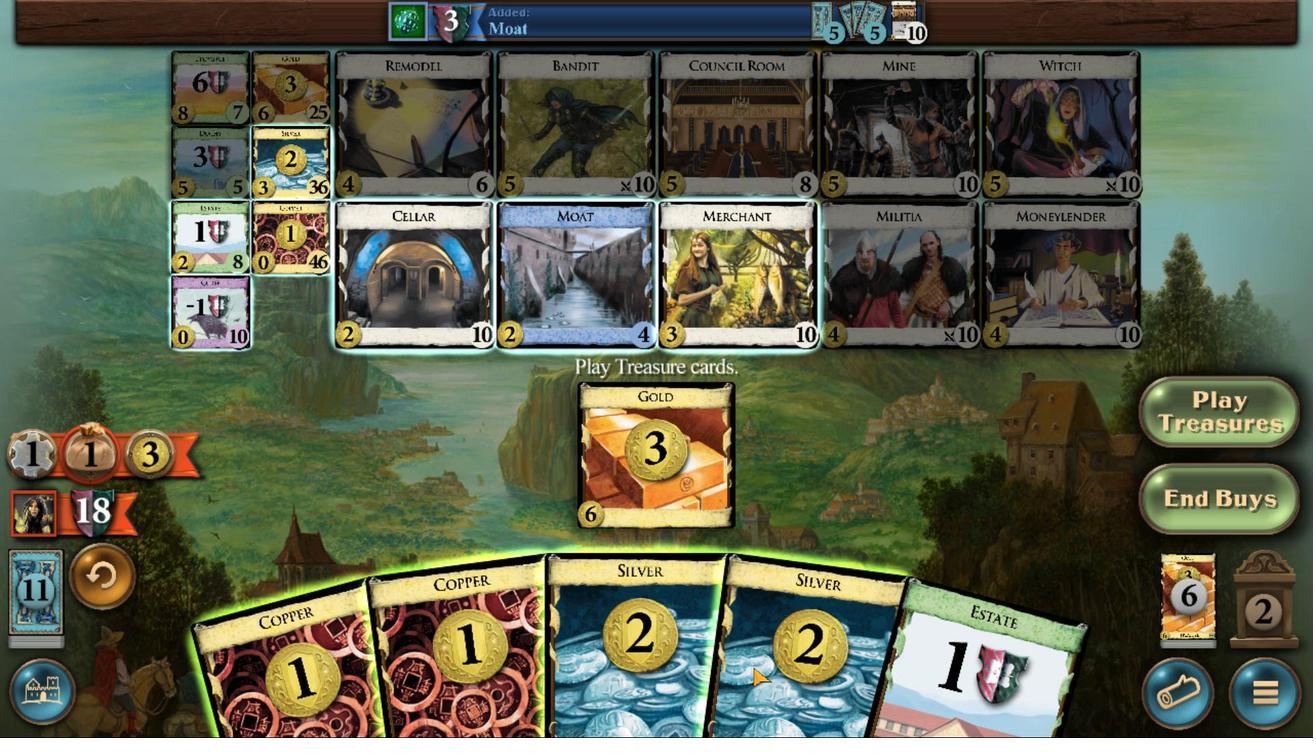 
Action: Mouse pressed left at (1040, 493)
Screenshot: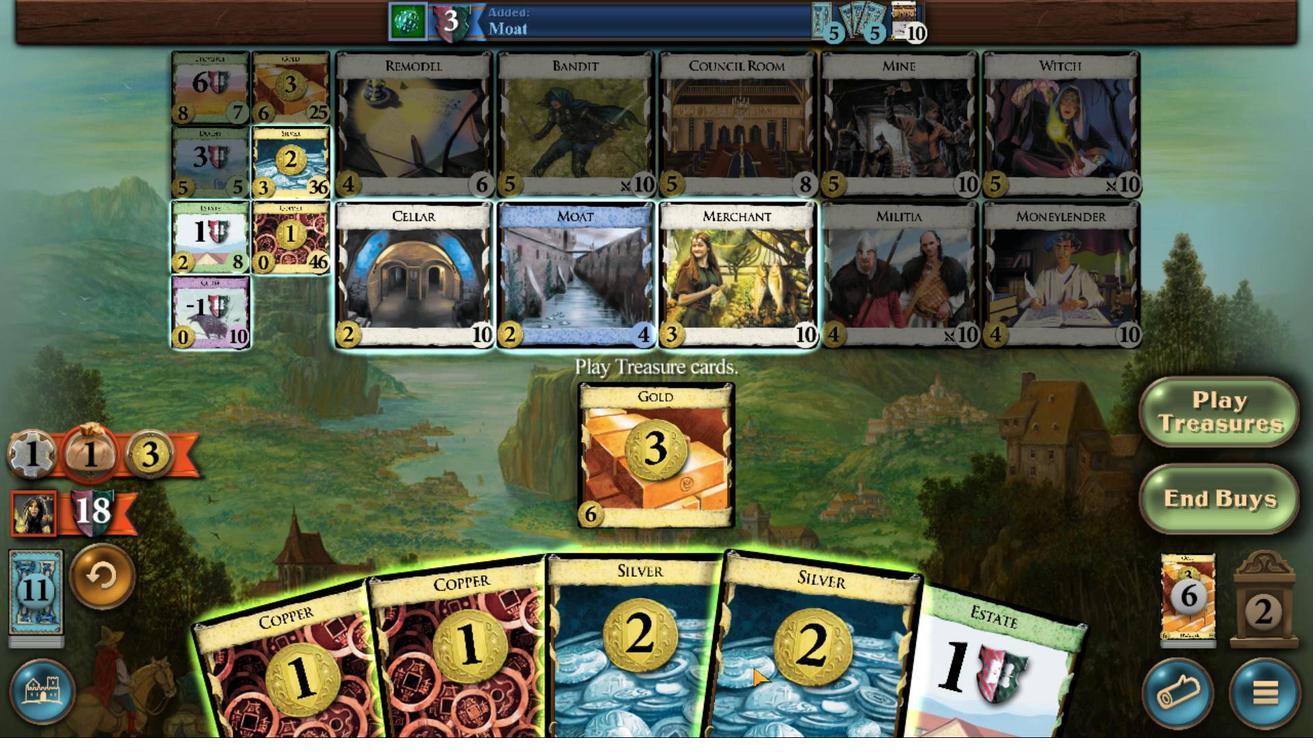 
Action: Mouse moved to (967, 479)
Screenshot: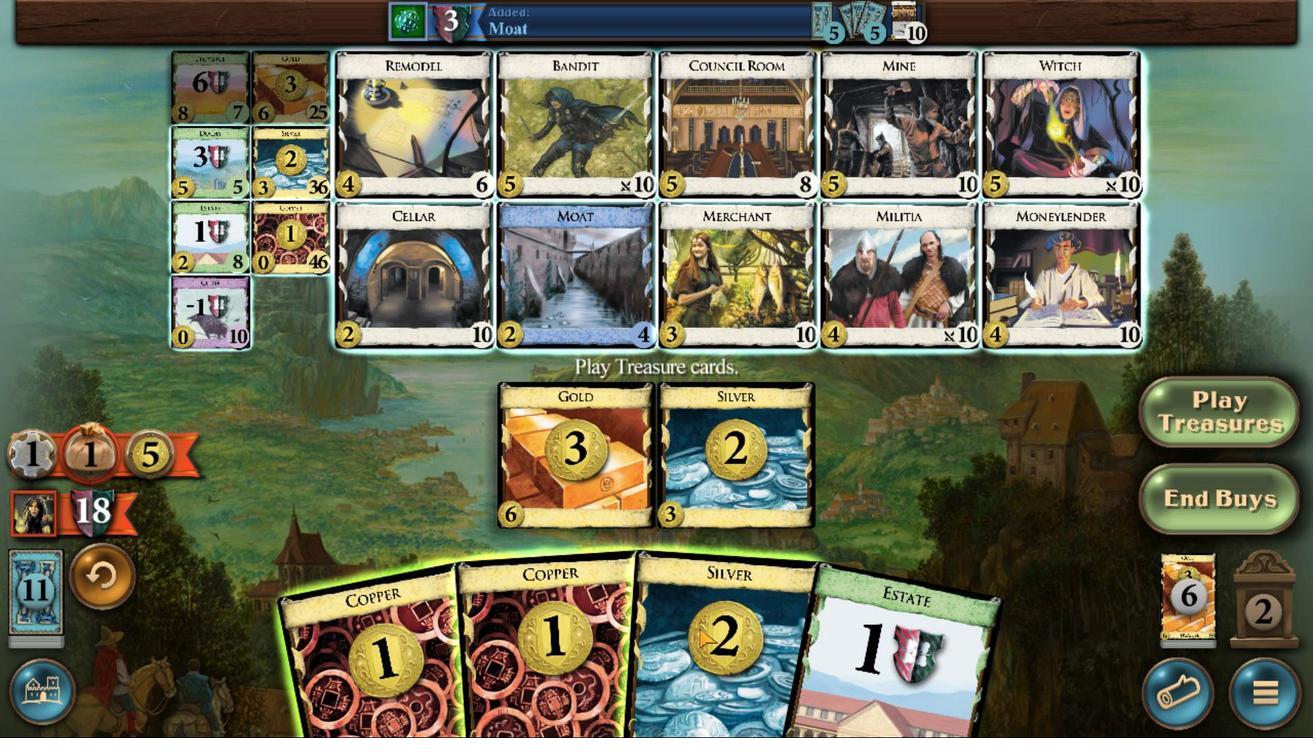 
Action: Mouse pressed left at (967, 479)
Screenshot: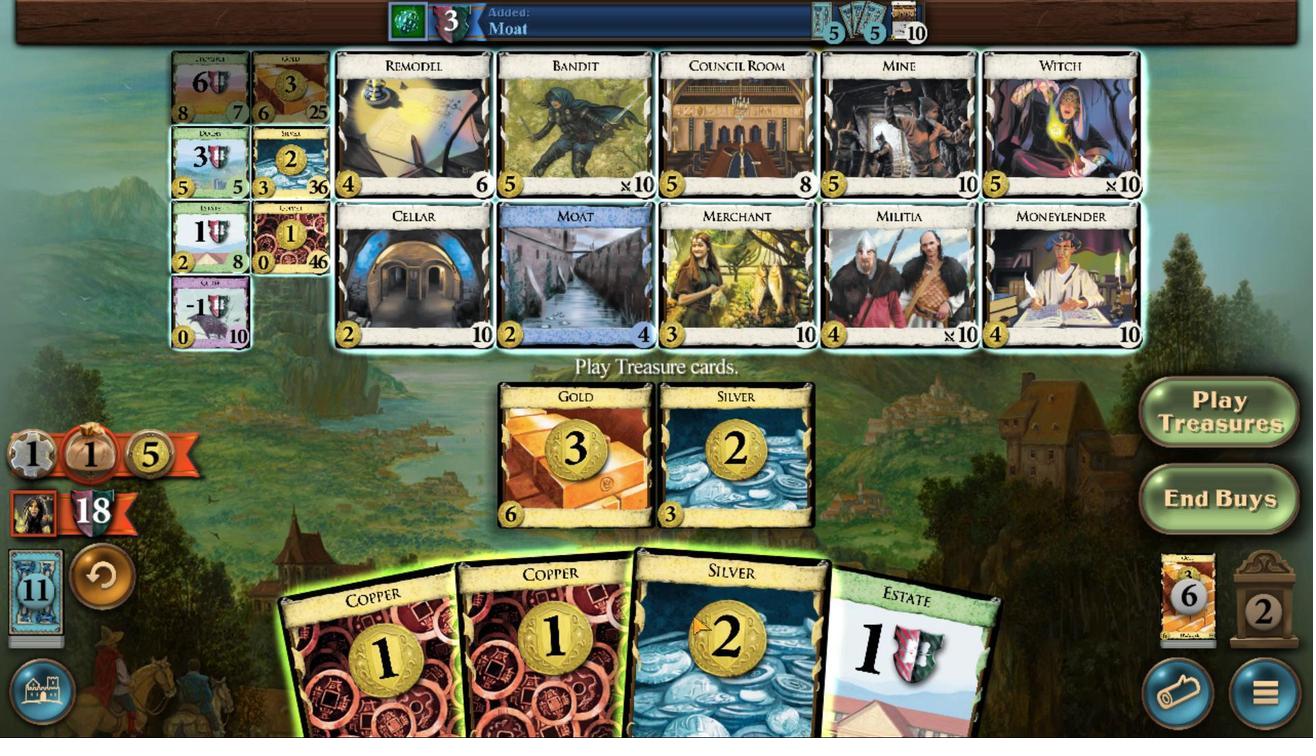 
Action: Mouse moved to (877, 469)
Screenshot: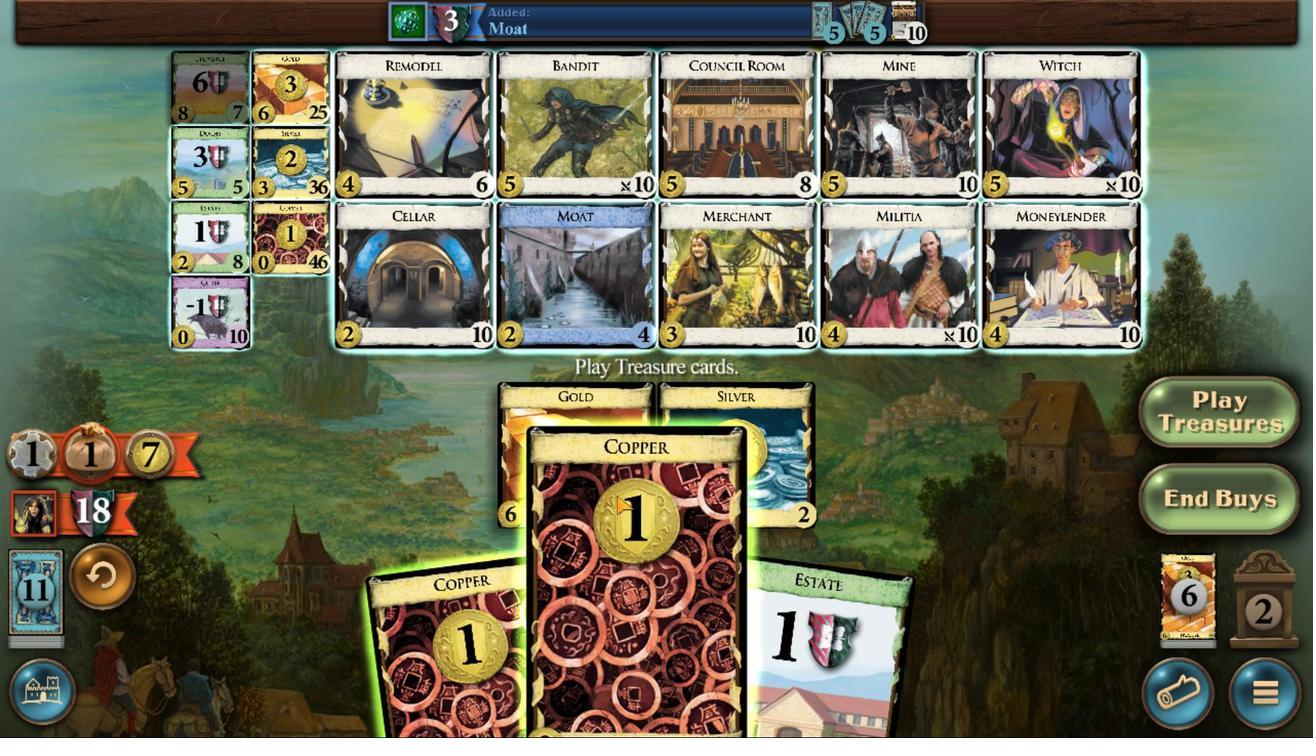 
Action: Mouse pressed left at (877, 469)
Screenshot: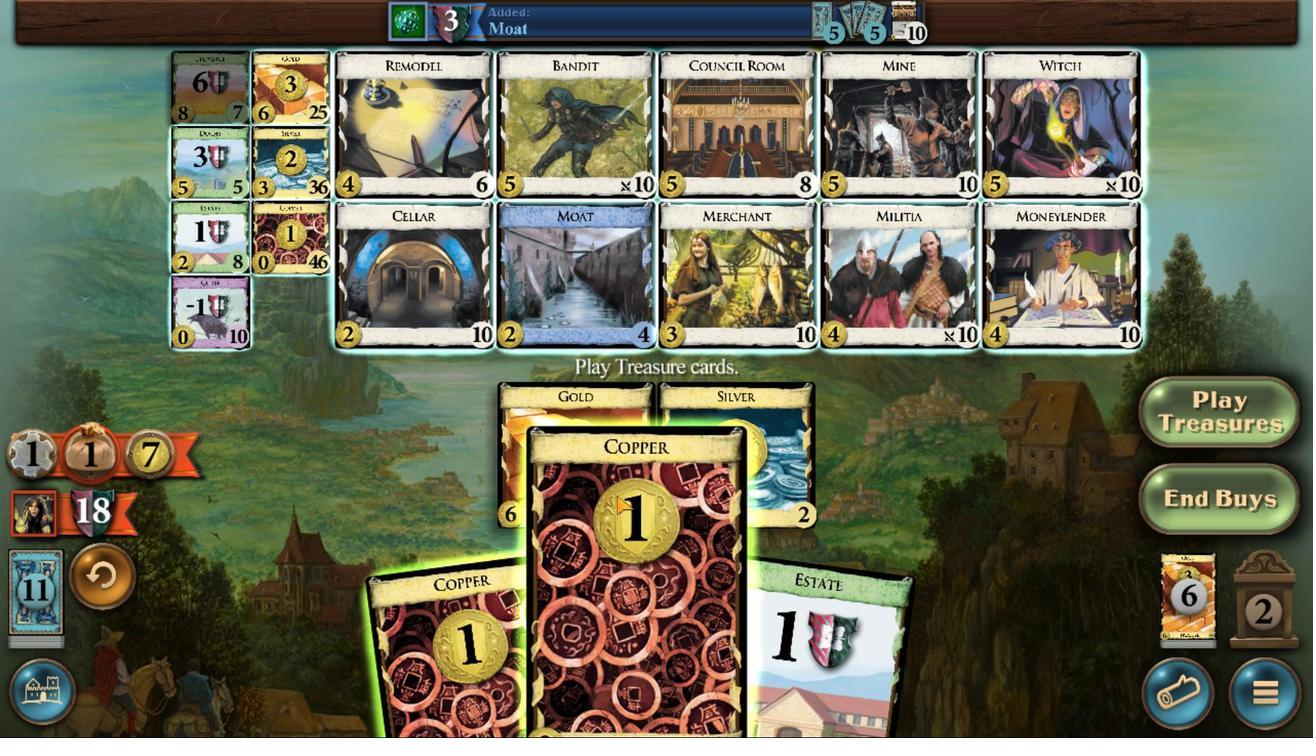 
Action: Mouse moved to (307, 287)
Screenshot: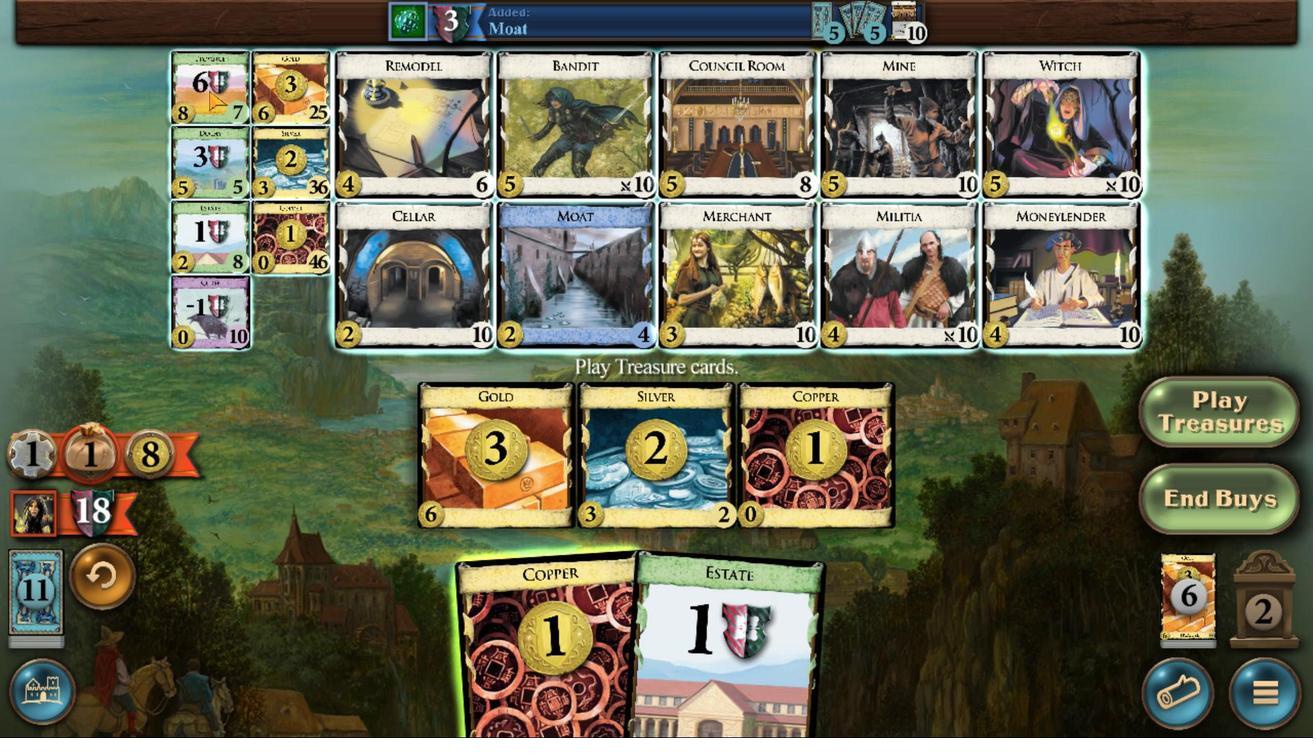 
Action: Mouse pressed left at (307, 287)
Screenshot: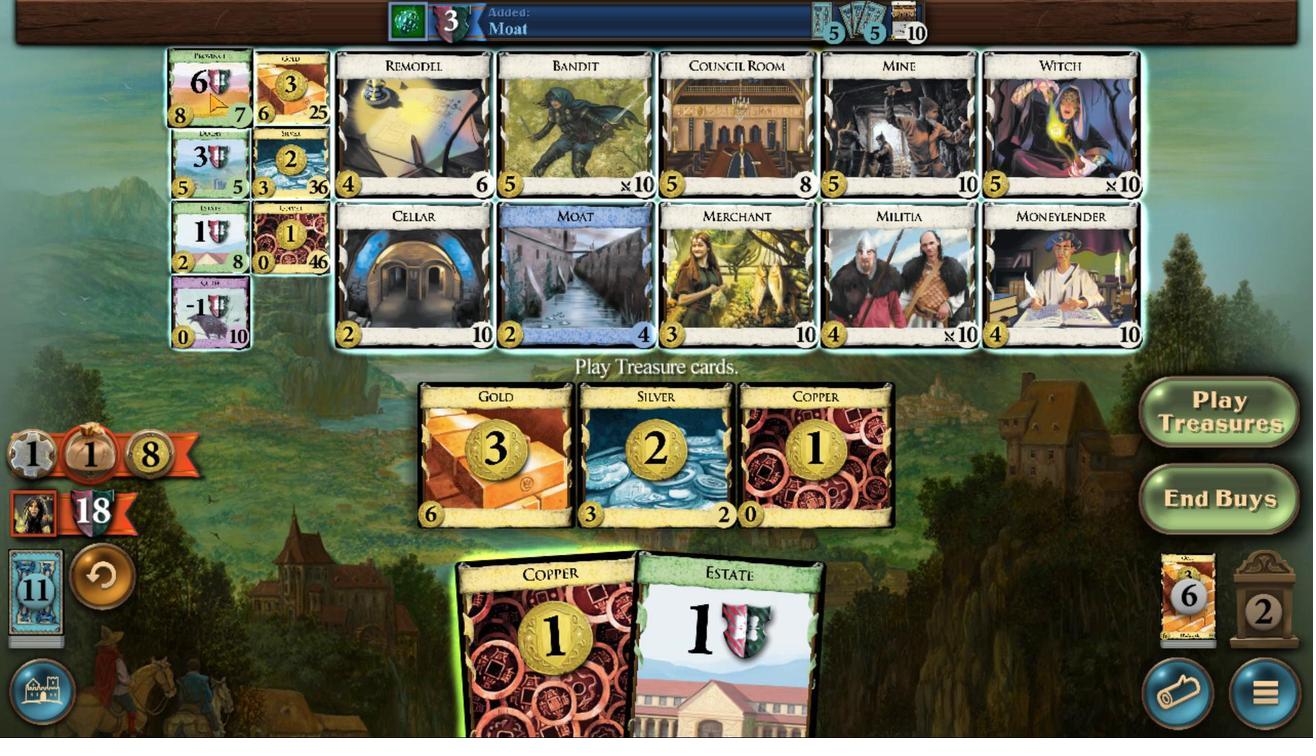 
Action: Mouse moved to (480, 467)
Screenshot: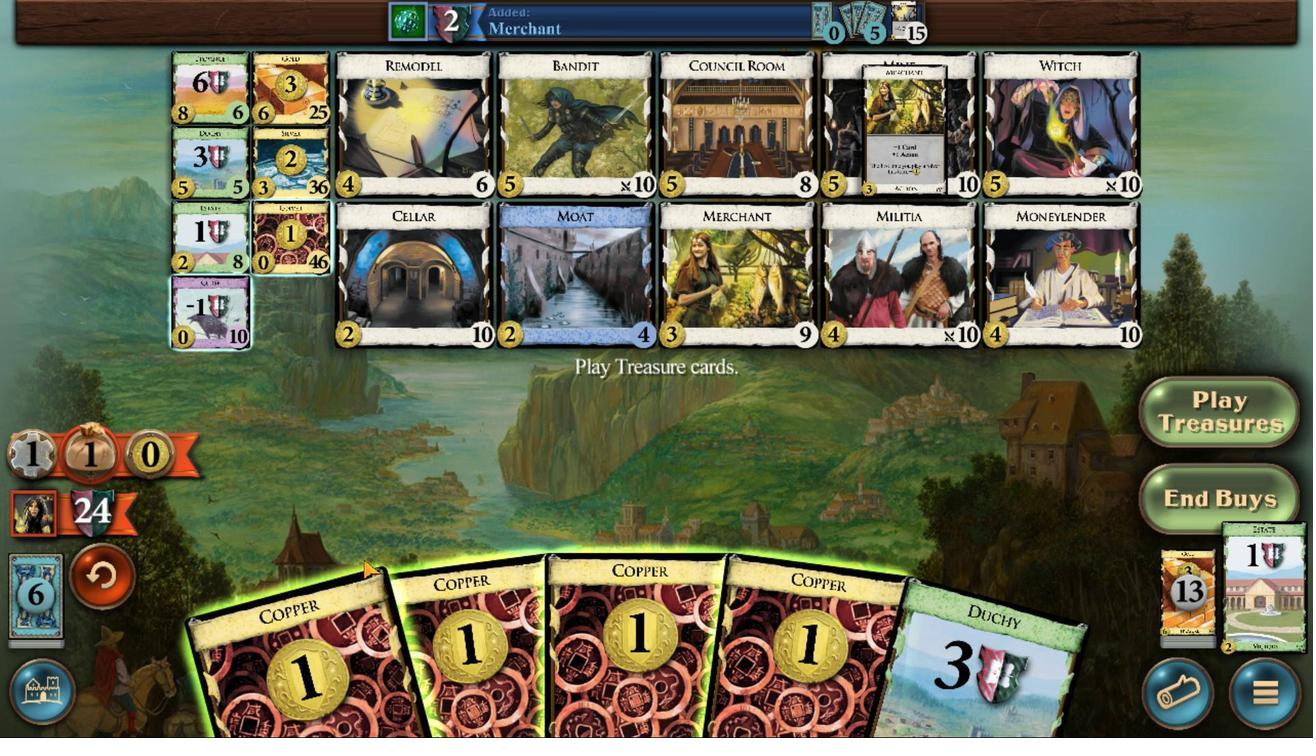 
Action: Mouse pressed left at (480, 467)
Screenshot: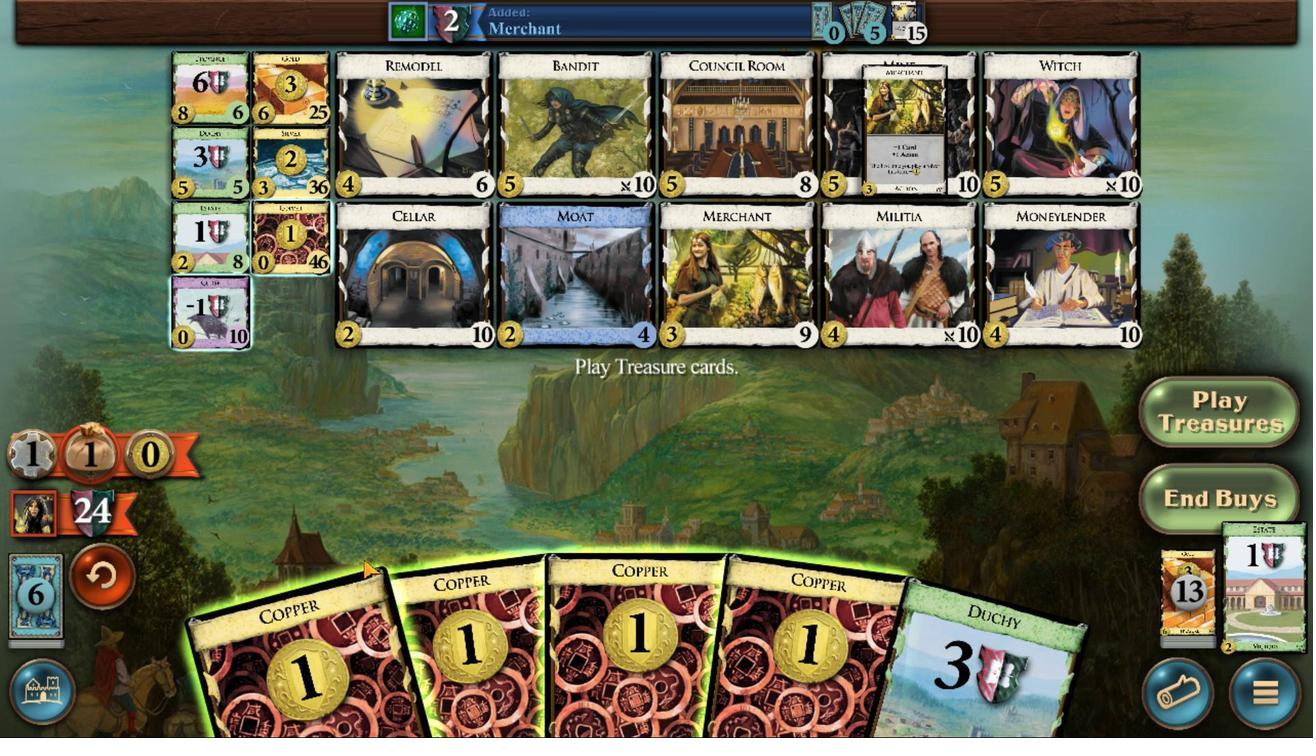 
Action: Mouse moved to (547, 478)
Screenshot: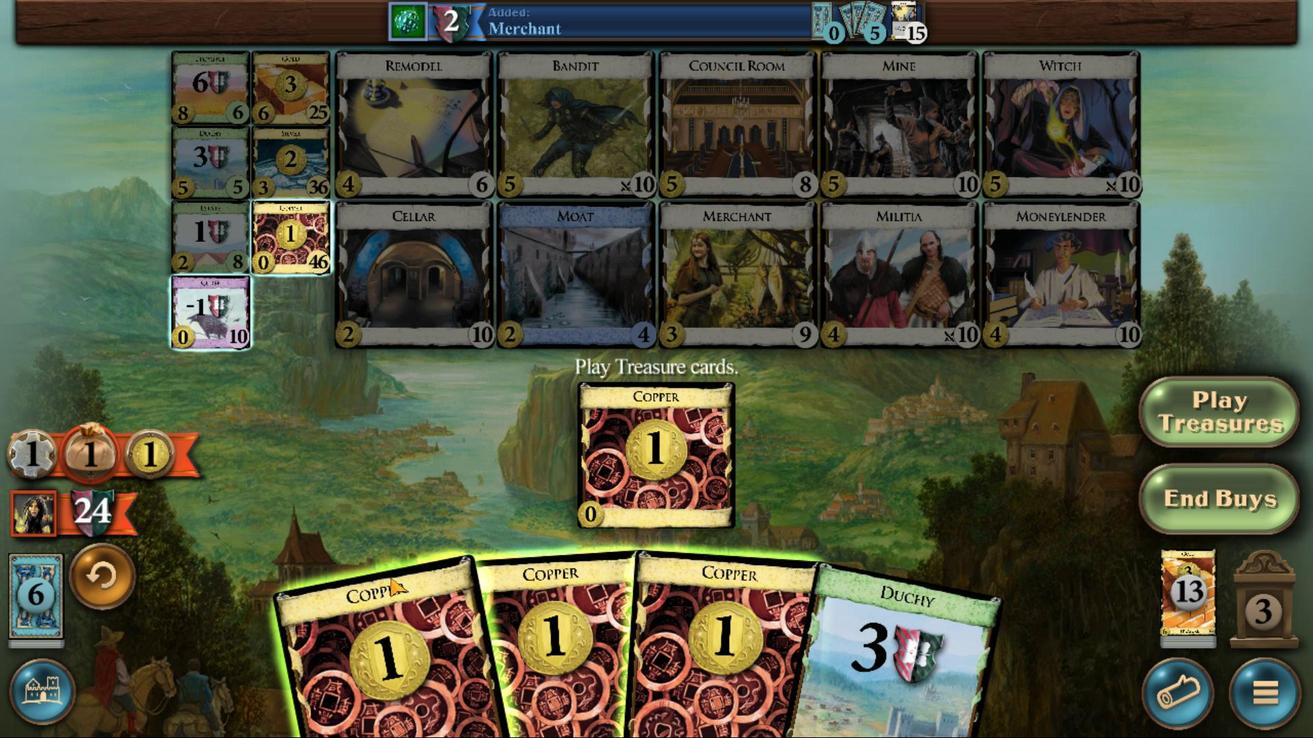 
Action: Mouse pressed left at (547, 478)
Screenshot: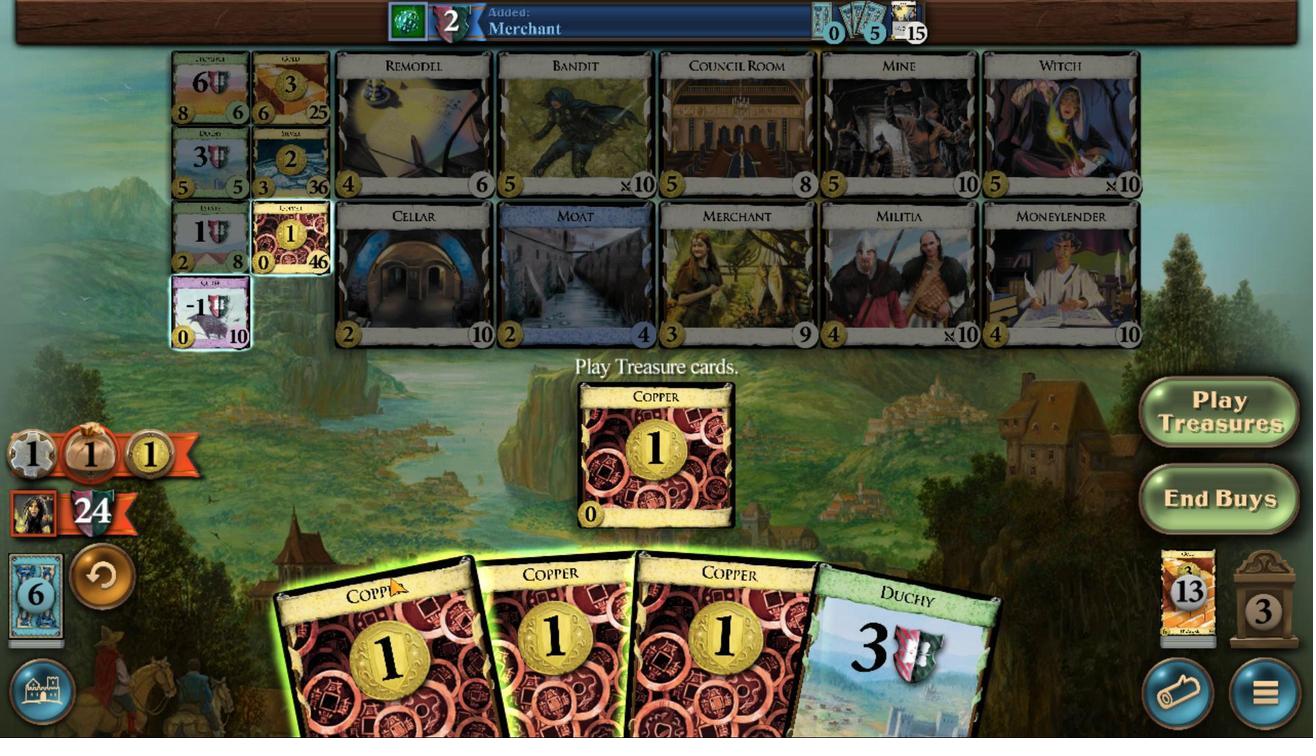 
Action: Mouse moved to (638, 473)
Screenshot: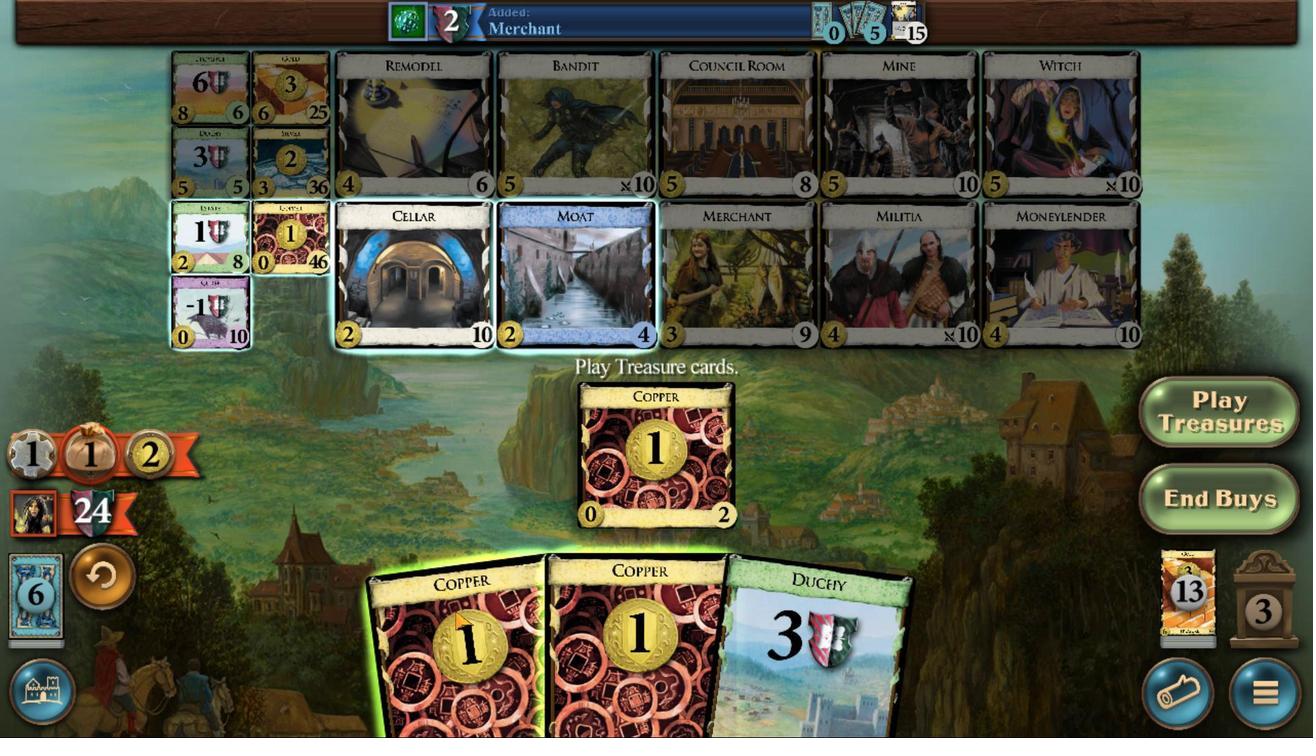 
Action: Mouse pressed left at (638, 473)
Screenshot: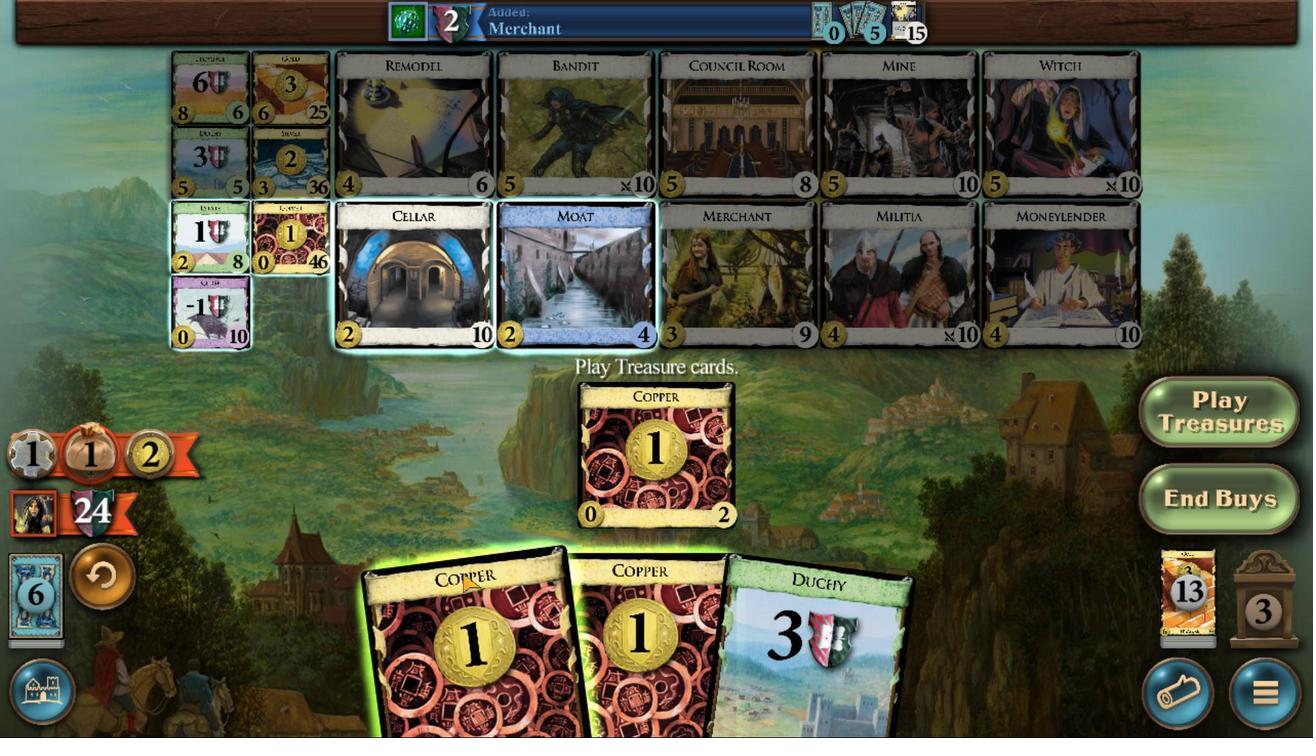 
Action: Mouse moved to (685, 435)
Screenshot: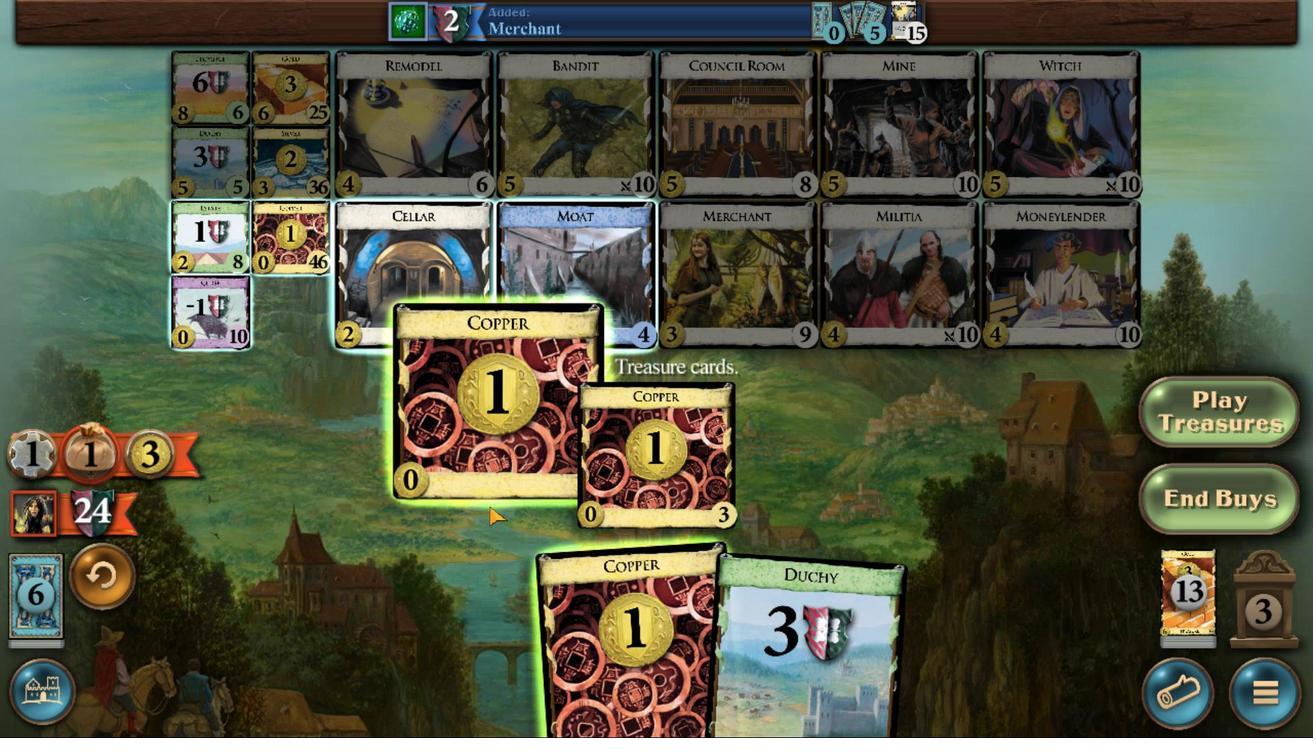 
Action: Mouse pressed left at (685, 435)
Screenshot: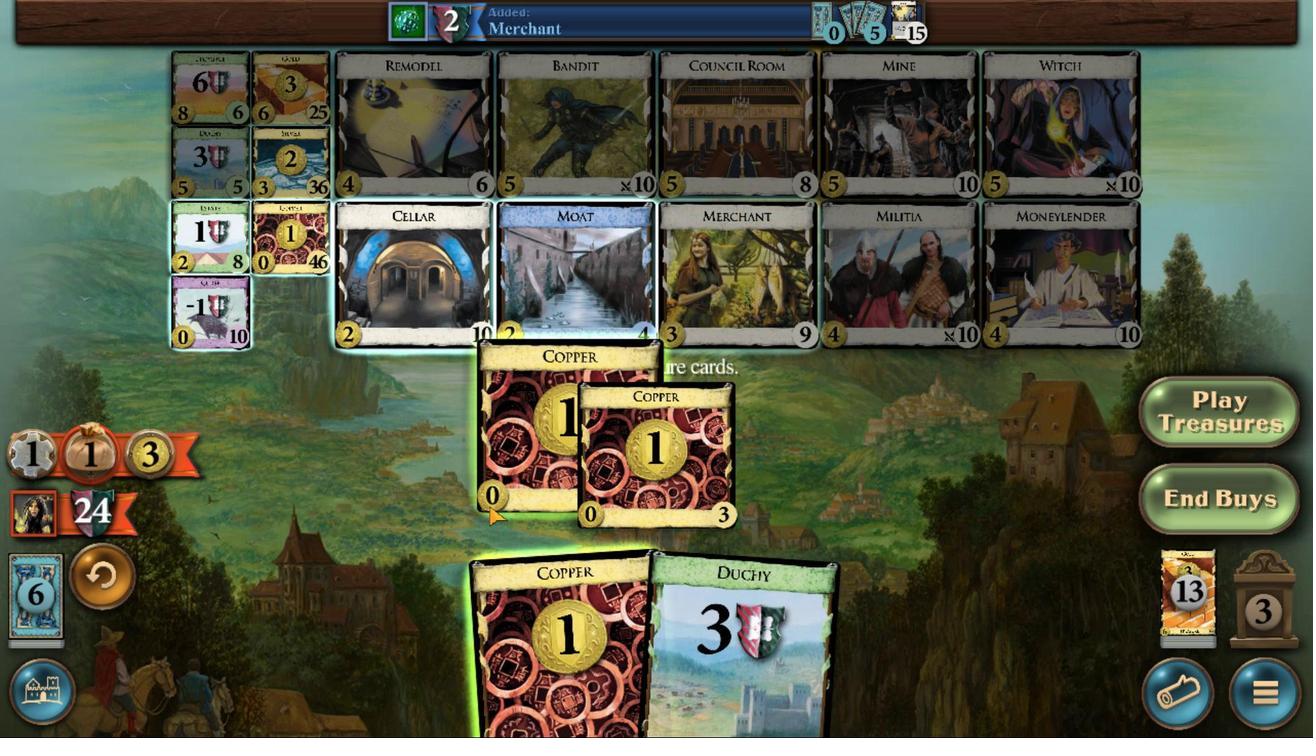 
Action: Mouse moved to (408, 307)
Screenshot: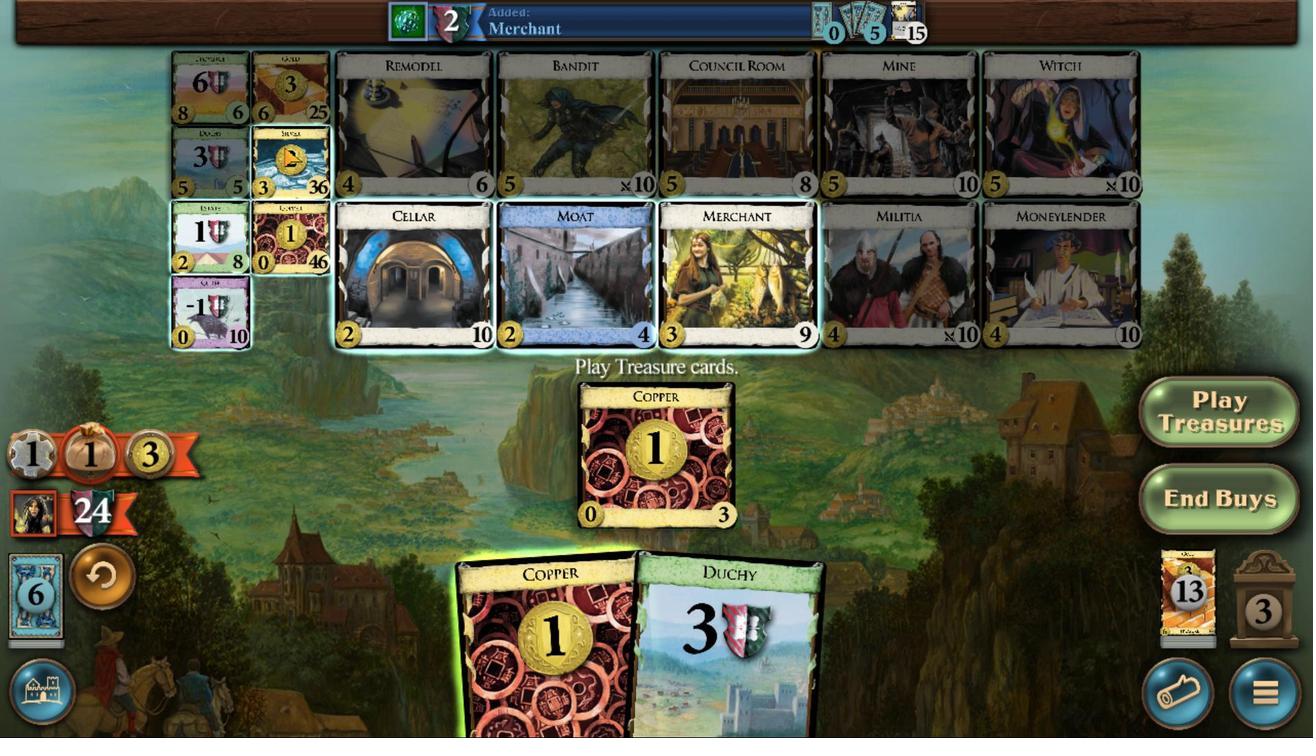
Action: Mouse pressed left at (408, 307)
Screenshot: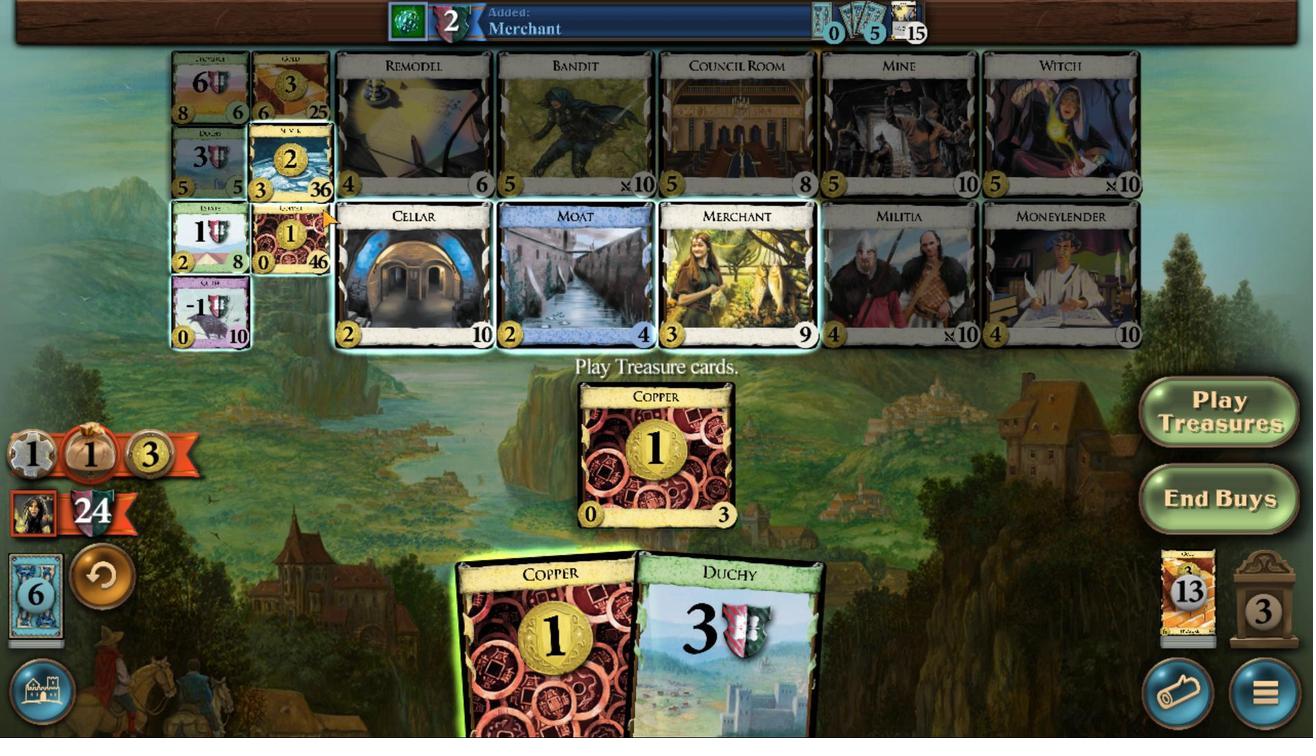 
Action: Mouse moved to (657, 486)
Screenshot: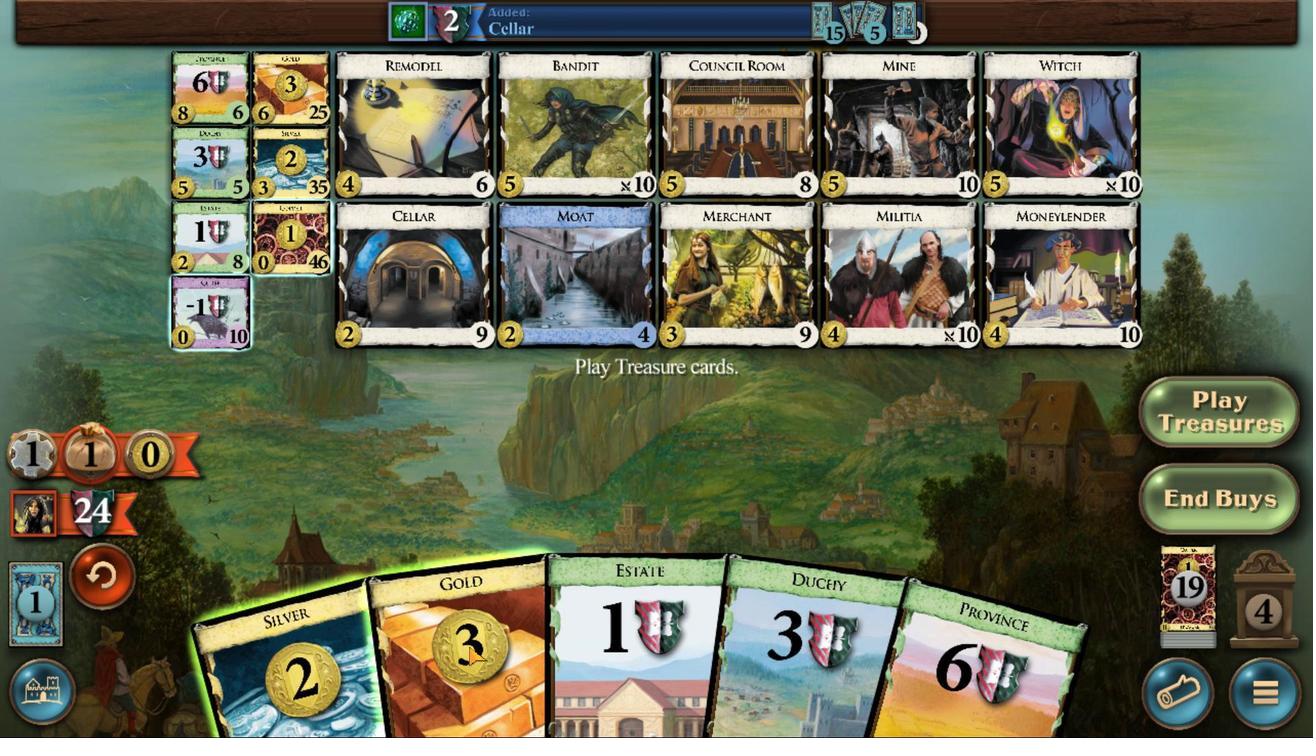 
Action: Mouse pressed left at (657, 486)
Screenshot: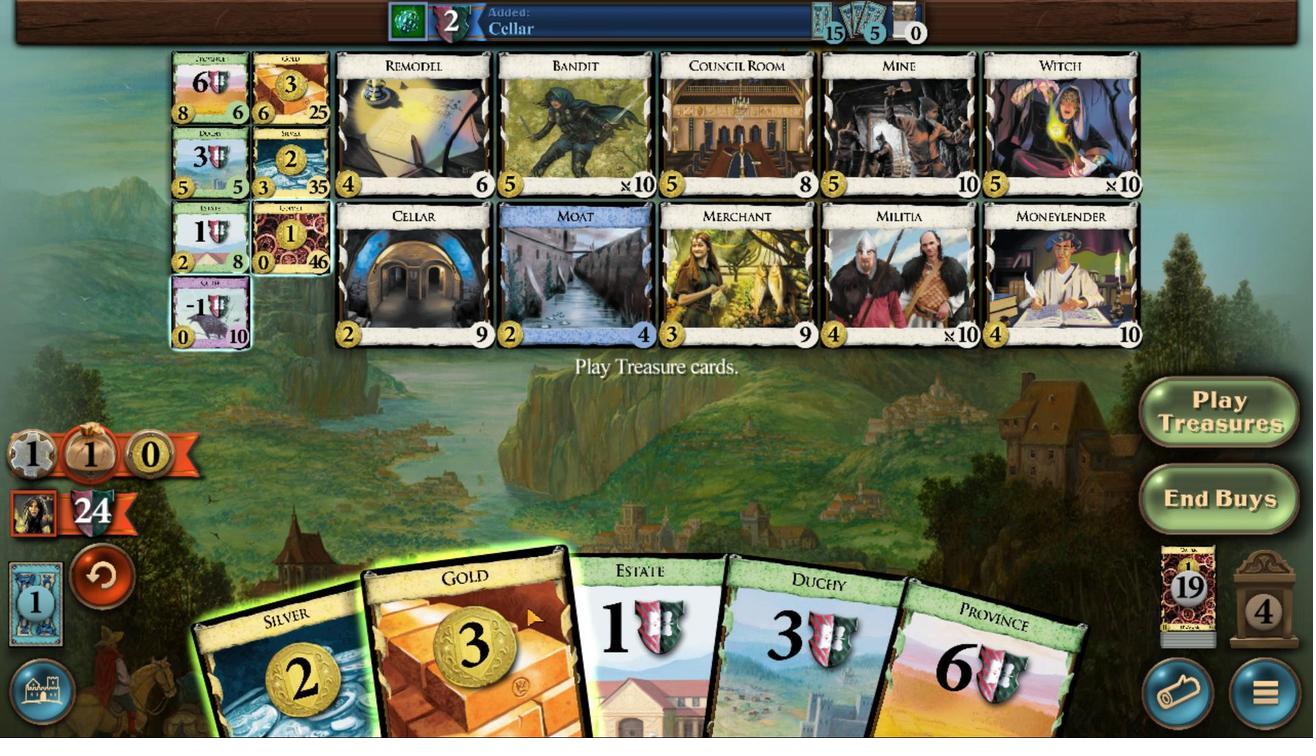 
Action: Mouse moved to (561, 489)
Screenshot: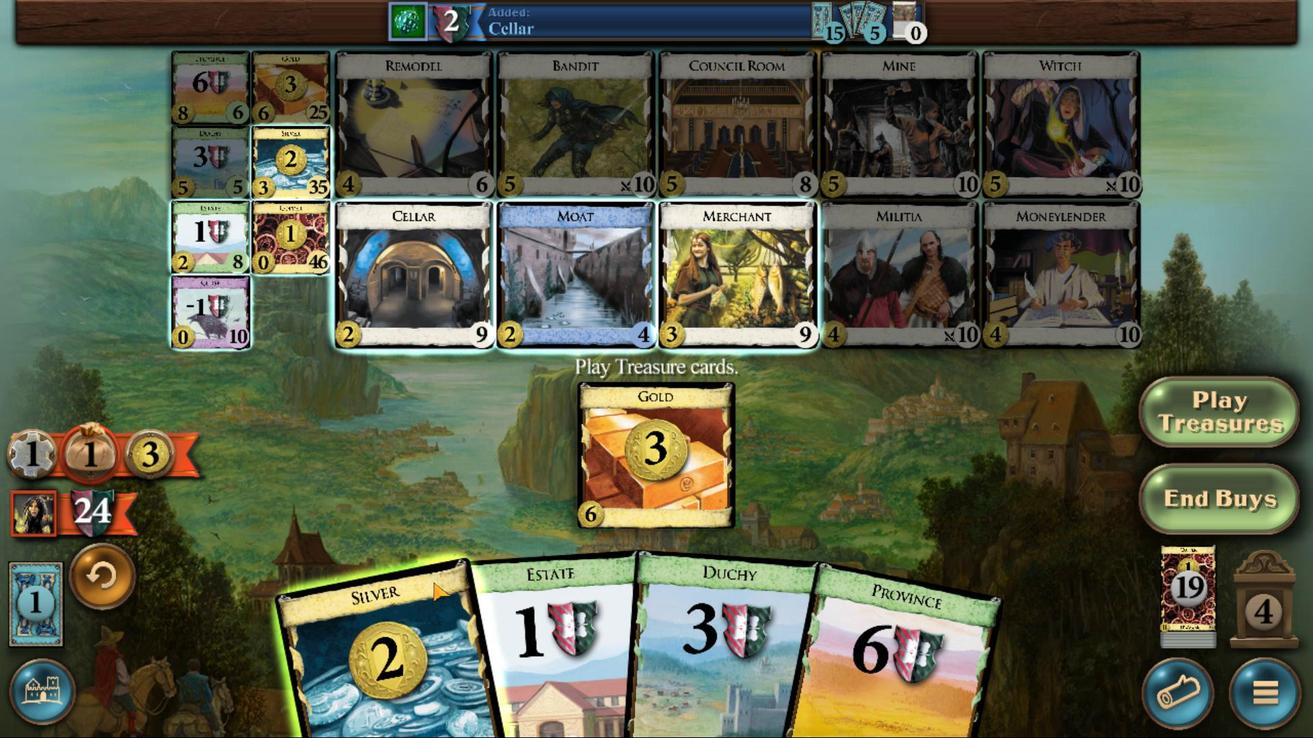 
Action: Mouse pressed left at (561, 489)
Screenshot: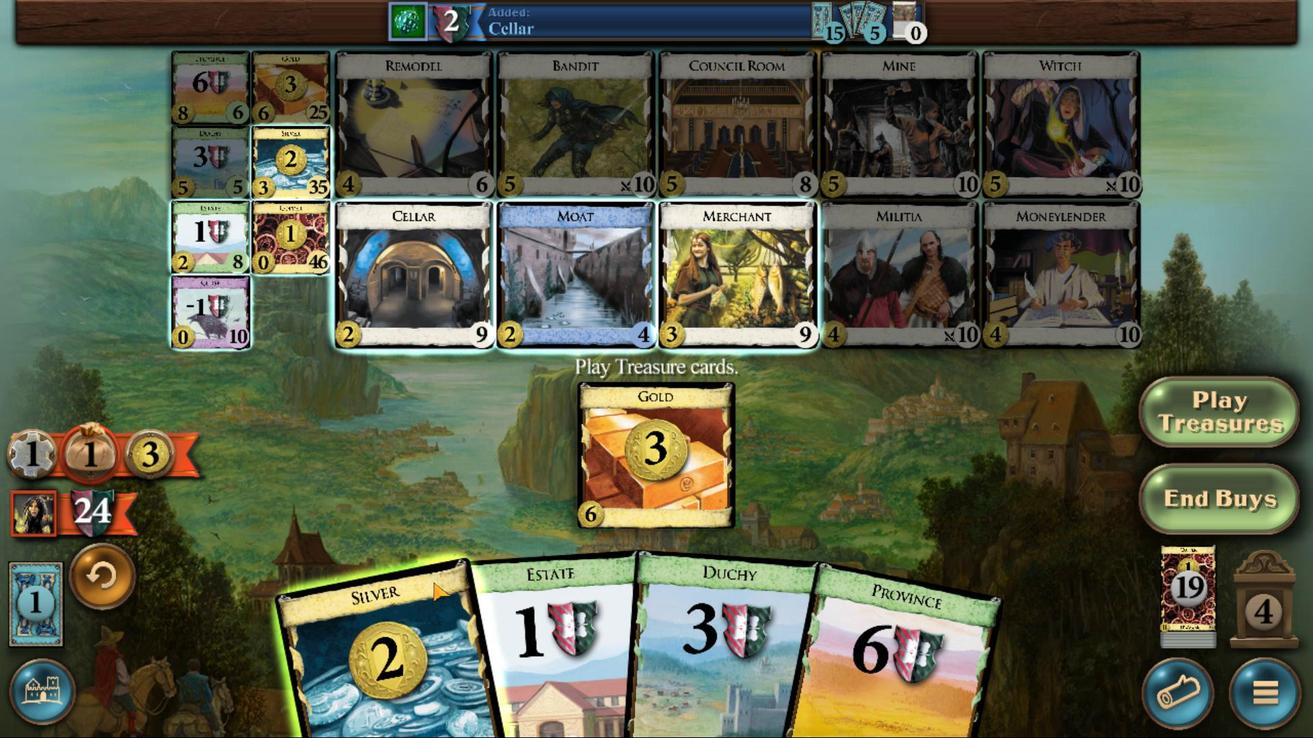 
Action: Mouse moved to (302, 312)
Screenshot: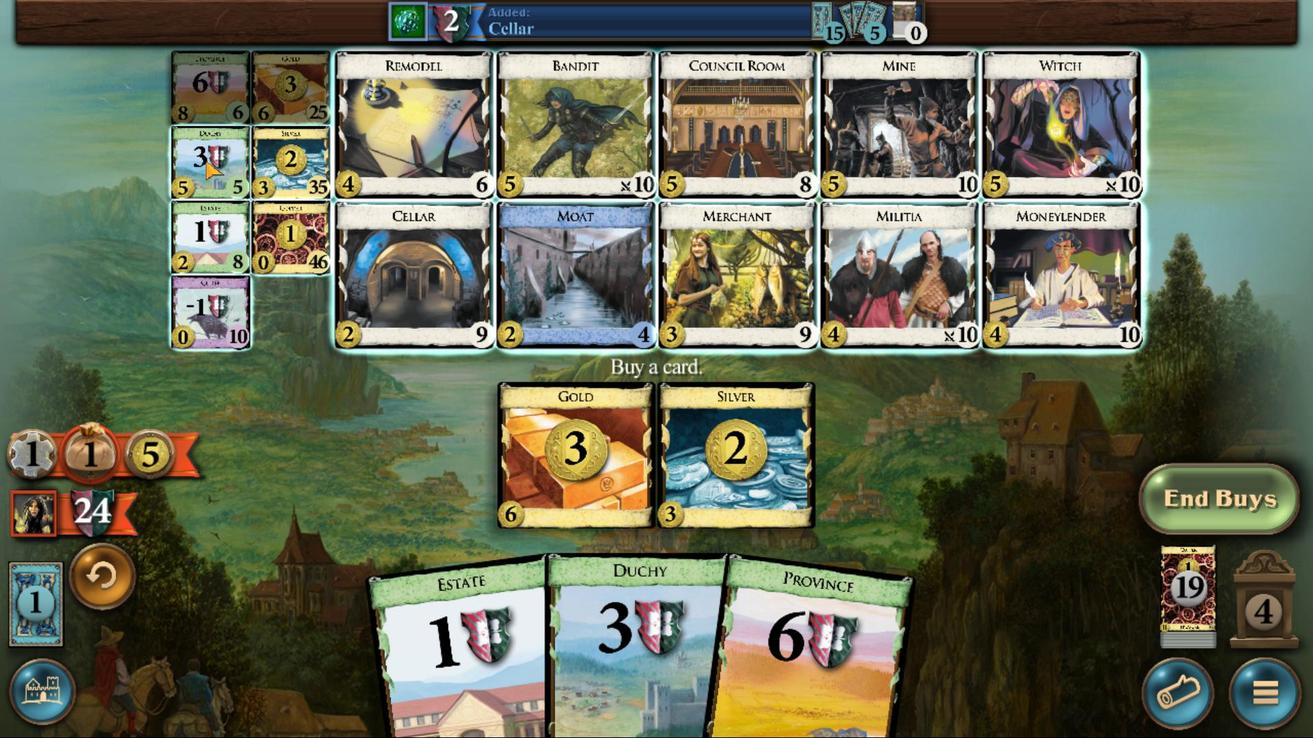 
Action: Mouse pressed left at (302, 312)
Screenshot: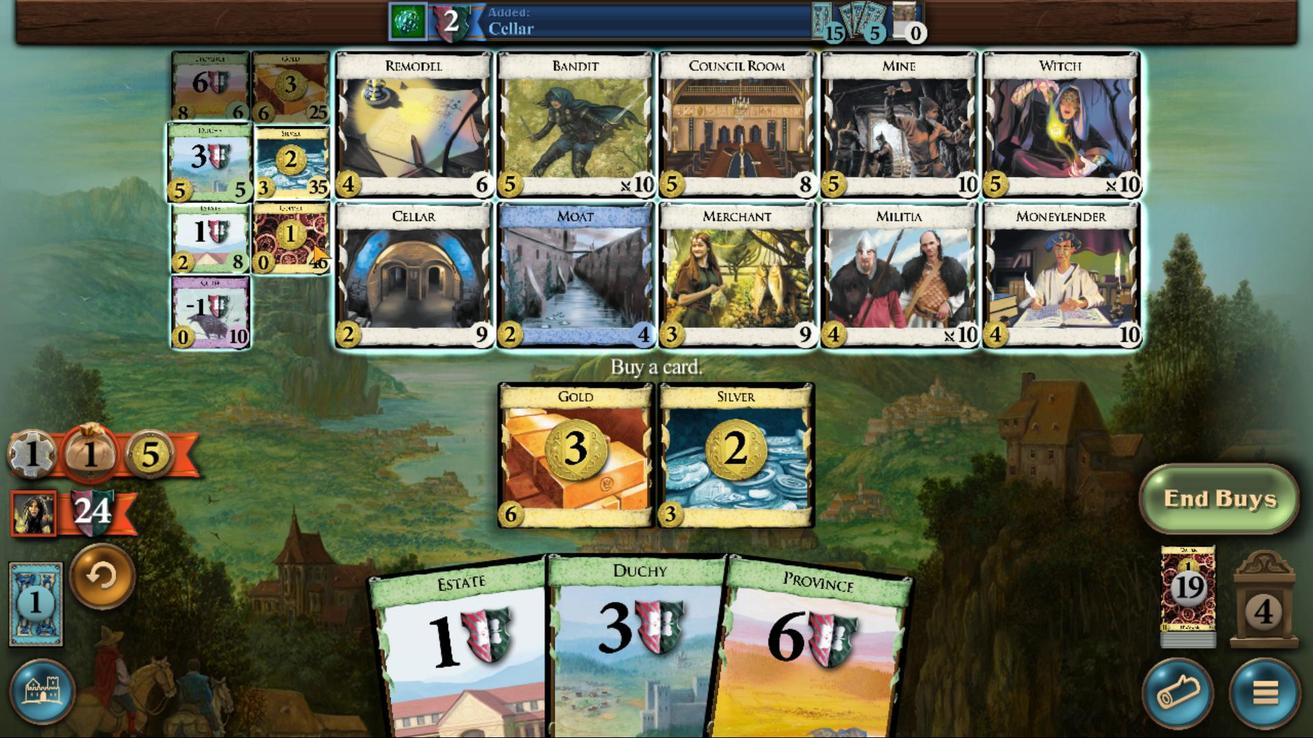 
Action: Mouse moved to (1116, 486)
Screenshot: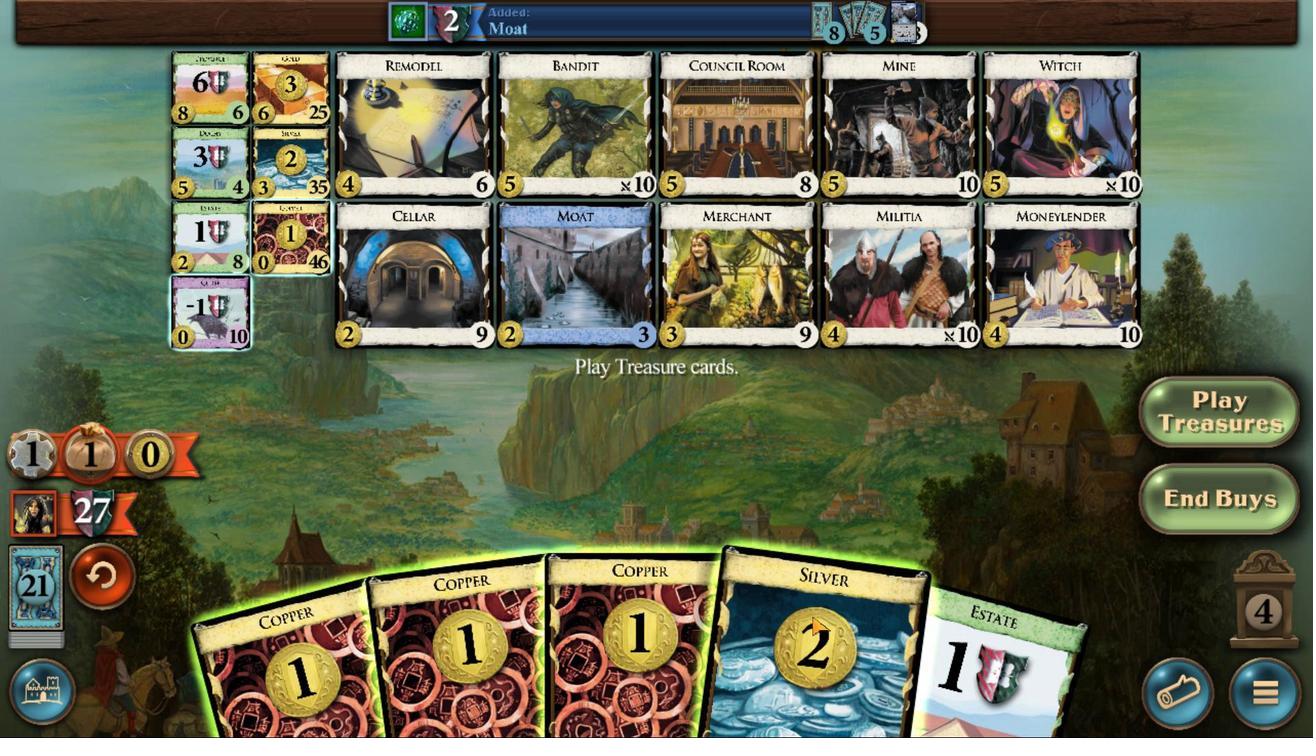 
Action: Mouse pressed left at (1116, 486)
Screenshot: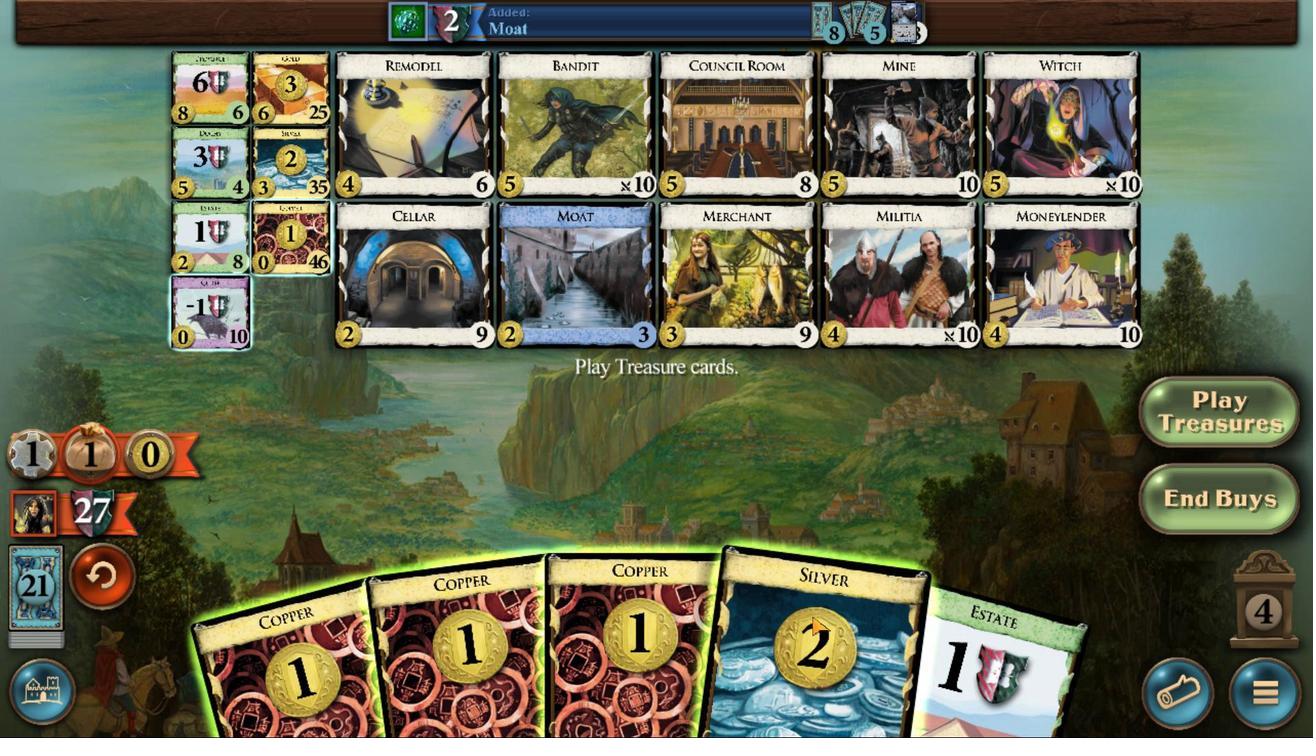 
Action: Mouse moved to (1062, 480)
Screenshot: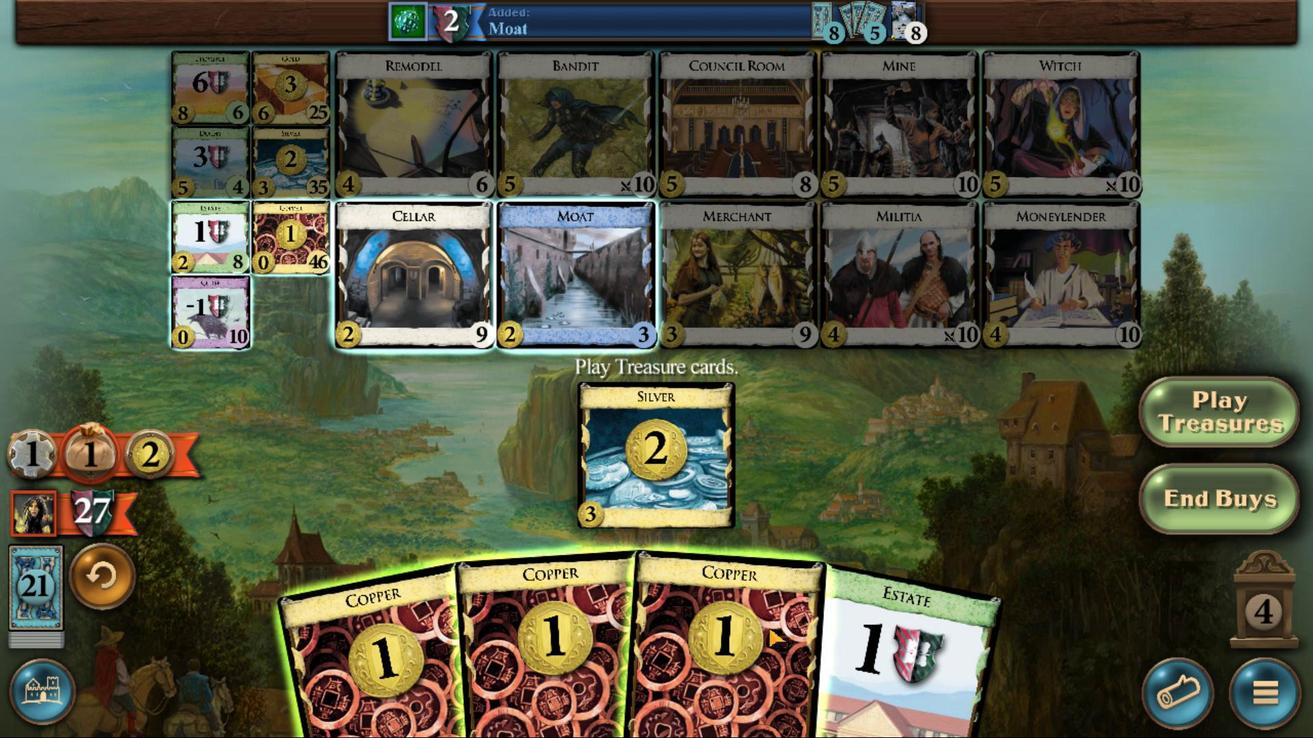 
Action: Mouse pressed left at (1062, 480)
Screenshot: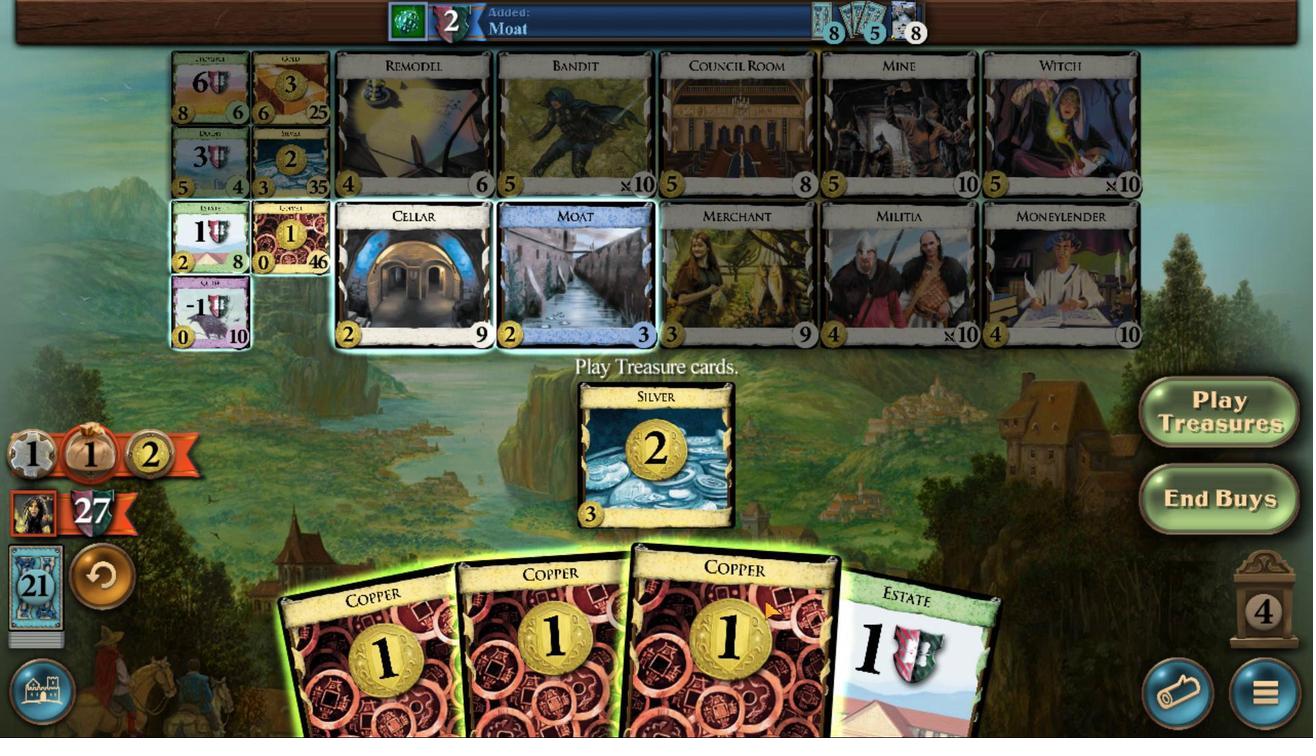 
Action: Mouse moved to (968, 474)
Screenshot: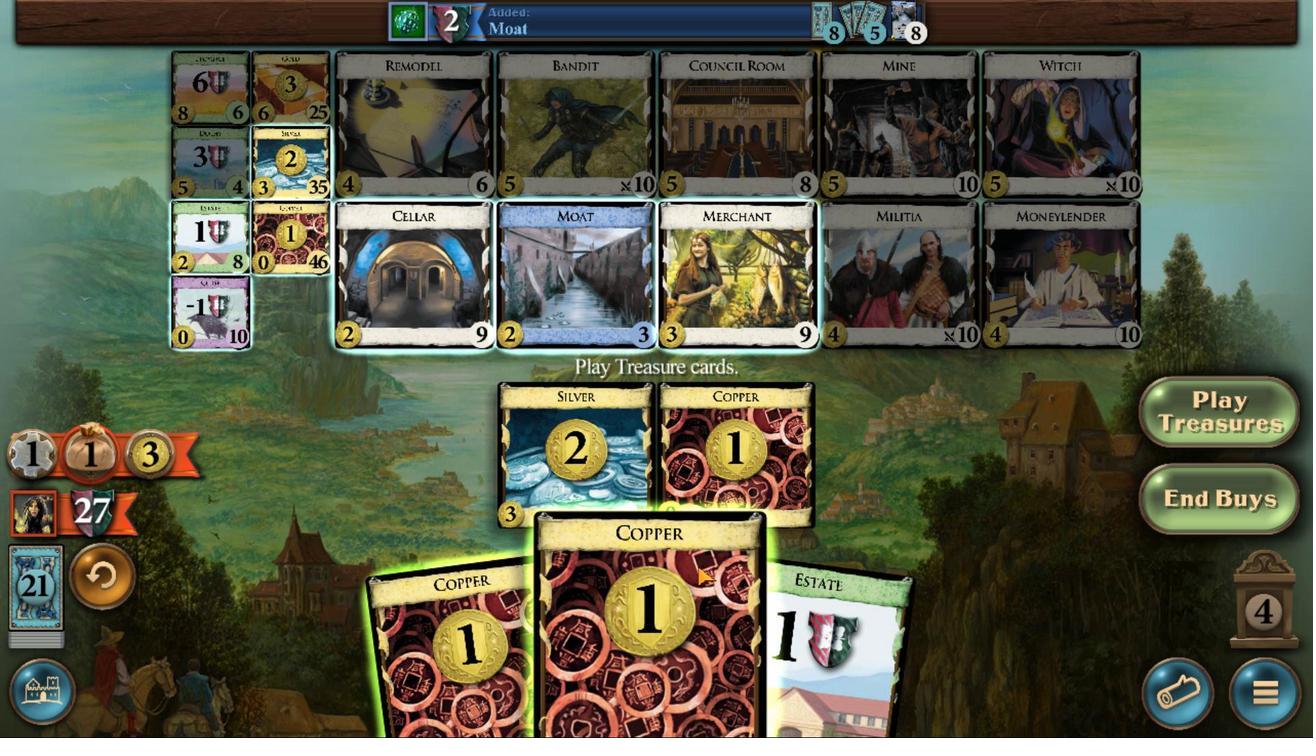 
Action: Mouse pressed left at (968, 474)
Screenshot: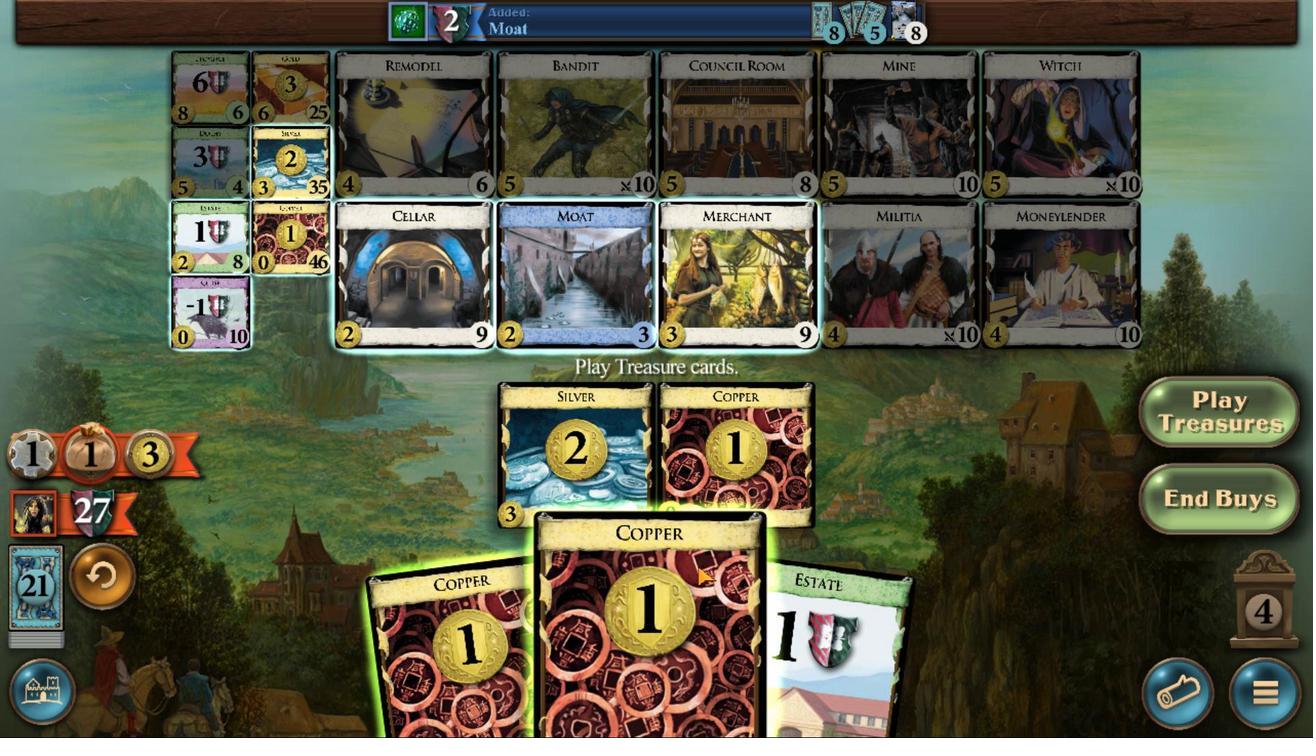 
Action: Mouse moved to (837, 476)
Screenshot: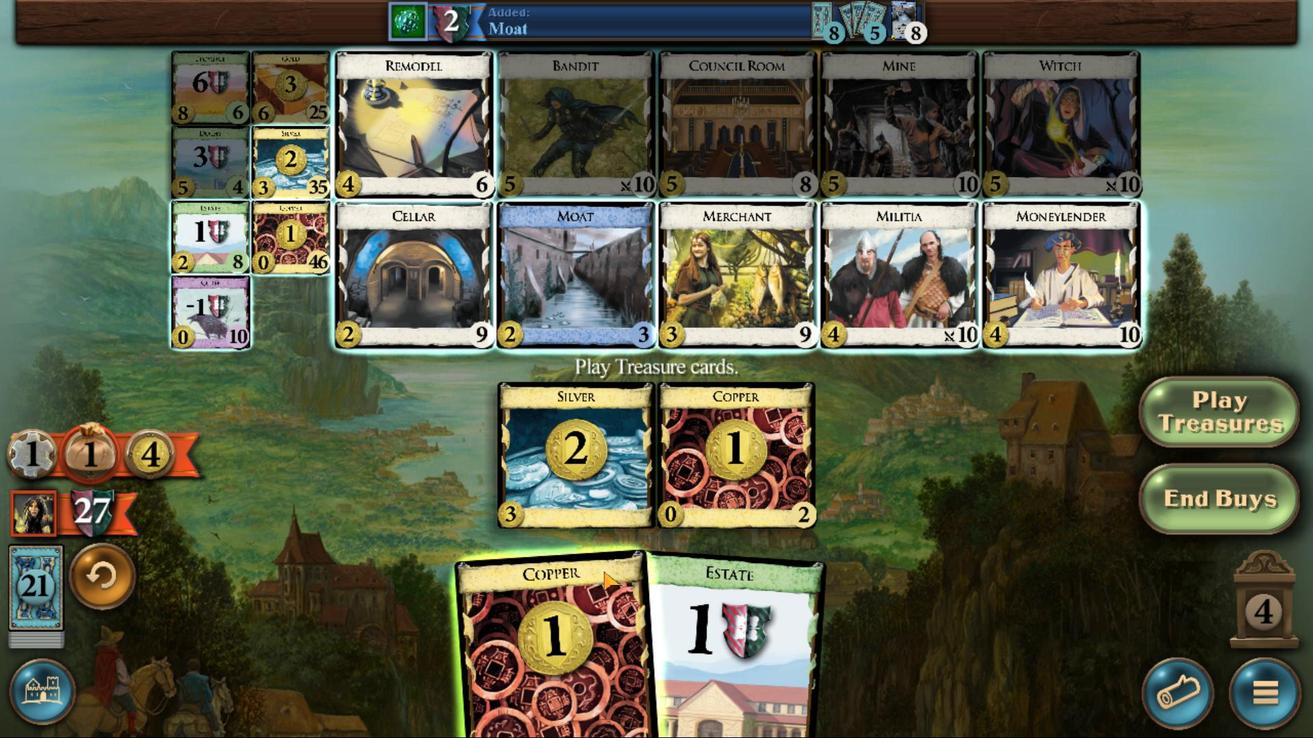 
Action: Mouse pressed left at (837, 476)
Screenshot: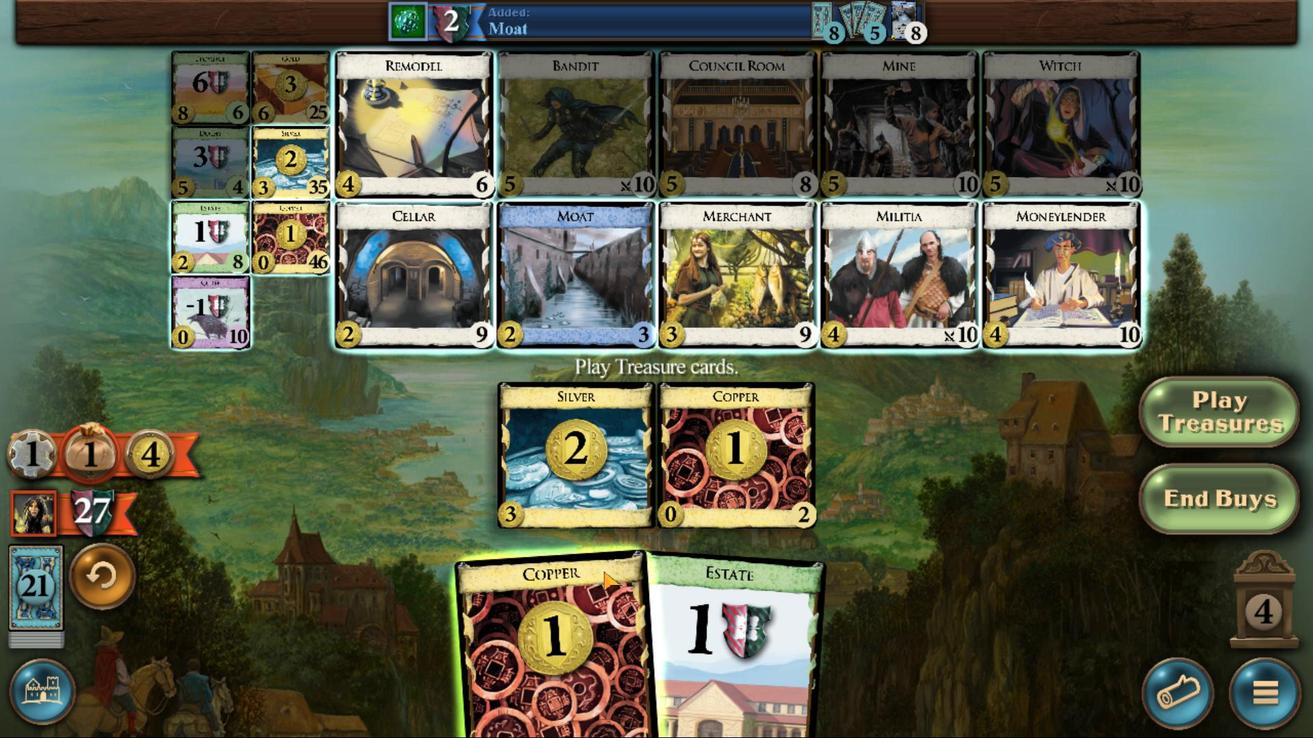 
Action: Mouse moved to (323, 318)
Screenshot: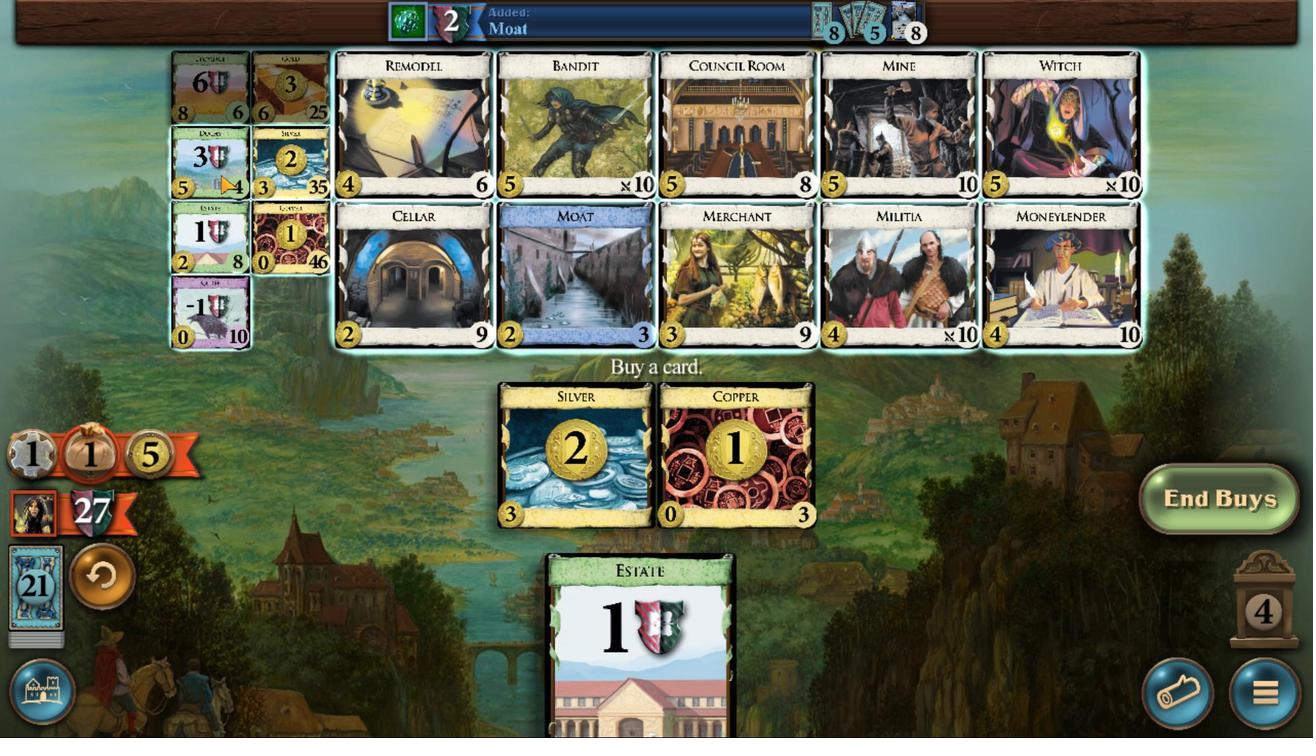 
Action: Mouse pressed left at (323, 318)
Screenshot: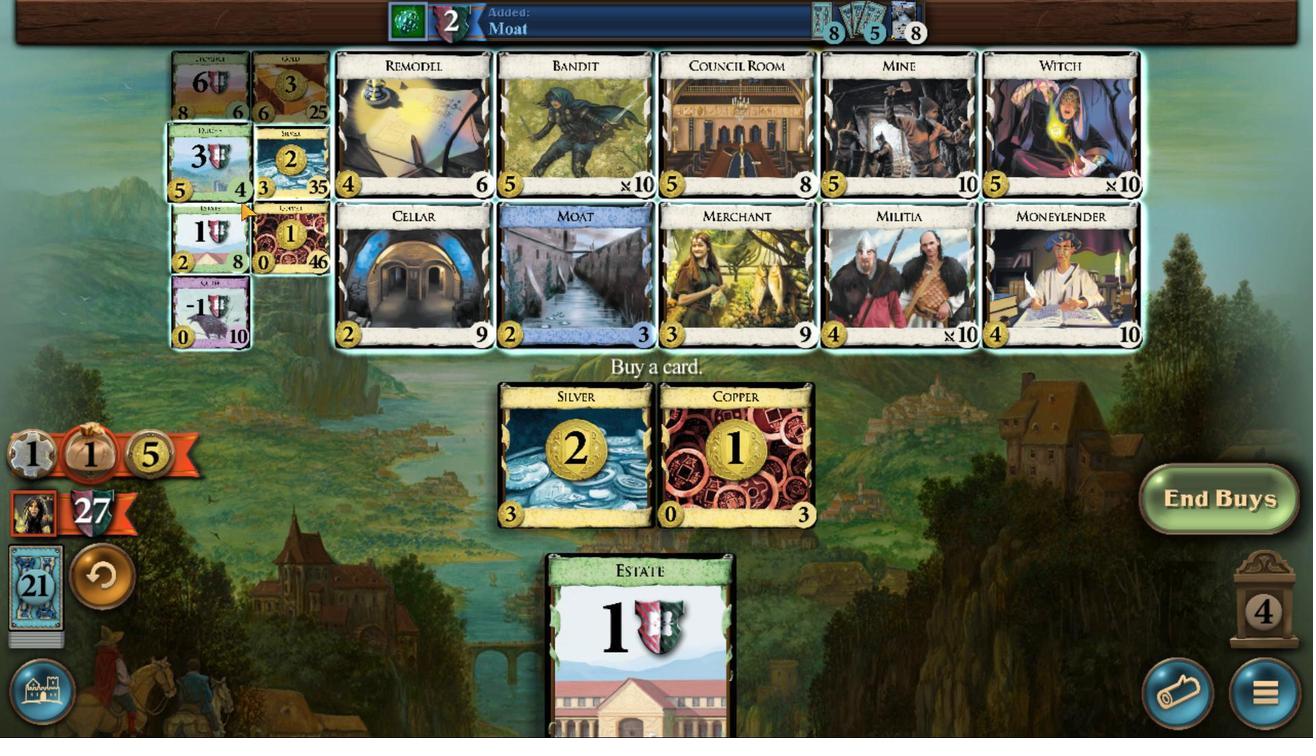 
Action: Mouse moved to (799, 482)
Screenshot: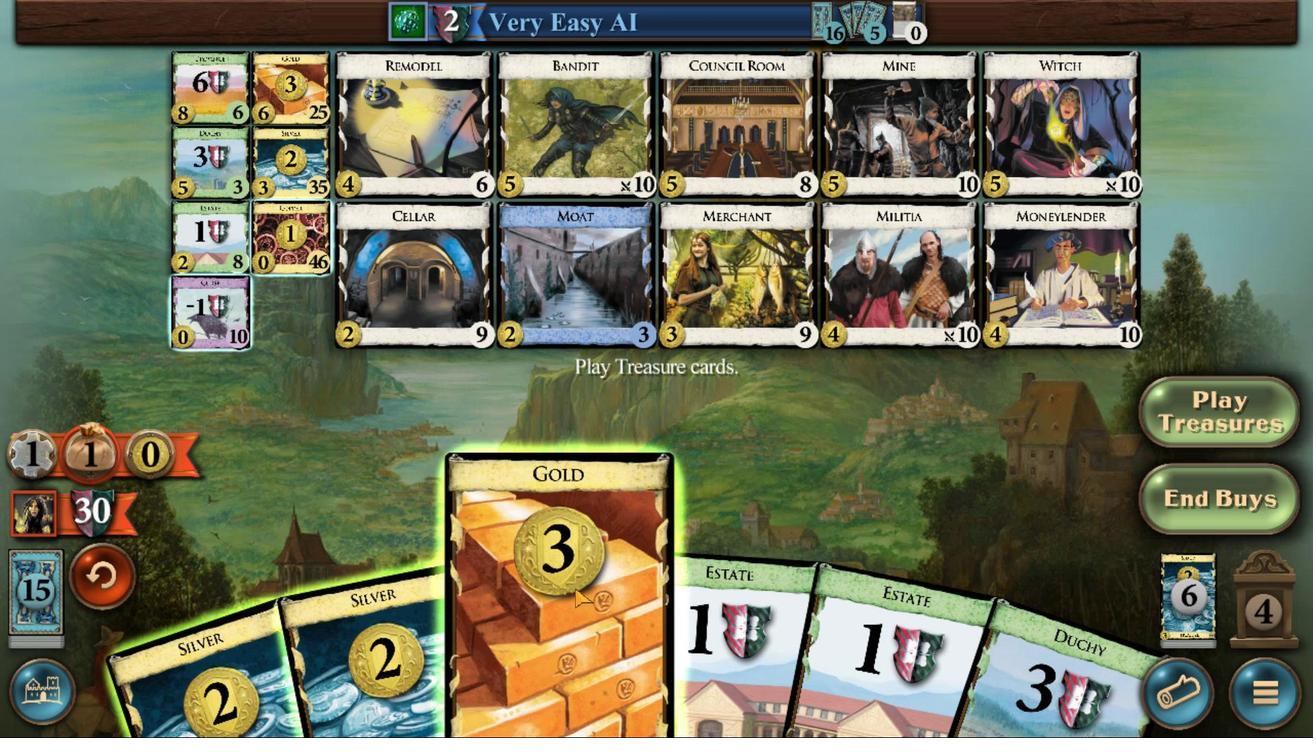
Action: Mouse pressed left at (799, 482)
Screenshot: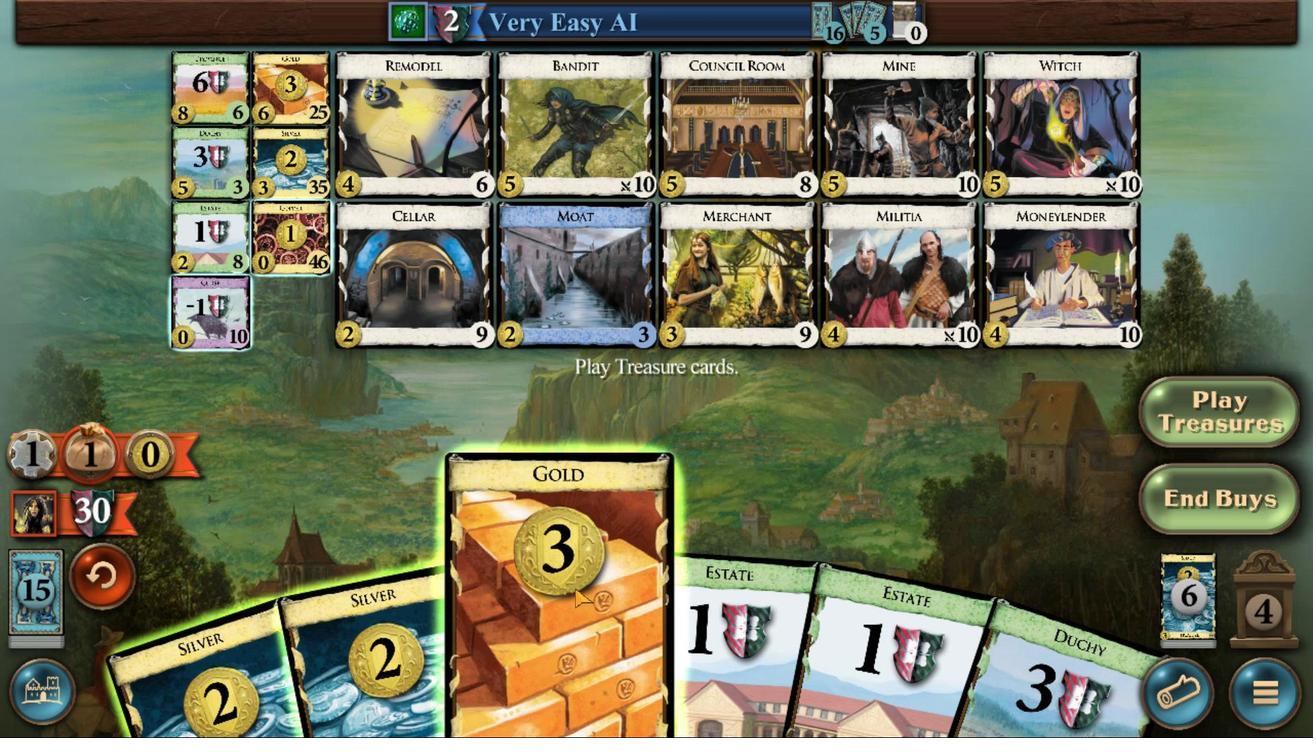 
Action: Mouse moved to (800, 459)
Screenshot: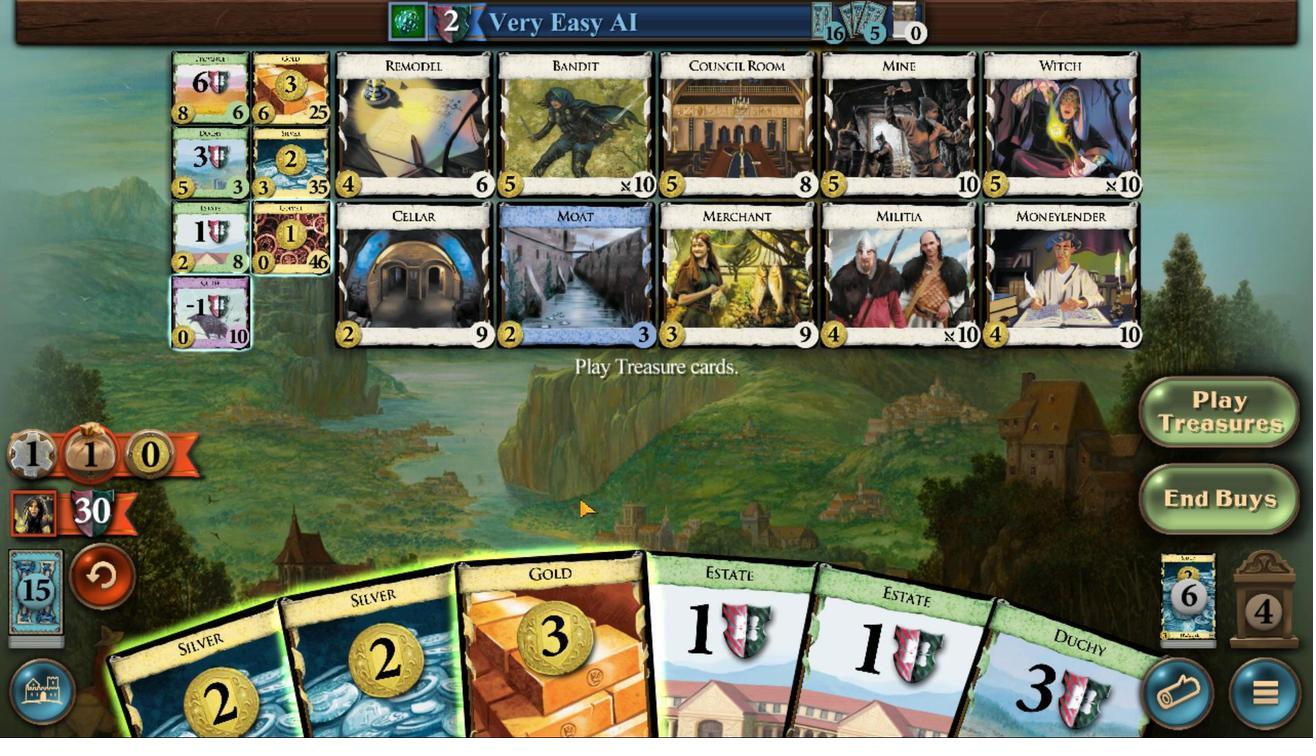 
Action: Mouse pressed left at (800, 459)
Screenshot: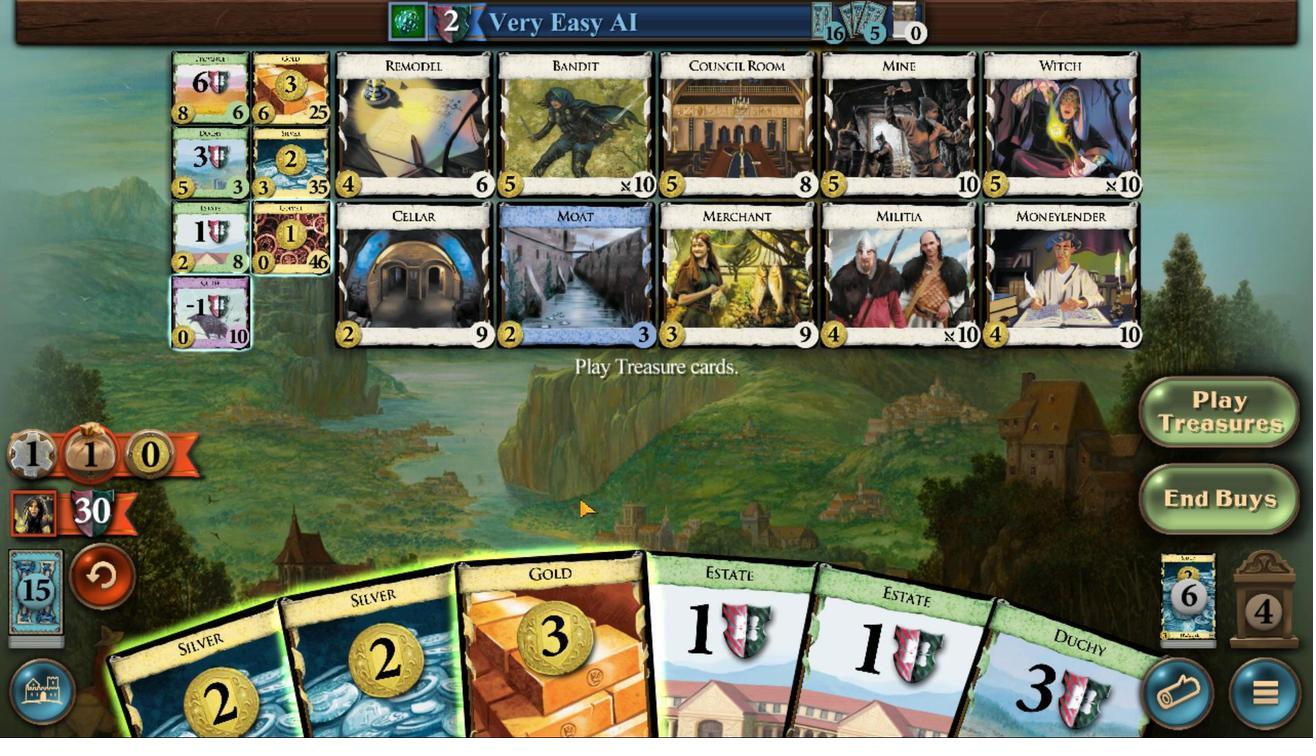 
Action: Mouse moved to (675, 469)
Screenshot: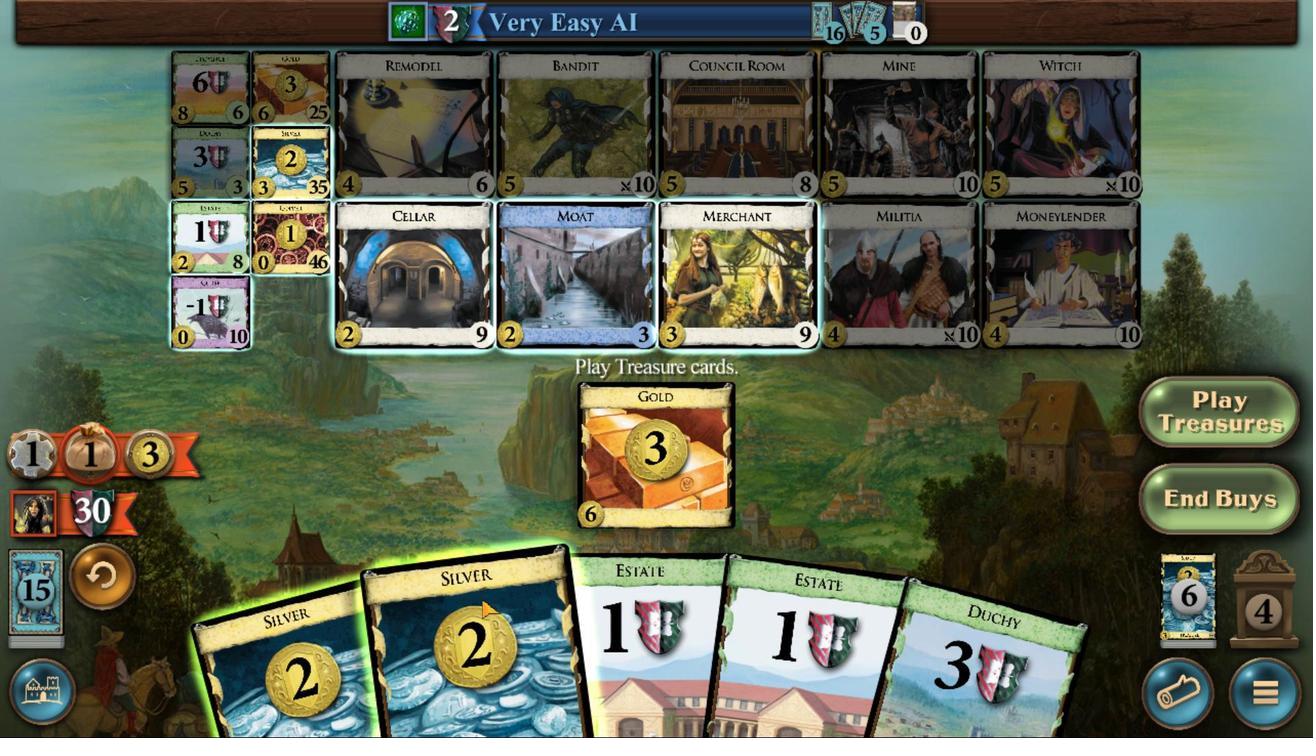 
Action: Mouse pressed left at (675, 469)
Screenshot: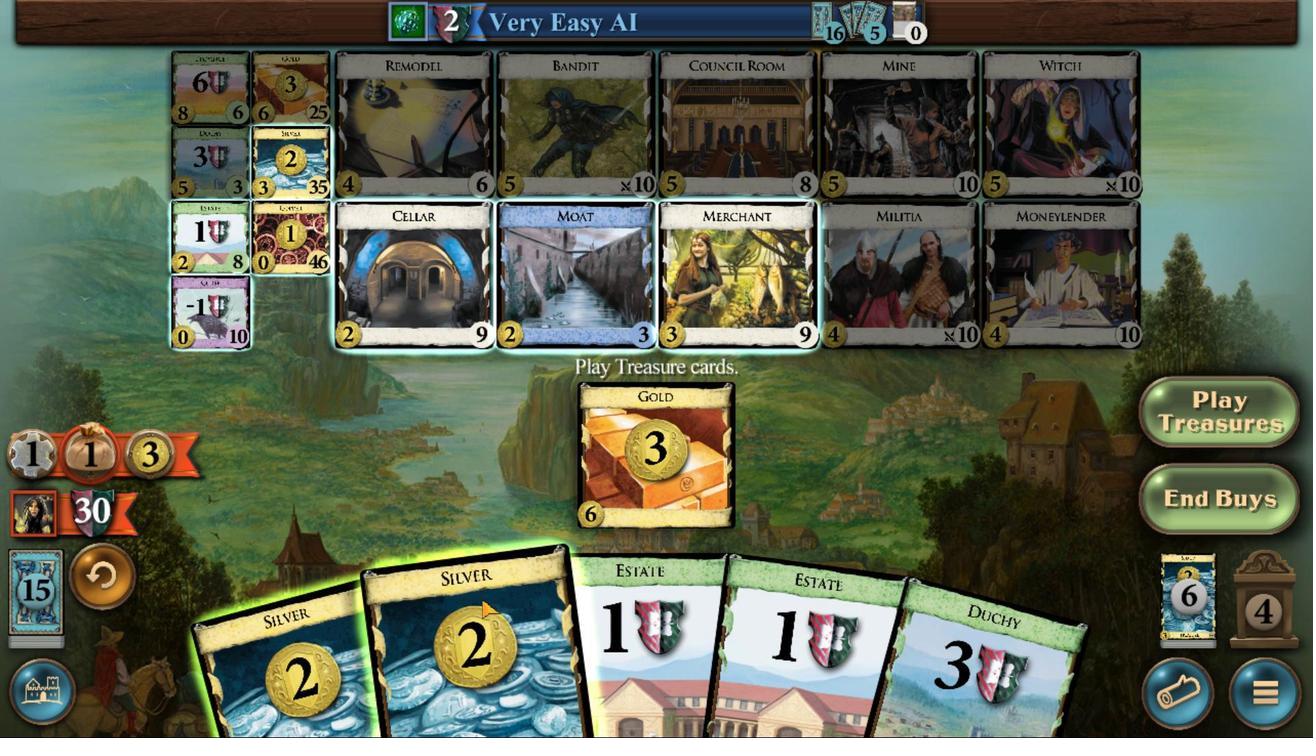 
Action: Mouse moved to (649, 476)
Screenshot: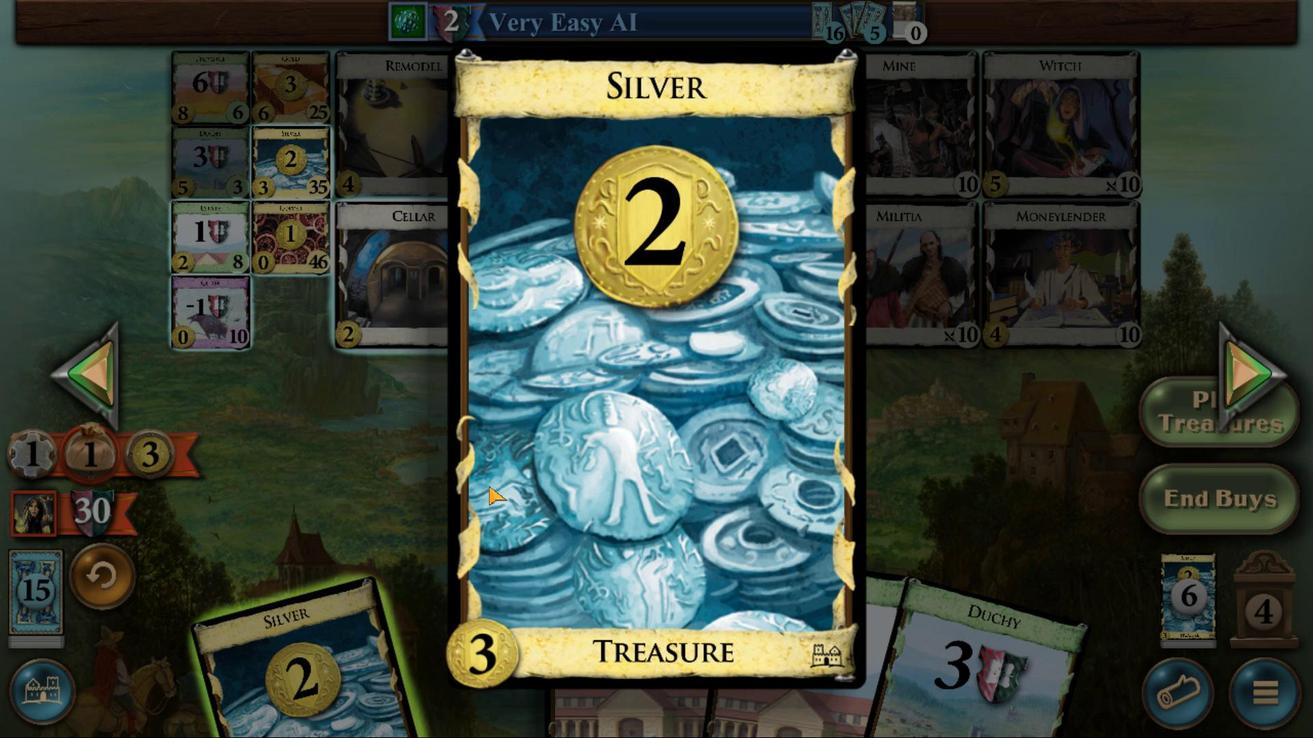 
Action: Mouse pressed left at (649, 476)
Screenshot: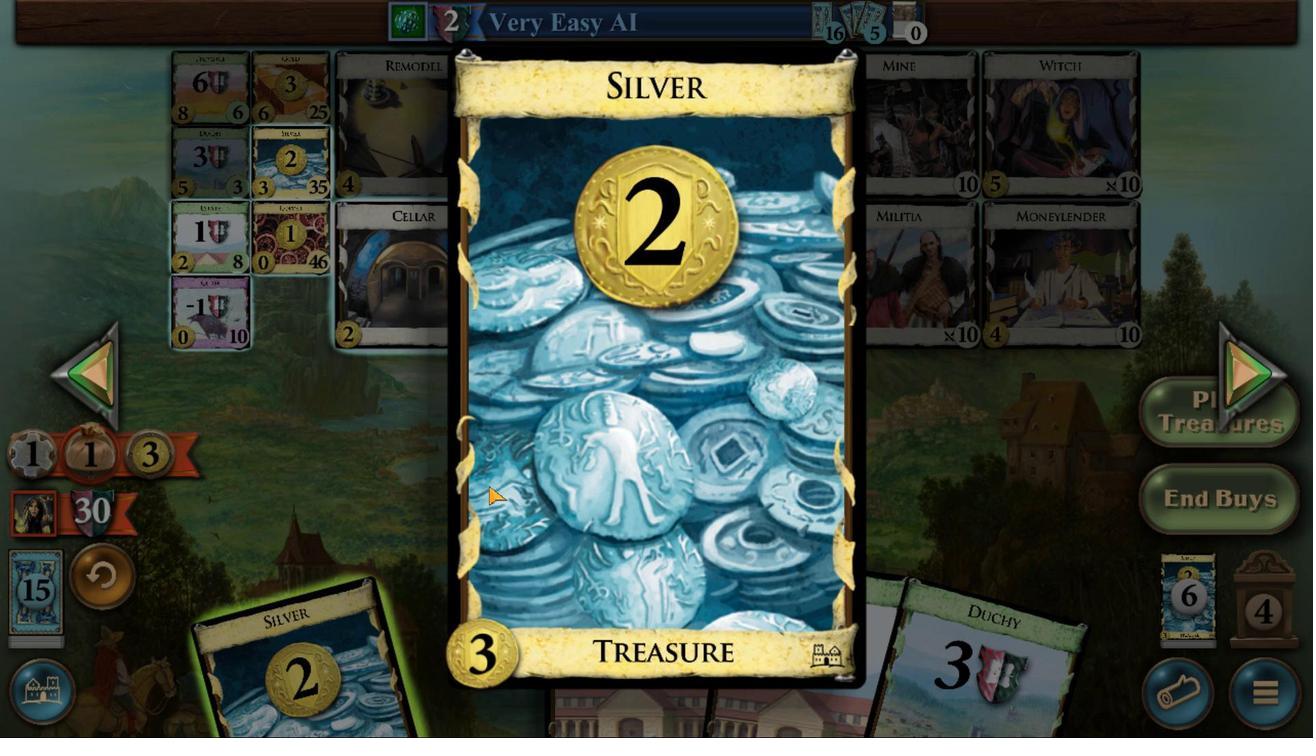 
Action: Mouse moved to (549, 440)
Screenshot: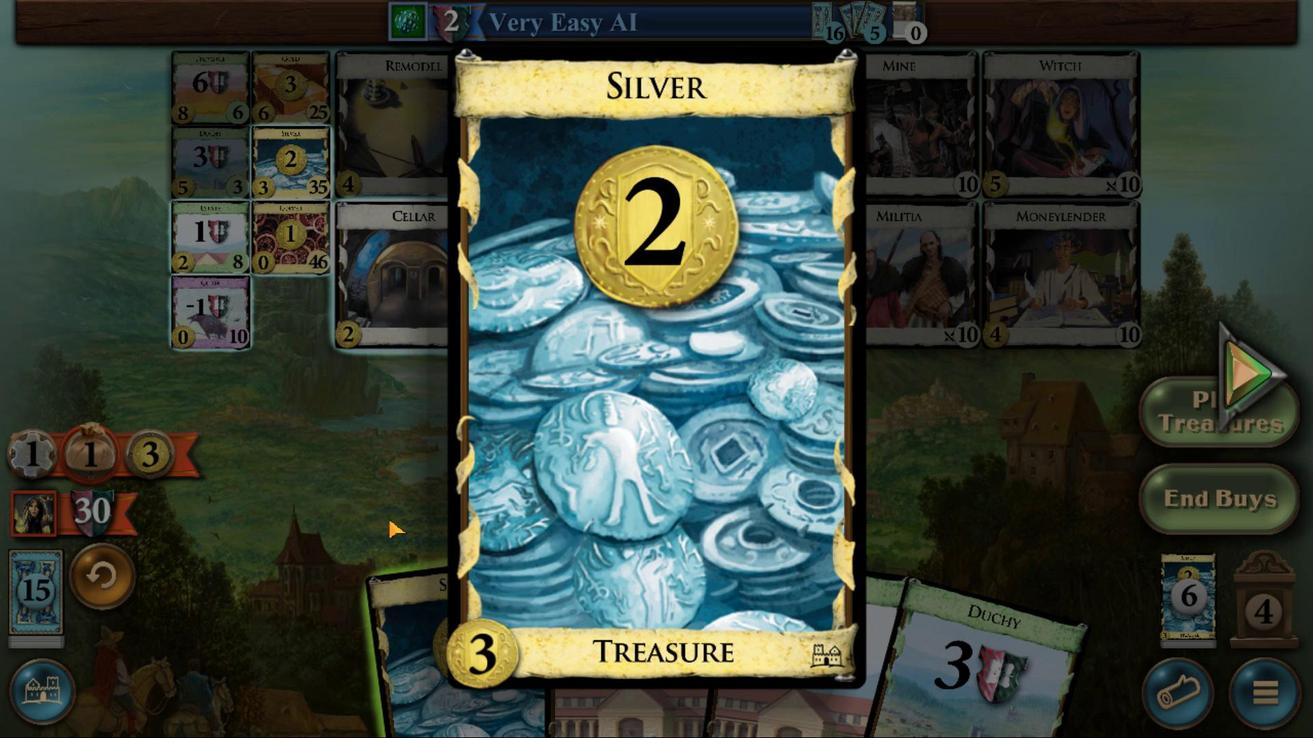 
Action: Mouse pressed left at (549, 440)
Screenshot: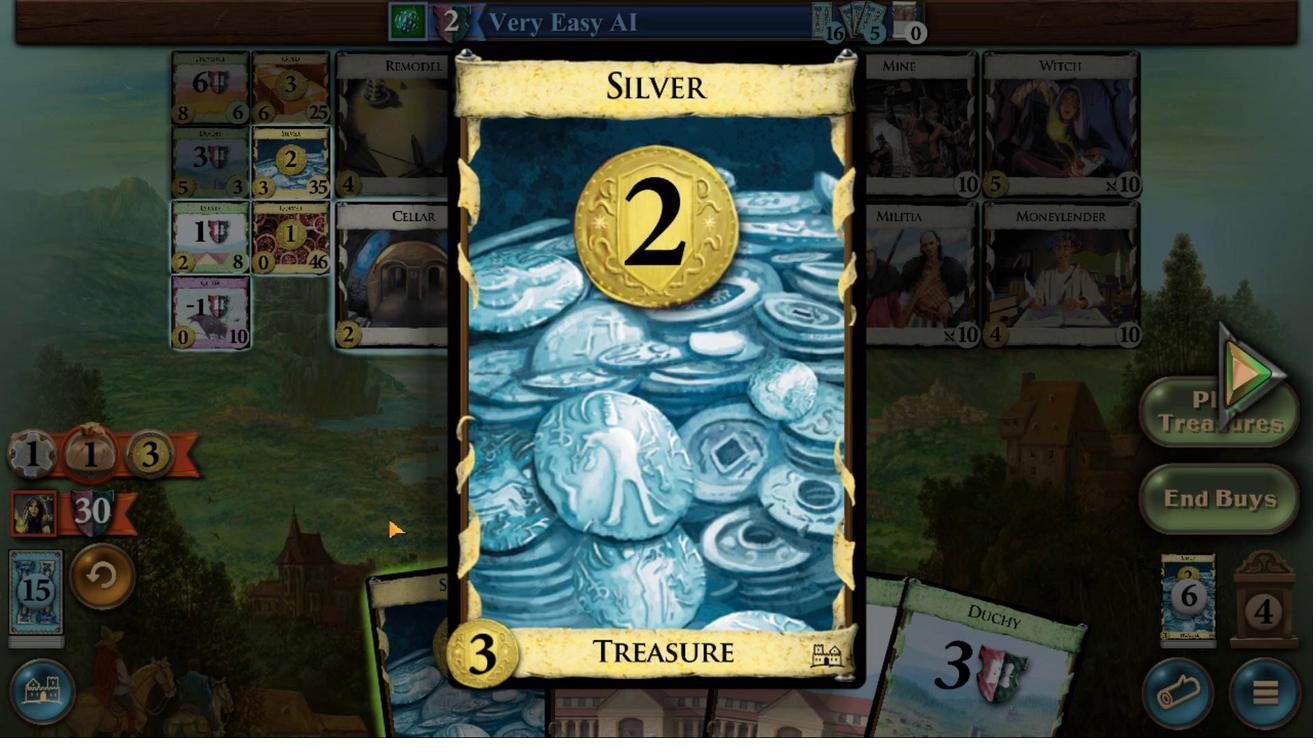 
Action: Mouse moved to (492, 464)
Screenshot: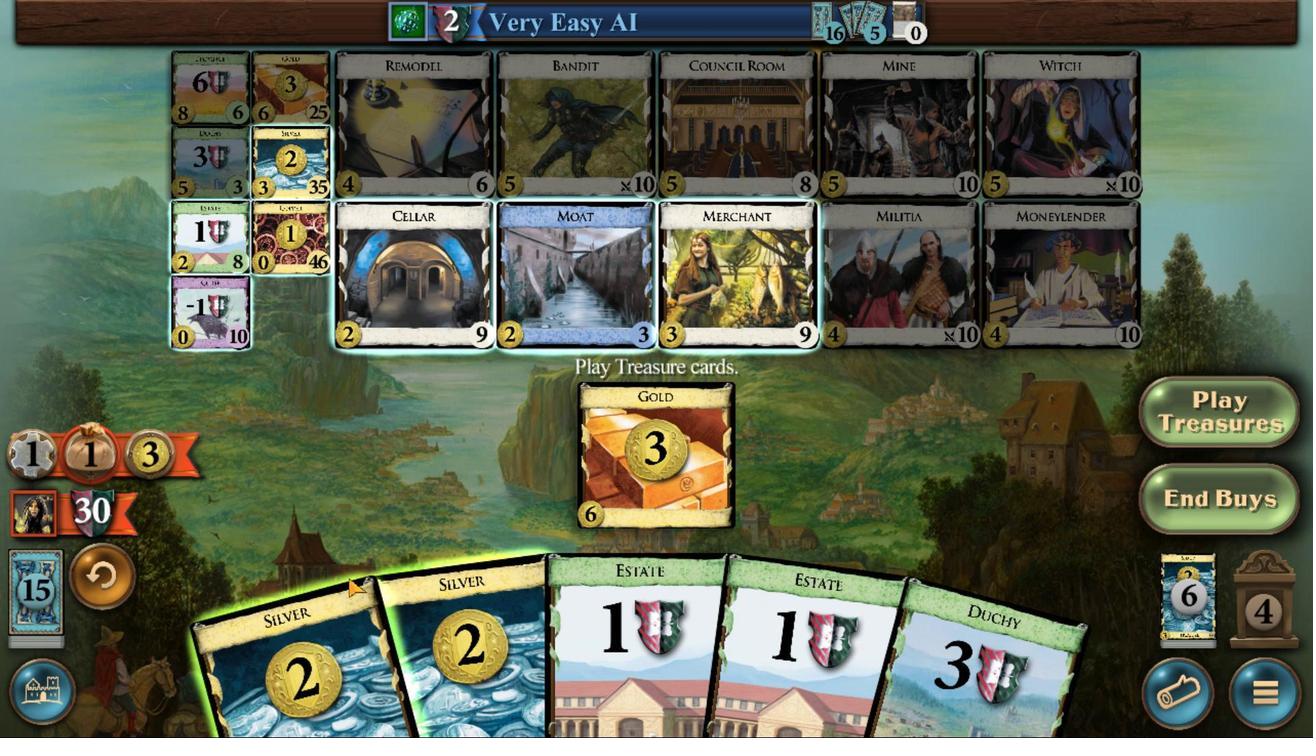 
Action: Mouse pressed left at (492, 464)
Screenshot: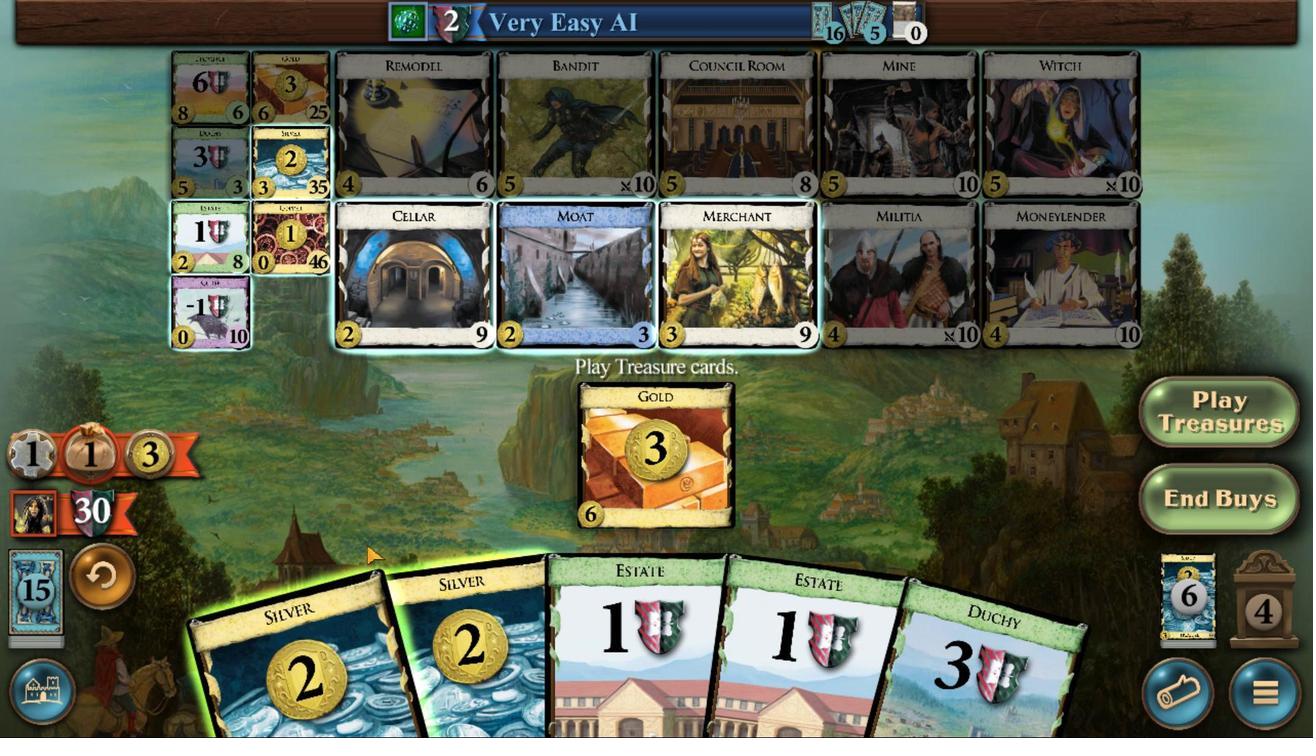 
Action: Mouse moved to (558, 487)
Screenshot: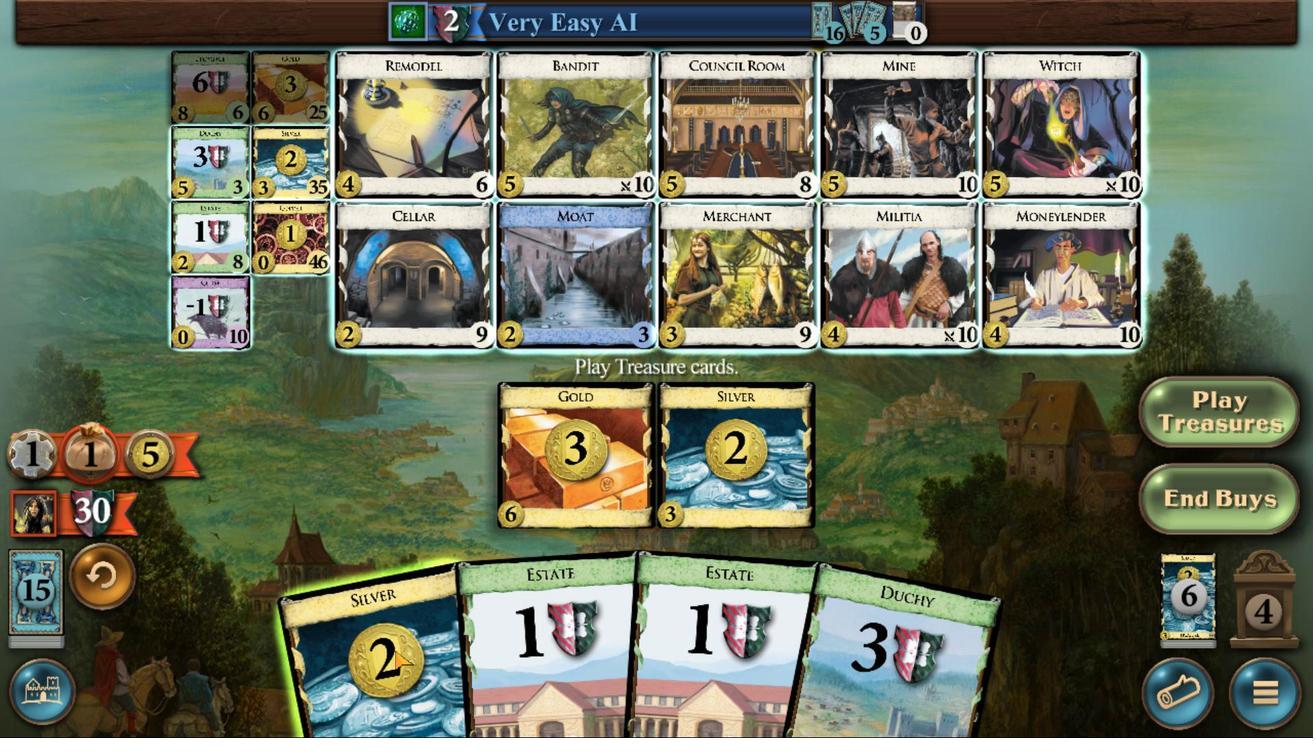 
Action: Mouse pressed left at (558, 487)
Screenshot: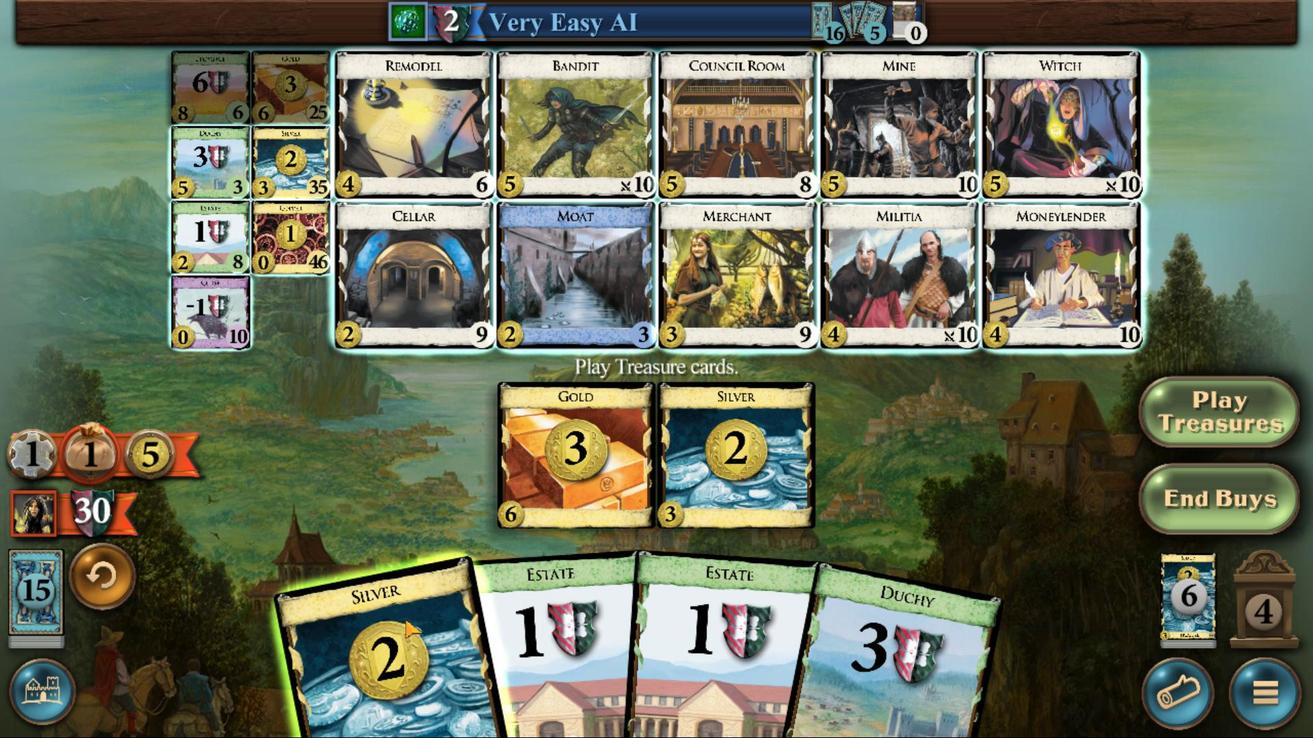 
Action: Mouse moved to (432, 291)
Screenshot: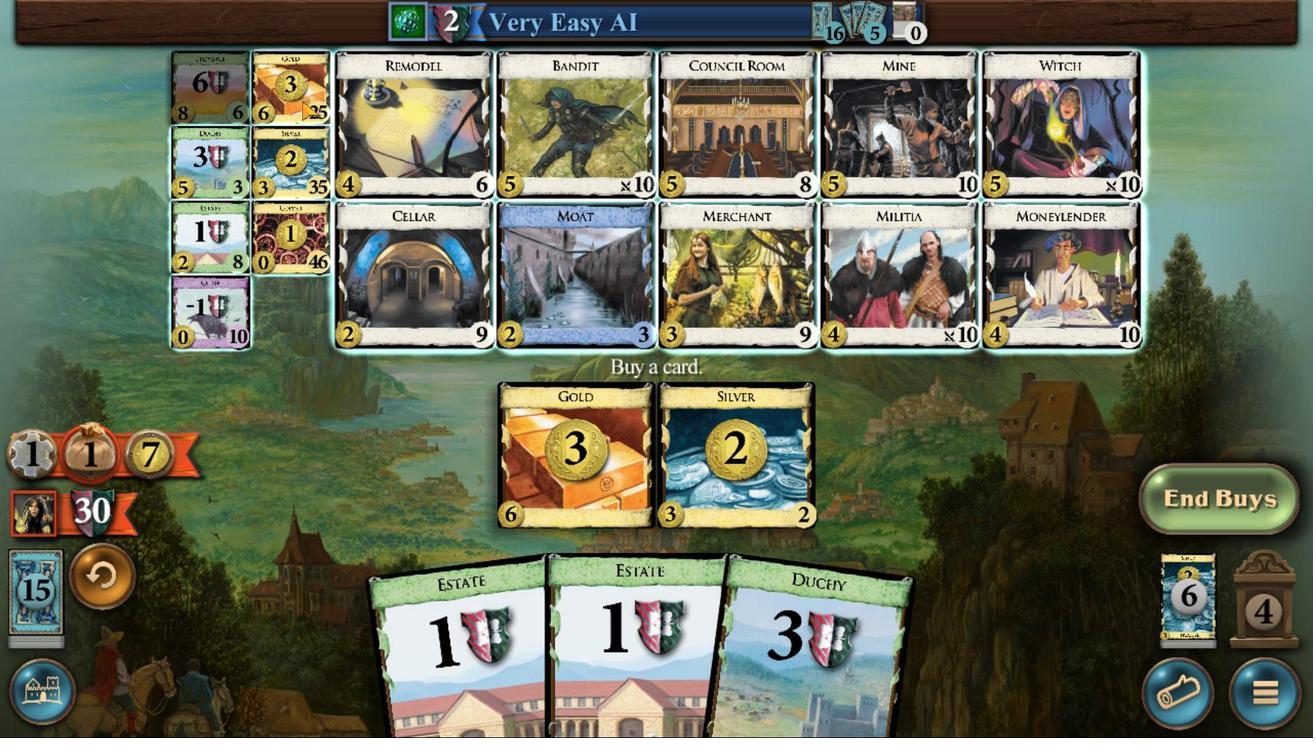 
Action: Mouse pressed left at (432, 291)
Screenshot: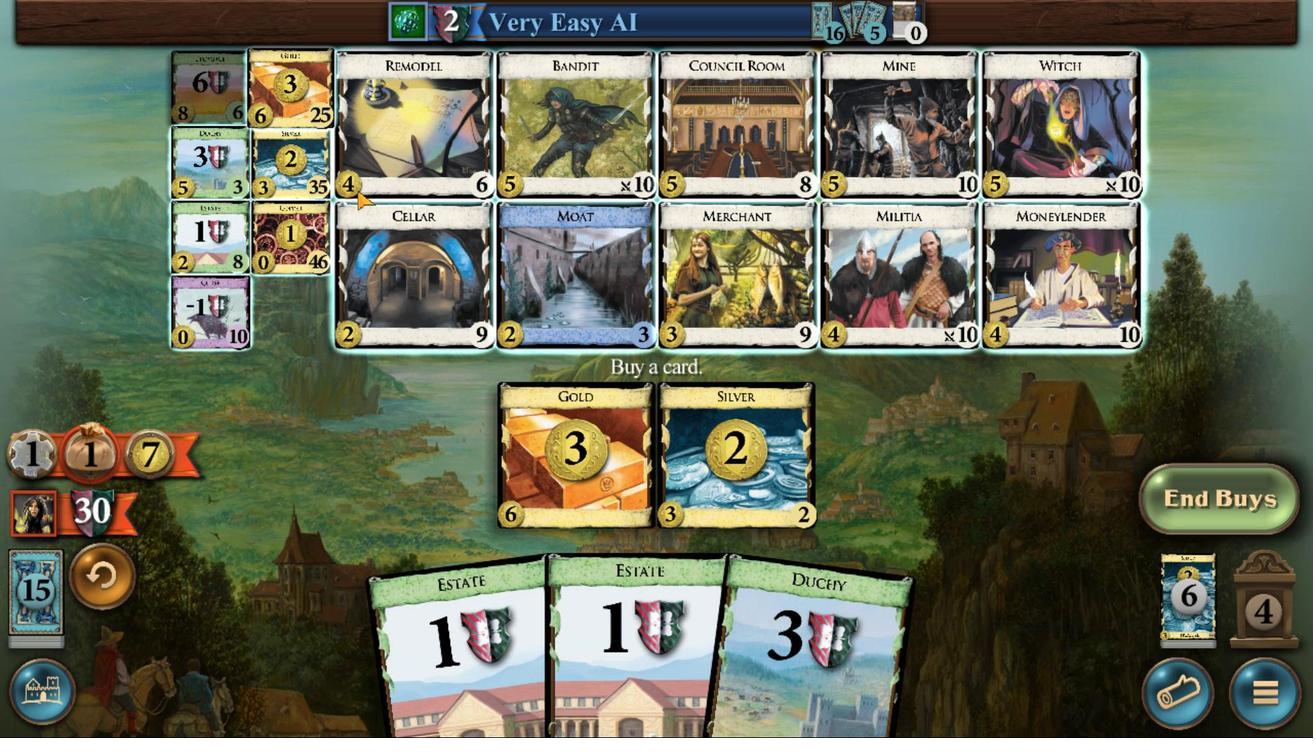 
Action: Mouse moved to (645, 476)
Screenshot: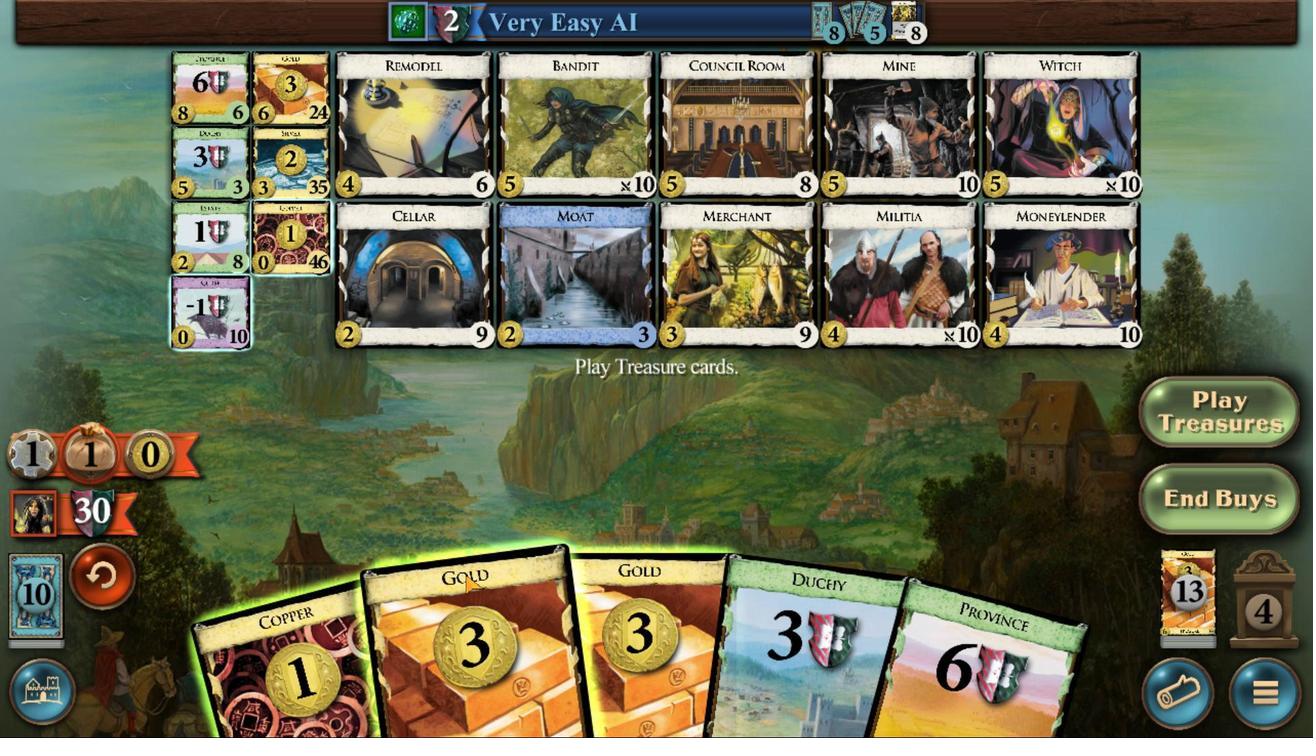 
Action: Mouse pressed left at (645, 476)
Screenshot: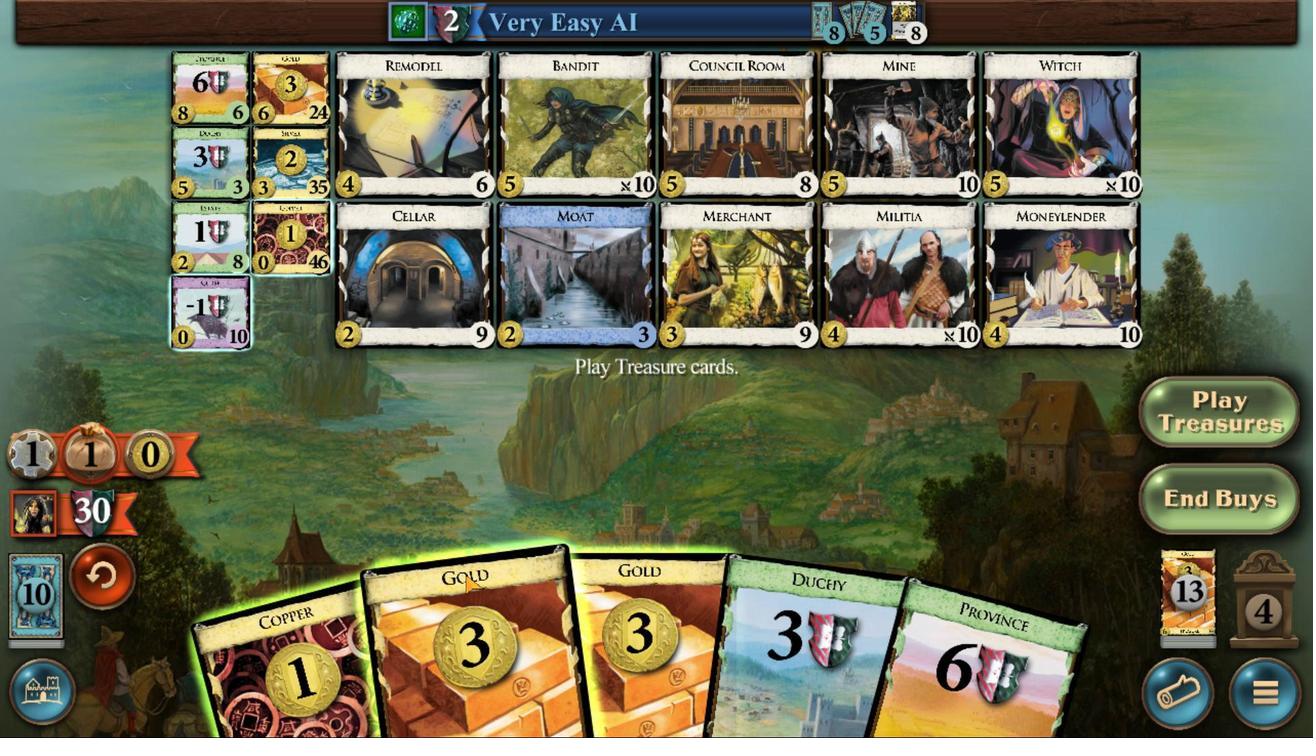 
Action: Mouse moved to (759, 431)
Screenshot: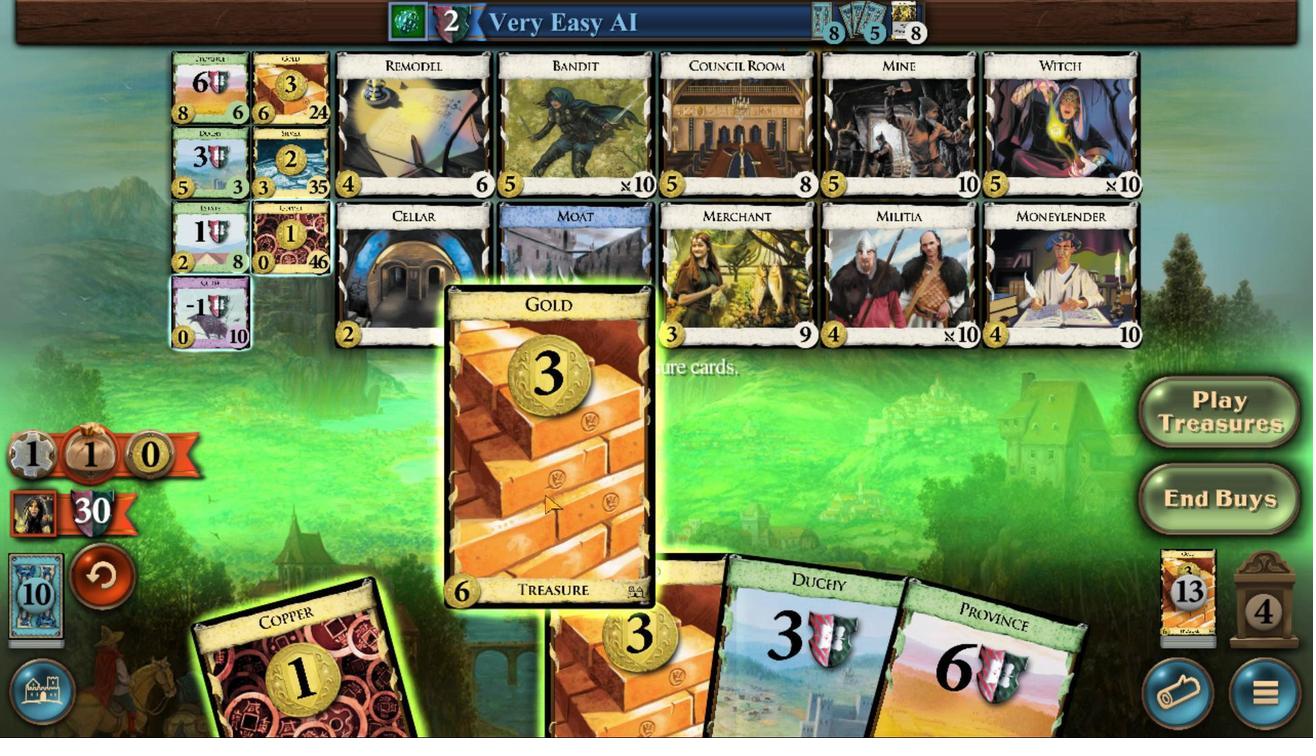 
Action: Mouse pressed left at (759, 431)
Screenshot: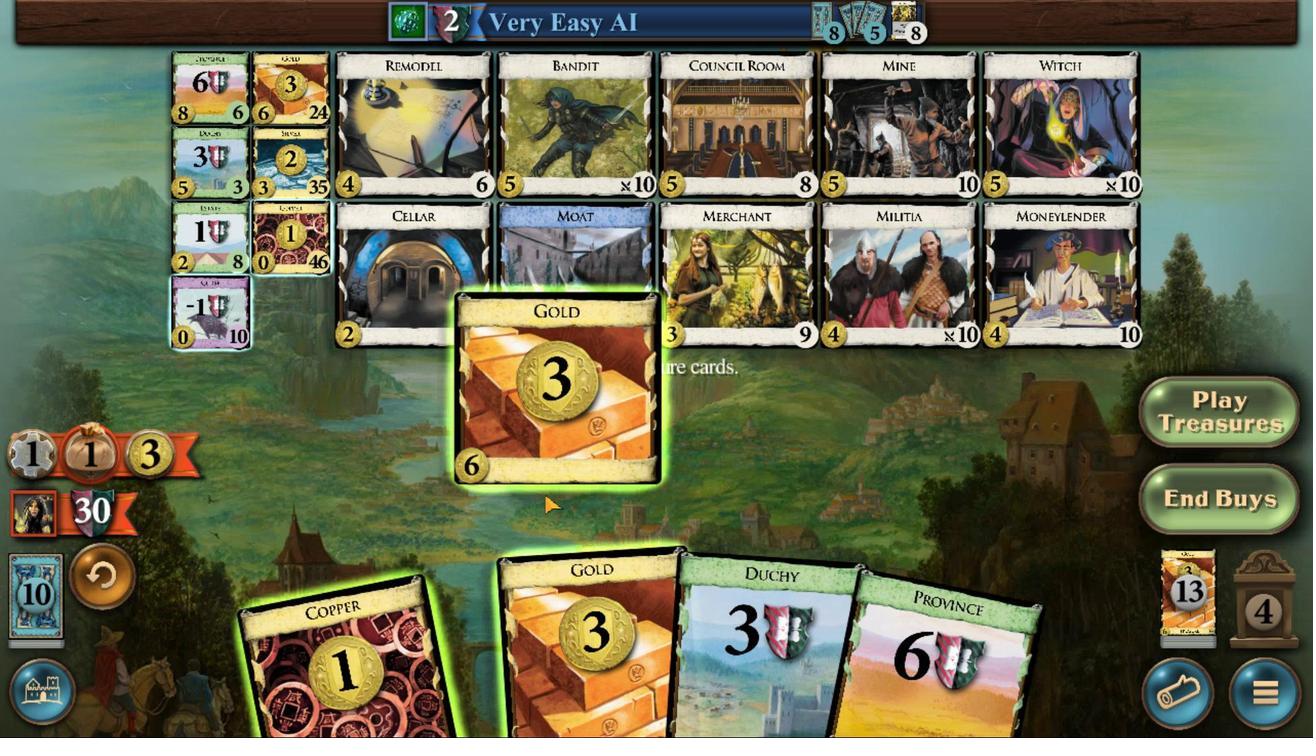 
Action: Mouse moved to (725, 473)
Screenshot: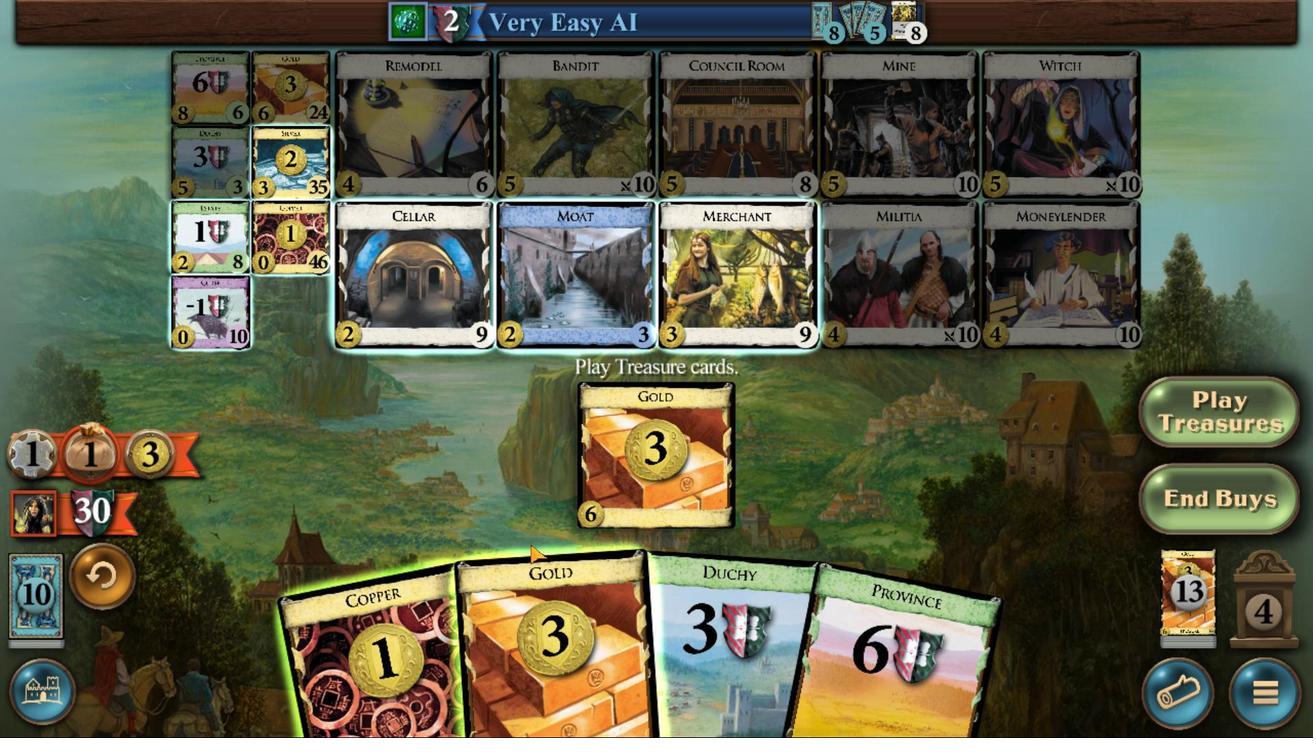 
Action: Mouse pressed left at (725, 473)
Screenshot: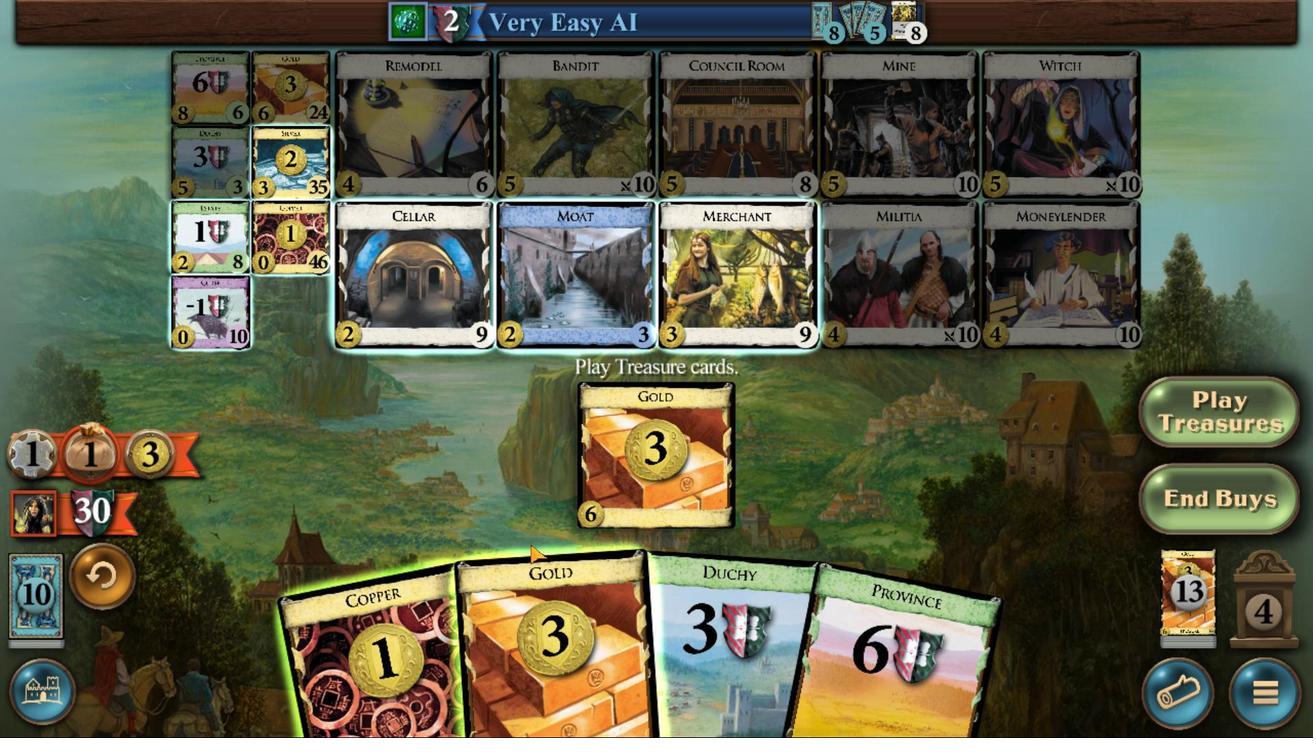 
Action: Mouse moved to (411, 290)
Screenshot: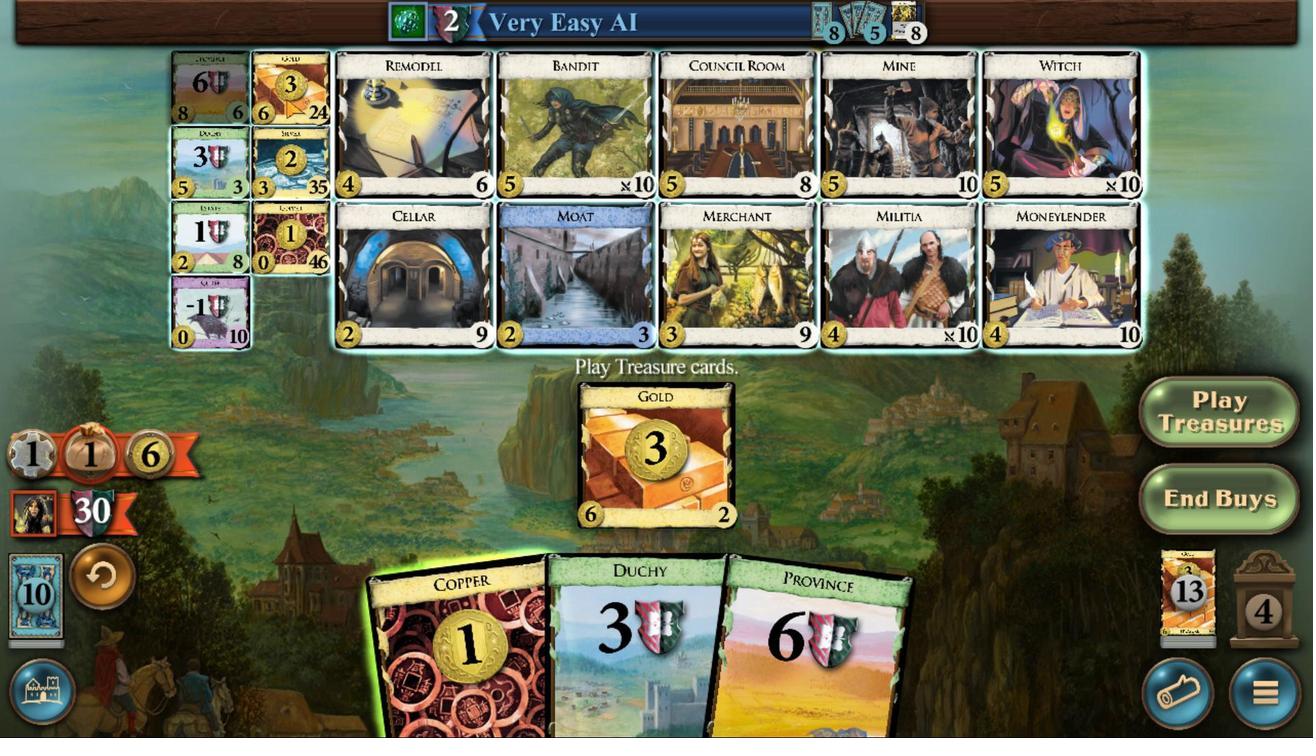 
Action: Mouse pressed left at (411, 290)
Screenshot: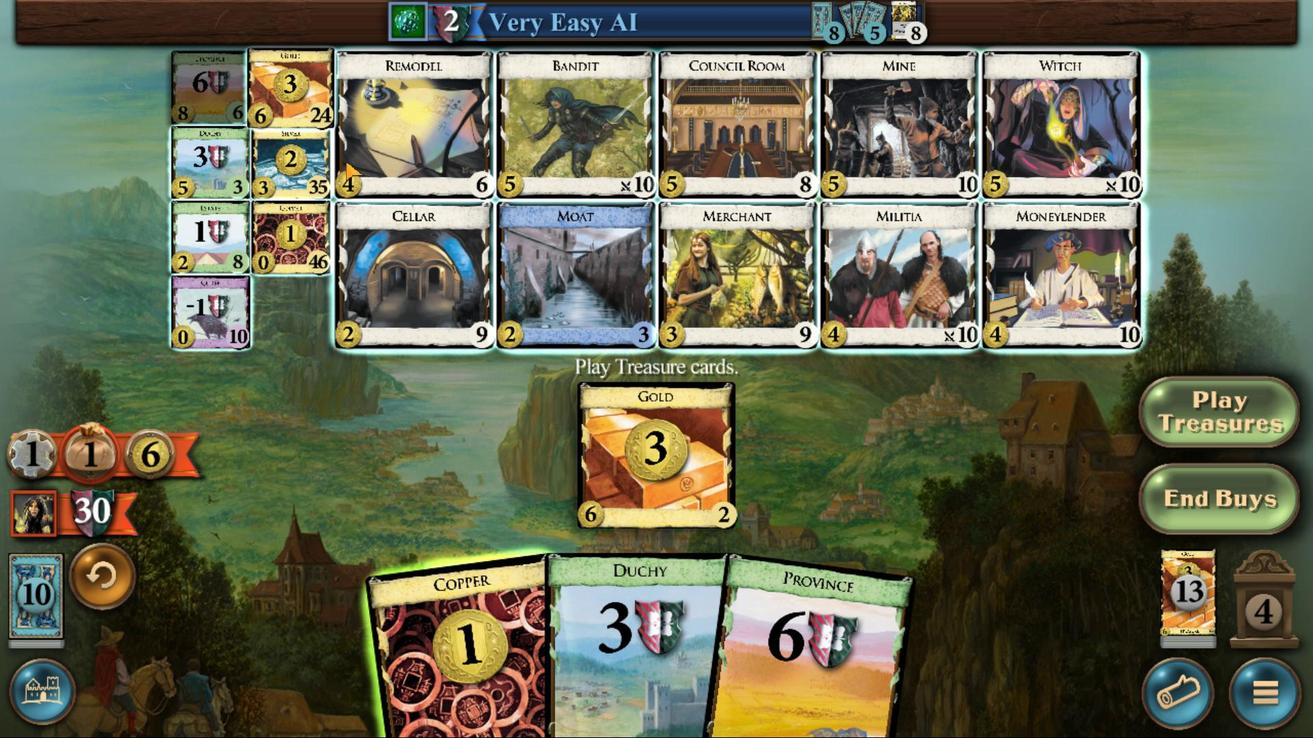 
Action: Mouse moved to (1023, 484)
Screenshot: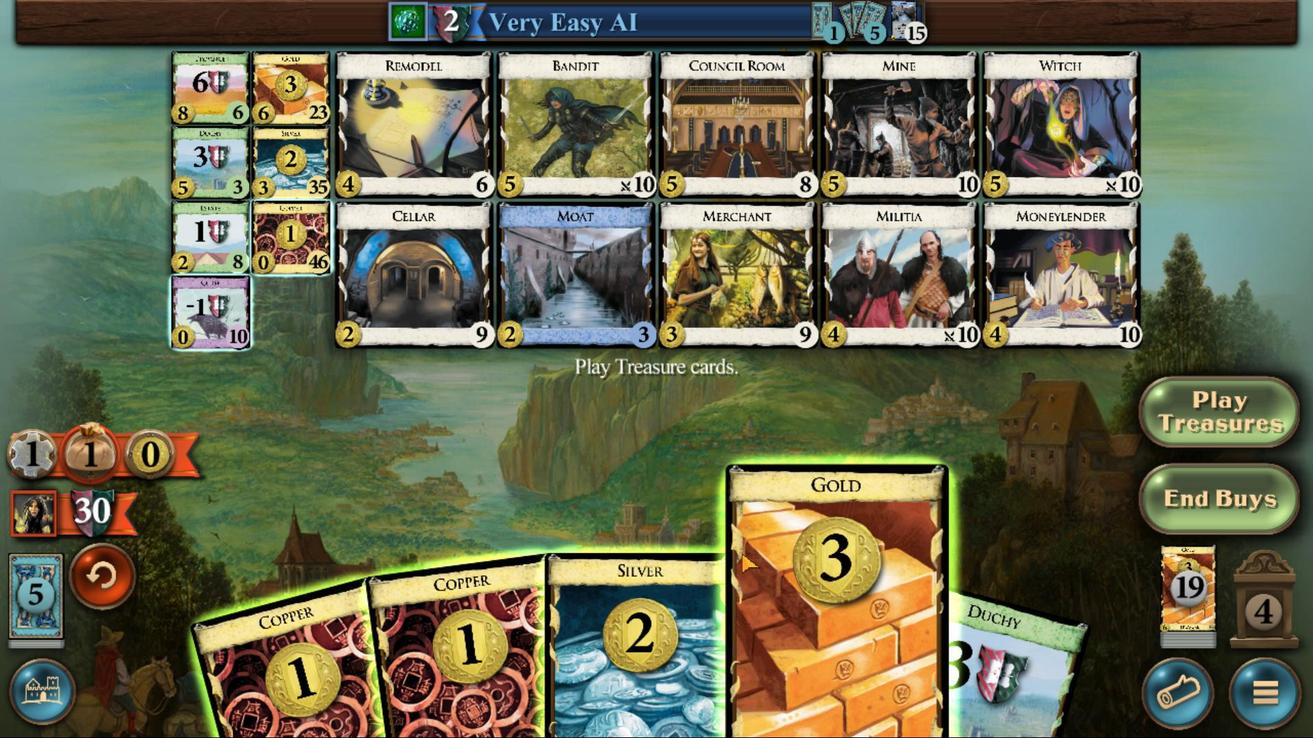 
Action: Mouse pressed left at (1023, 484)
Screenshot: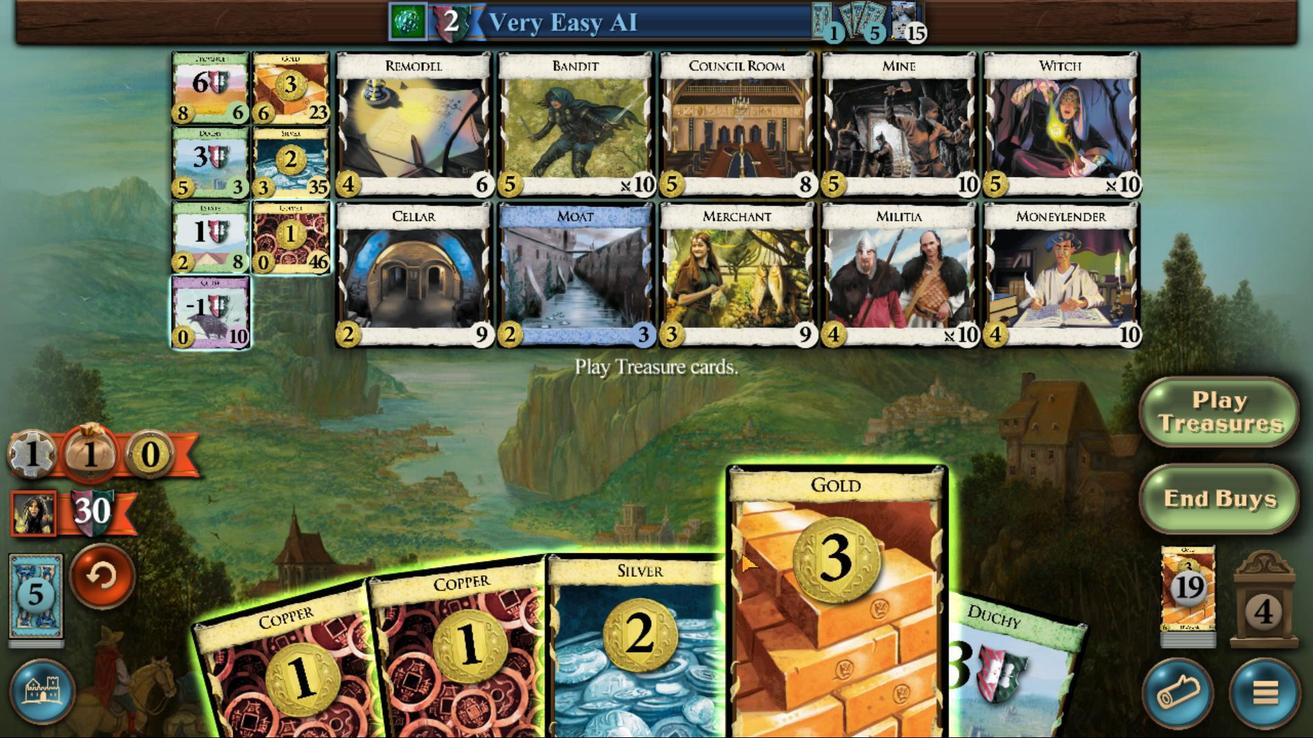 
Action: Mouse moved to (959, 476)
Screenshot: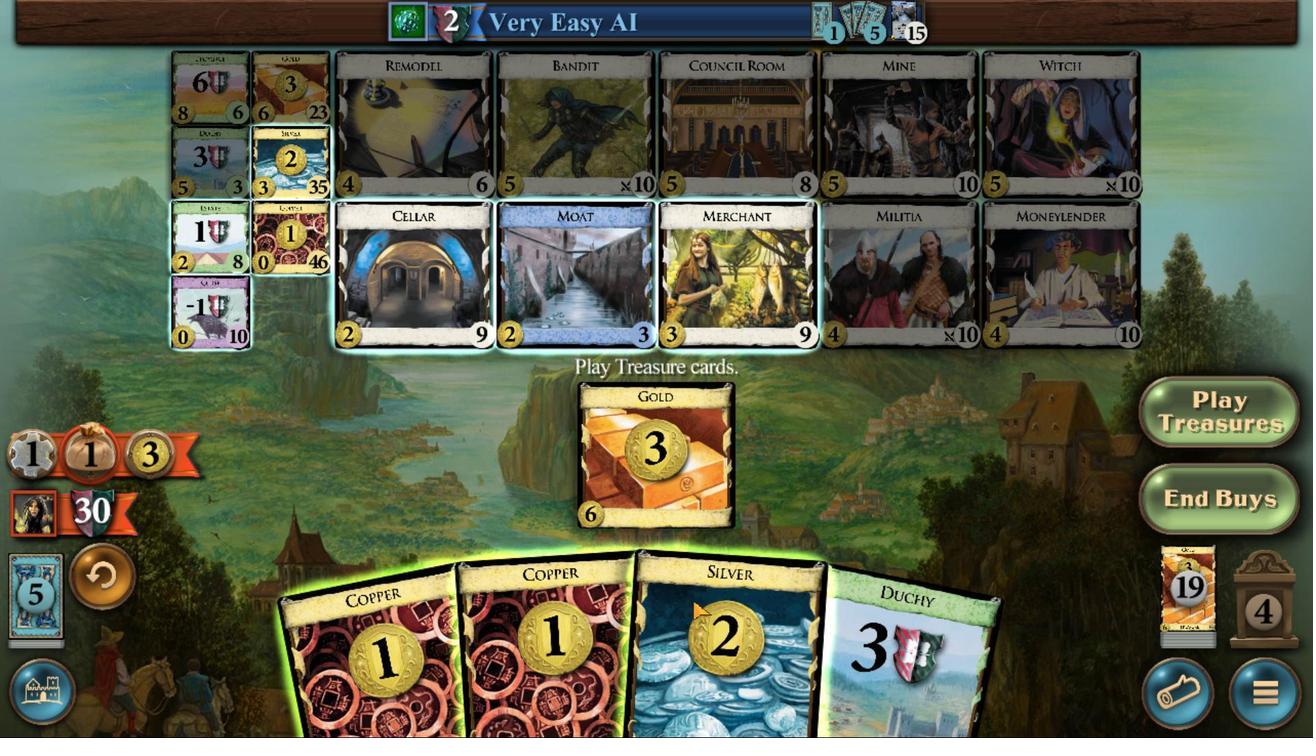 
Action: Mouse pressed left at (959, 476)
Screenshot: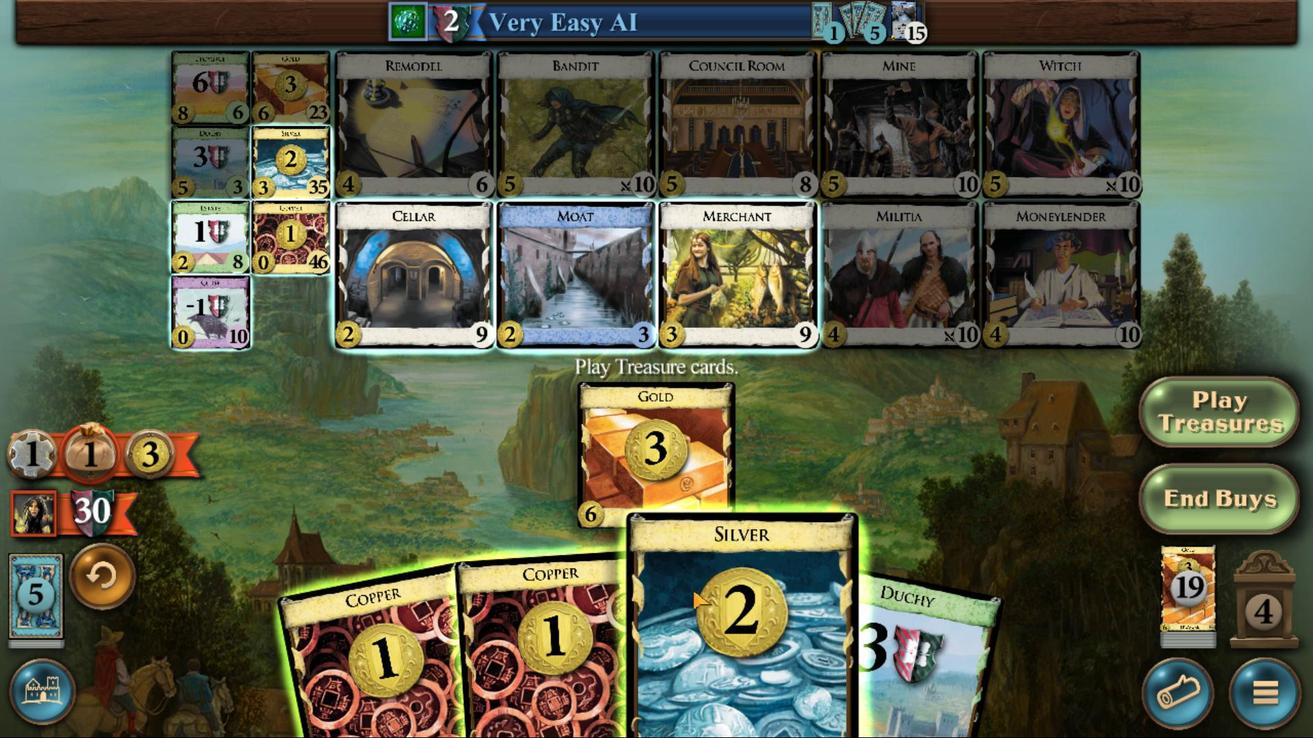 
Action: Mouse moved to (880, 482)
Screenshot: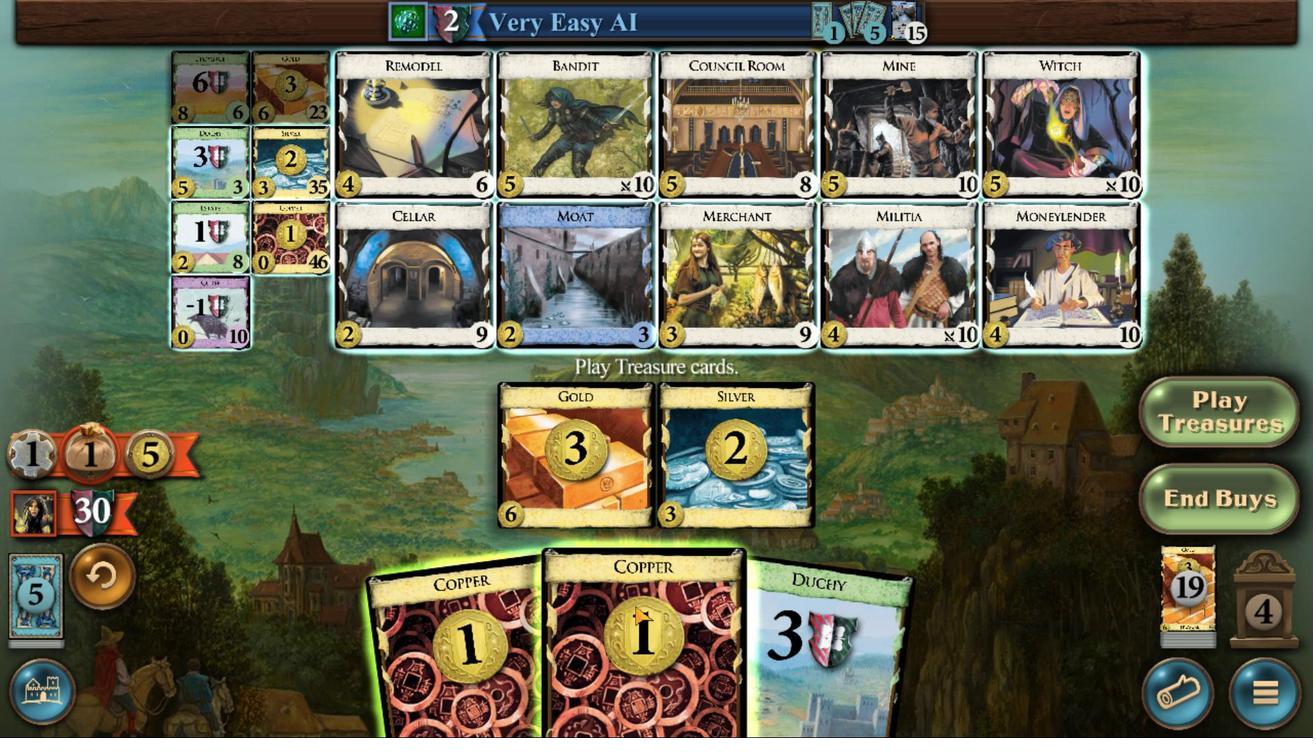 
Action: Mouse pressed left at (880, 482)
Screenshot: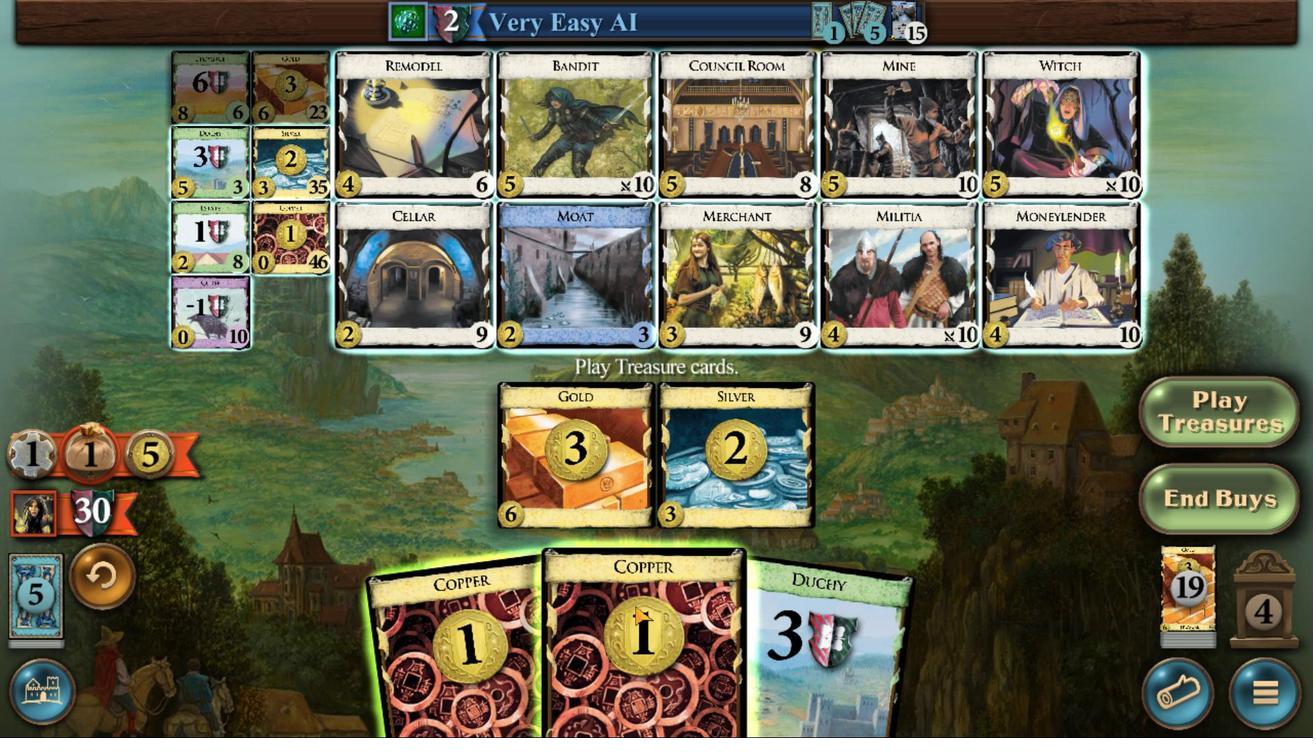 
Action: Mouse moved to (417, 296)
Screenshot: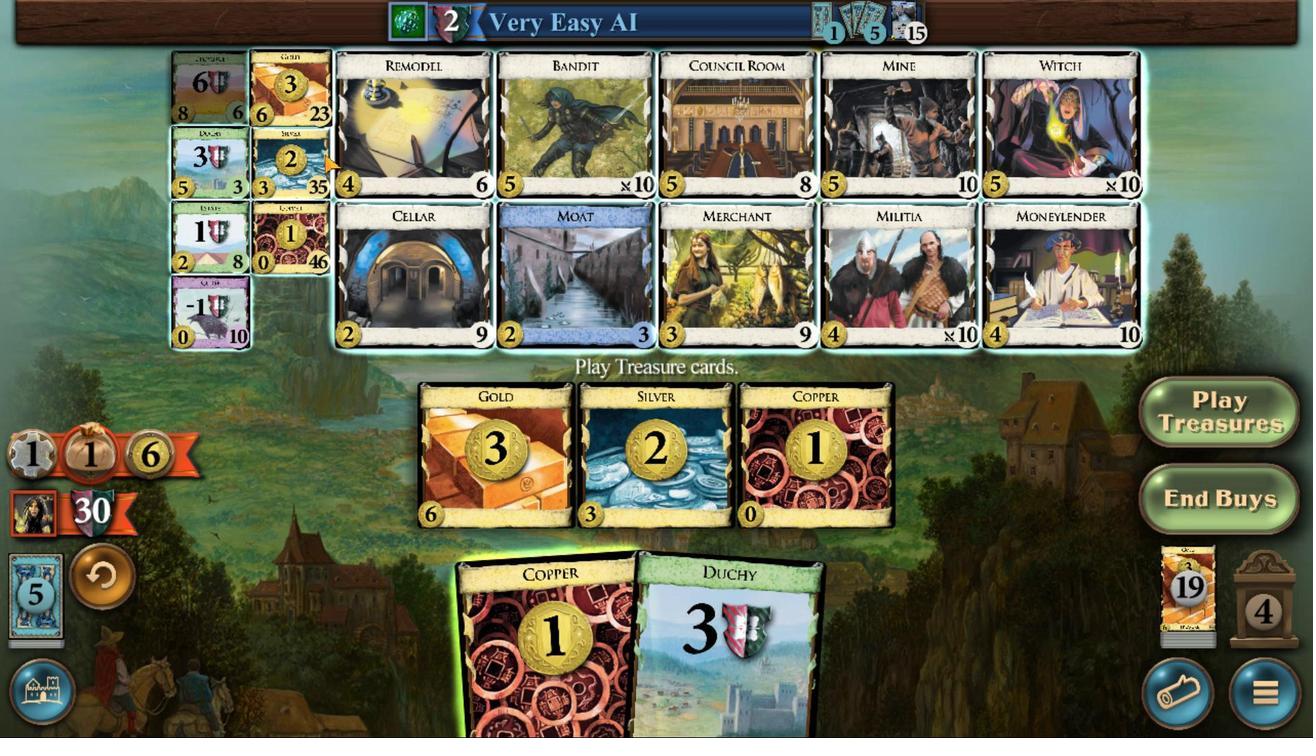 
Action: Mouse pressed left at (417, 296)
Screenshot: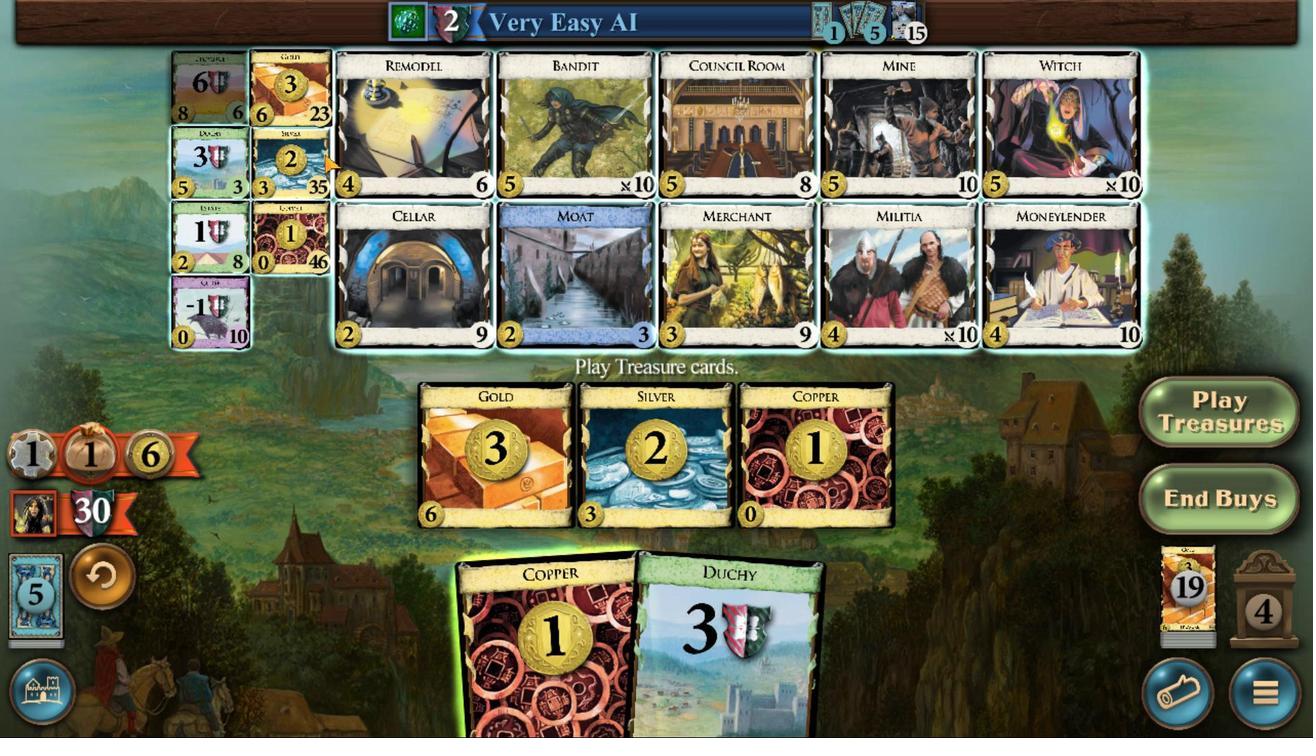
Action: Mouse moved to (800, 470)
Screenshot: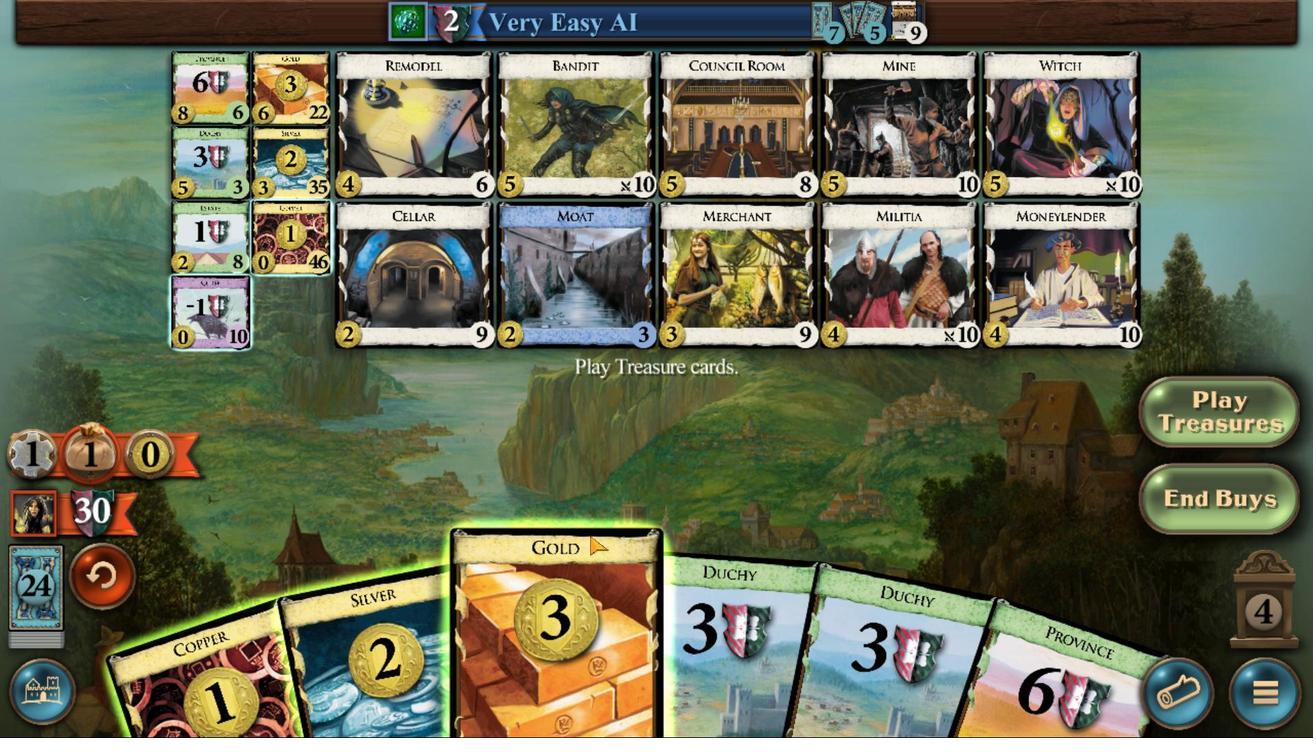 
Action: Mouse pressed left at (800, 470)
Screenshot: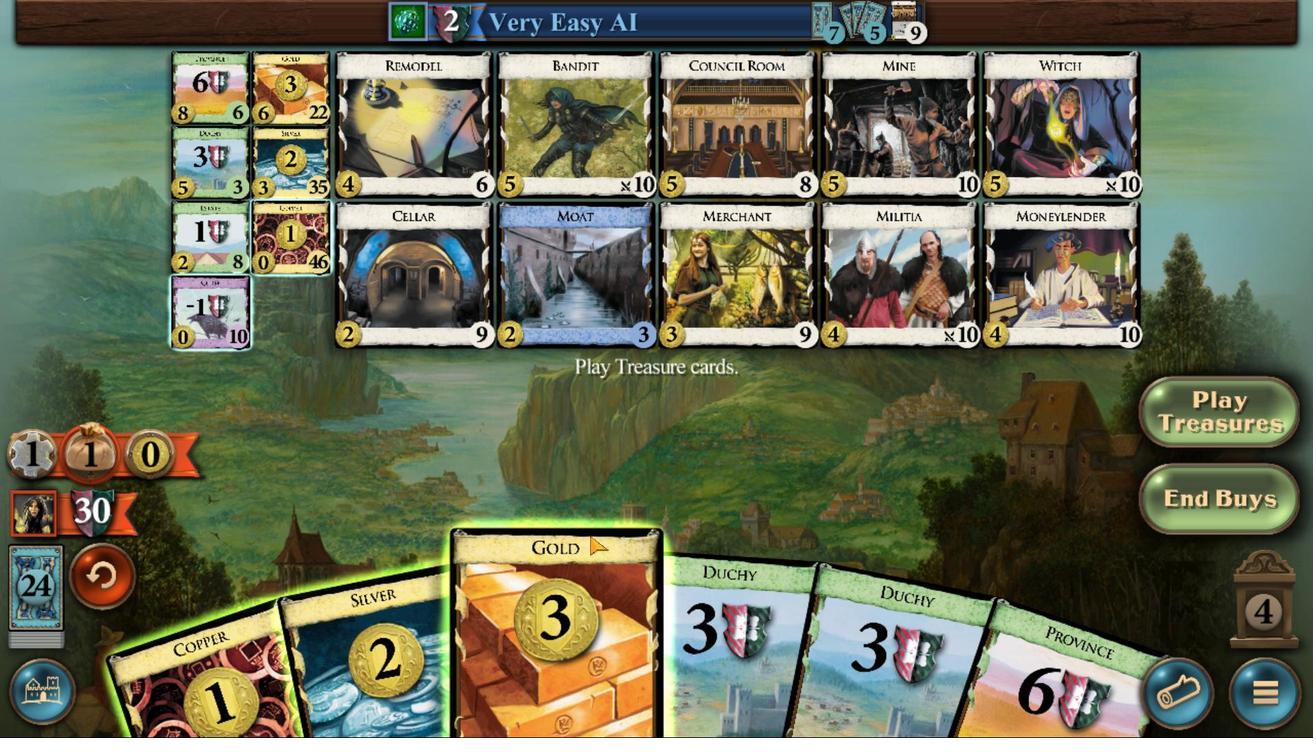 
Action: Mouse moved to (656, 486)
Screenshot: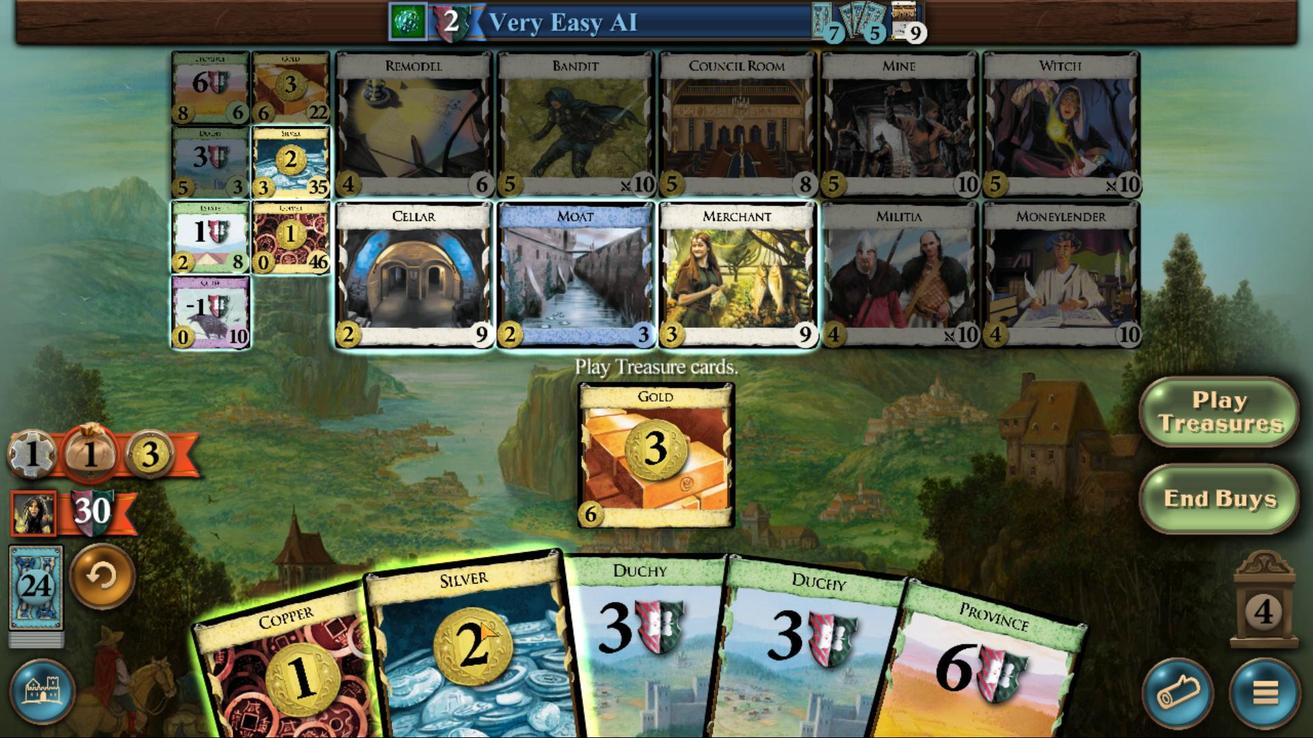 
Action: Mouse pressed left at (656, 486)
Screenshot: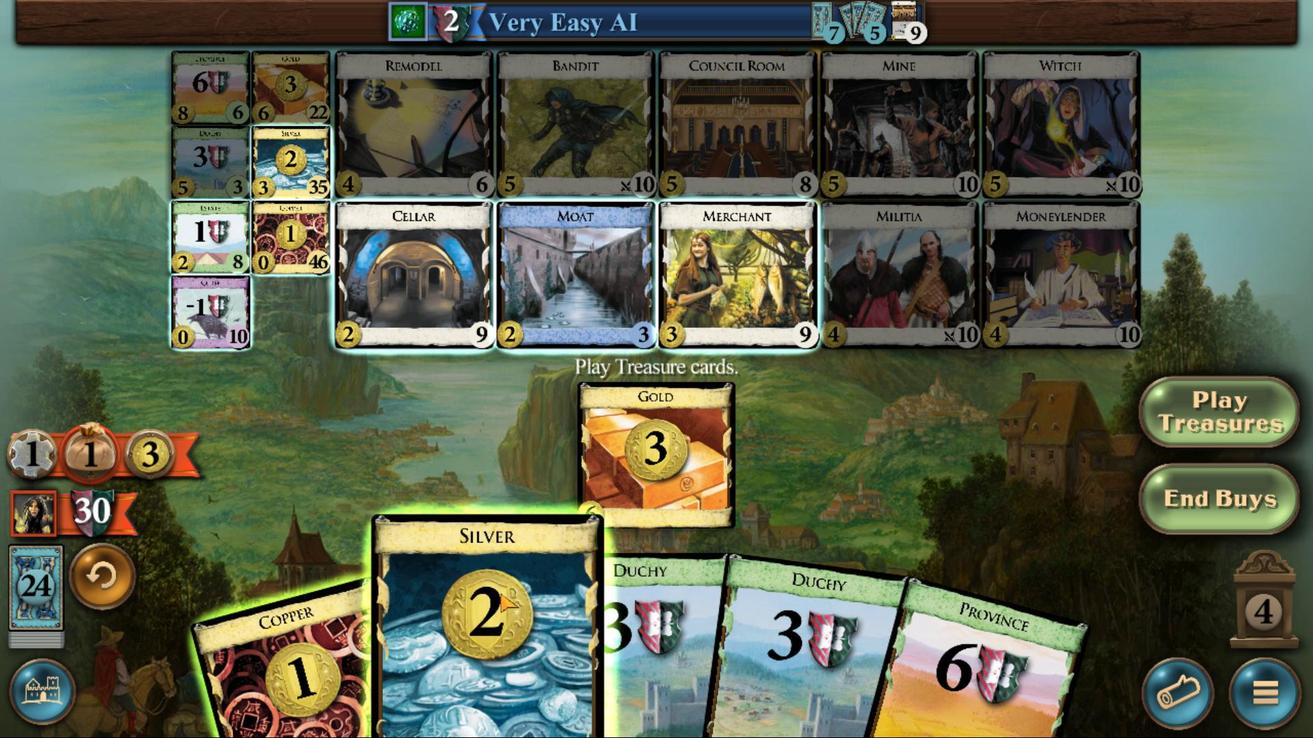 
Action: Mouse moved to (610, 477)
Screenshot: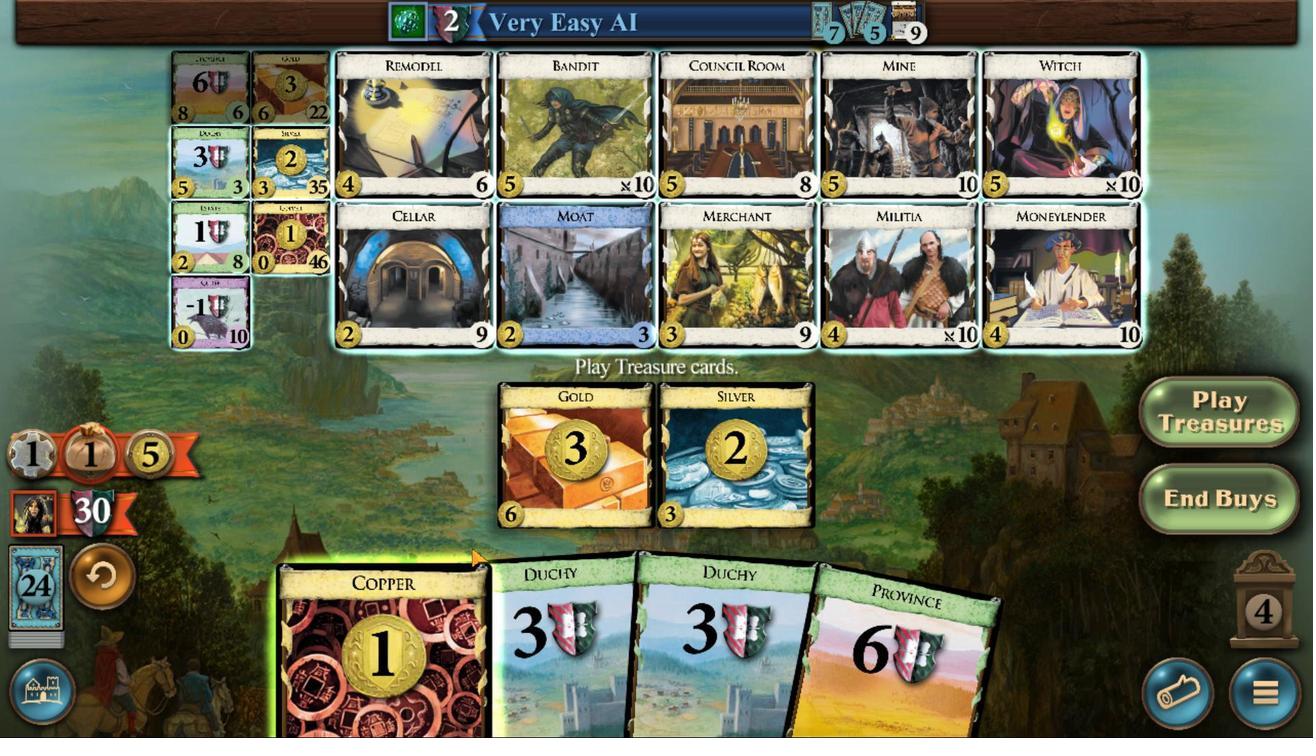 
Action: Mouse pressed left at (610, 477)
Screenshot: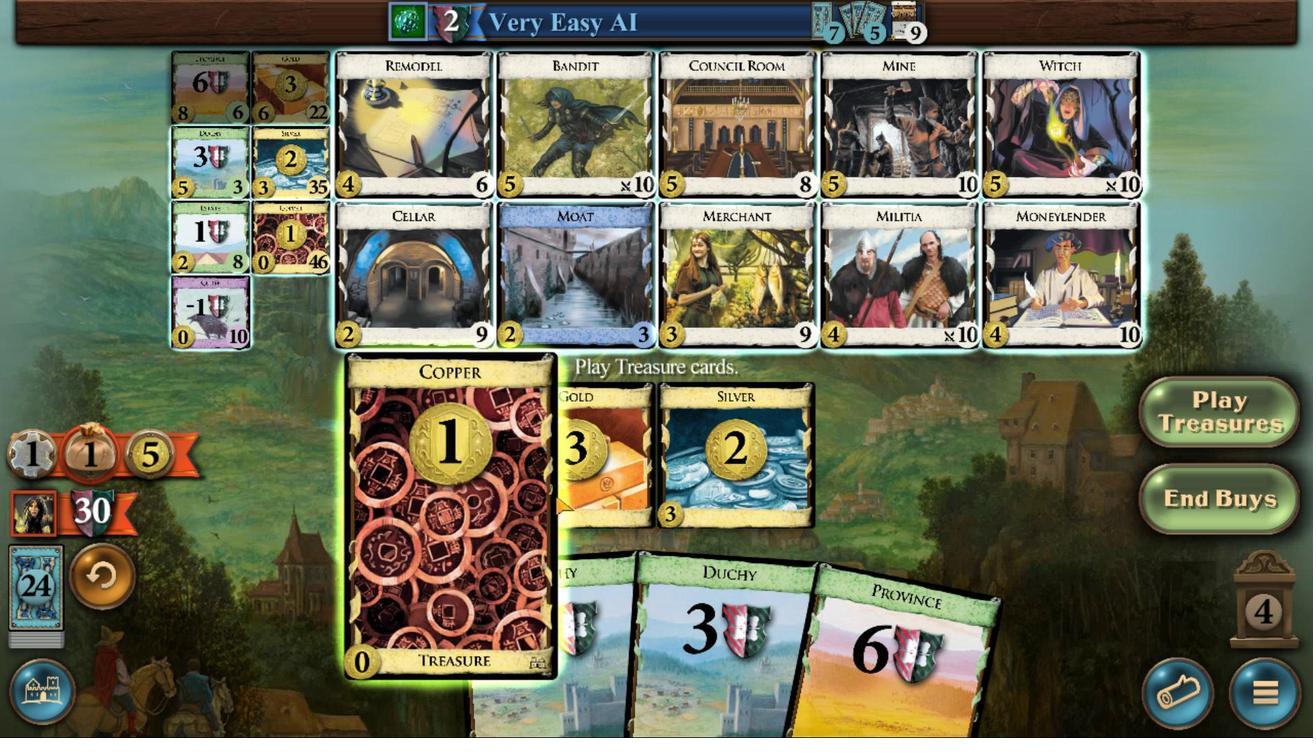 
Action: Mouse moved to (403, 285)
Screenshot: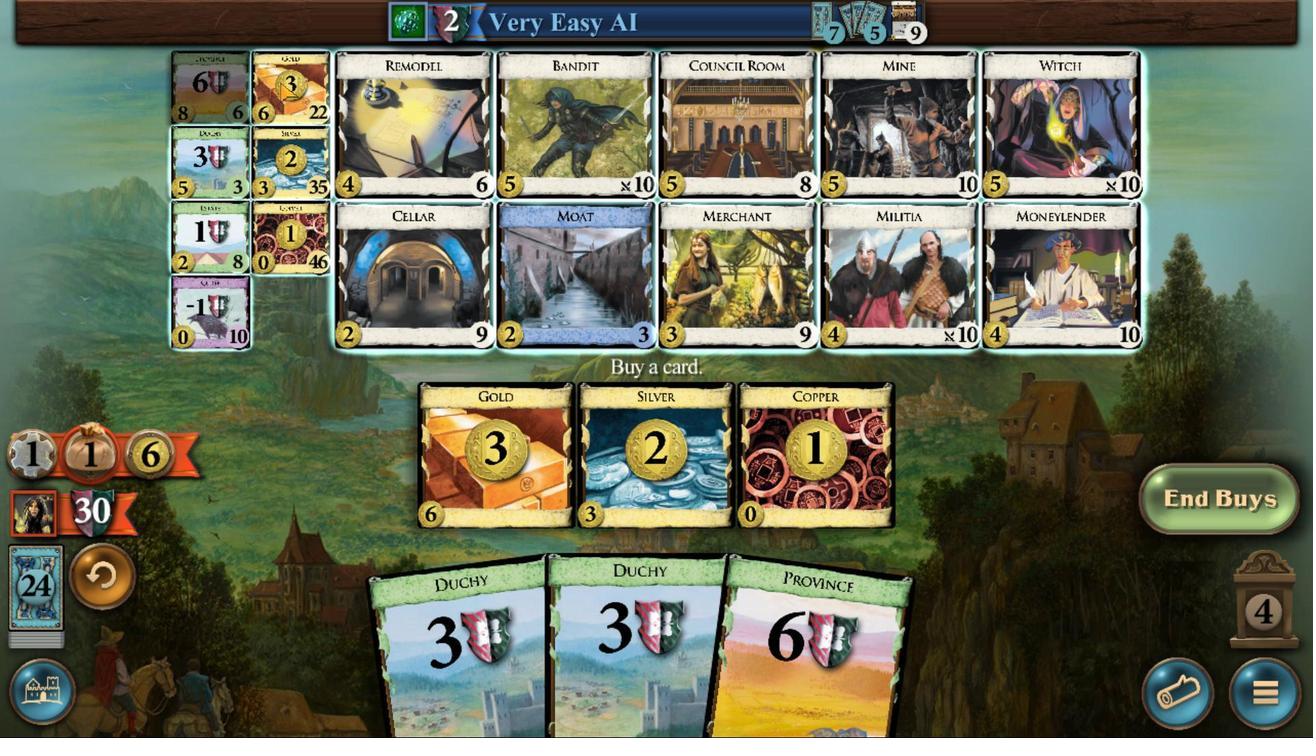 
Action: Mouse pressed left at (403, 285)
Screenshot: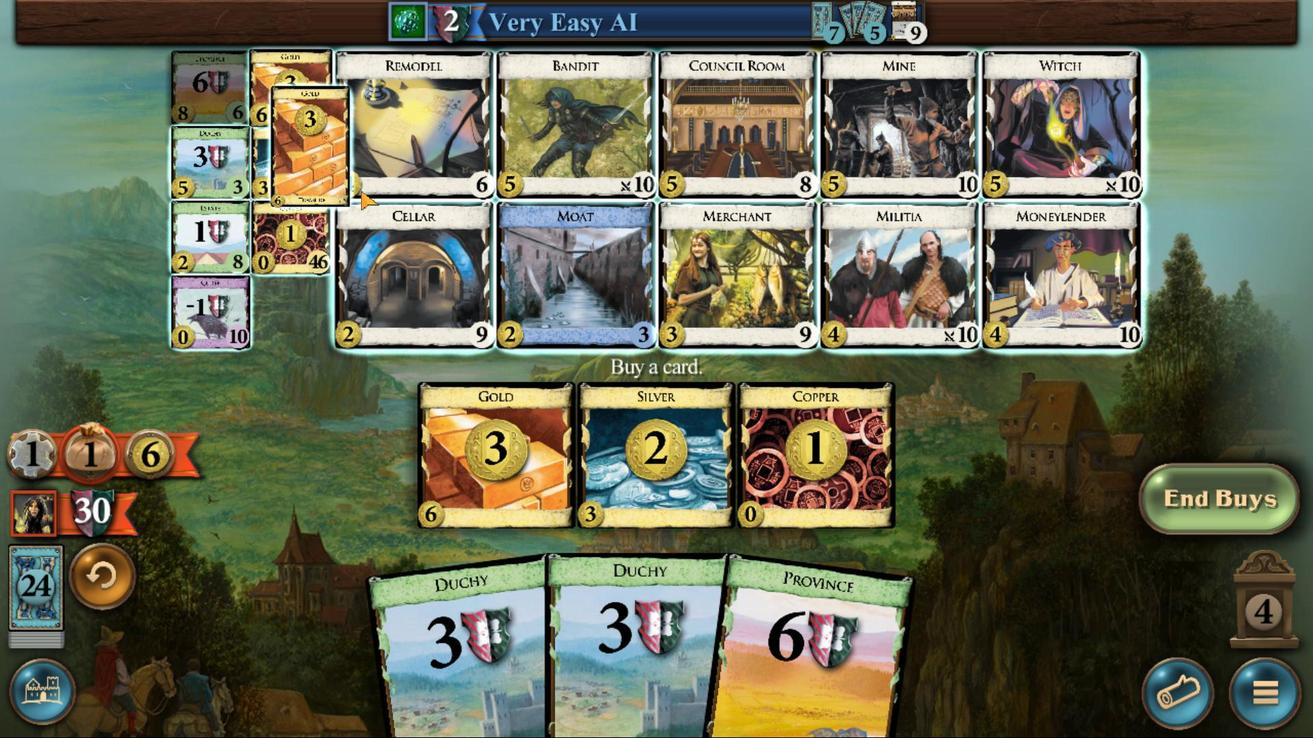 
Action: Mouse moved to (874, 483)
Screenshot: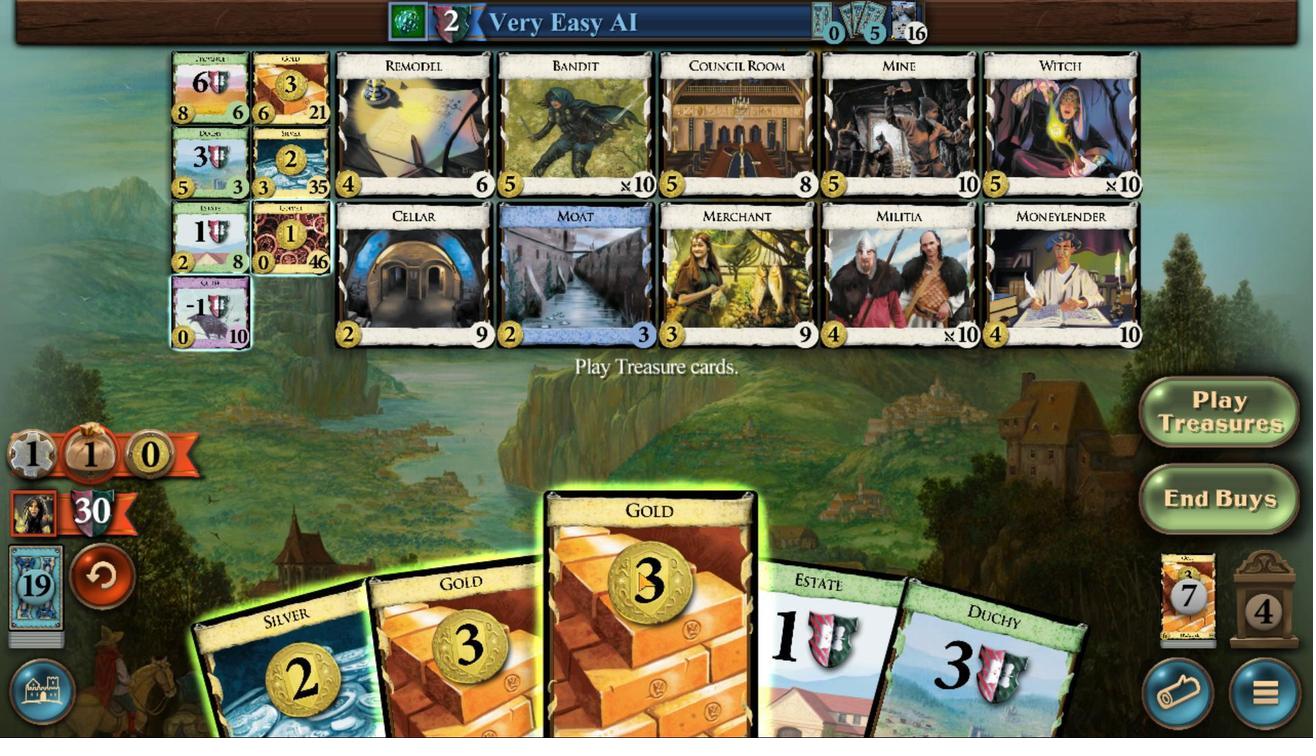 
Action: Mouse pressed left at (874, 483)
Screenshot: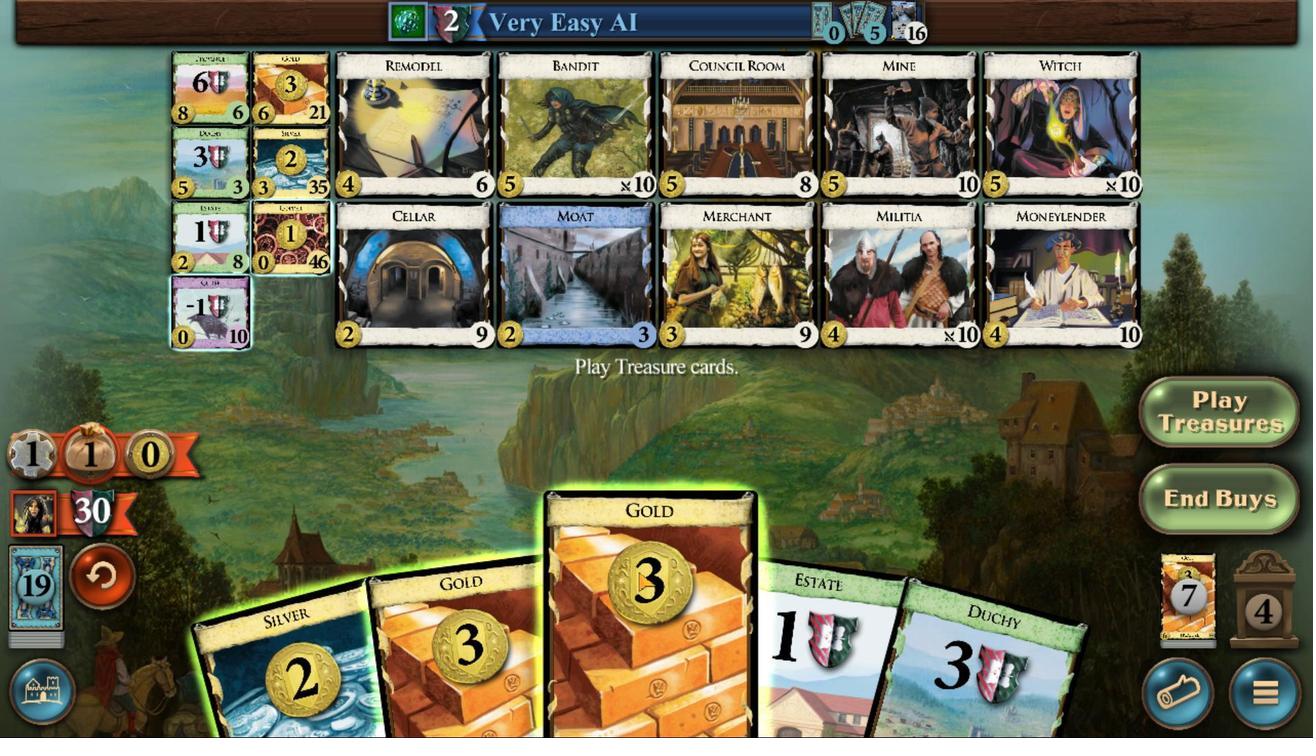 
Action: Mouse moved to (798, 479)
Screenshot: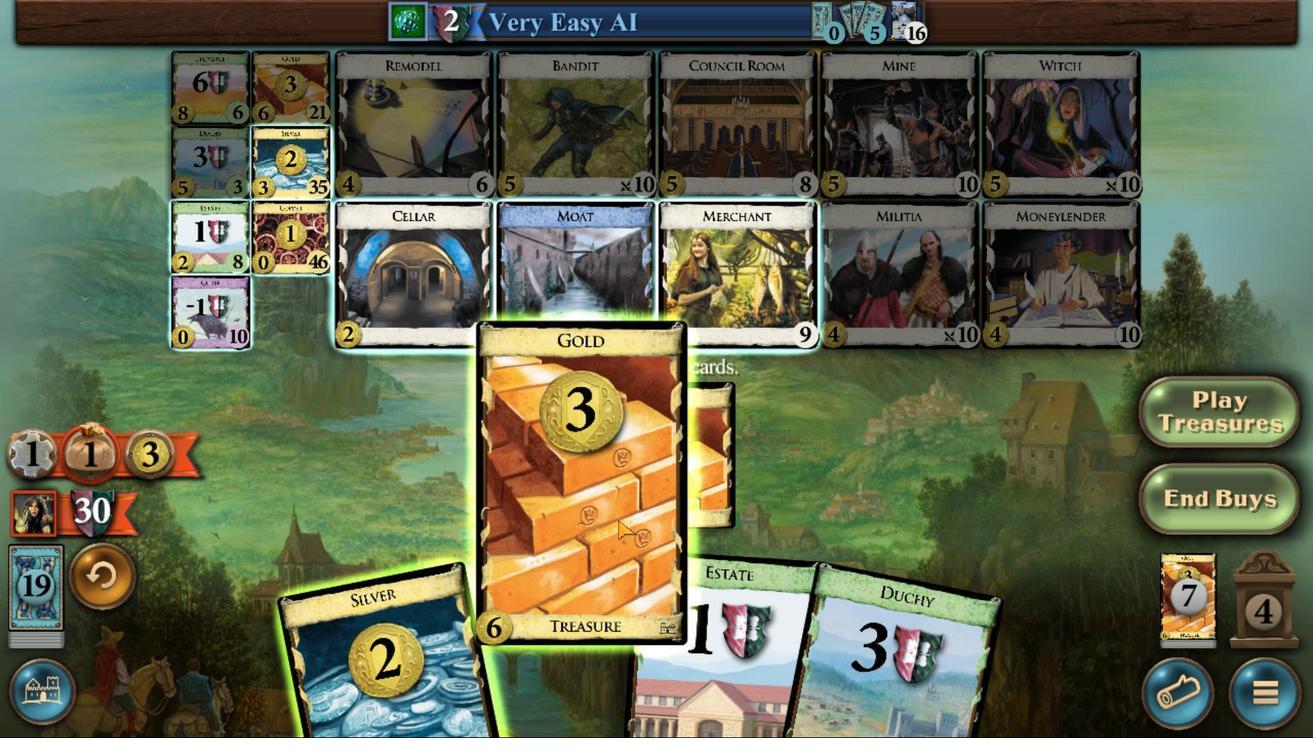 
Action: Mouse pressed left at (798, 479)
Screenshot: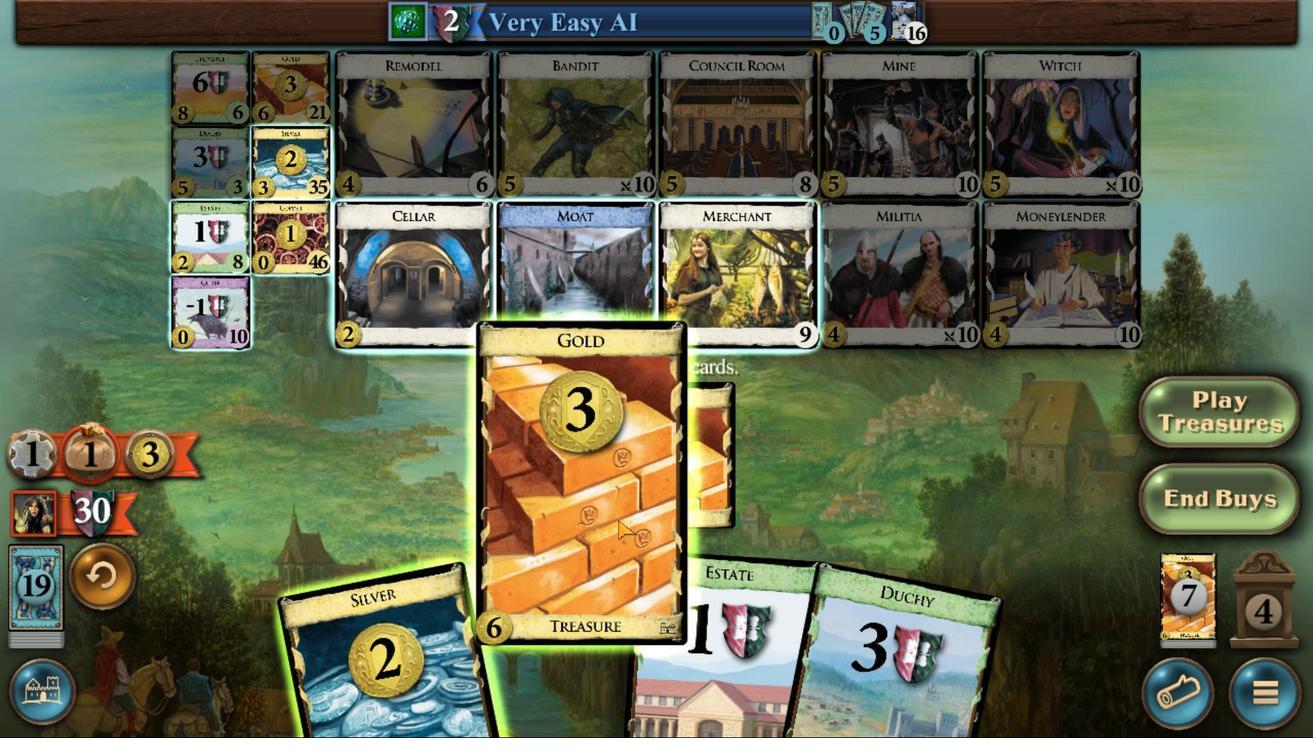 
Action: Mouse moved to (646, 468)
Screenshot: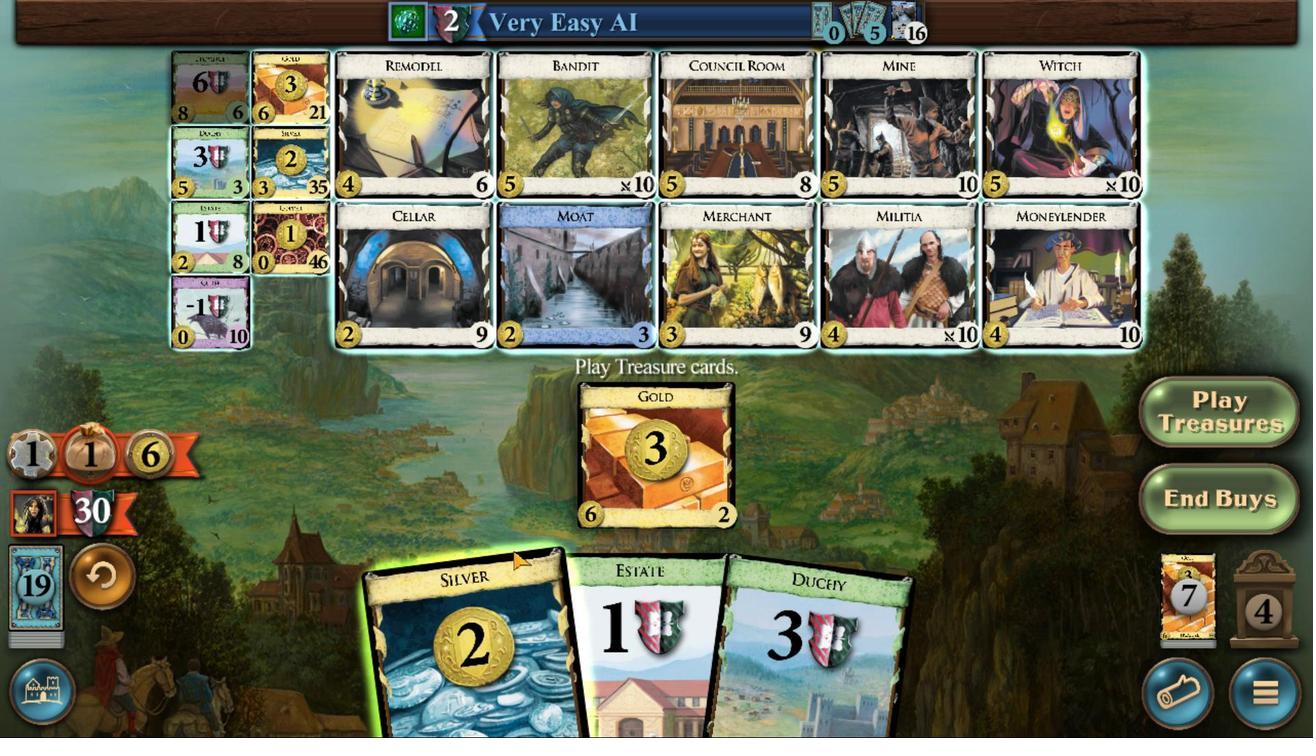 
Action: Mouse pressed left at (646, 468)
Screenshot: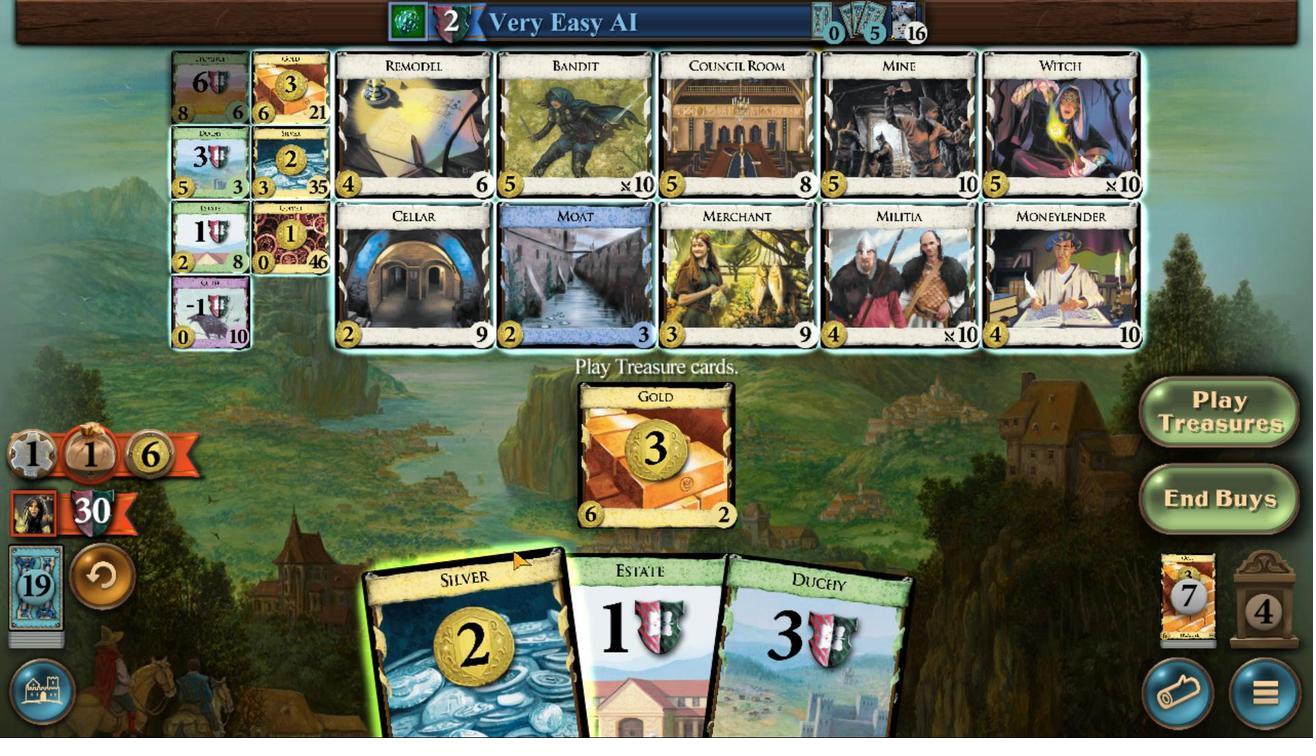
Action: Mouse moved to (306, 290)
Screenshot: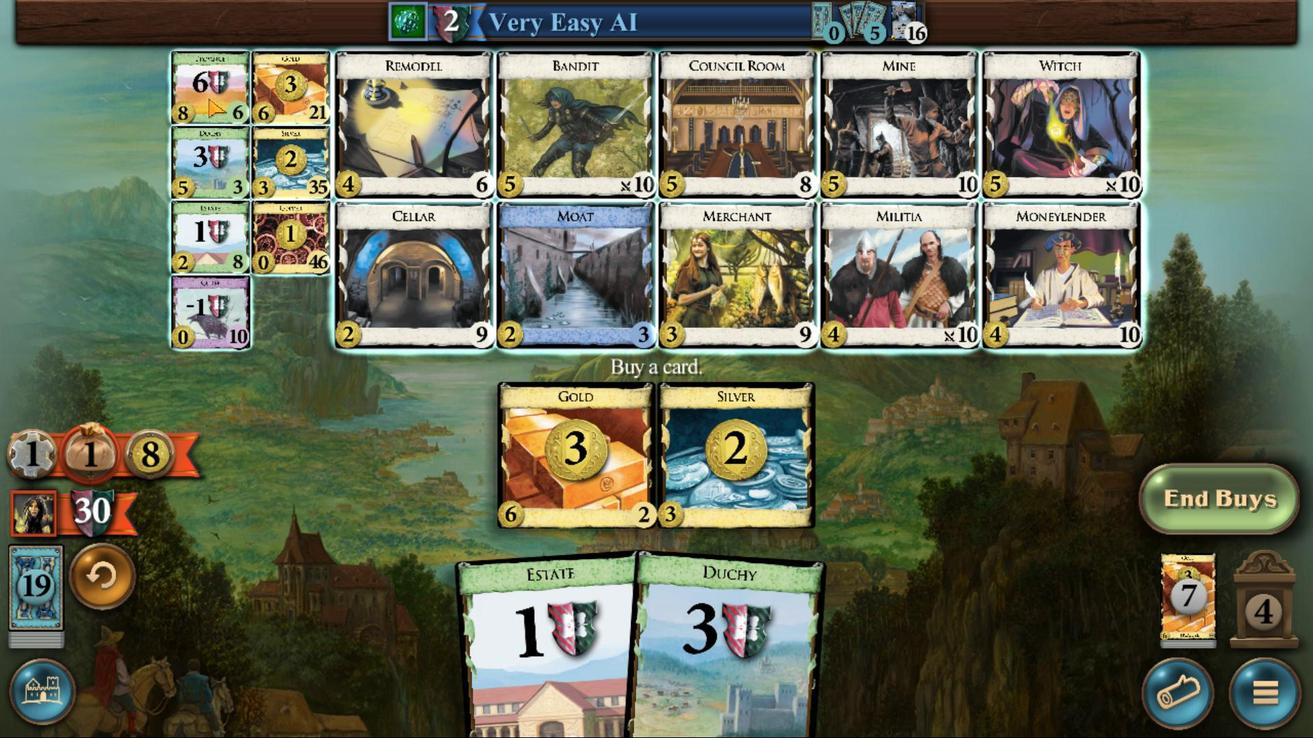 
Action: Mouse pressed left at (306, 290)
Screenshot: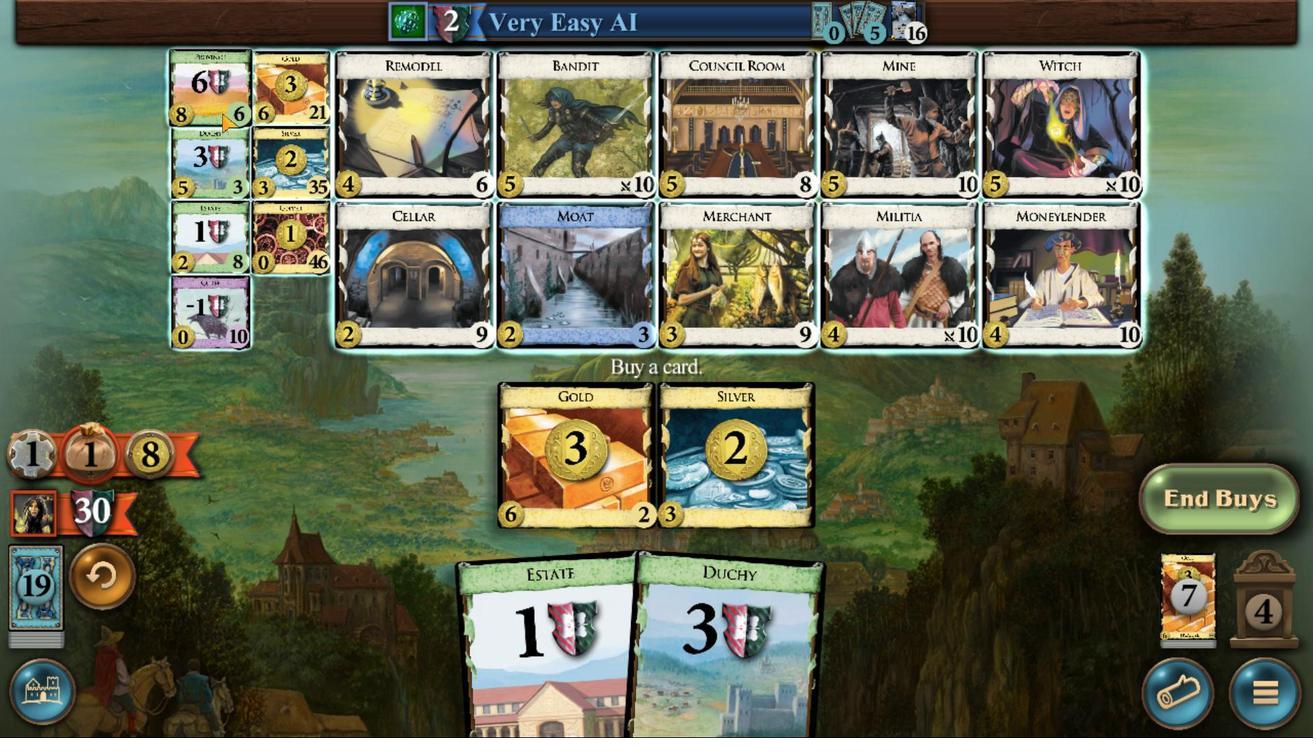 
Action: Mouse moved to (961, 480)
Screenshot: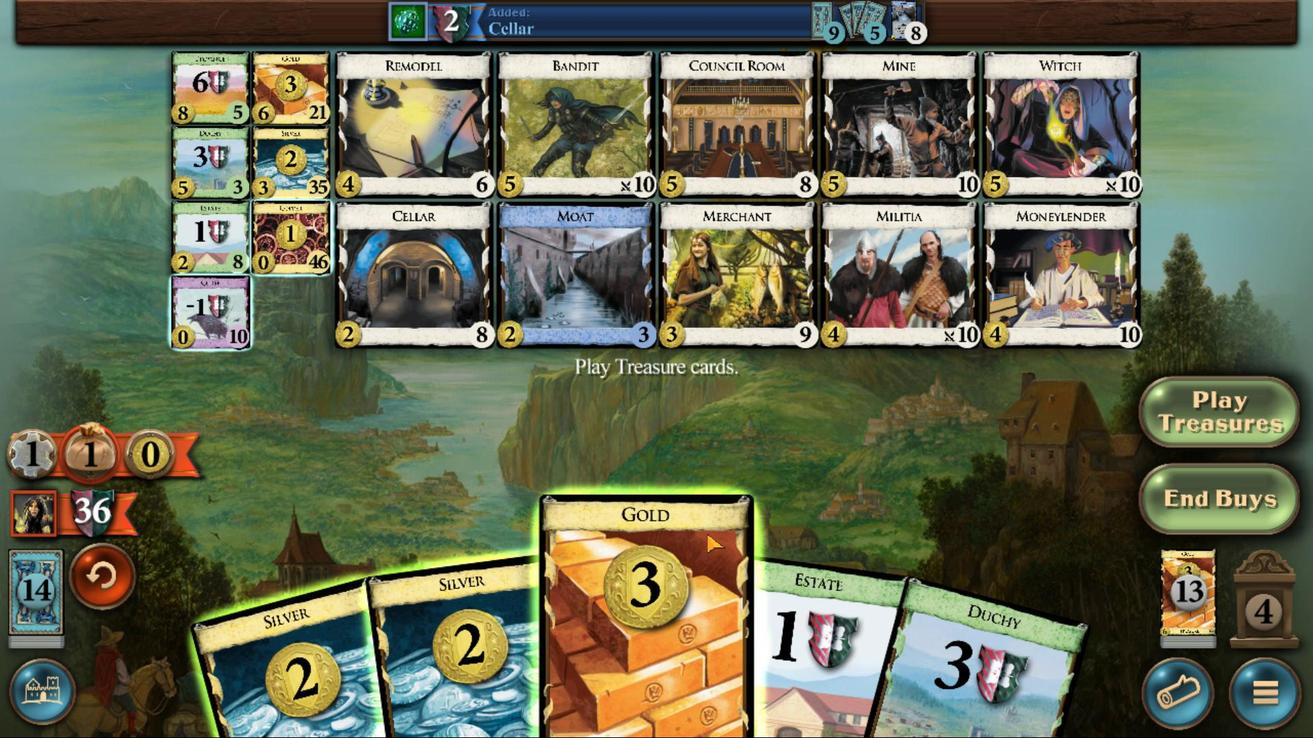 
Action: Mouse pressed left at (961, 480)
Screenshot: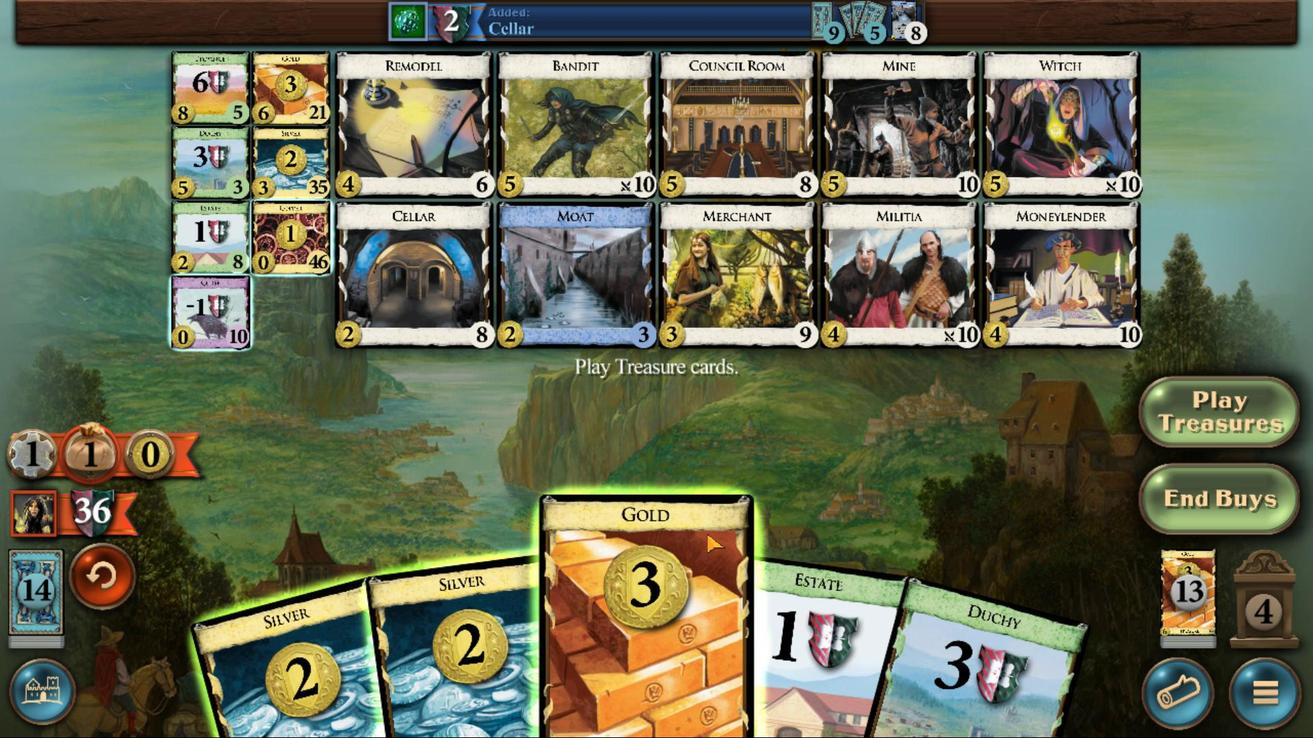 
Action: Mouse moved to (776, 482)
Screenshot: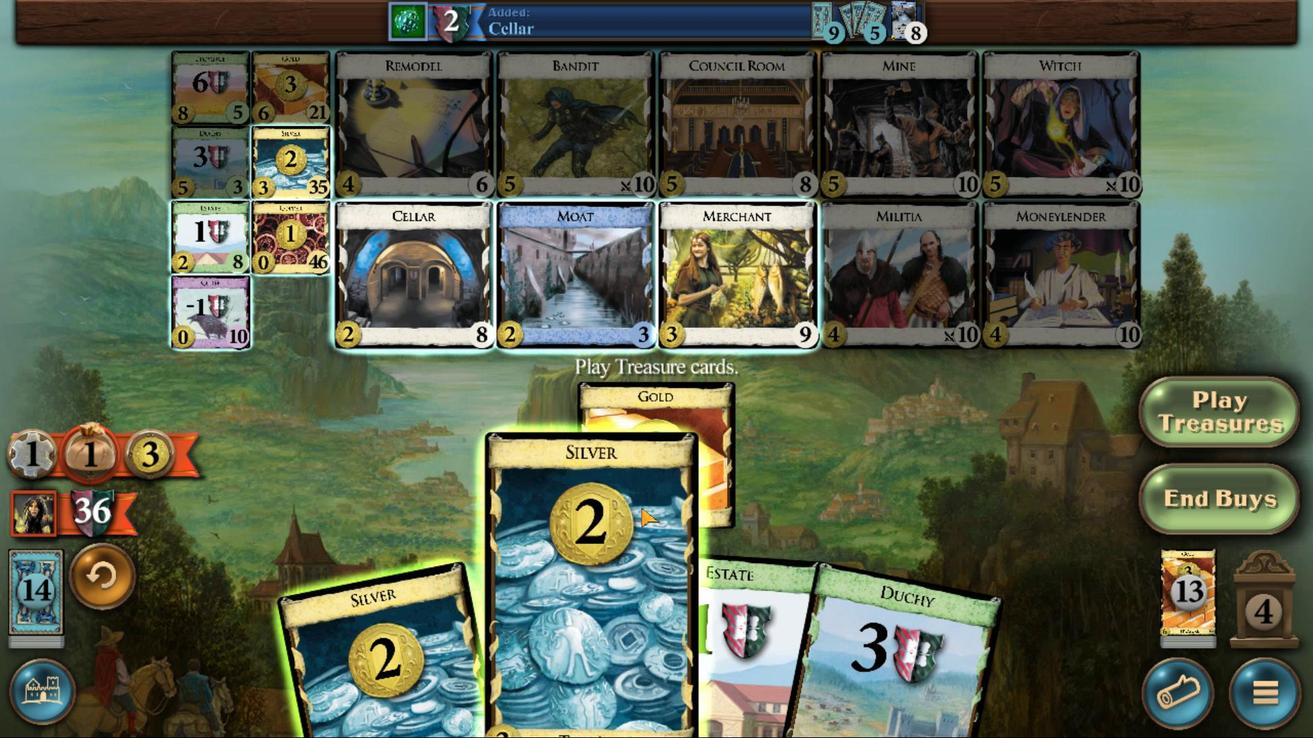 
Action: Mouse pressed left at (776, 482)
Screenshot: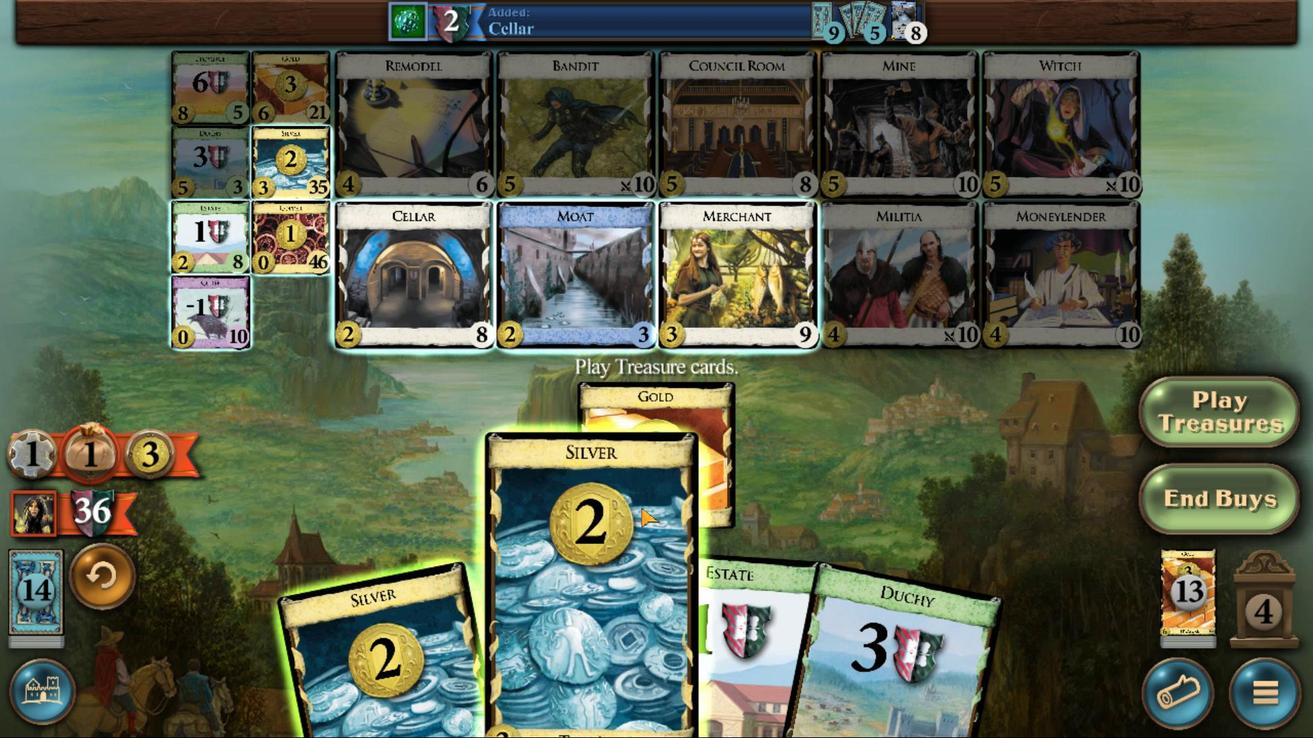 
Action: Mouse moved to (313, 315)
Screenshot: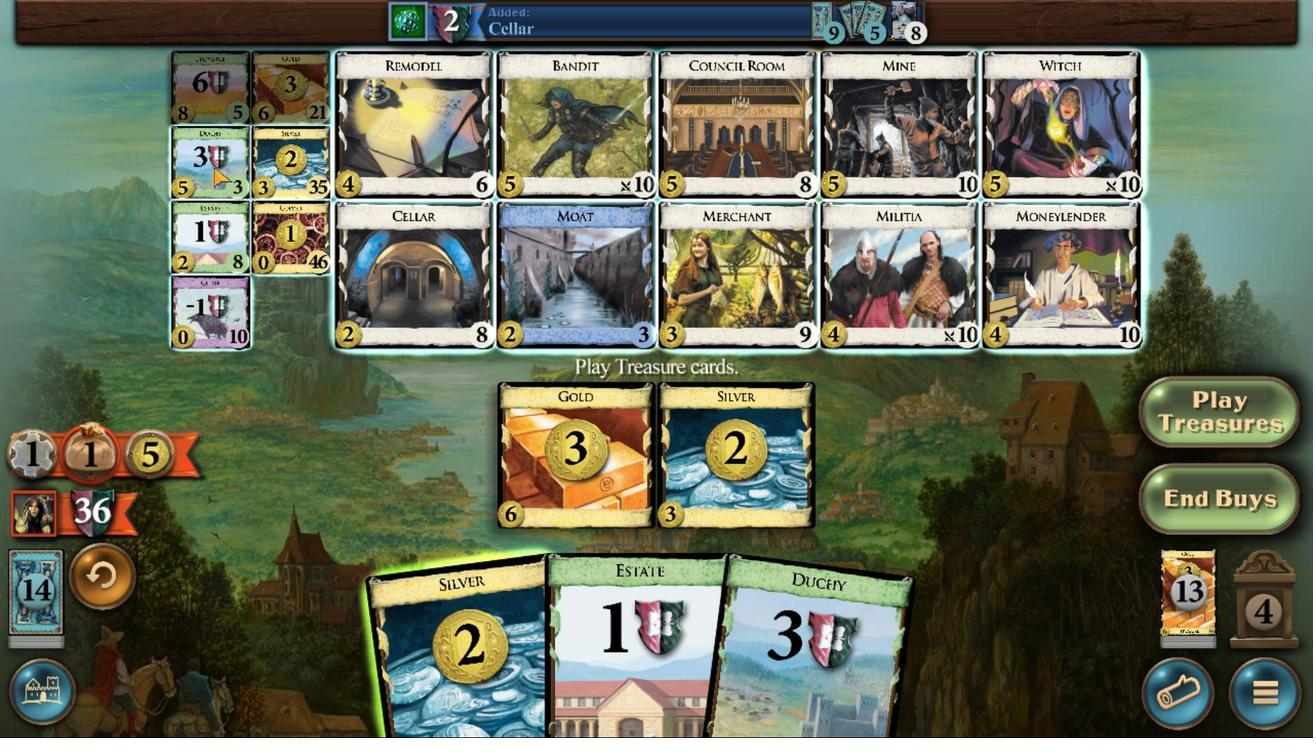 
Action: Mouse pressed left at (313, 315)
Screenshot: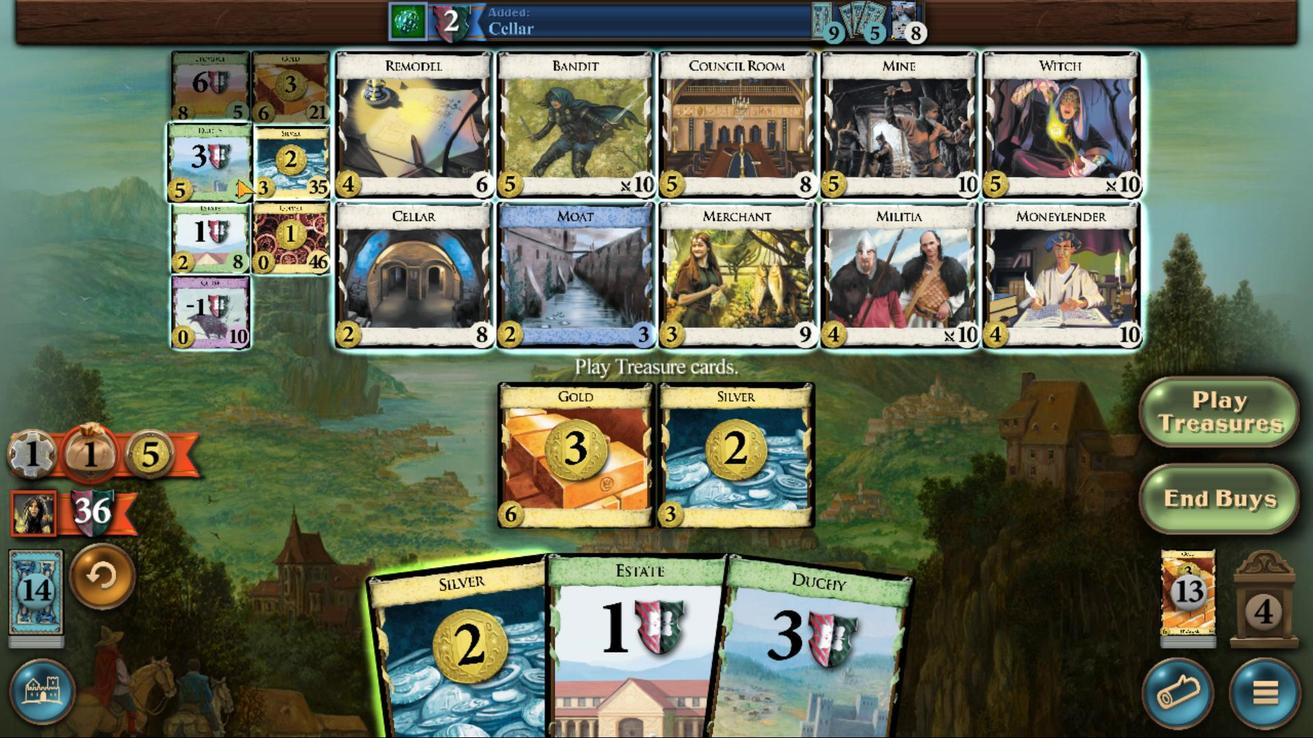 
Action: Mouse moved to (874, 480)
Screenshot: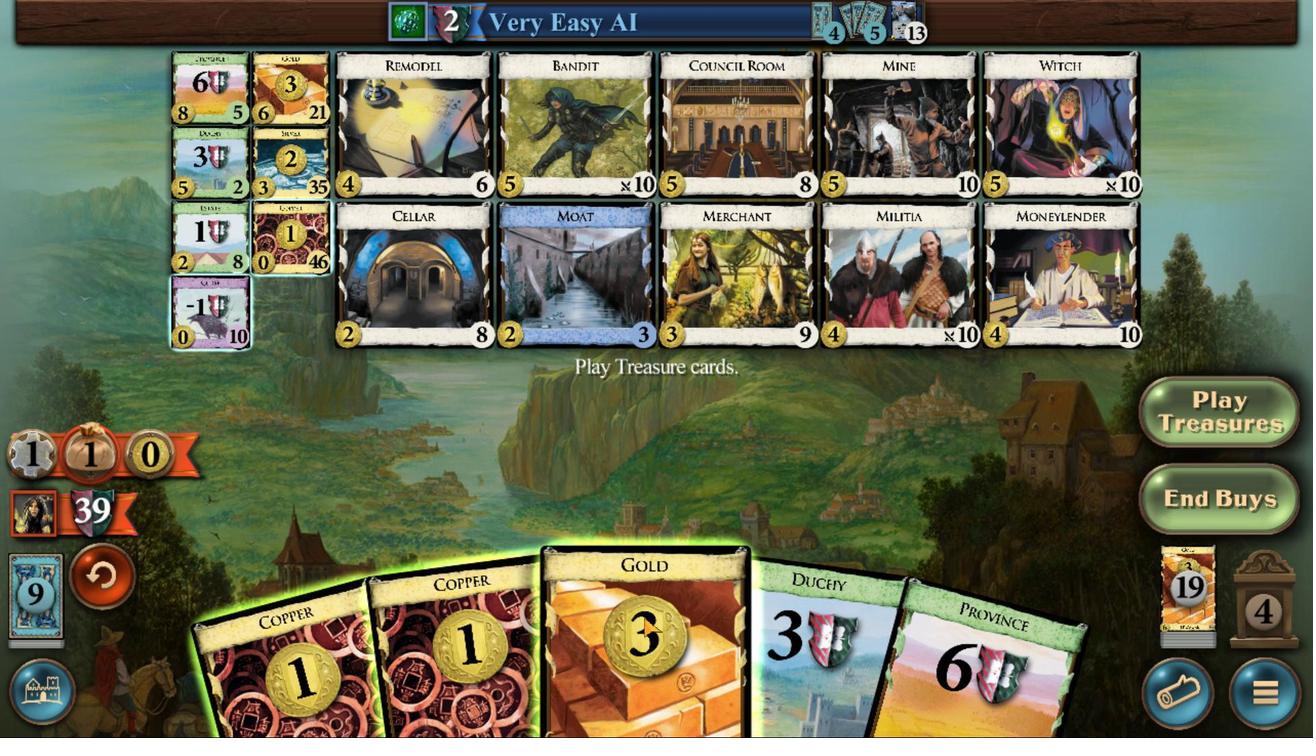 
Action: Mouse pressed left at (874, 480)
Screenshot: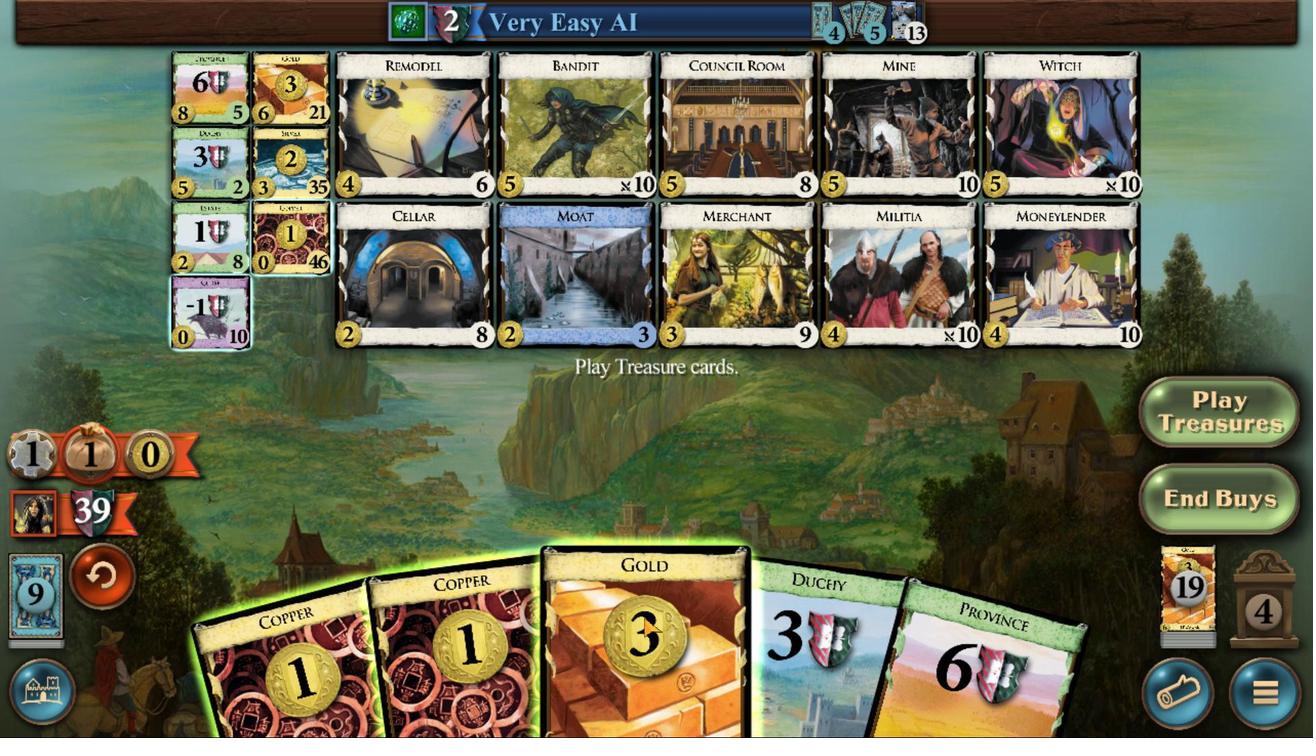 
Action: Mouse moved to (832, 479)
Screenshot: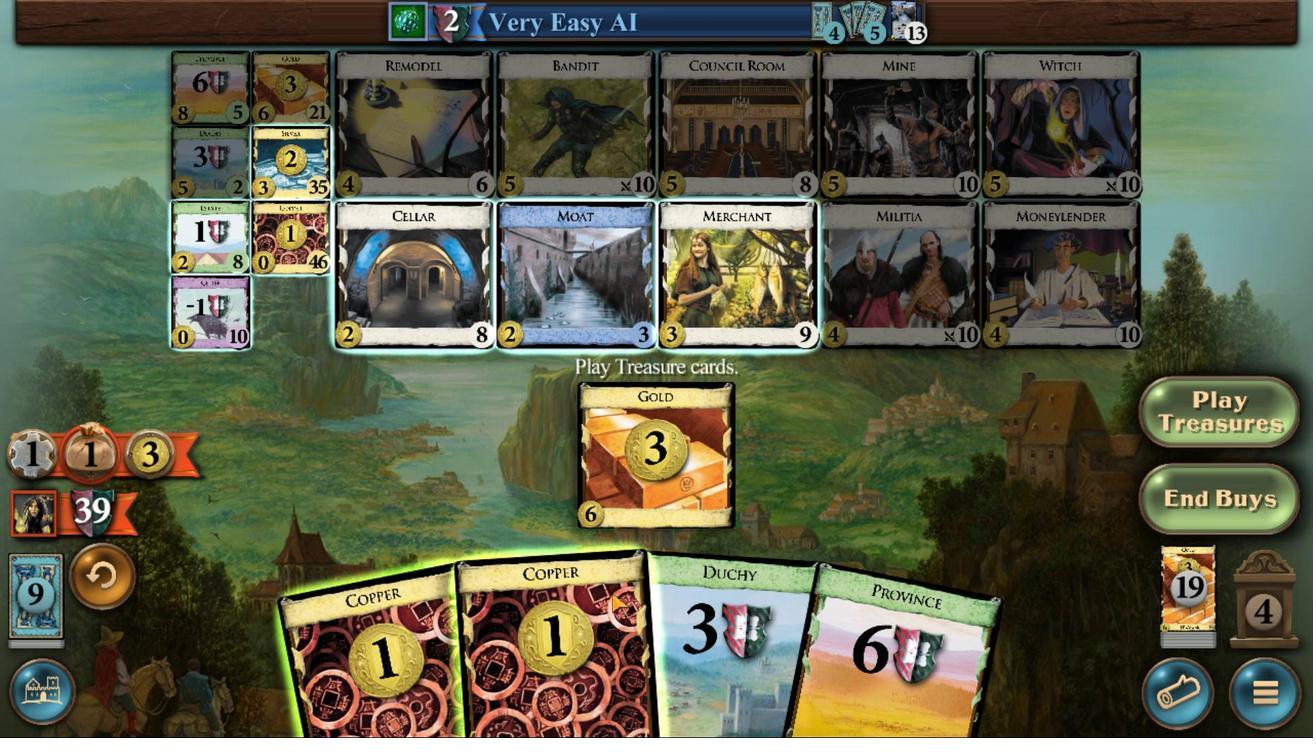 
Action: Mouse pressed left at (832, 479)
Screenshot: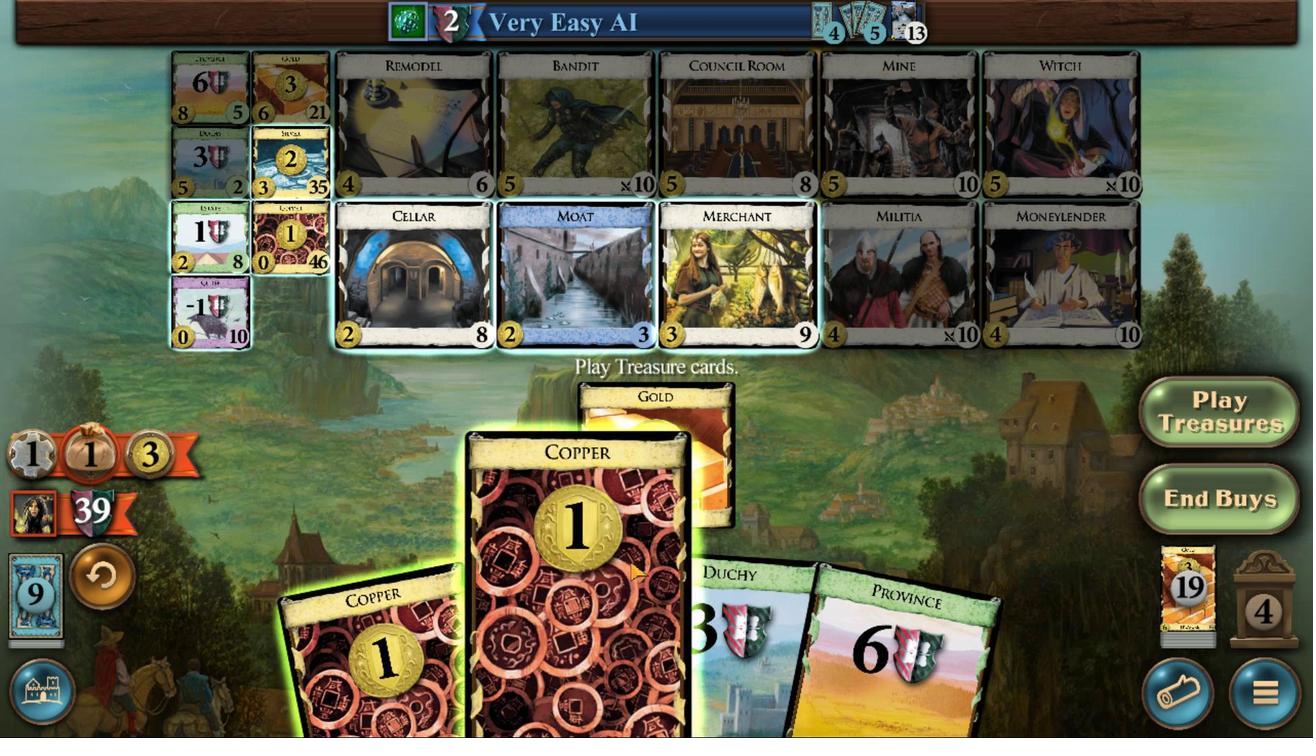 
Action: Mouse moved to (716, 481)
Screenshot: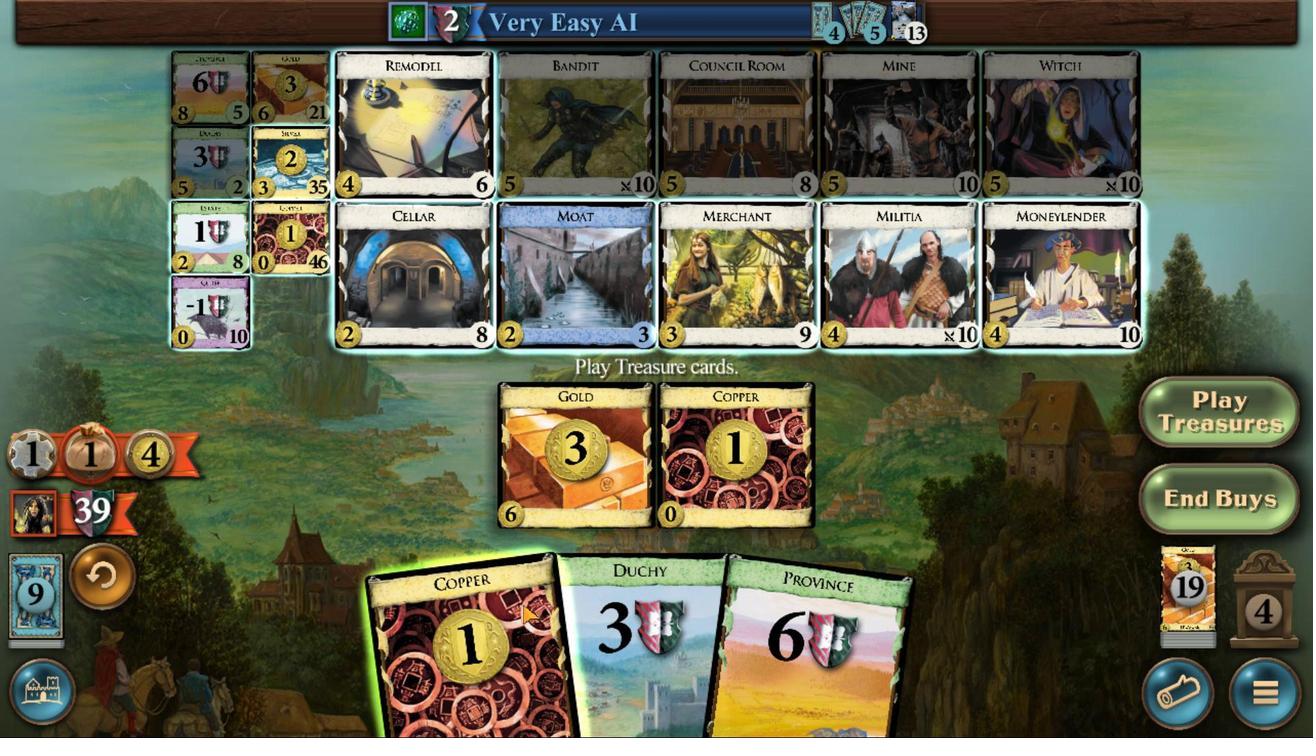 
Action: Mouse pressed left at (716, 481)
Screenshot: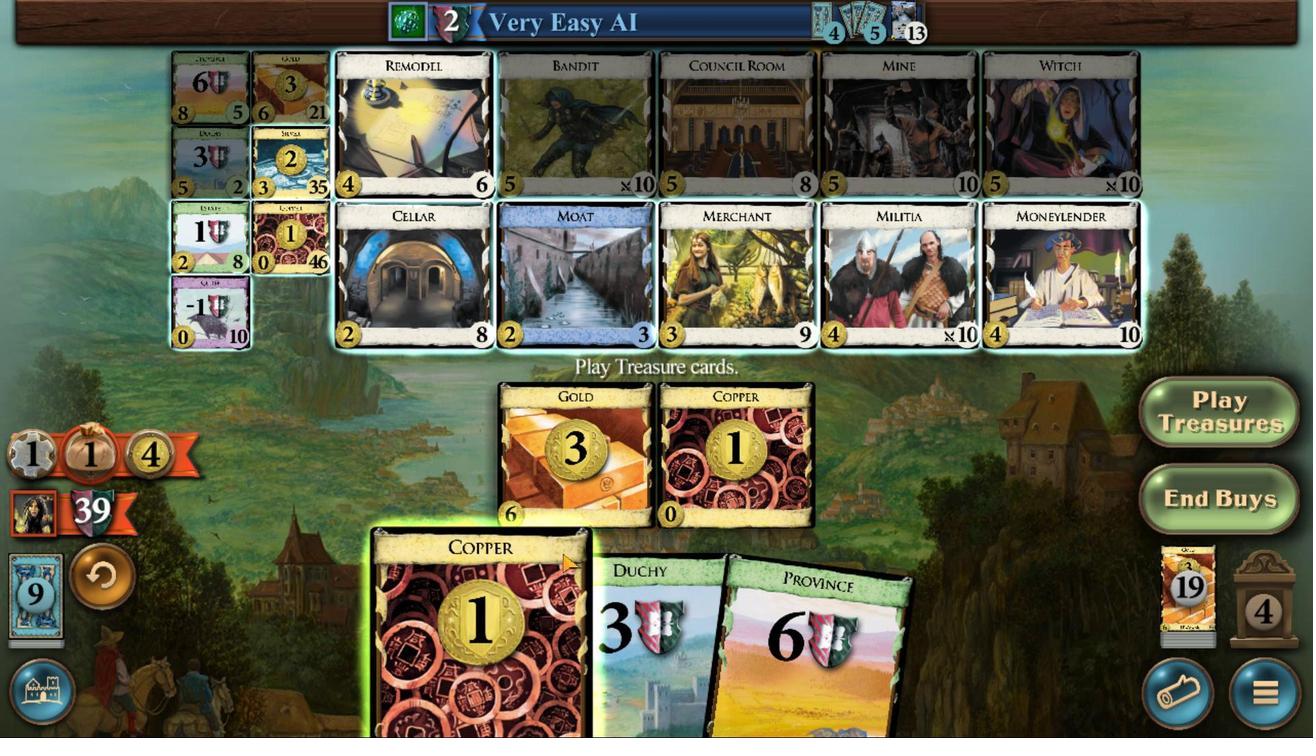 
Action: Mouse moved to (314, 319)
Screenshot: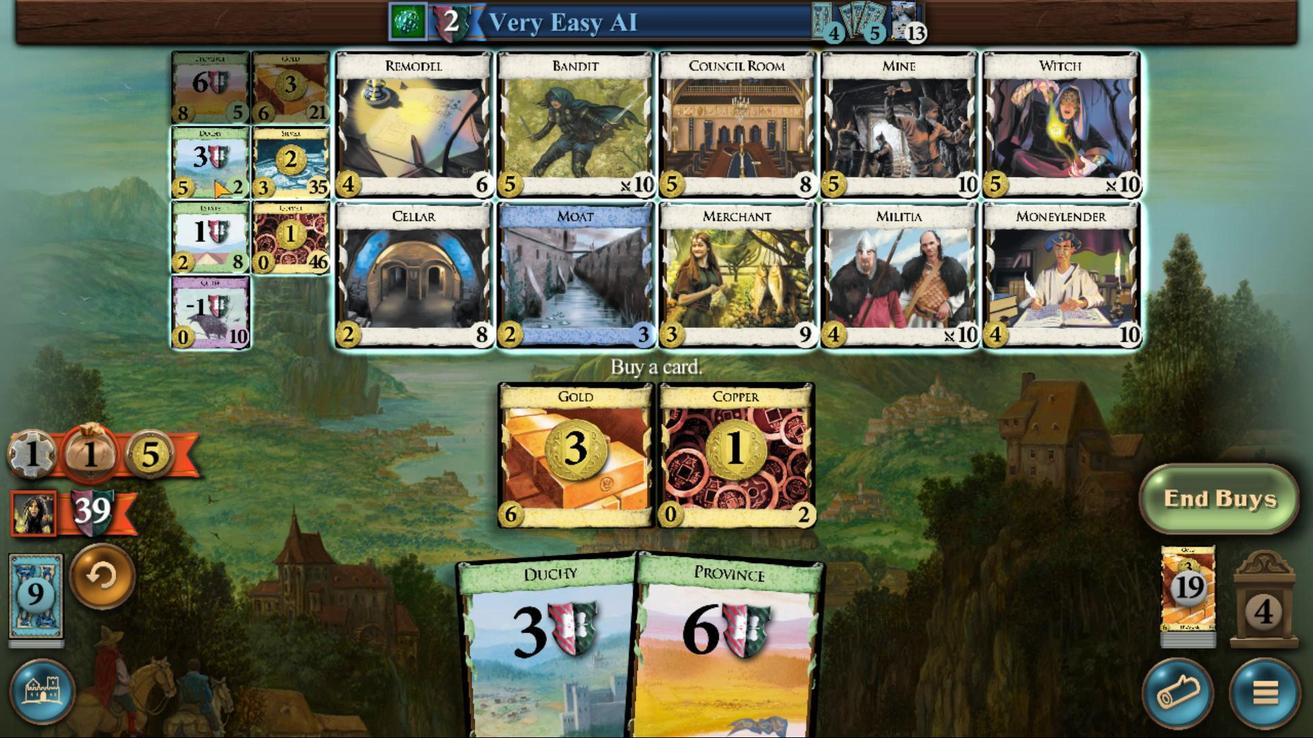 
Action: Mouse pressed left at (314, 319)
Screenshot: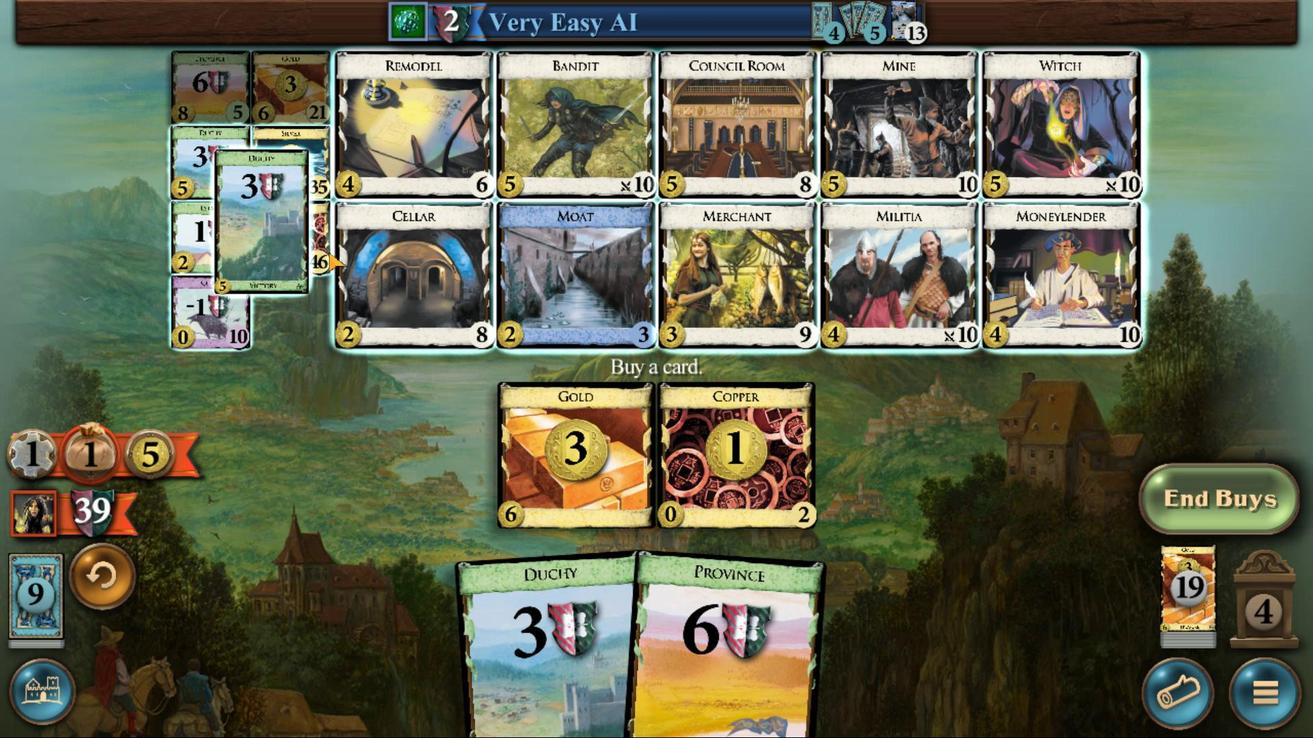 
Action: Mouse moved to (1206, 476)
Screenshot: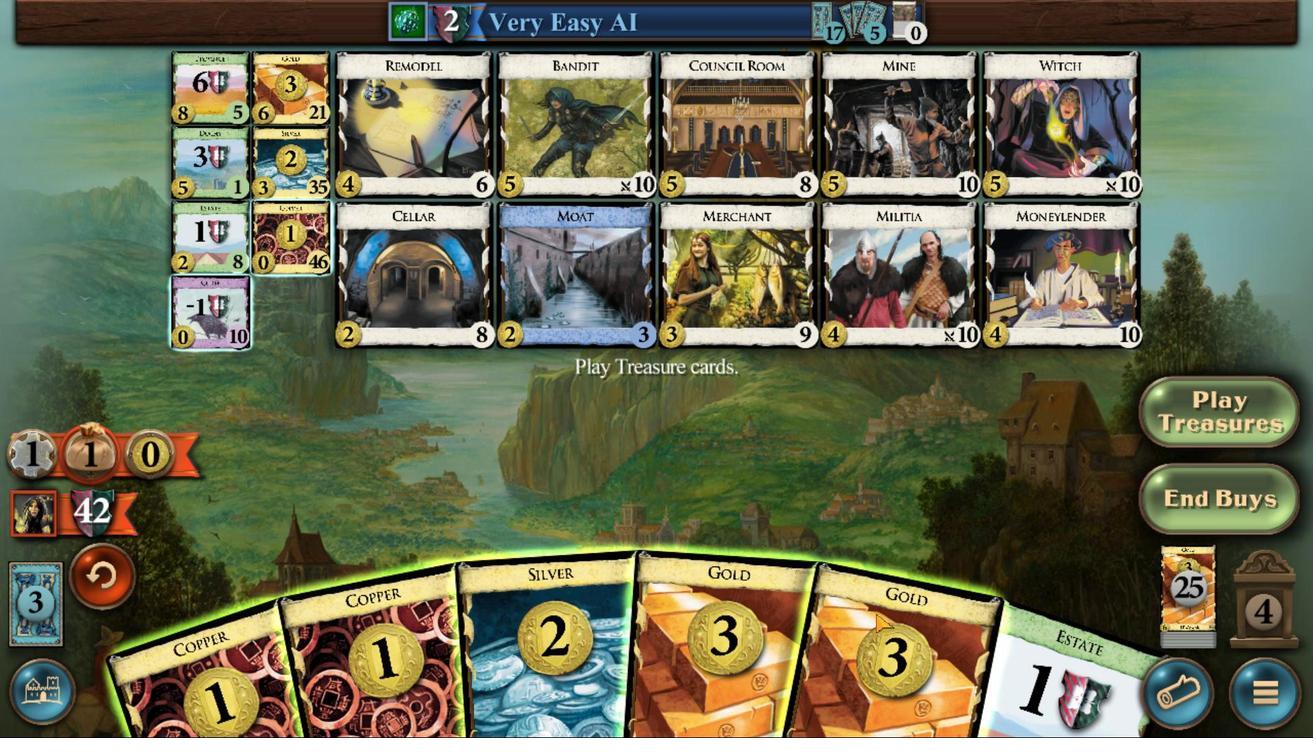 
Action: Mouse pressed left at (1206, 476)
Screenshot: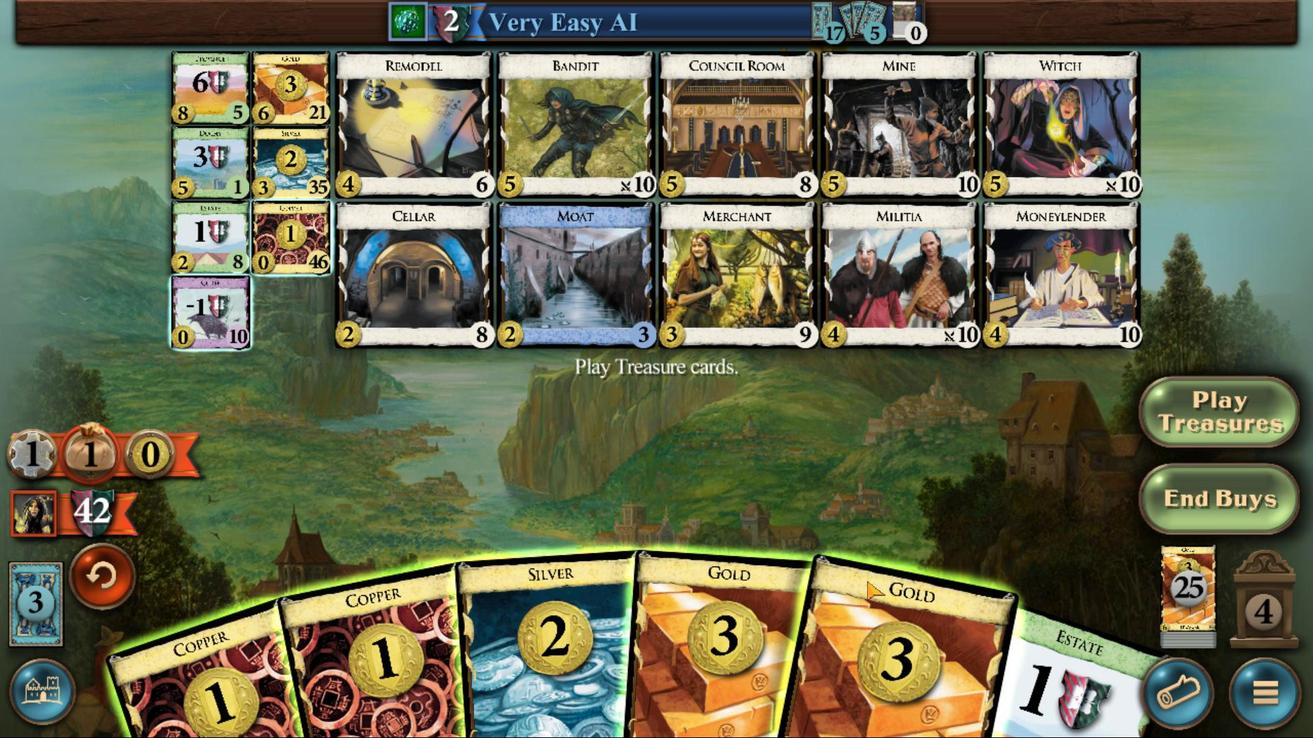 
Action: Mouse moved to (1175, 485)
Screenshot: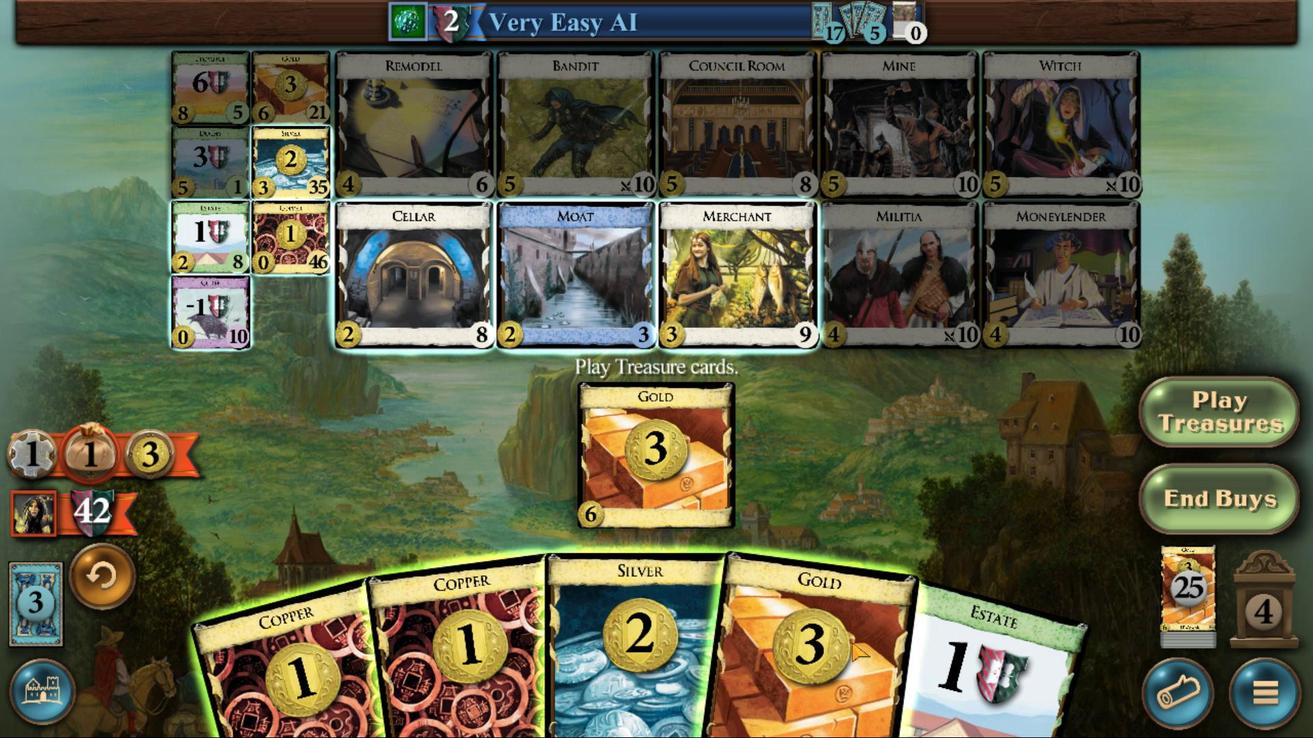 
Action: Mouse pressed left at (1175, 485)
Screenshot: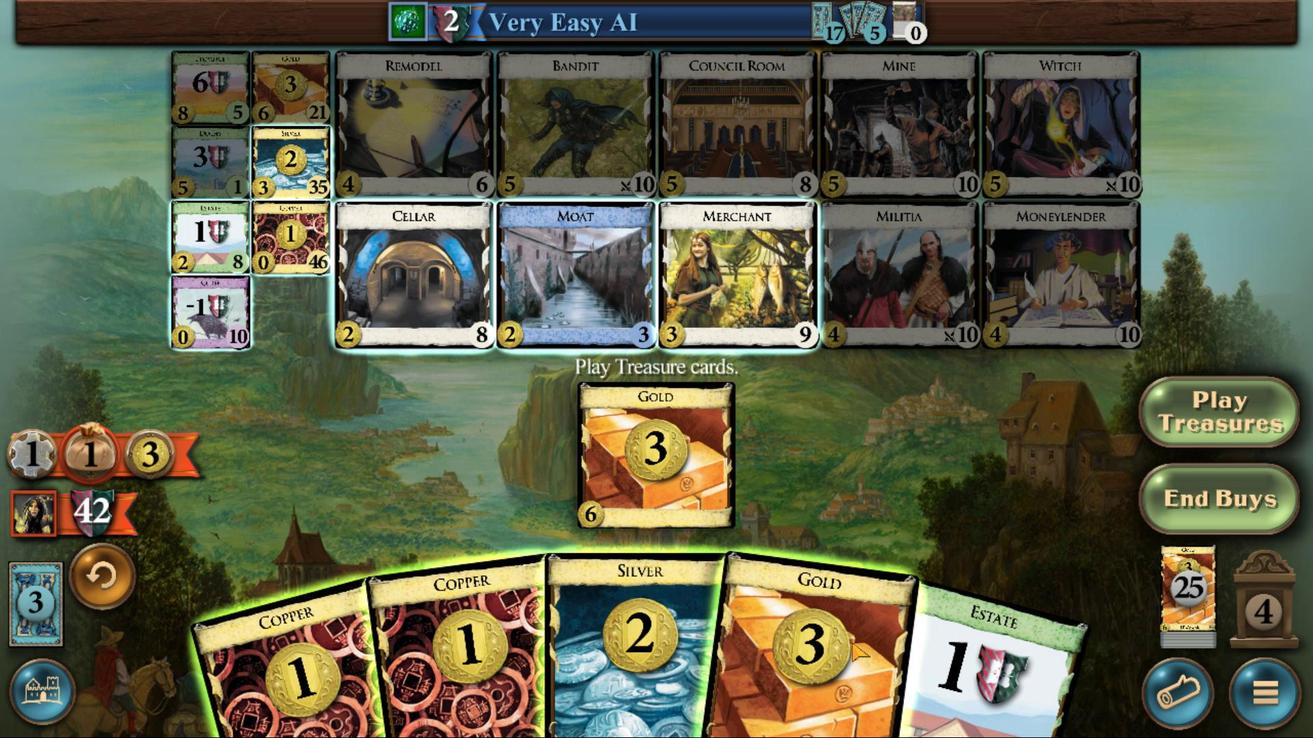 
Action: Mouse moved to (753, 484)
Screenshot: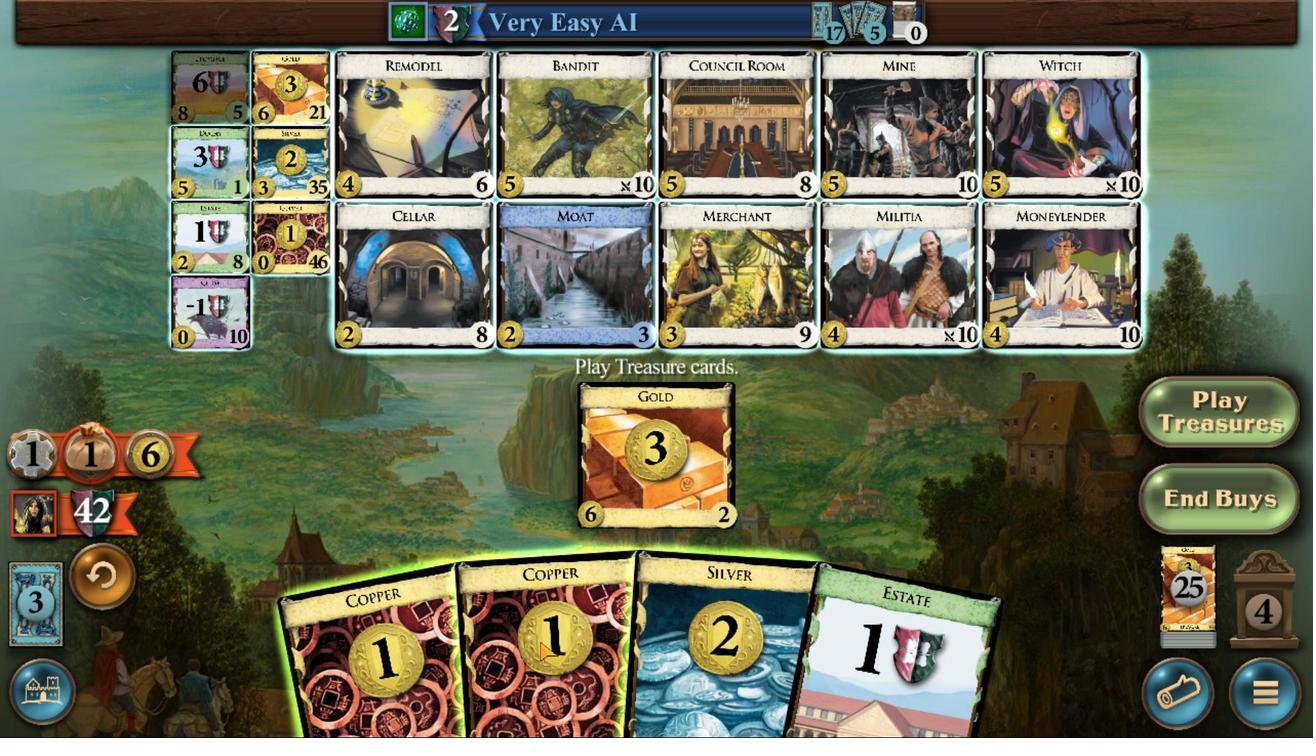 
Action: Mouse pressed left at (753, 484)
Screenshot: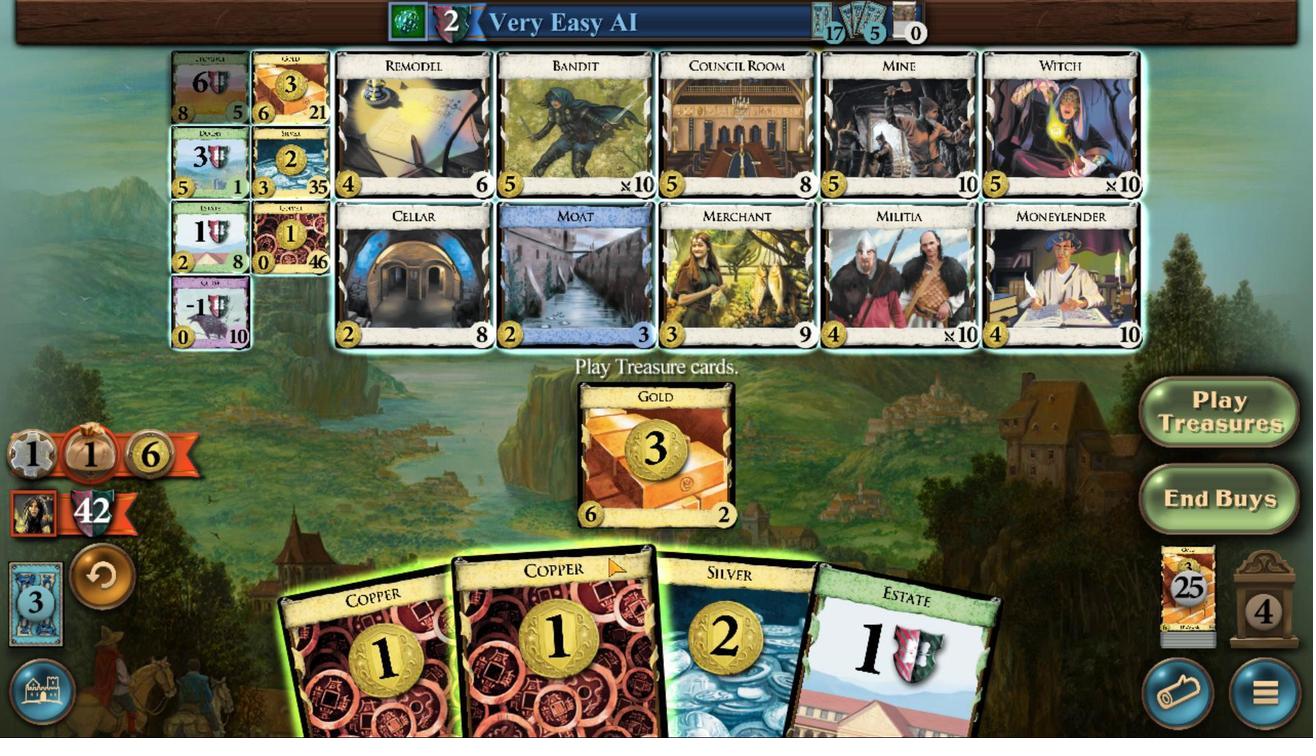 
Action: Mouse moved to (683, 480)
Screenshot: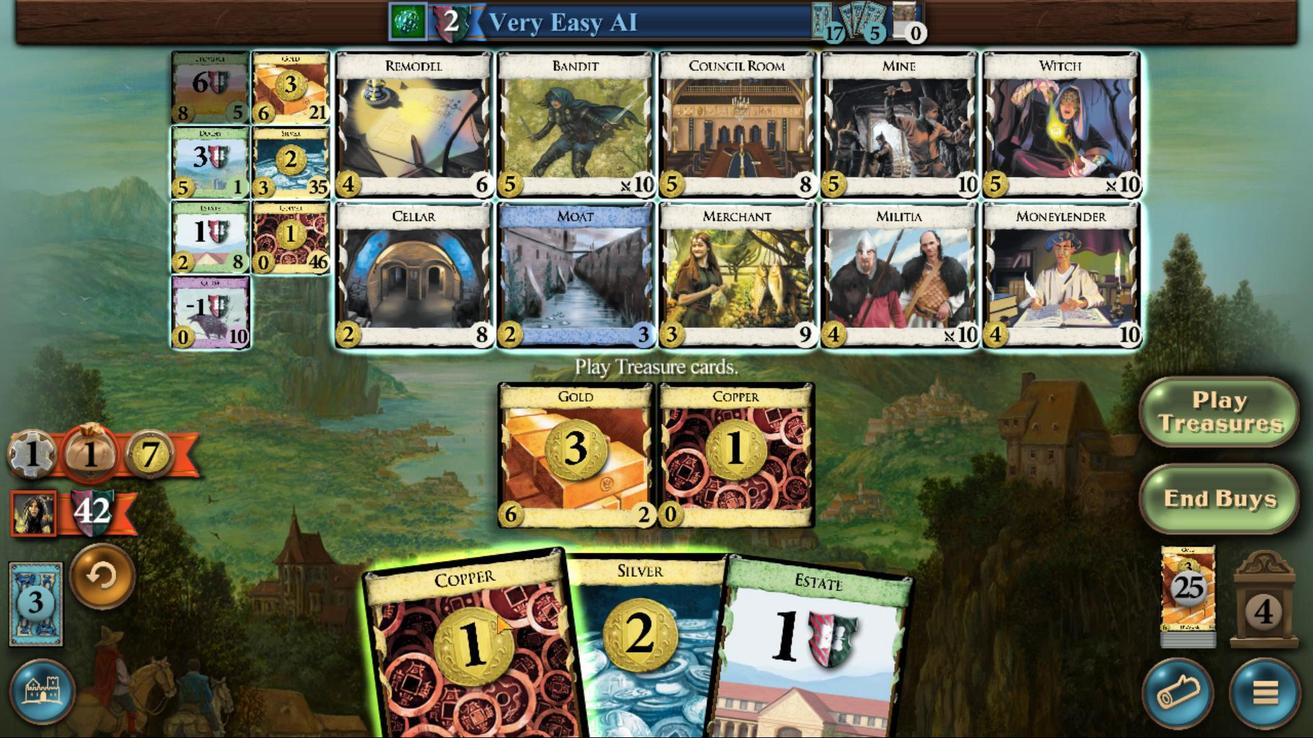 
Action: Mouse pressed left at (683, 480)
Screenshot: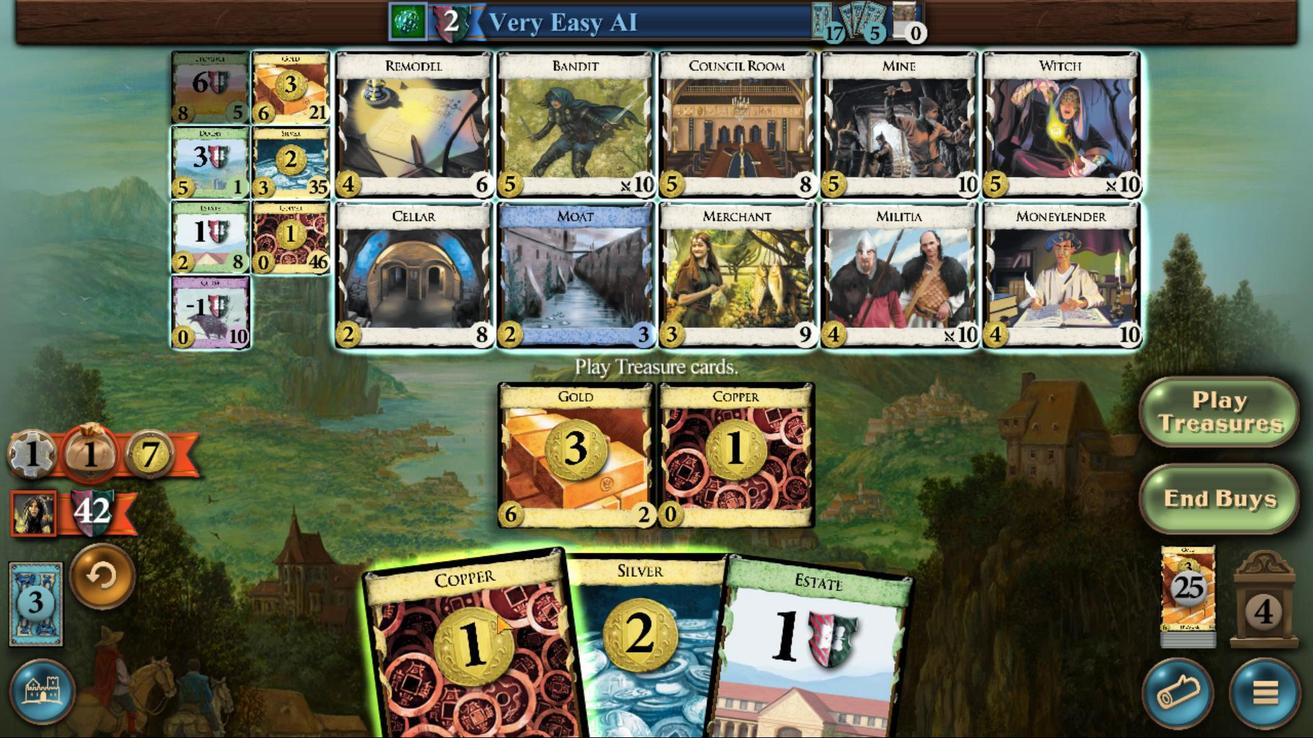 
Action: Mouse moved to (321, 291)
Screenshot: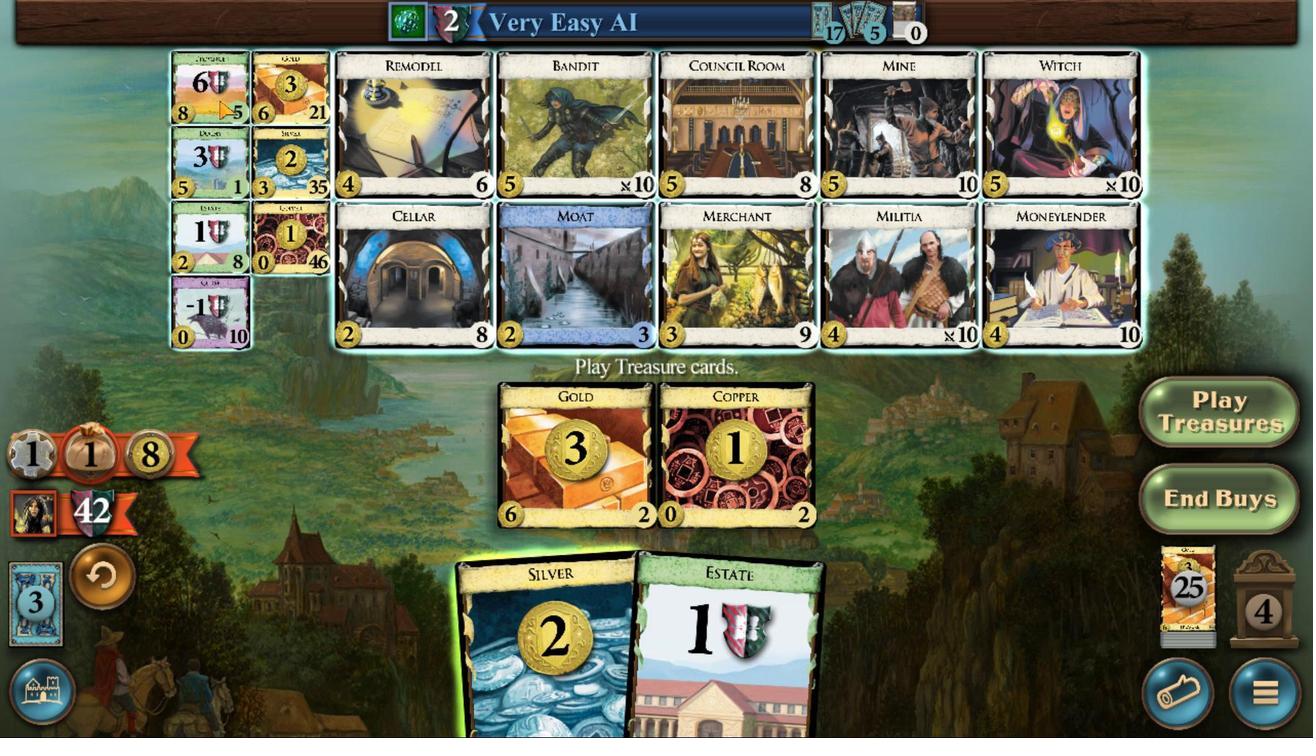 
Action: Mouse pressed left at (321, 291)
Screenshot: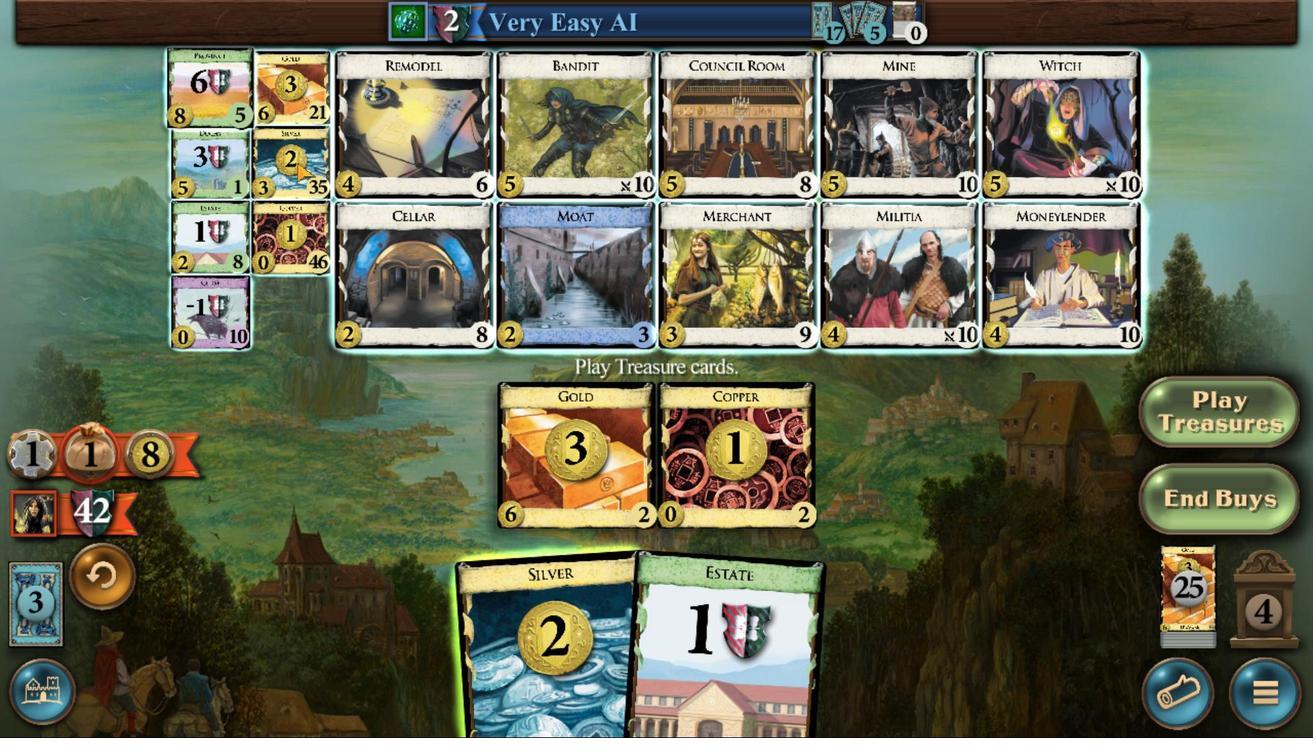 
Action: Mouse moved to (1053, 467)
Screenshot: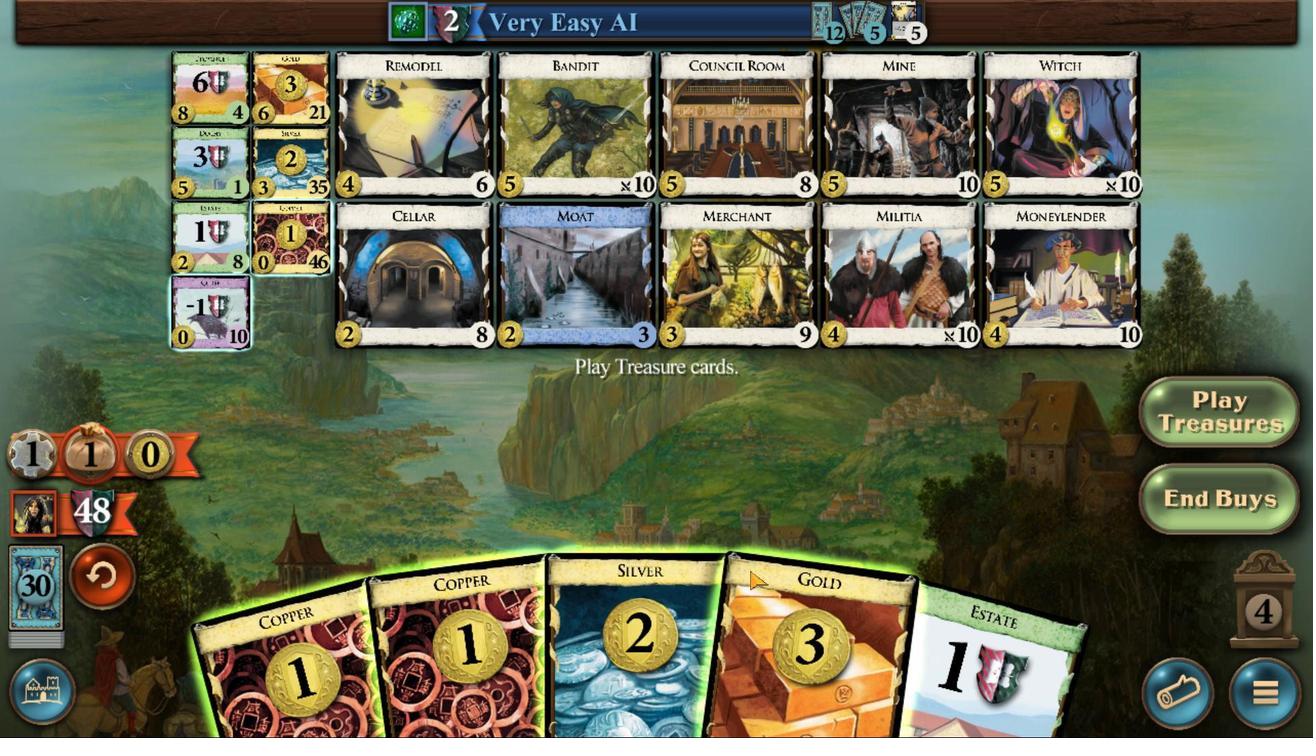 
Action: Mouse pressed left at (1053, 467)
Screenshot: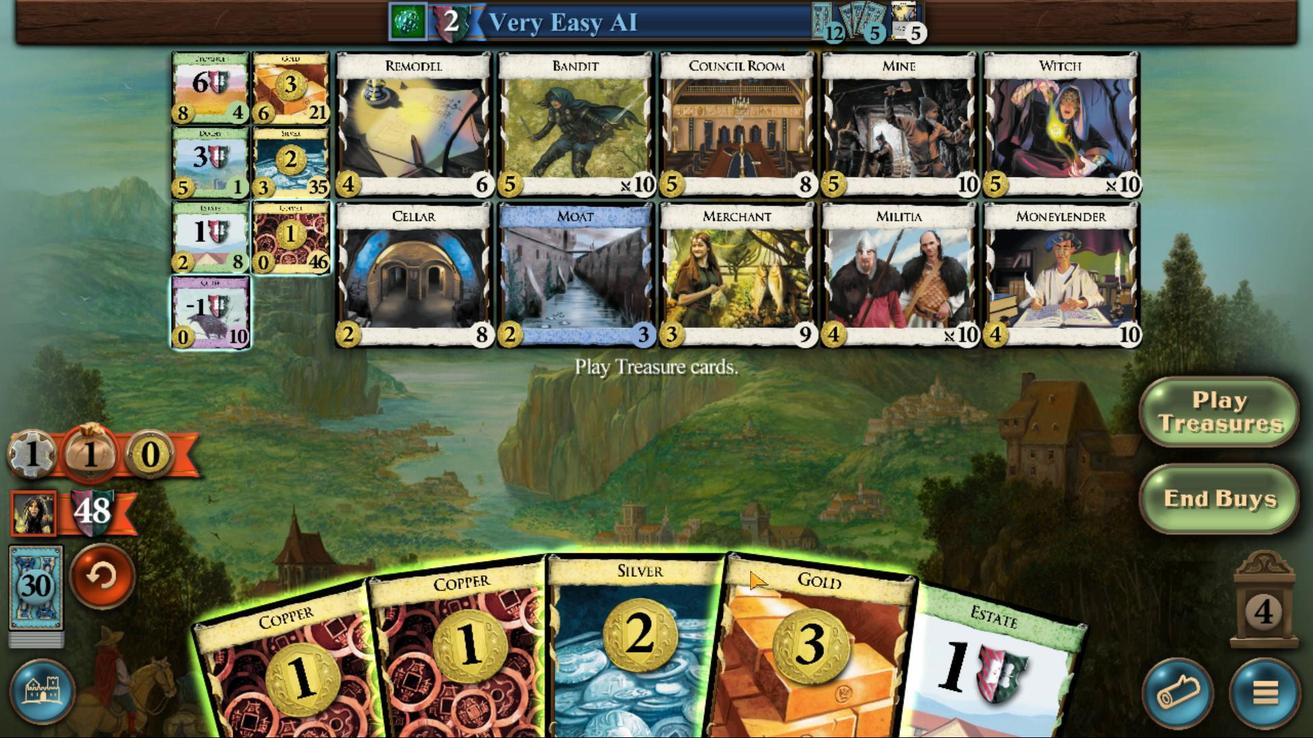 
Action: Mouse moved to (1002, 480)
Screenshot: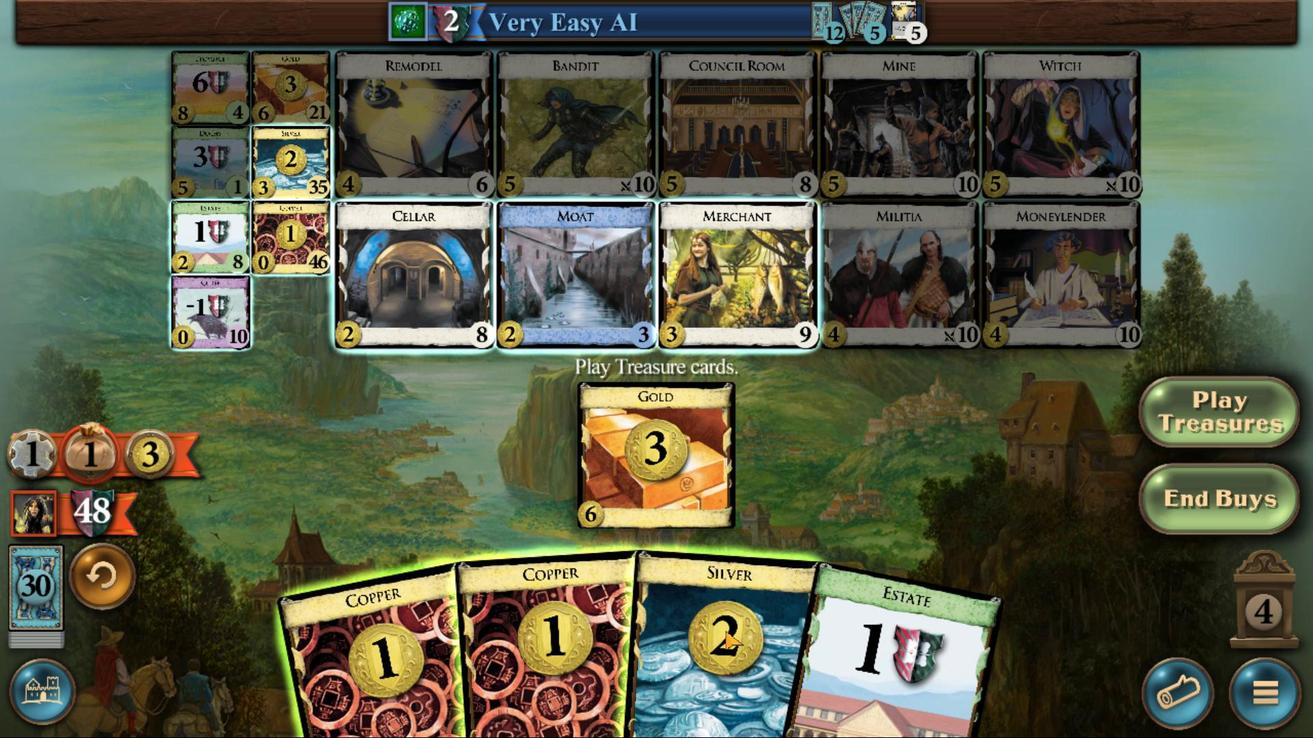 
Action: Mouse pressed left at (1002, 480)
